Task: nan
Action: Mouse moved to (608, 82)
Screenshot: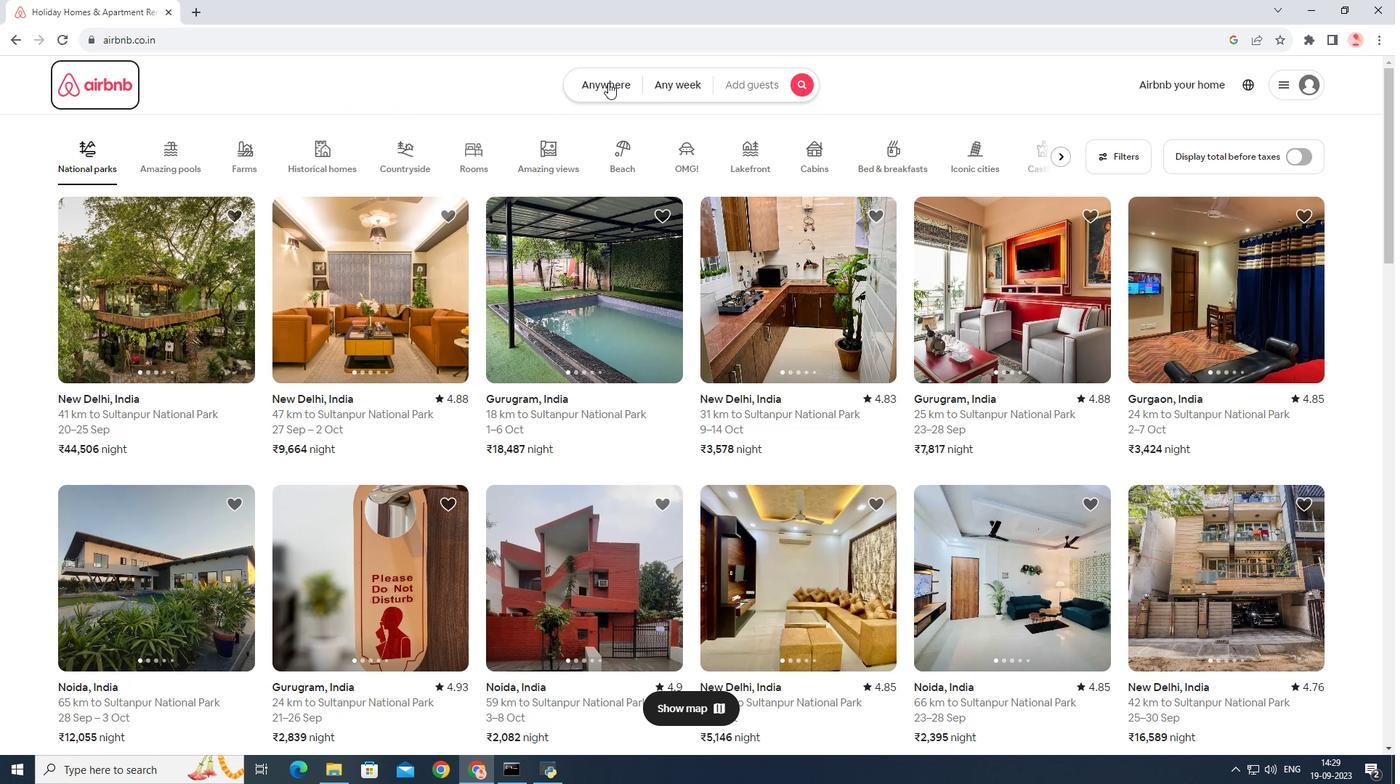 
Action: Mouse pressed left at (608, 82)
Screenshot: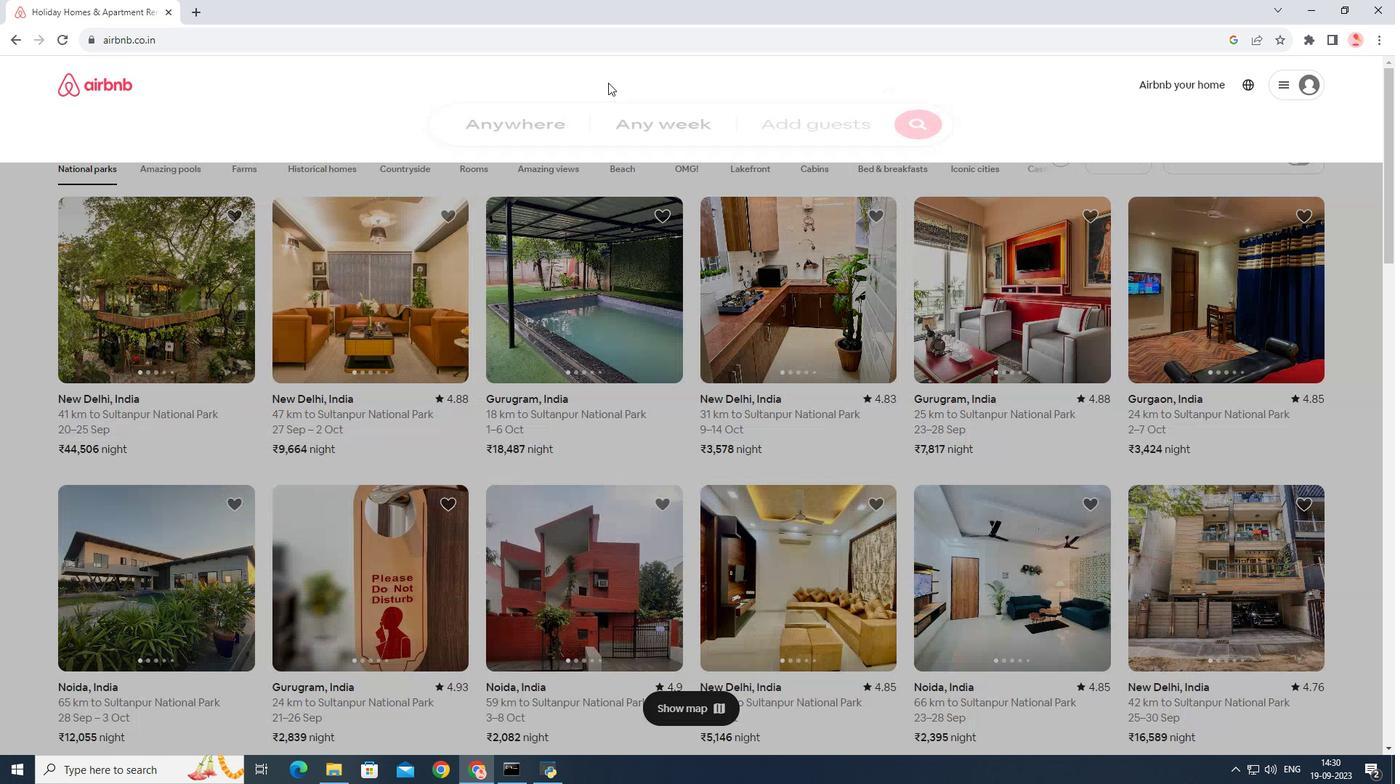 
Action: Mouse moved to (454, 140)
Screenshot: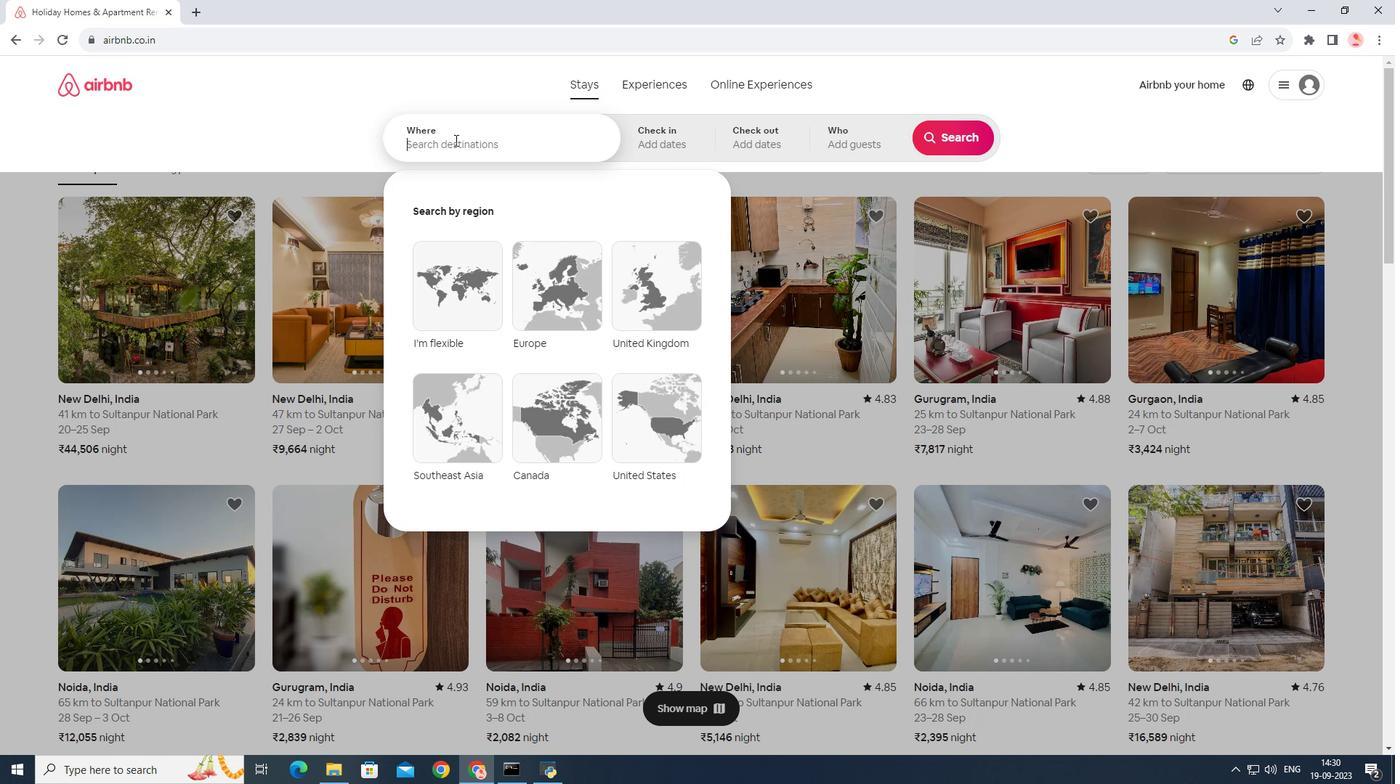 
Action: Mouse pressed left at (454, 140)
Screenshot: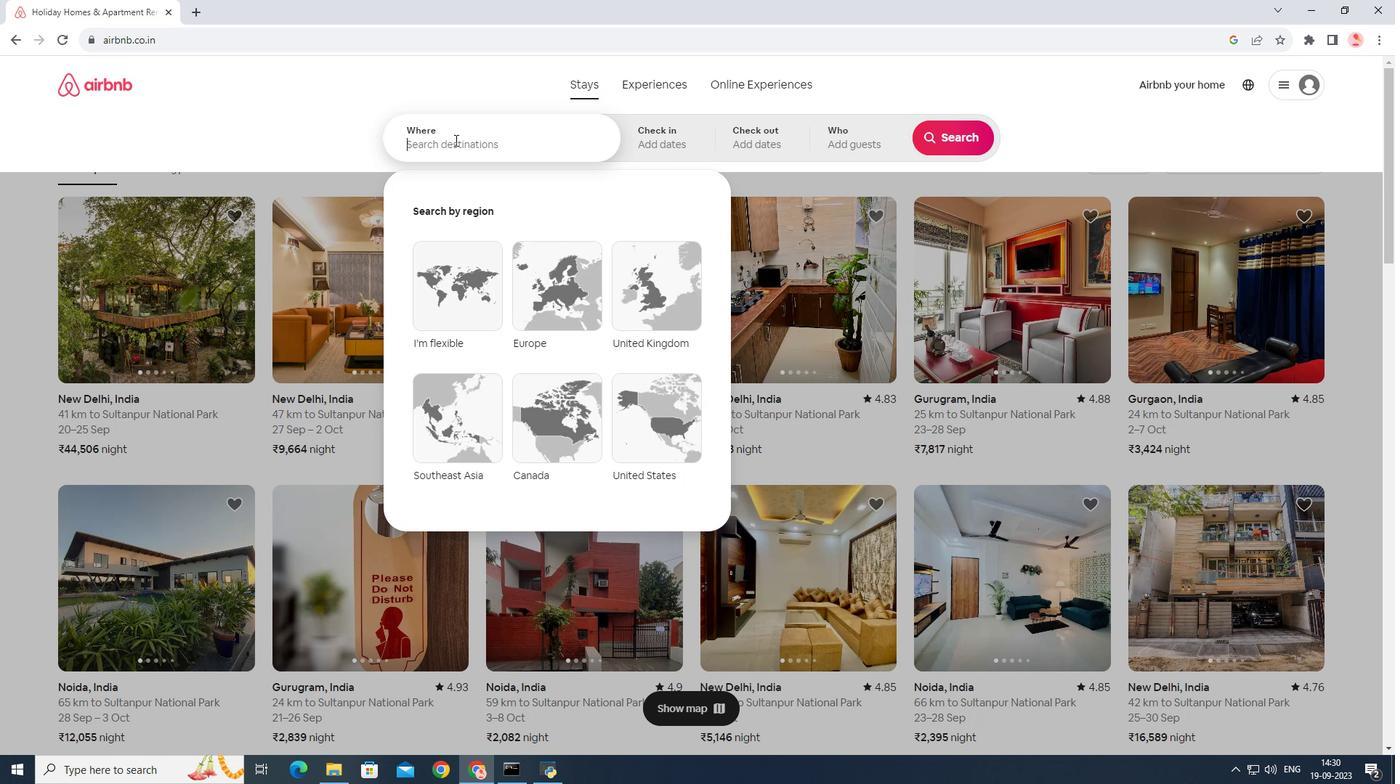 
Action: Key pressed <Key.shift><Key.shift><Key.shift><Key.shift><Key.shift><Key.shift><Key.shift><Key.shift><Key.shift><Key.shift>Yellowstone<Key.space><Key.shift>National<Key.space><Key.shift>Park,<Key.space><Key.shift>Wyoming
Screenshot: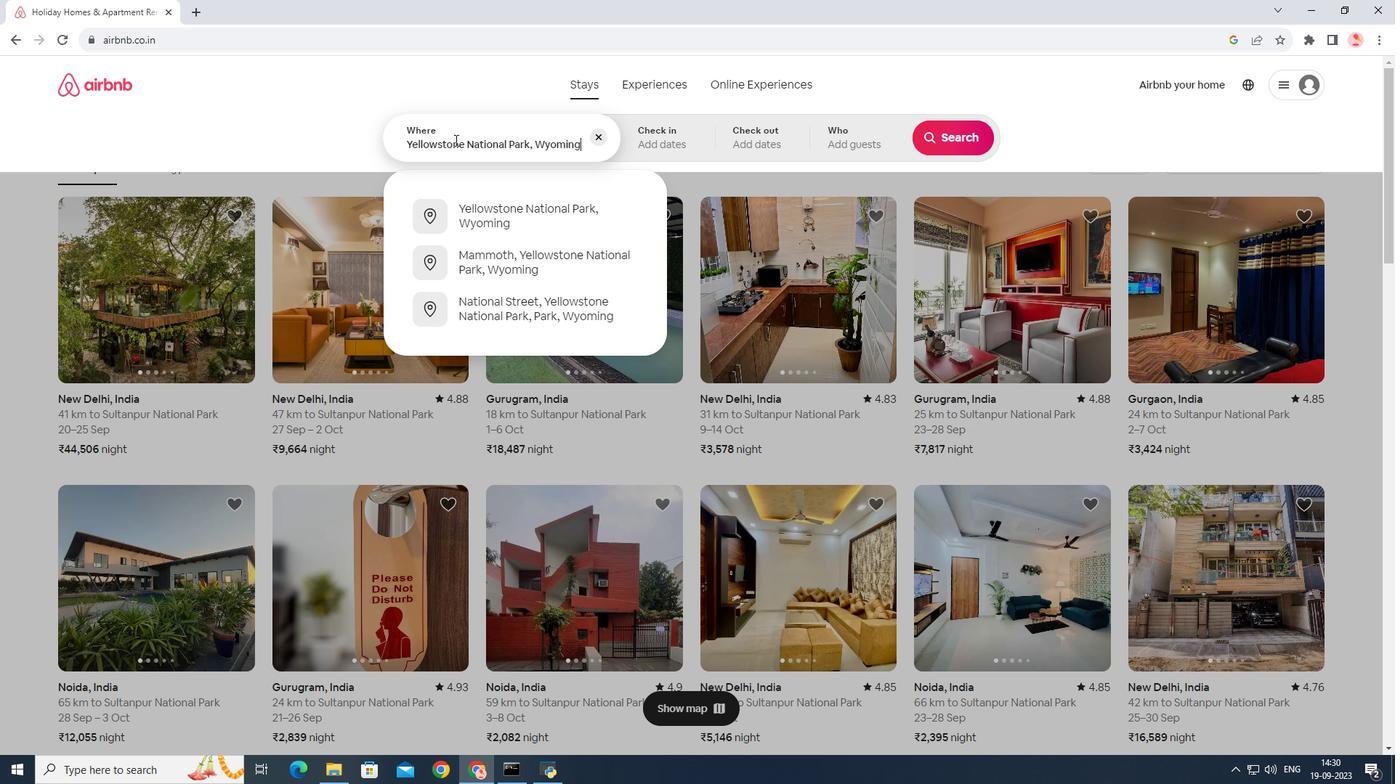 
Action: Mouse moved to (945, 133)
Screenshot: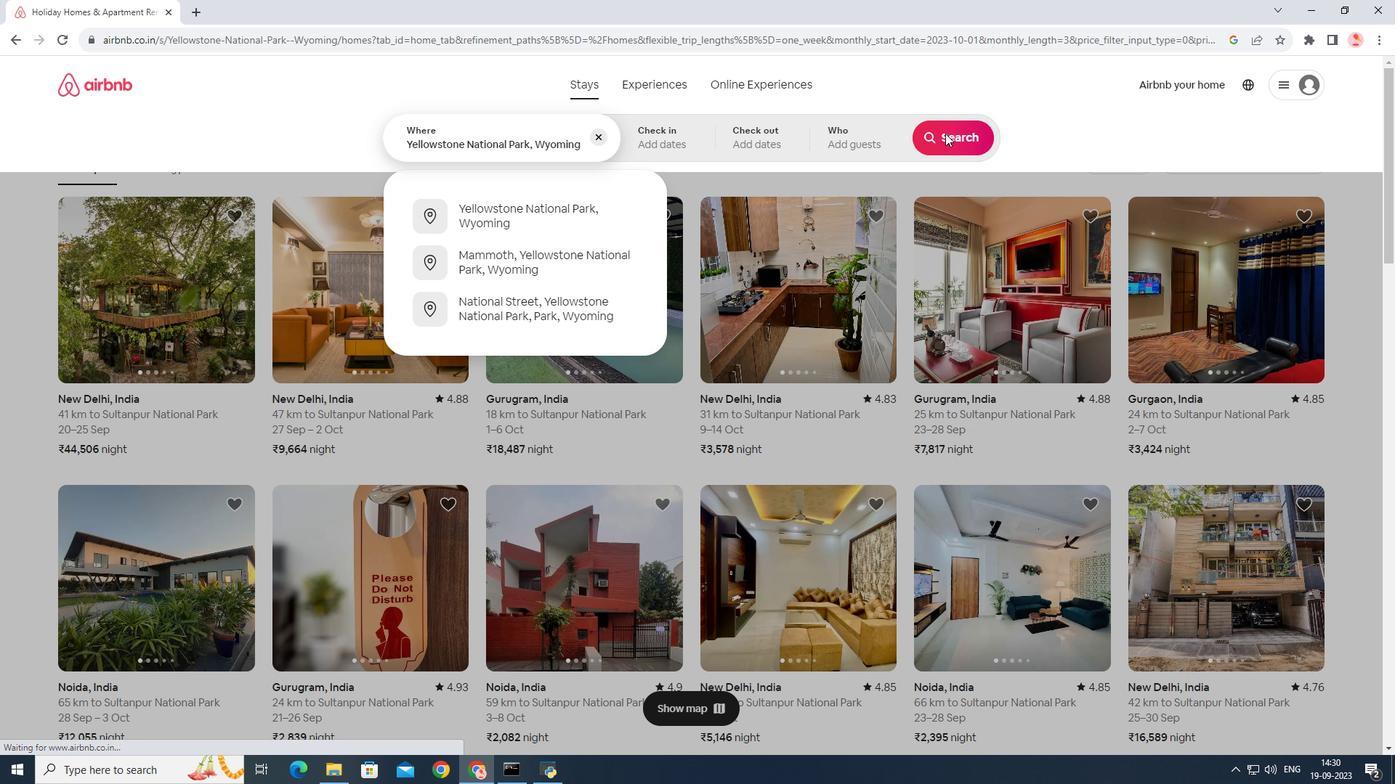 
Action: Mouse pressed left at (945, 133)
Screenshot: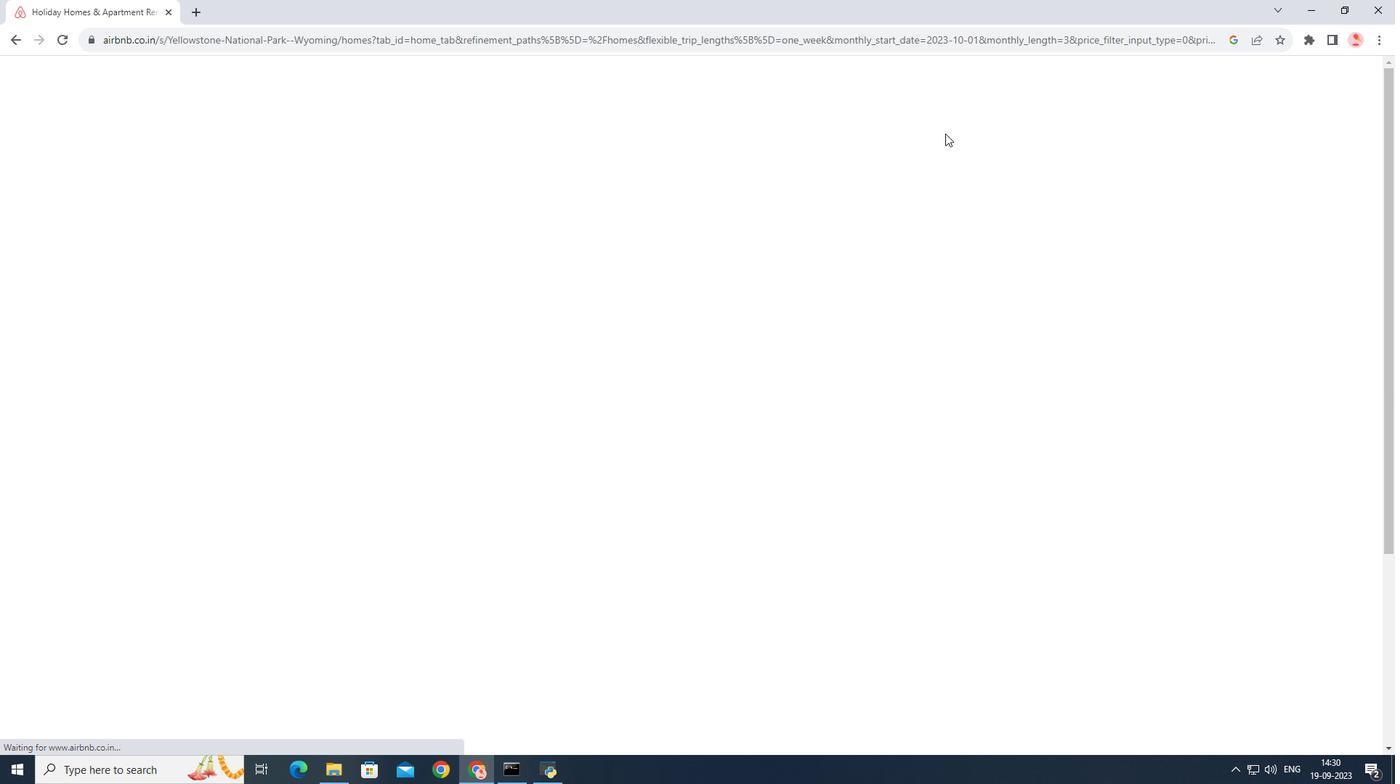
Action: Mouse moved to (701, 392)
Screenshot: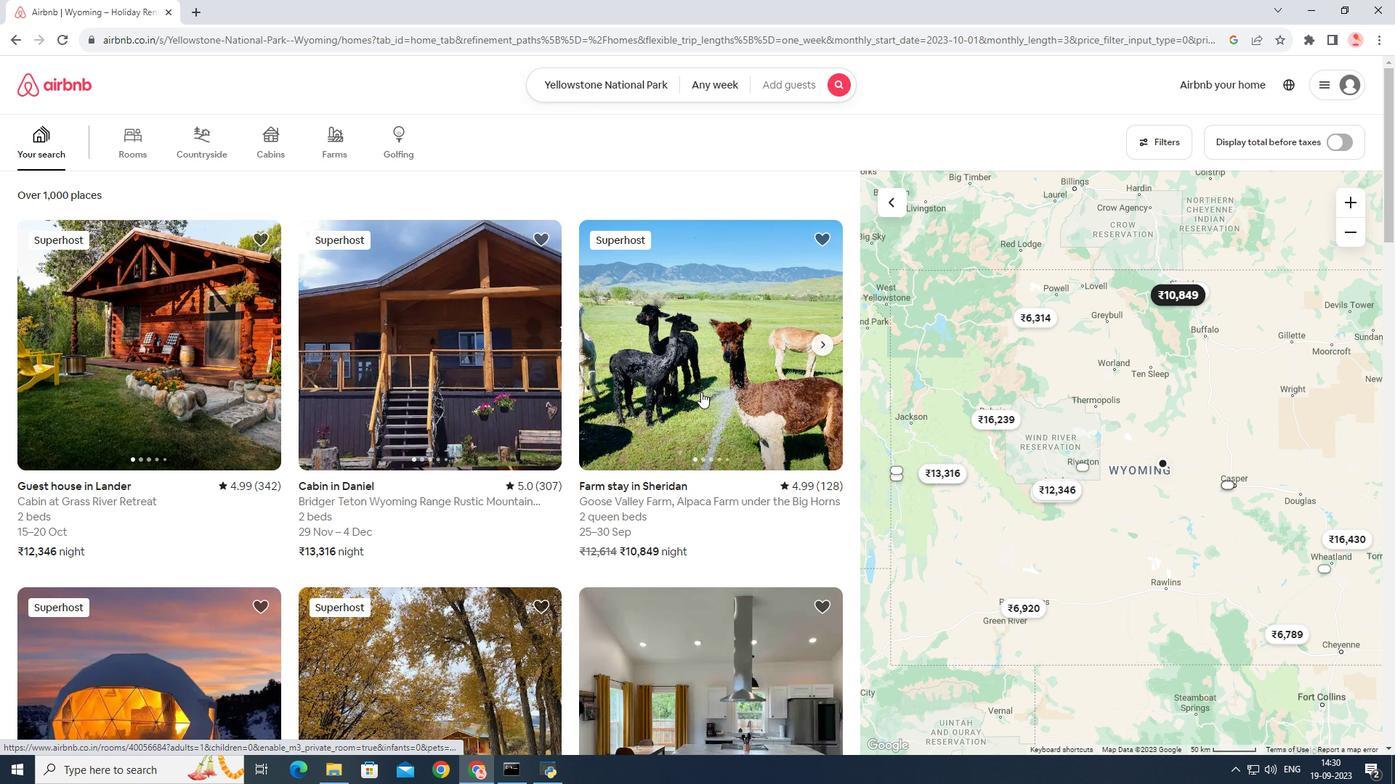 
Action: Mouse pressed left at (701, 392)
Screenshot: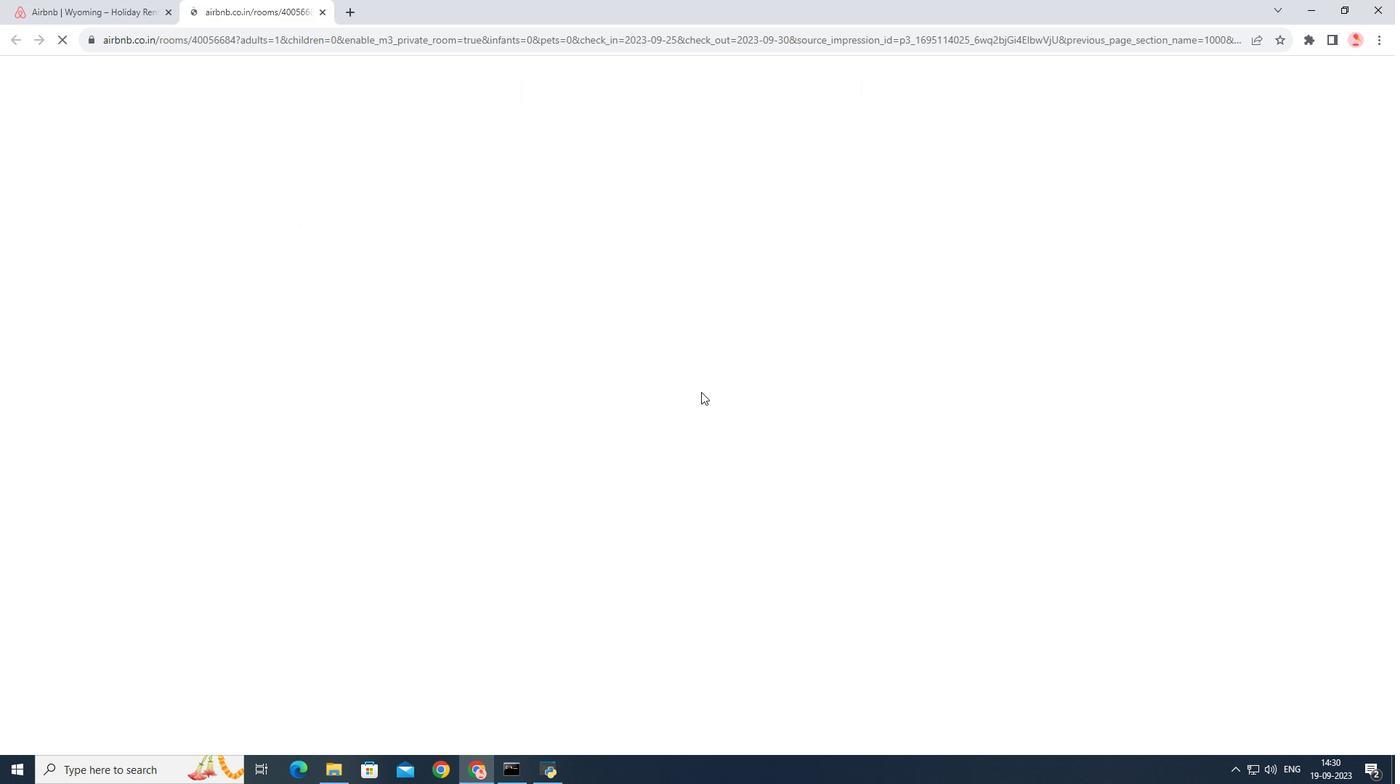 
Action: Mouse moved to (984, 513)
Screenshot: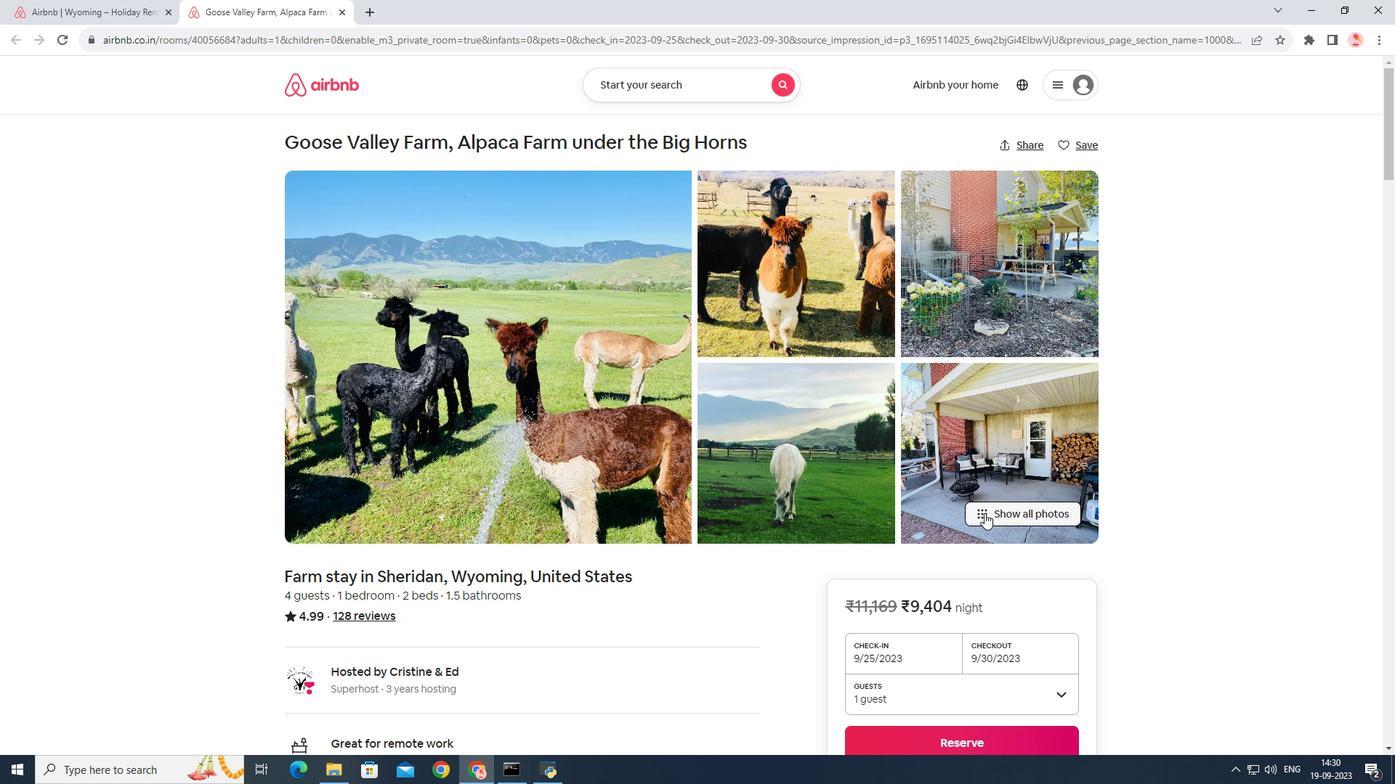 
Action: Mouse pressed left at (984, 513)
Screenshot: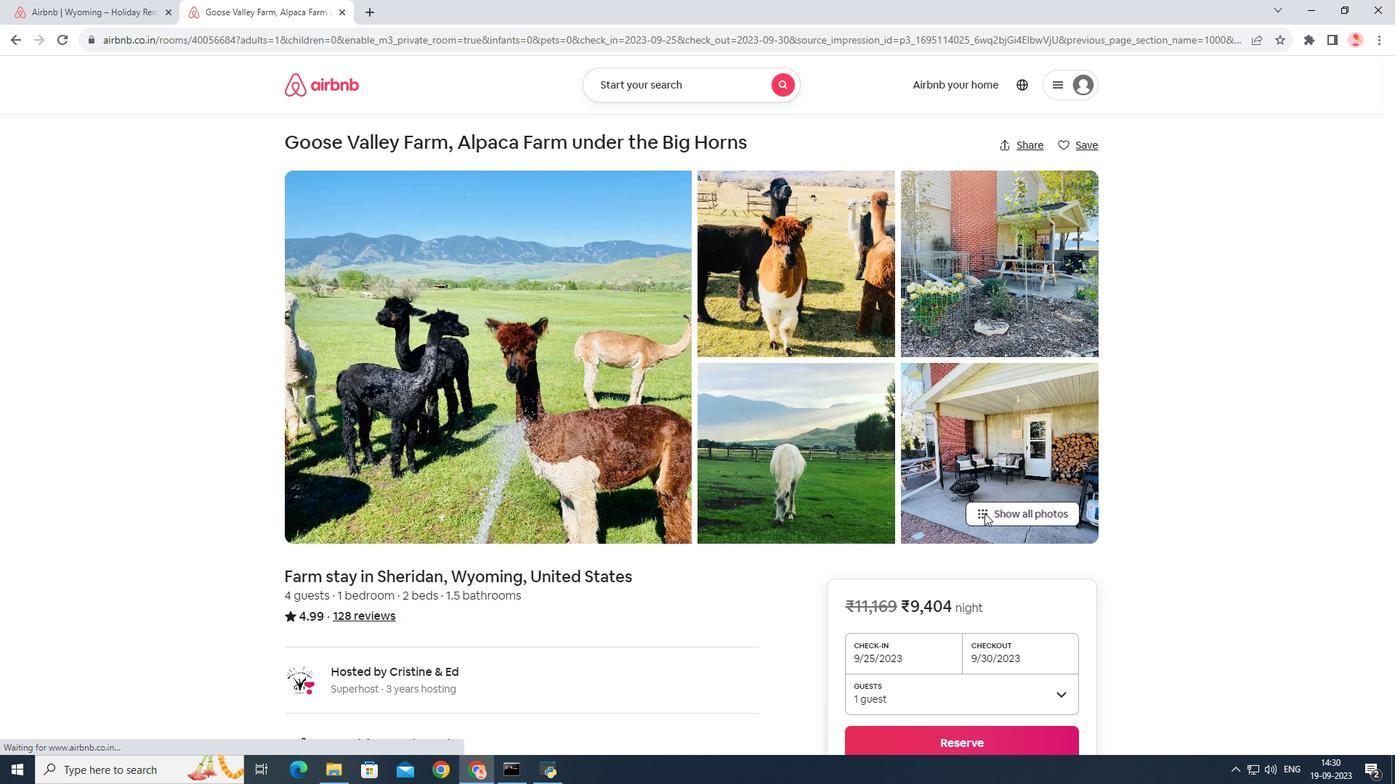 
Action: Mouse moved to (275, 297)
Screenshot: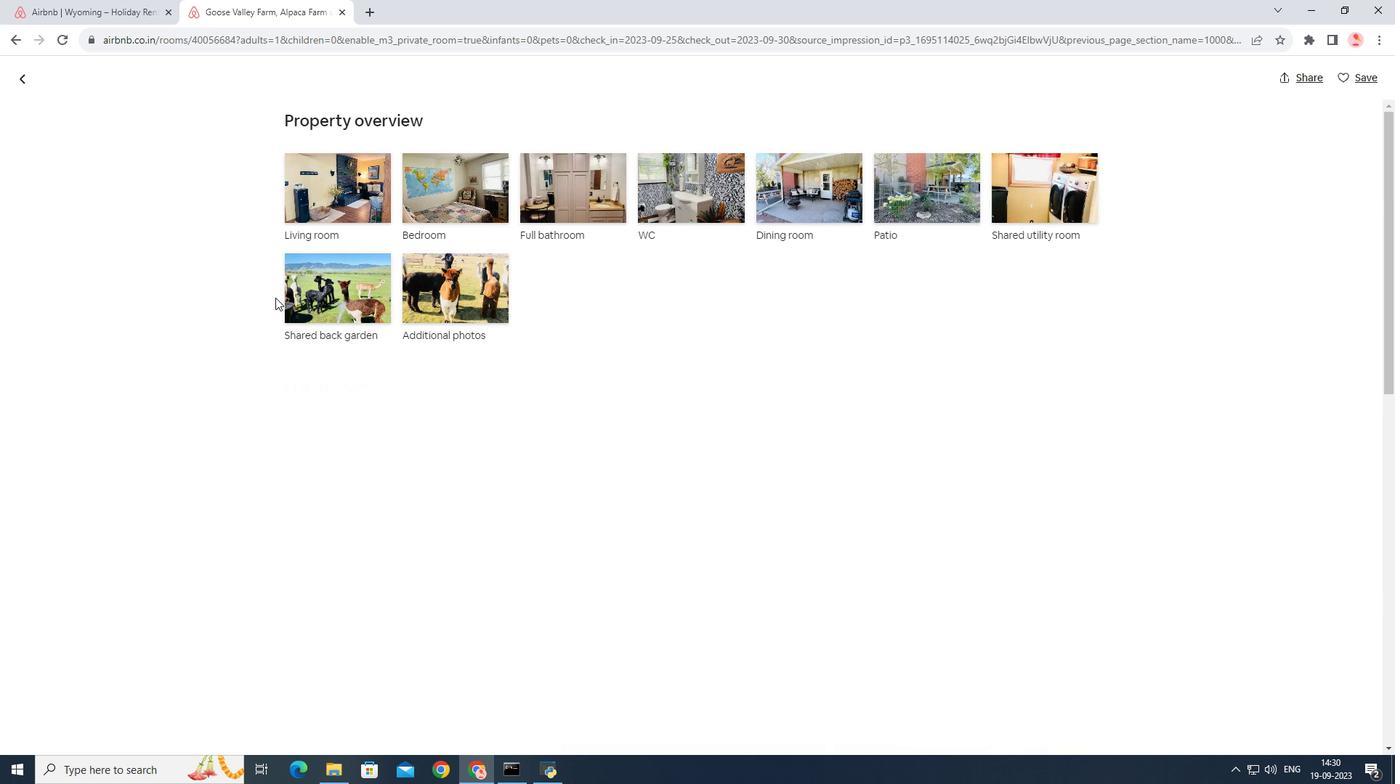 
Action: Mouse scrolled (275, 297) with delta (0, 0)
Screenshot: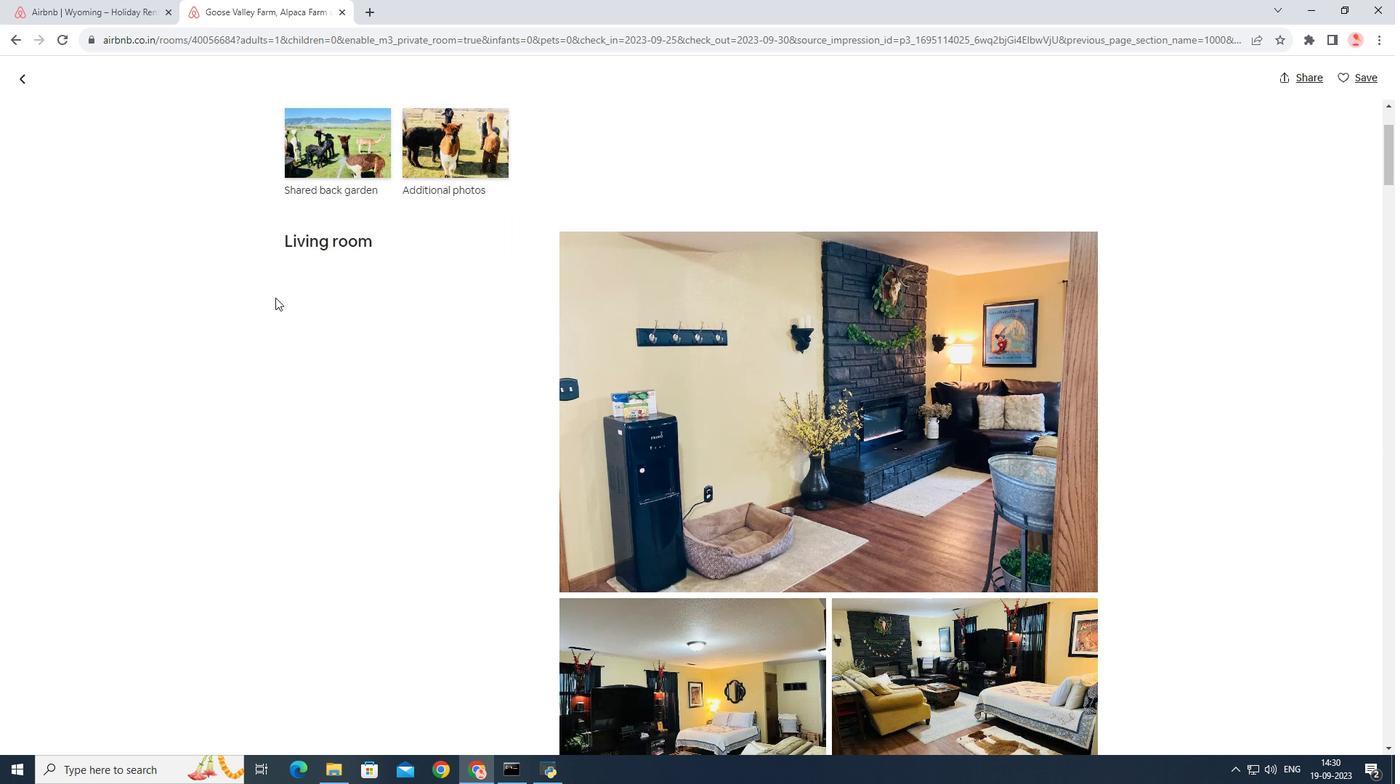 
Action: Mouse scrolled (275, 297) with delta (0, 0)
Screenshot: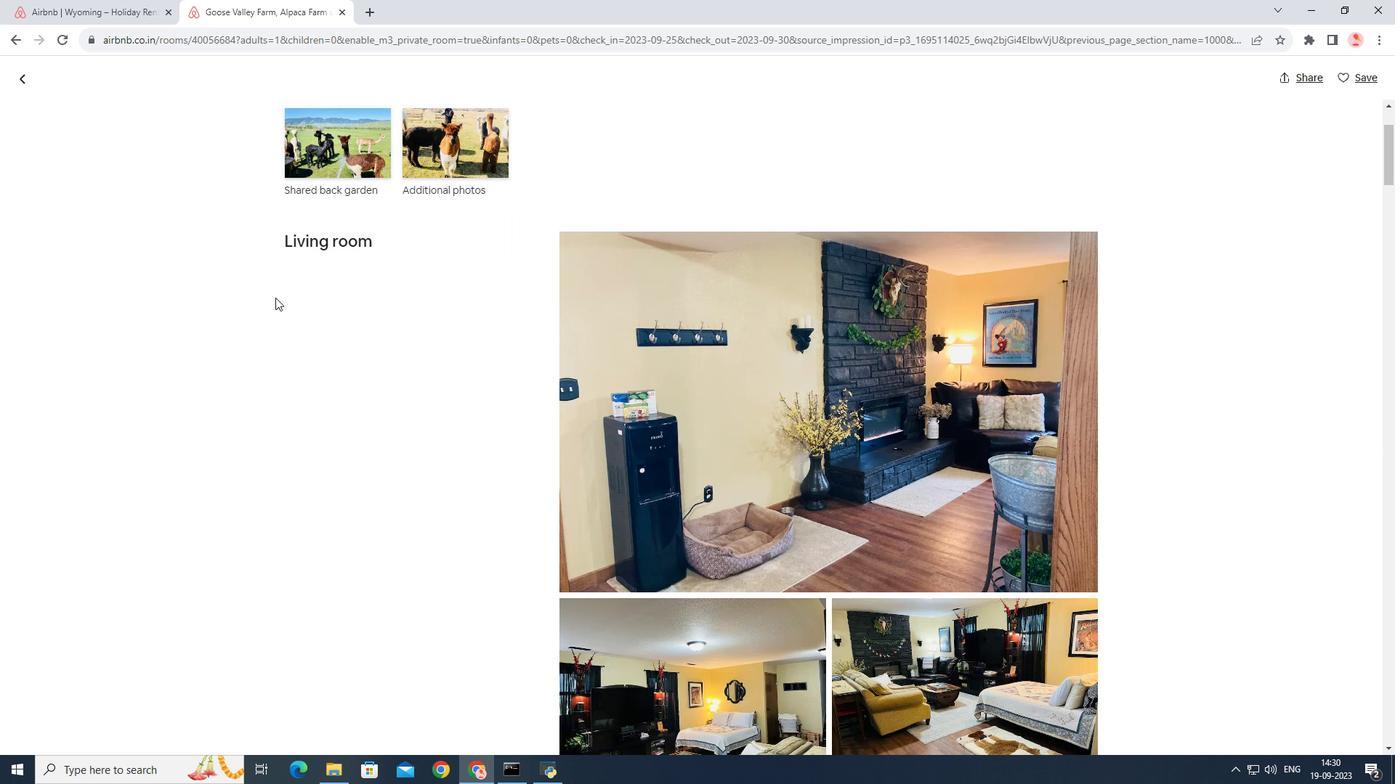 
Action: Mouse scrolled (275, 297) with delta (0, 0)
Screenshot: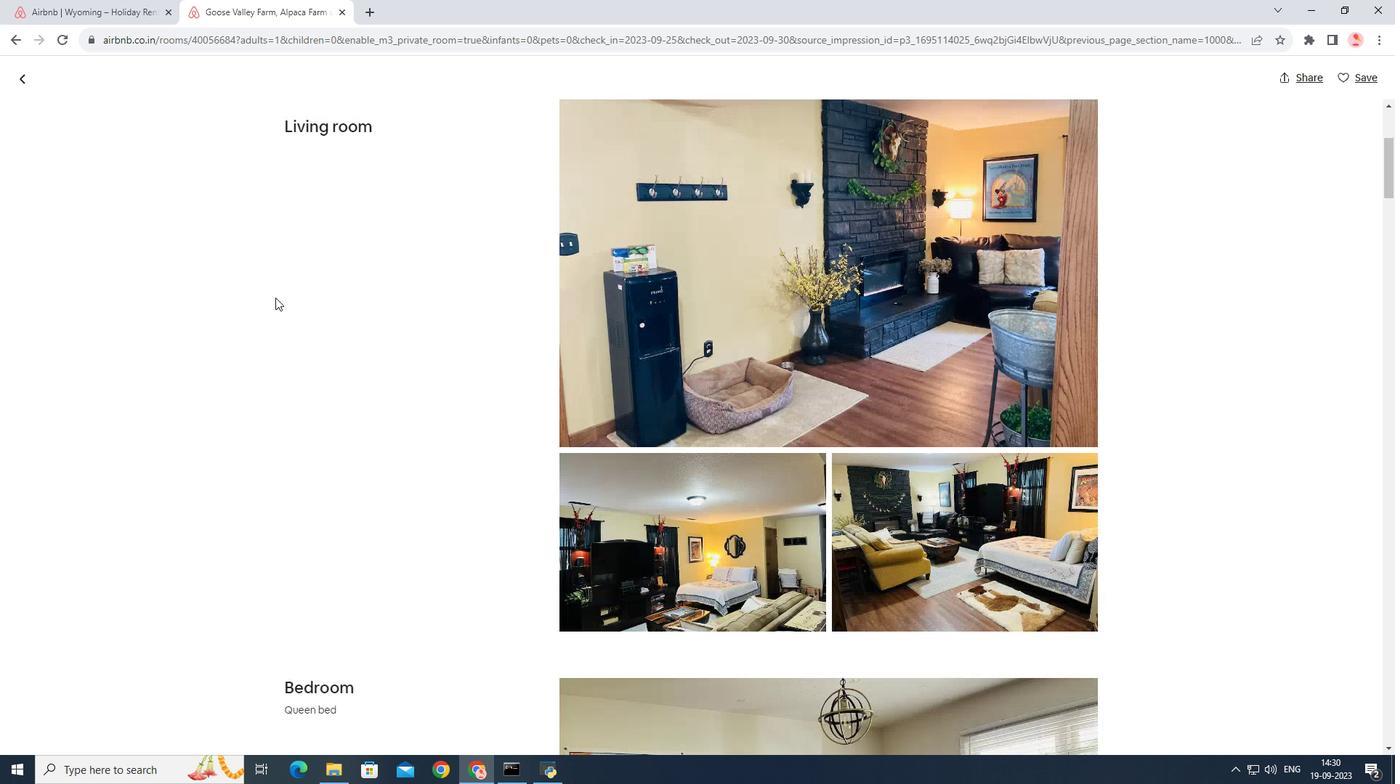 
Action: Mouse scrolled (275, 297) with delta (0, 0)
Screenshot: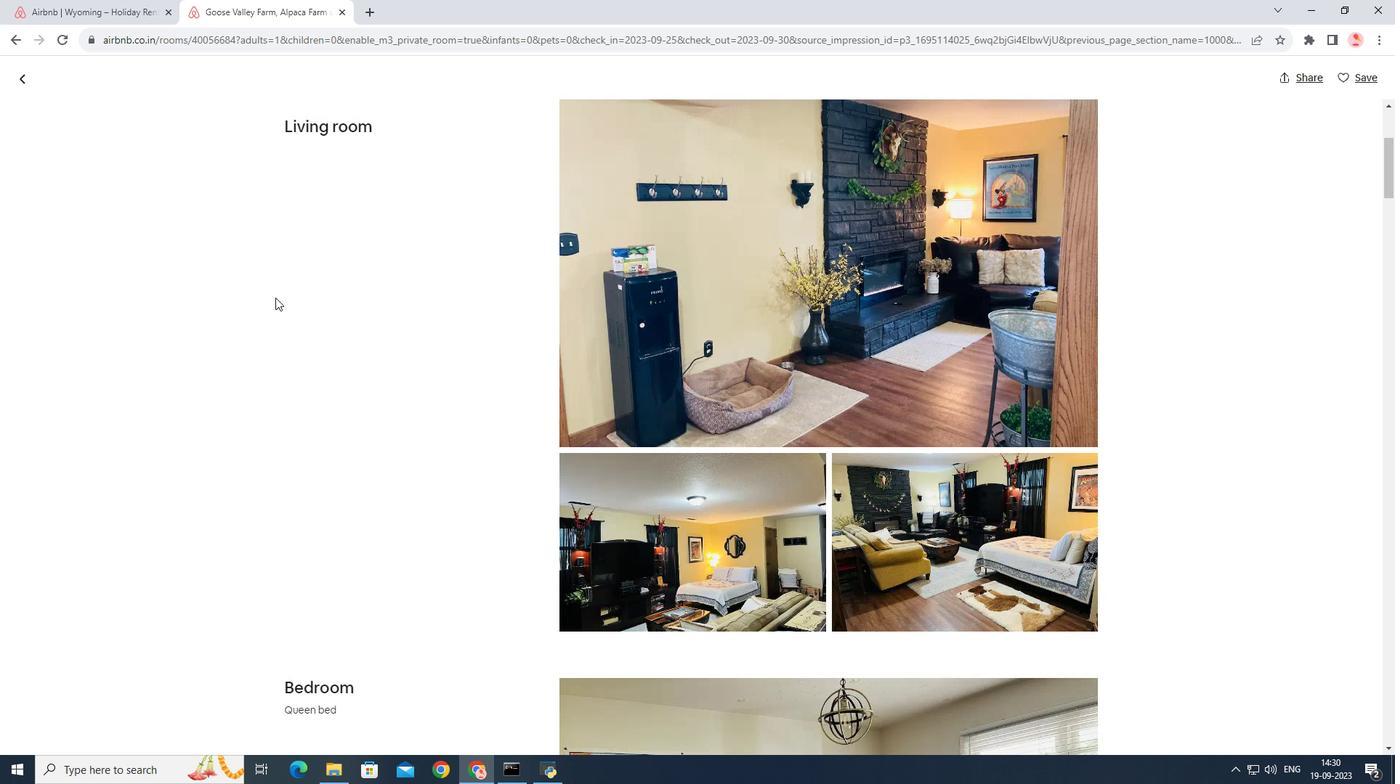 
Action: Mouse scrolled (275, 297) with delta (0, 0)
Screenshot: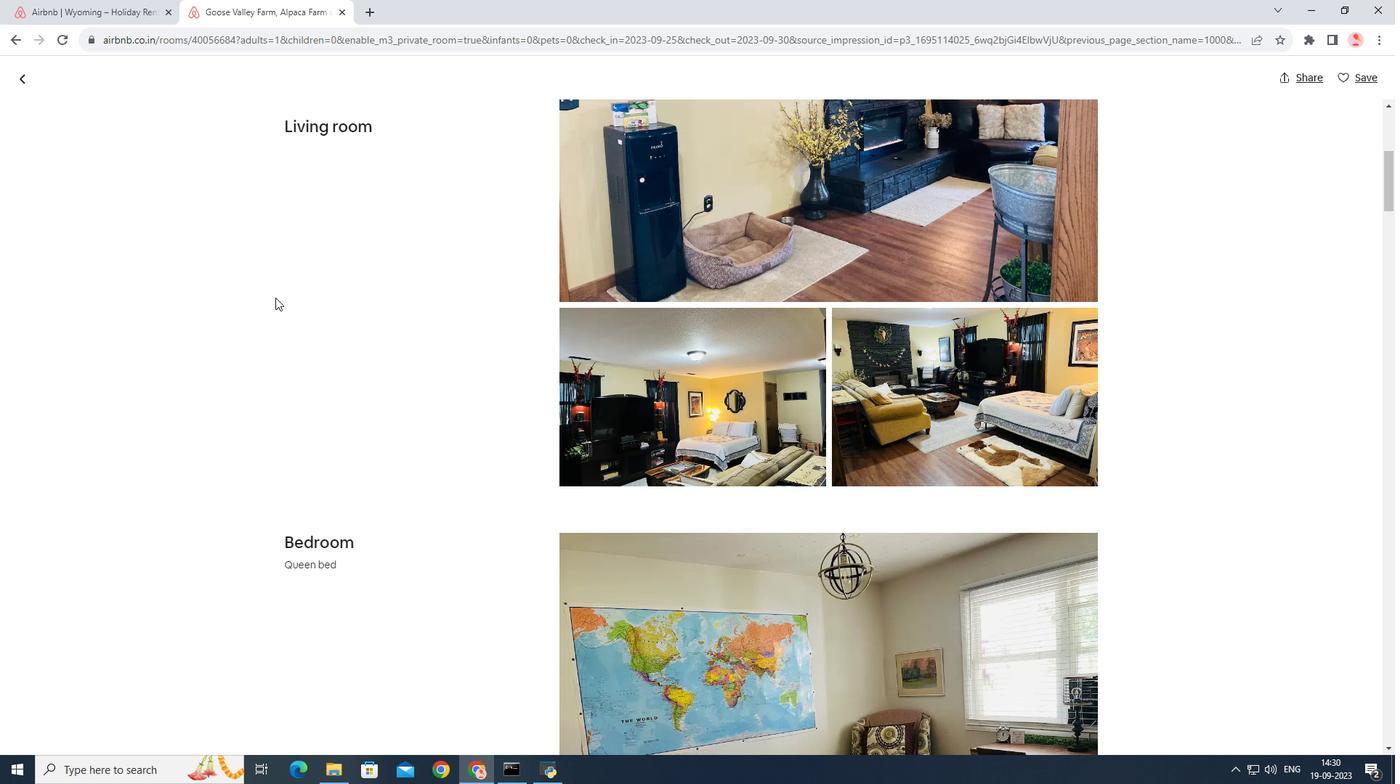 
Action: Mouse scrolled (275, 297) with delta (0, 0)
Screenshot: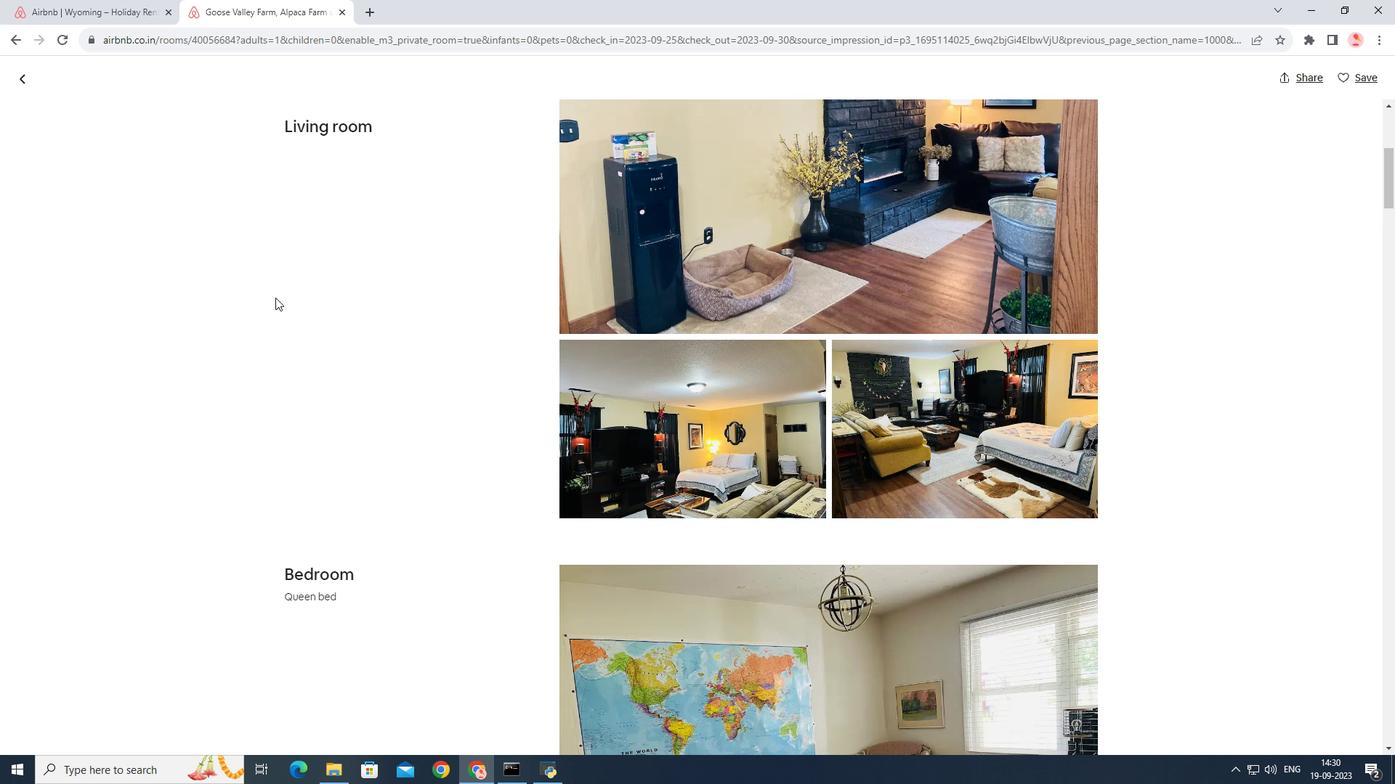 
Action: Mouse scrolled (275, 298) with delta (0, 0)
Screenshot: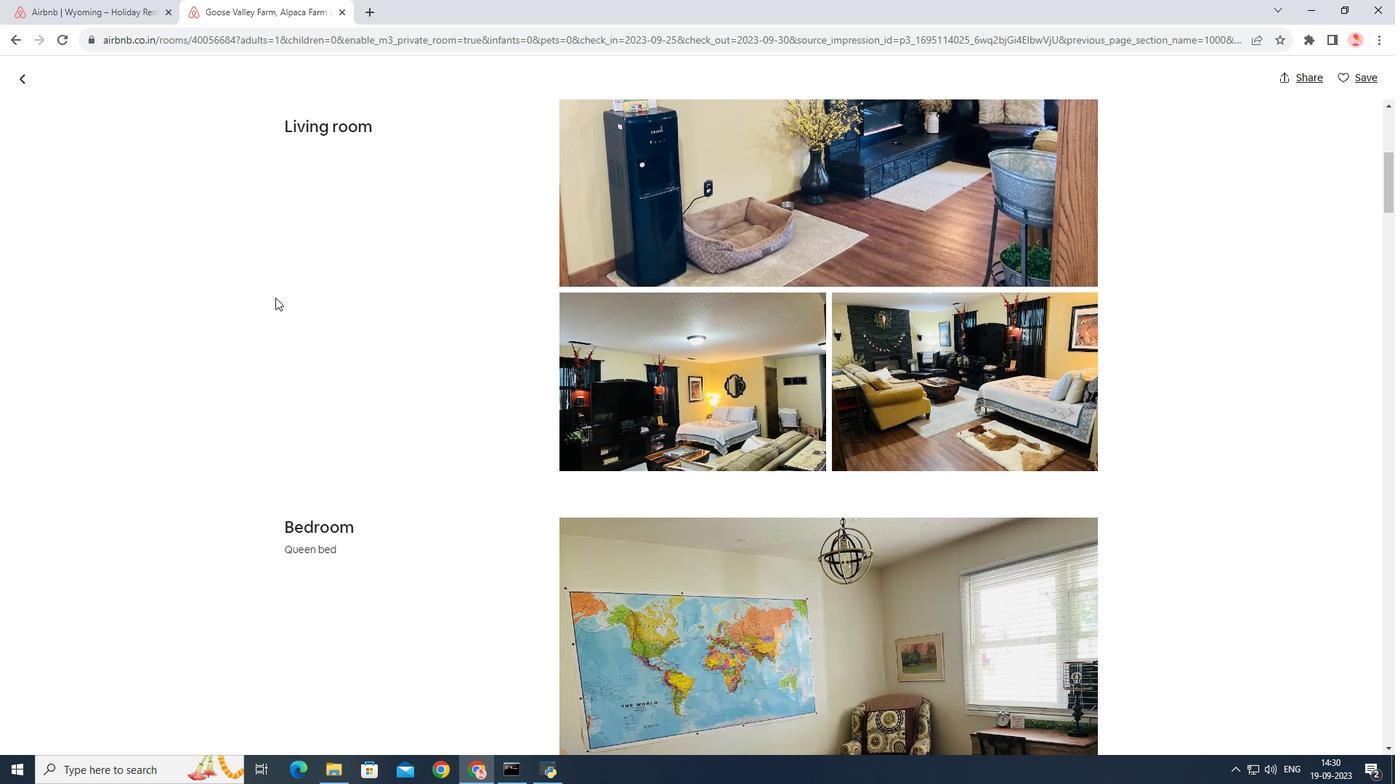 
Action: Mouse scrolled (275, 297) with delta (0, 0)
Screenshot: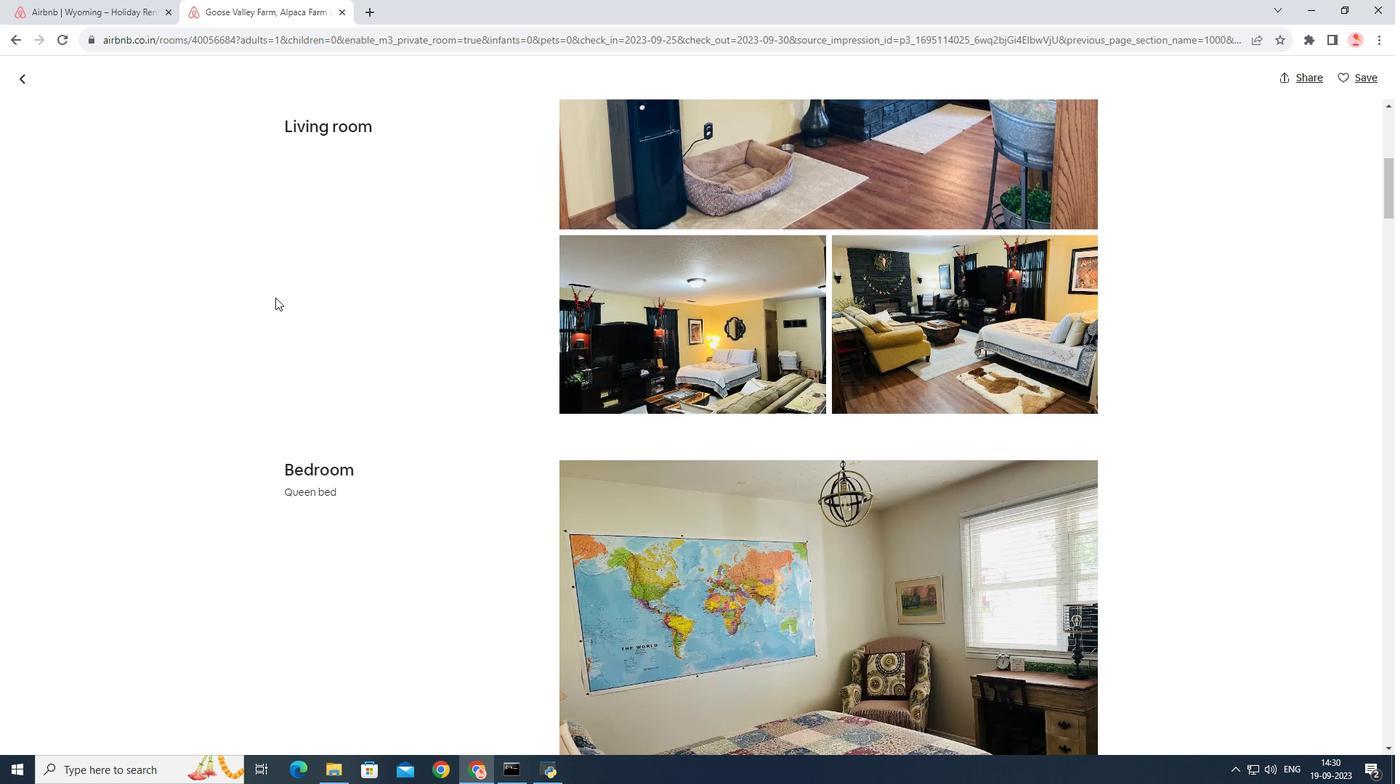 
Action: Mouse scrolled (275, 297) with delta (0, 0)
Screenshot: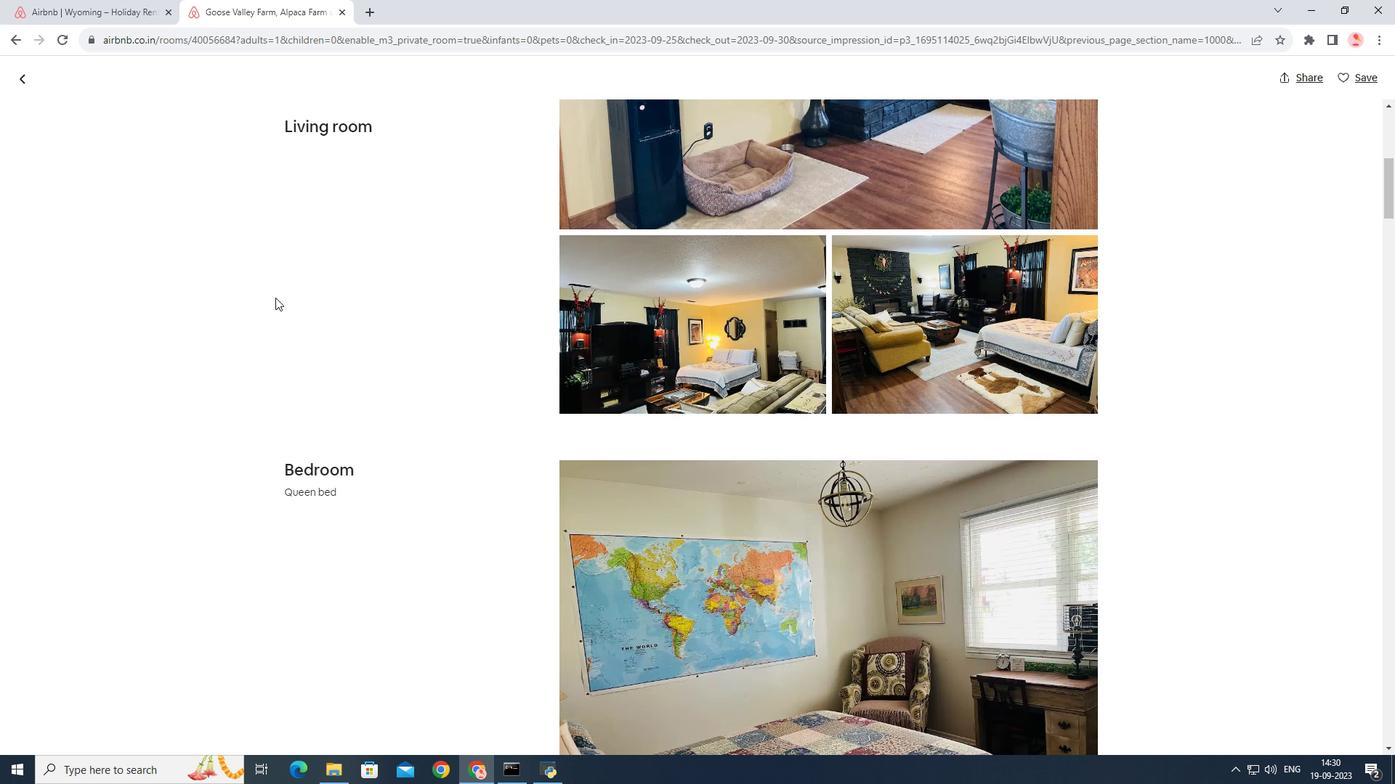 
Action: Mouse scrolled (275, 297) with delta (0, 0)
Screenshot: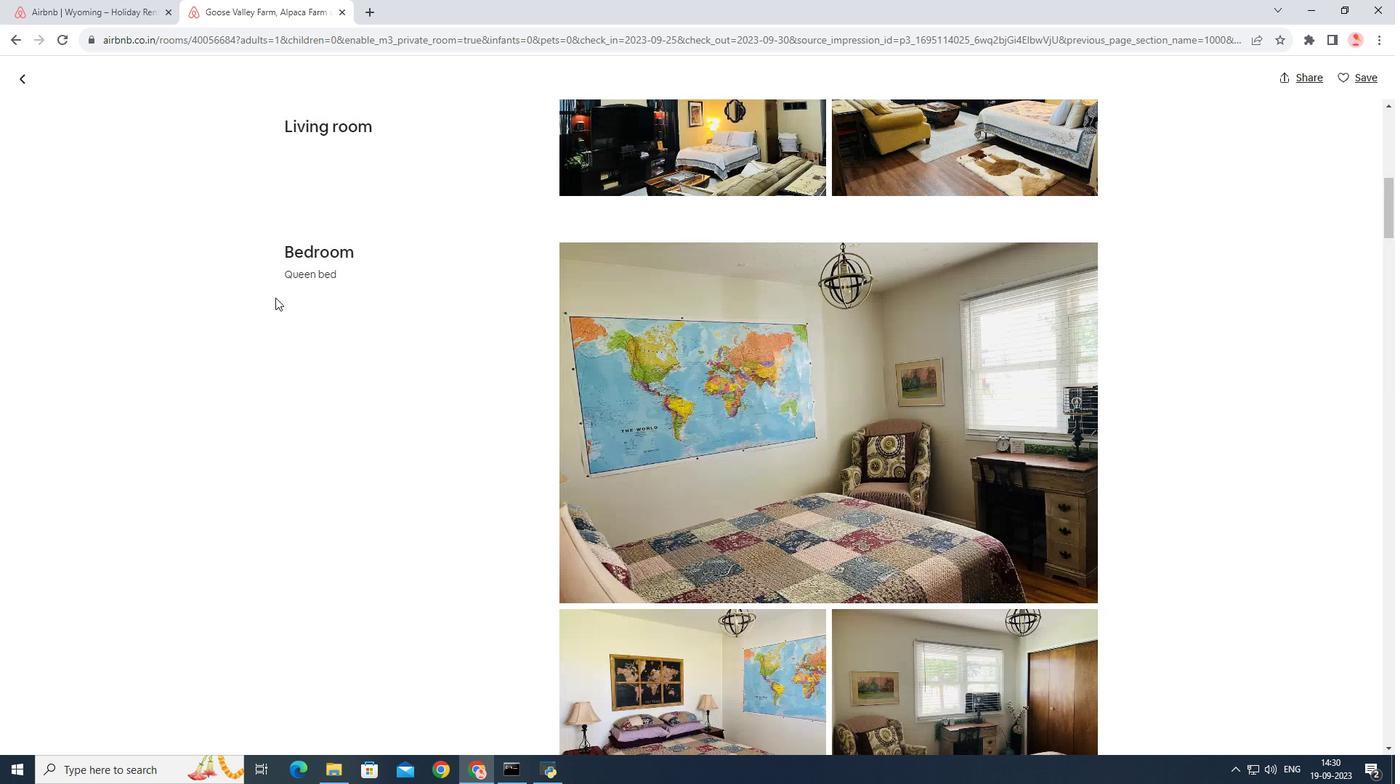
Action: Mouse scrolled (275, 297) with delta (0, 0)
Screenshot: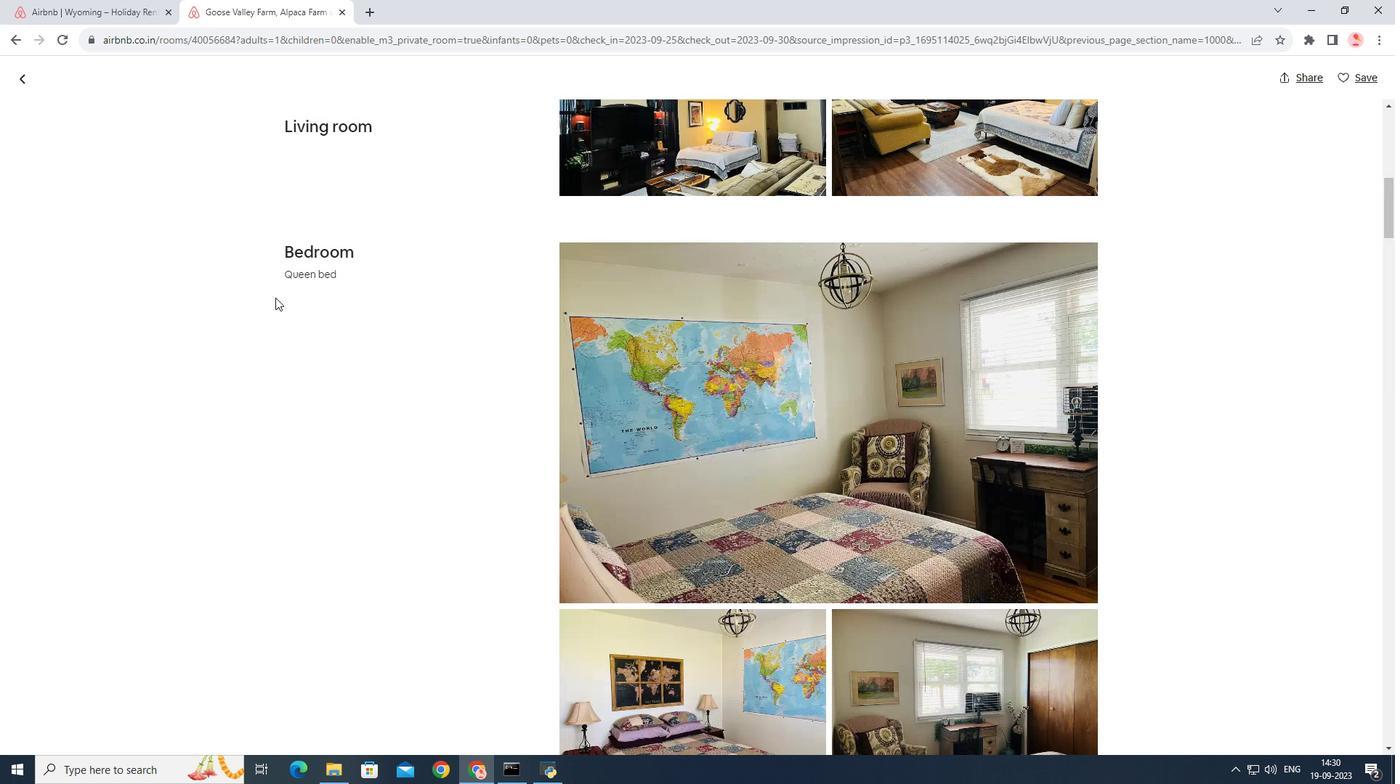 
Action: Mouse scrolled (275, 297) with delta (0, 0)
Screenshot: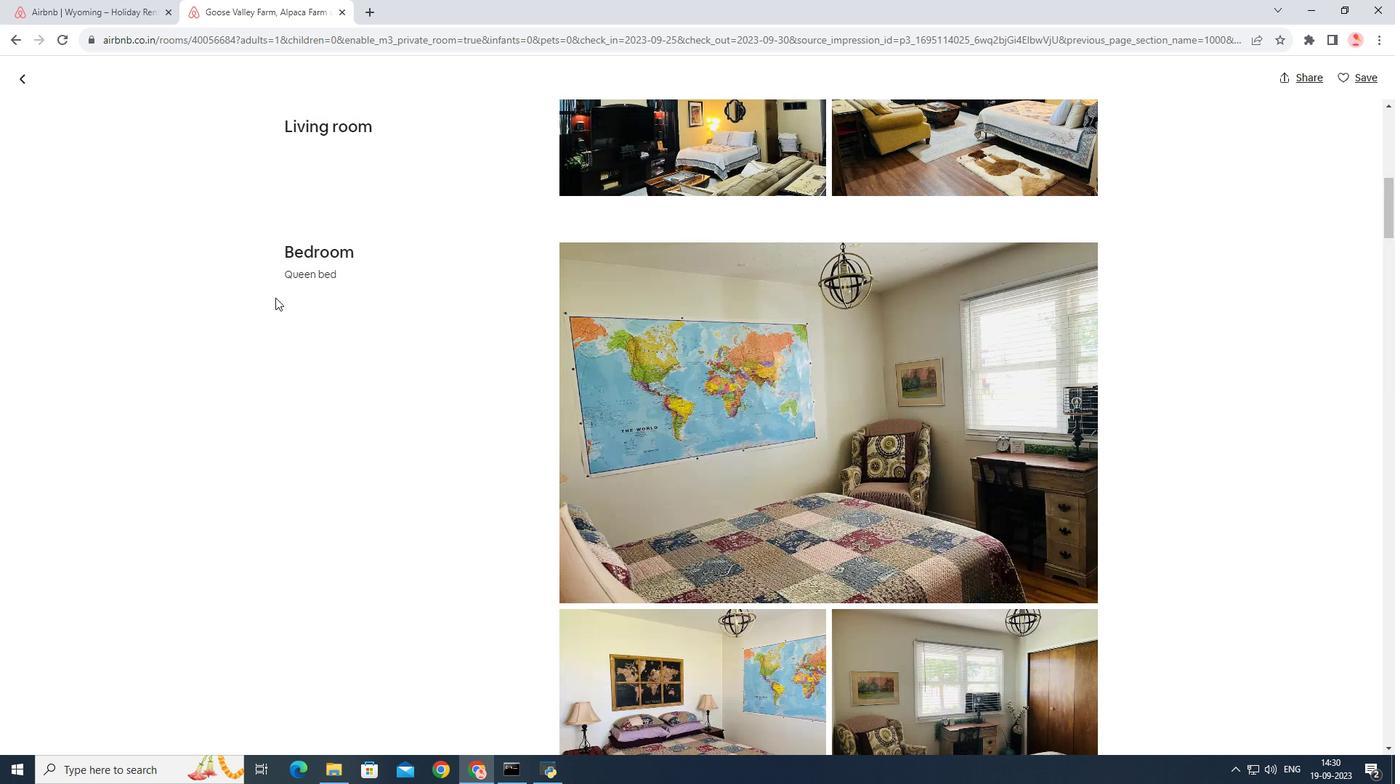 
Action: Mouse scrolled (275, 297) with delta (0, 0)
Screenshot: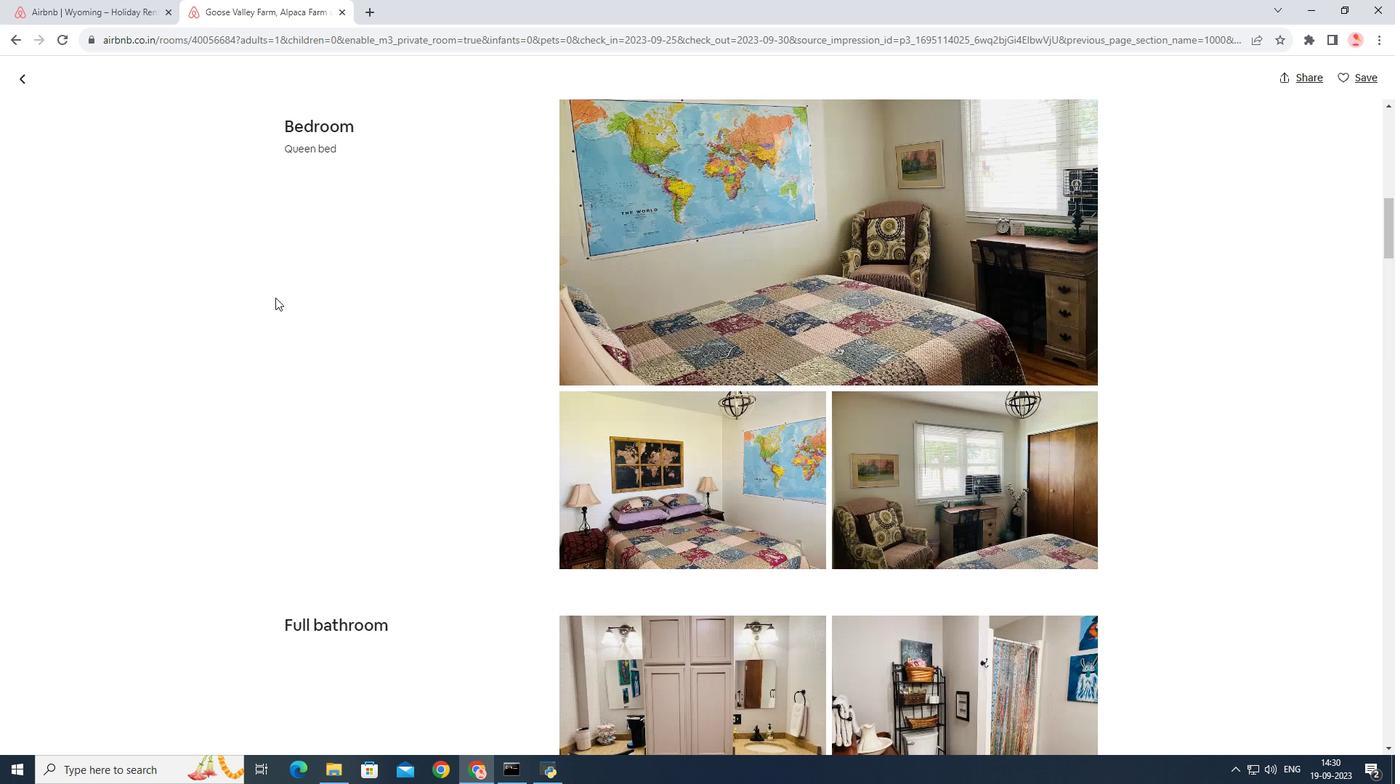 
Action: Mouse scrolled (275, 297) with delta (0, 0)
Screenshot: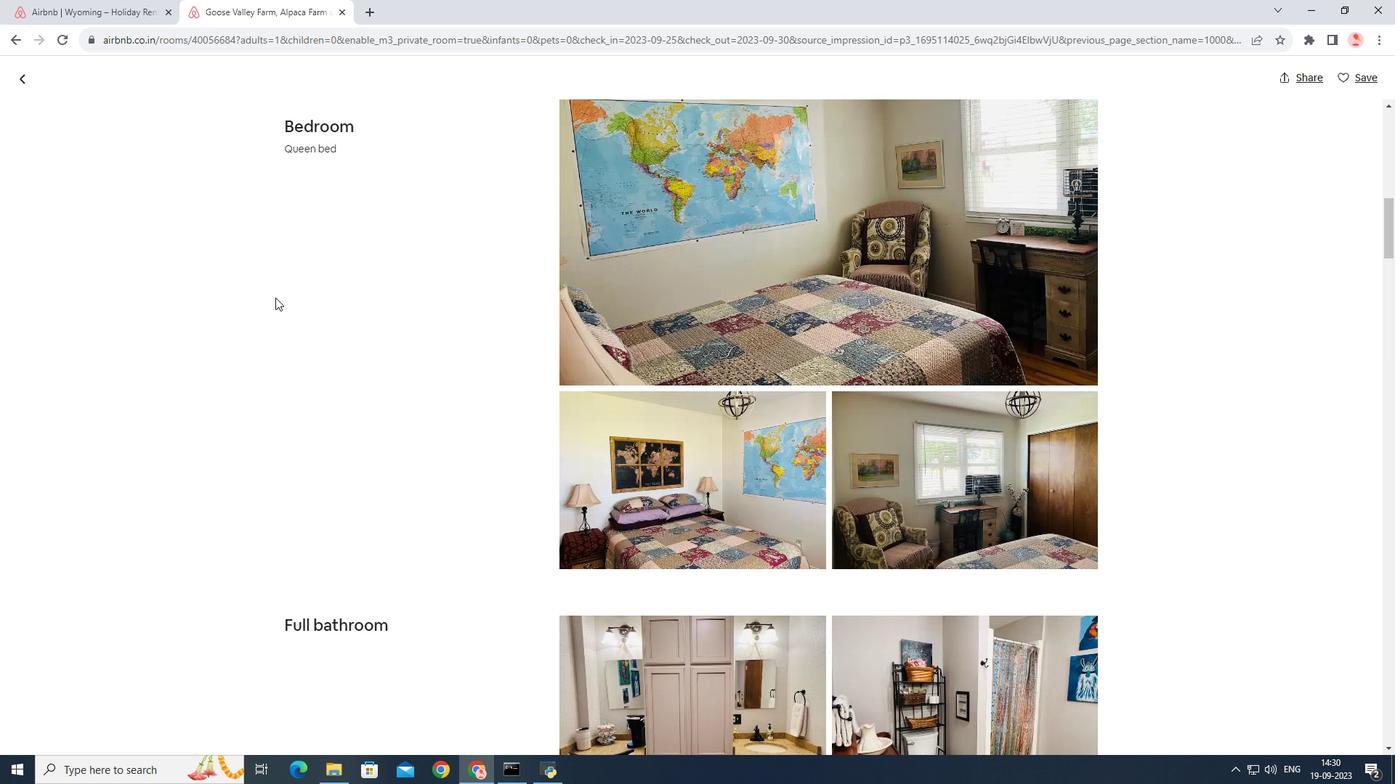 
Action: Mouse scrolled (275, 297) with delta (0, 0)
Screenshot: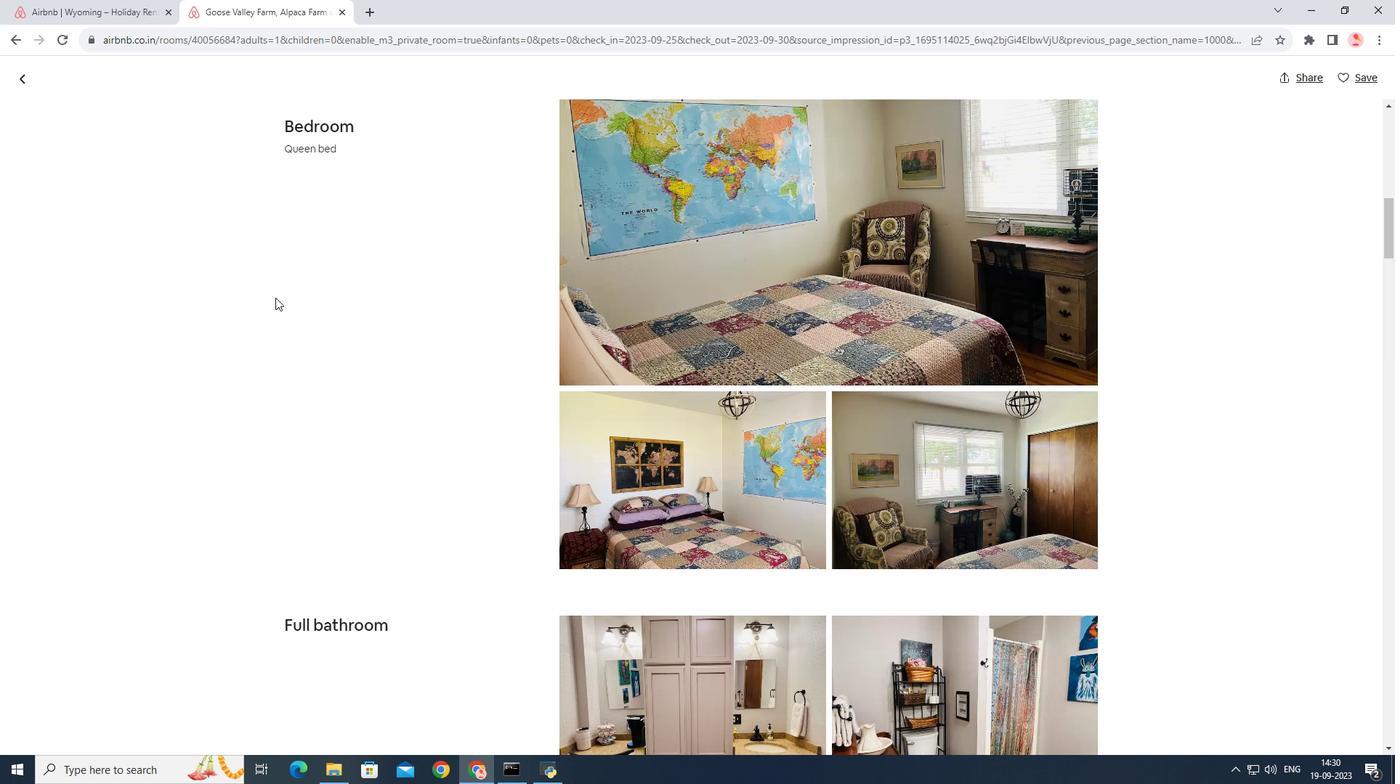 
Action: Mouse scrolled (275, 297) with delta (0, 0)
Screenshot: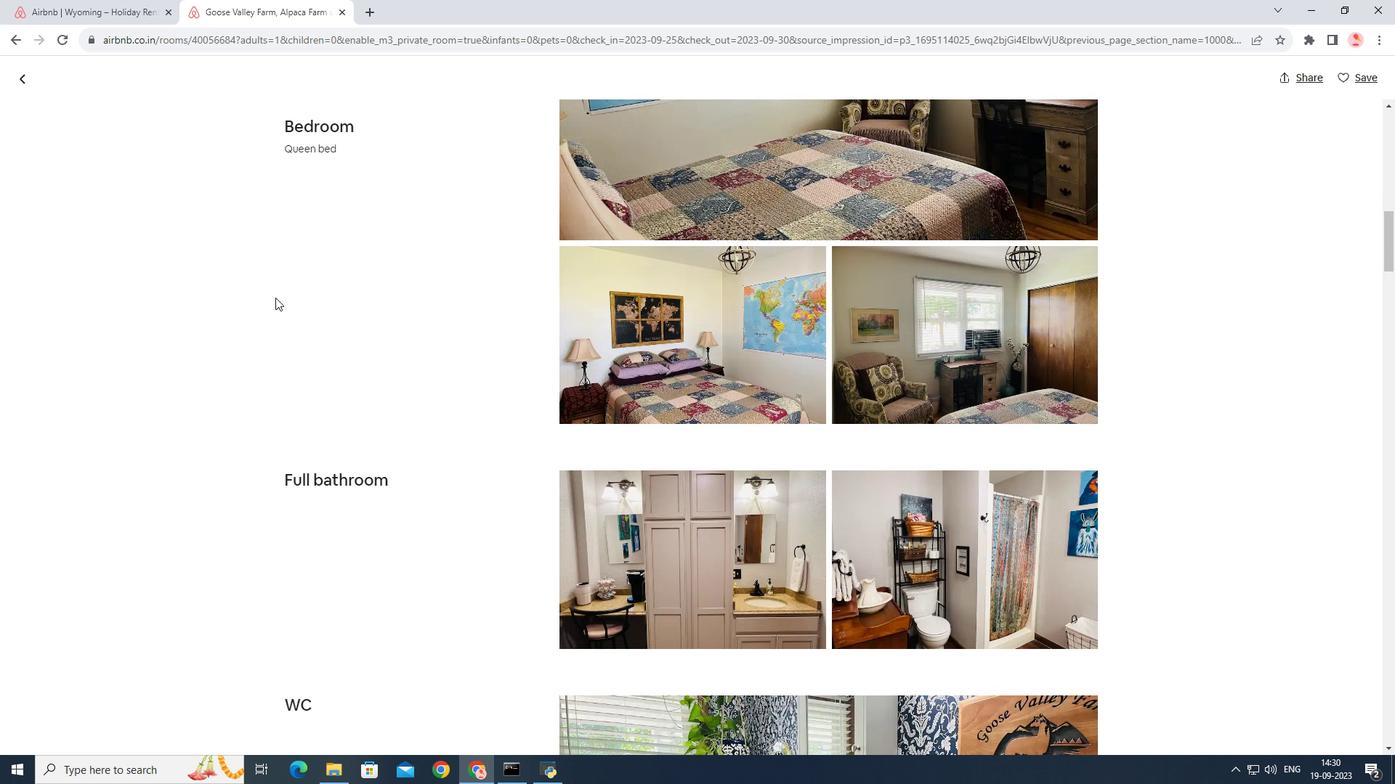 
Action: Mouse scrolled (275, 297) with delta (0, 0)
Screenshot: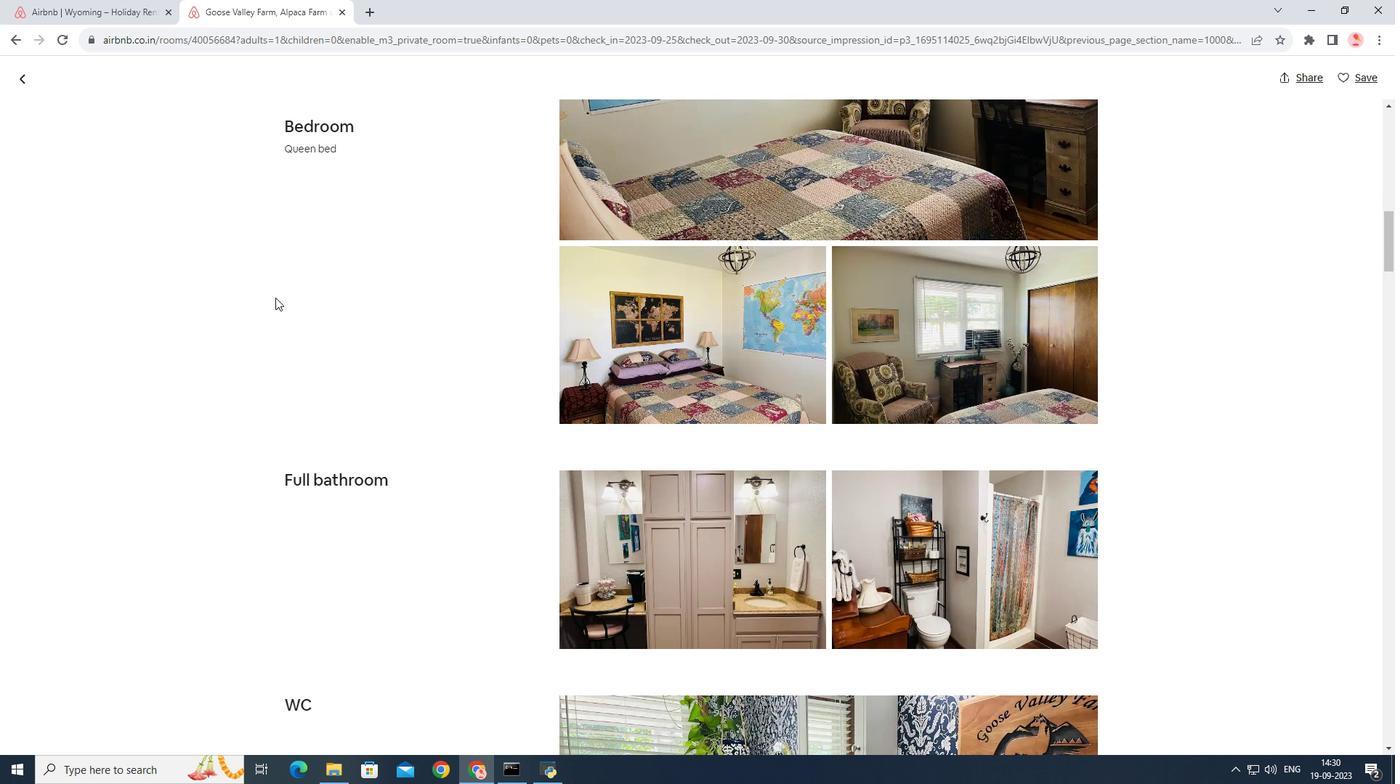 
Action: Mouse scrolled (275, 297) with delta (0, 0)
Screenshot: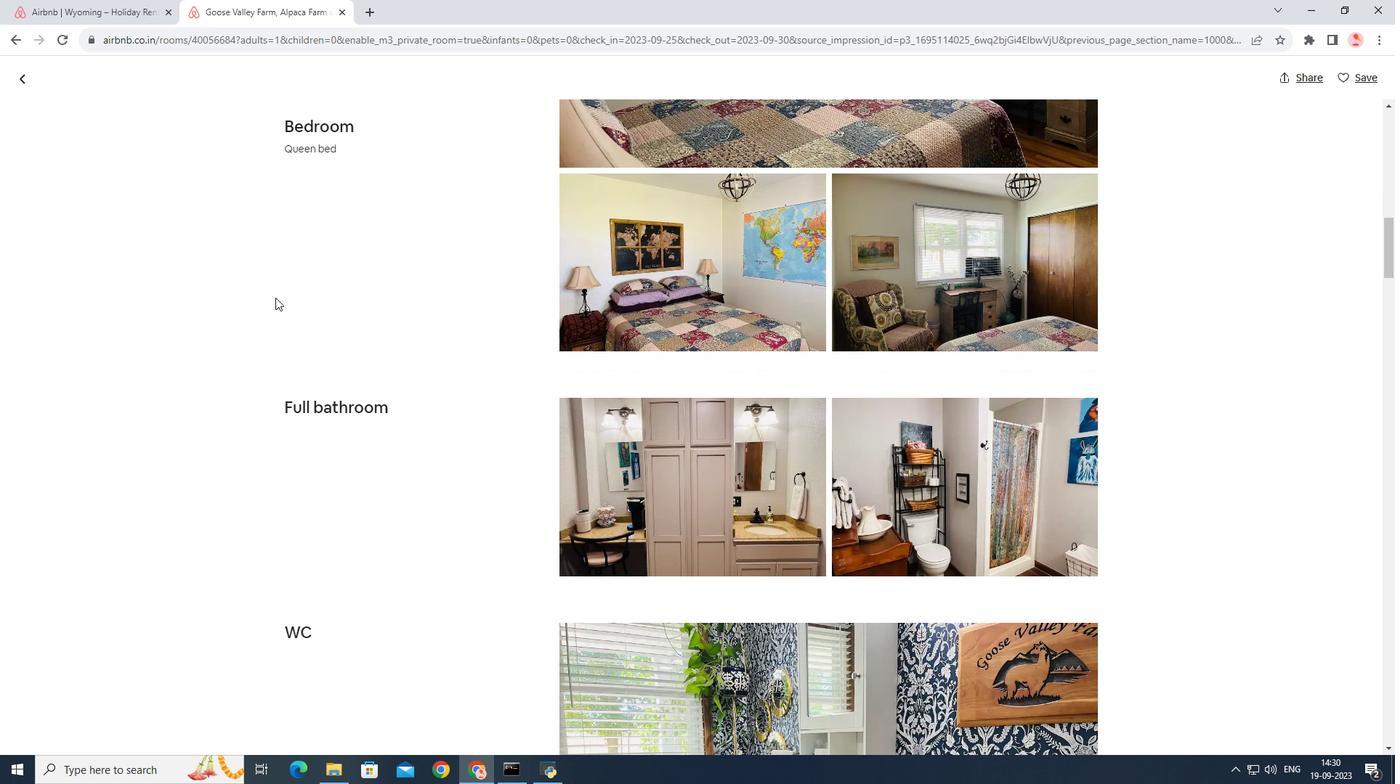 
Action: Mouse scrolled (275, 297) with delta (0, 0)
Screenshot: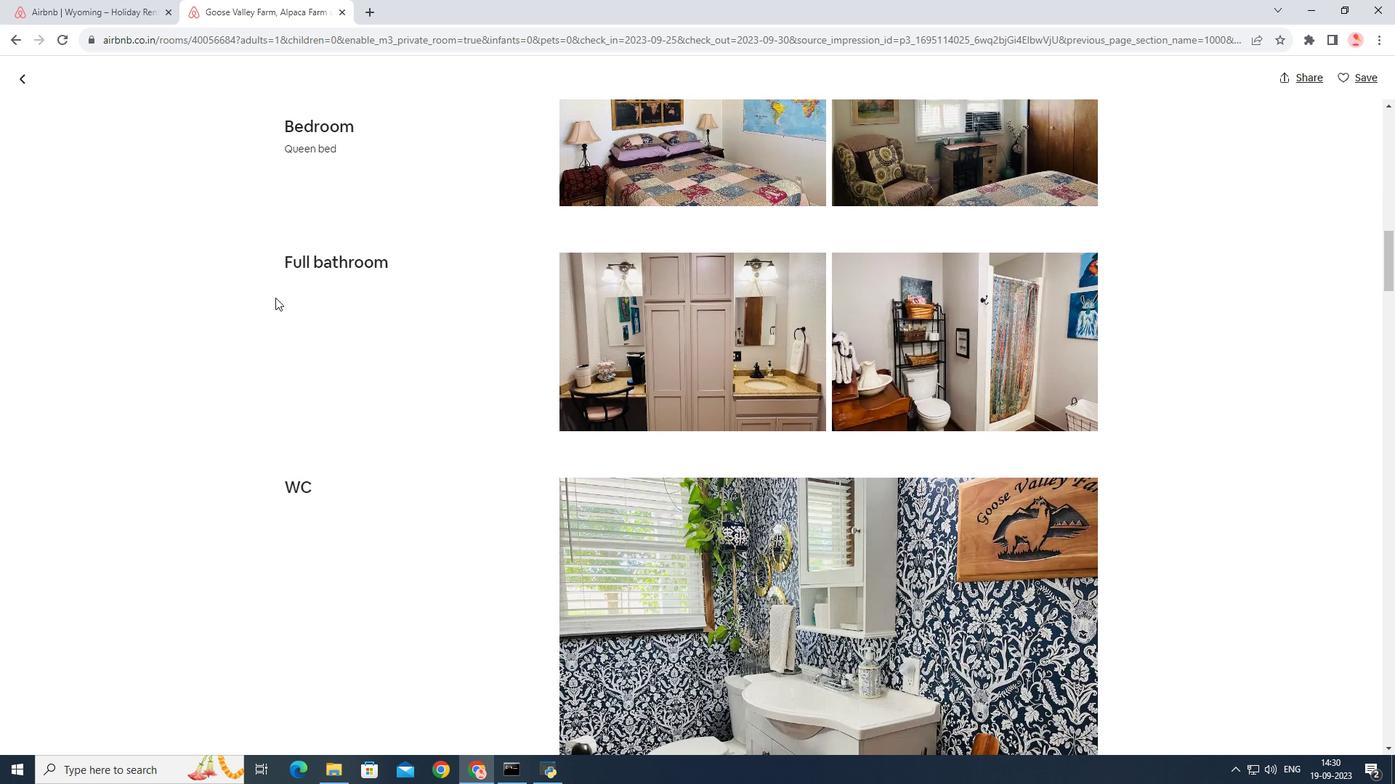 
Action: Mouse scrolled (275, 297) with delta (0, 0)
Screenshot: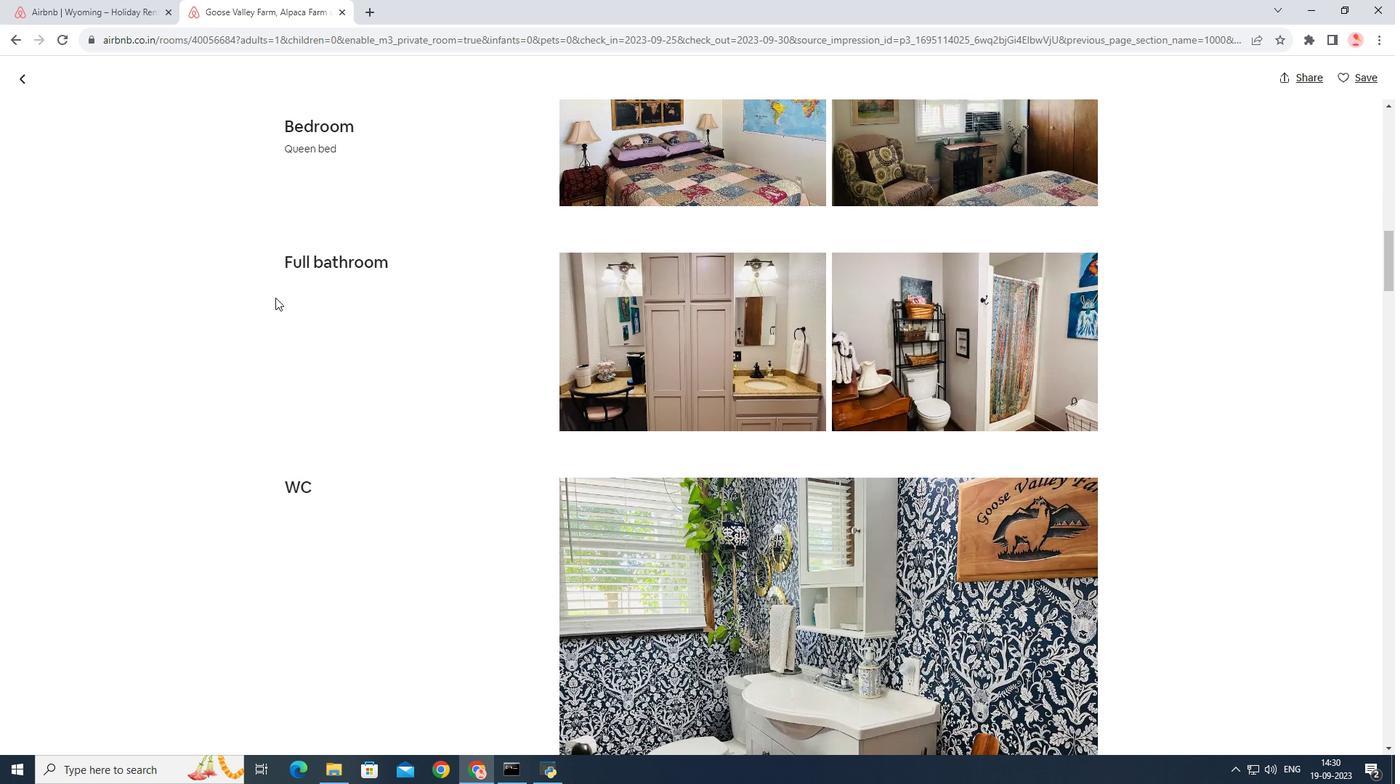 
Action: Mouse scrolled (275, 297) with delta (0, 0)
Screenshot: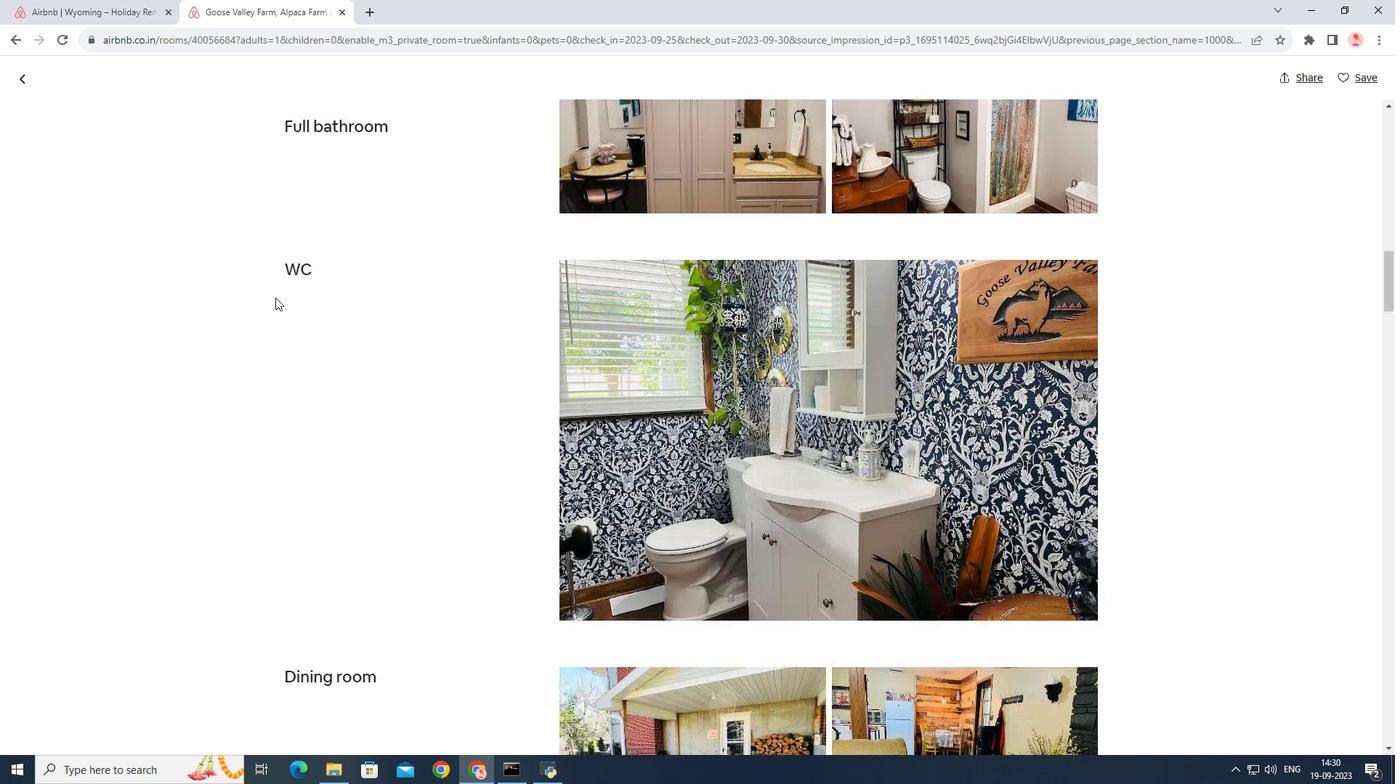 
Action: Mouse scrolled (275, 297) with delta (0, 0)
Screenshot: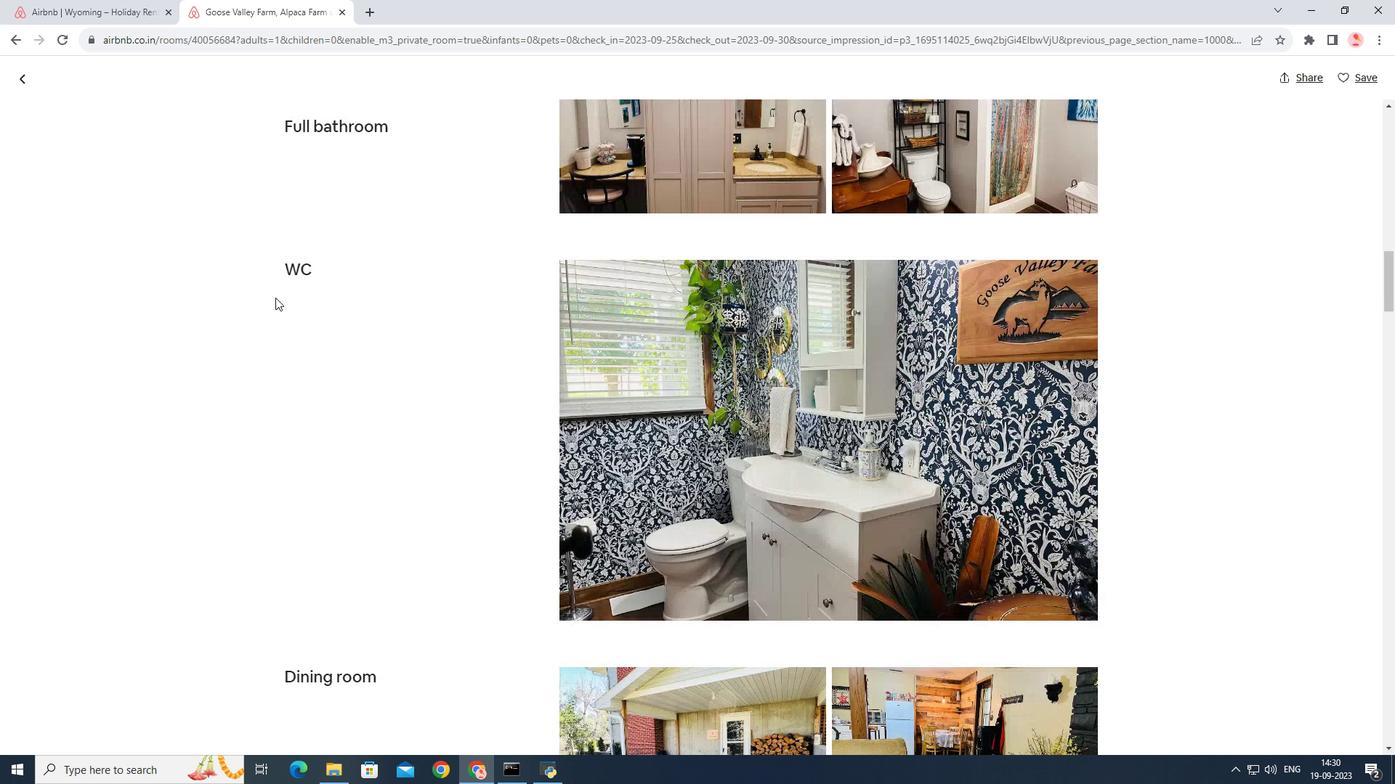 
Action: Mouse scrolled (275, 297) with delta (0, 0)
Screenshot: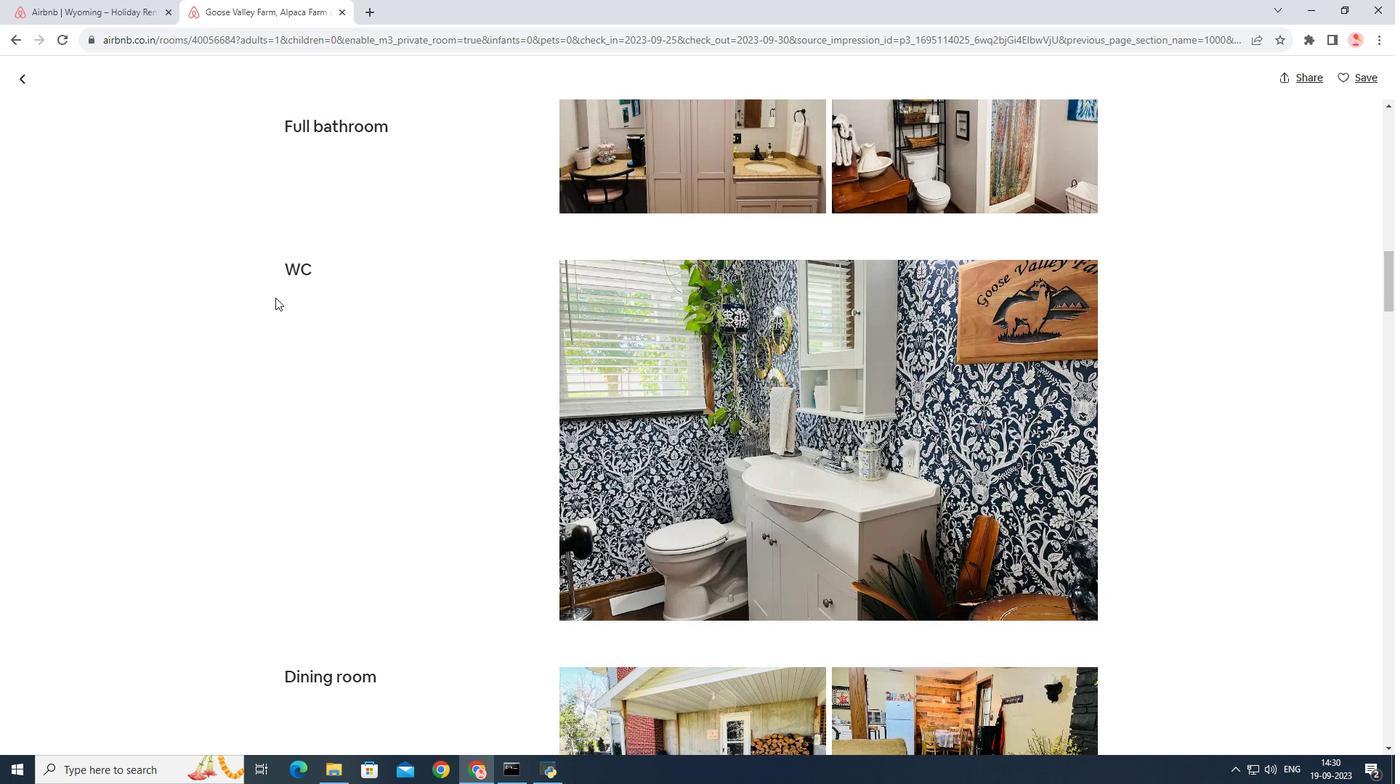 
Action: Mouse scrolled (275, 297) with delta (0, 0)
Screenshot: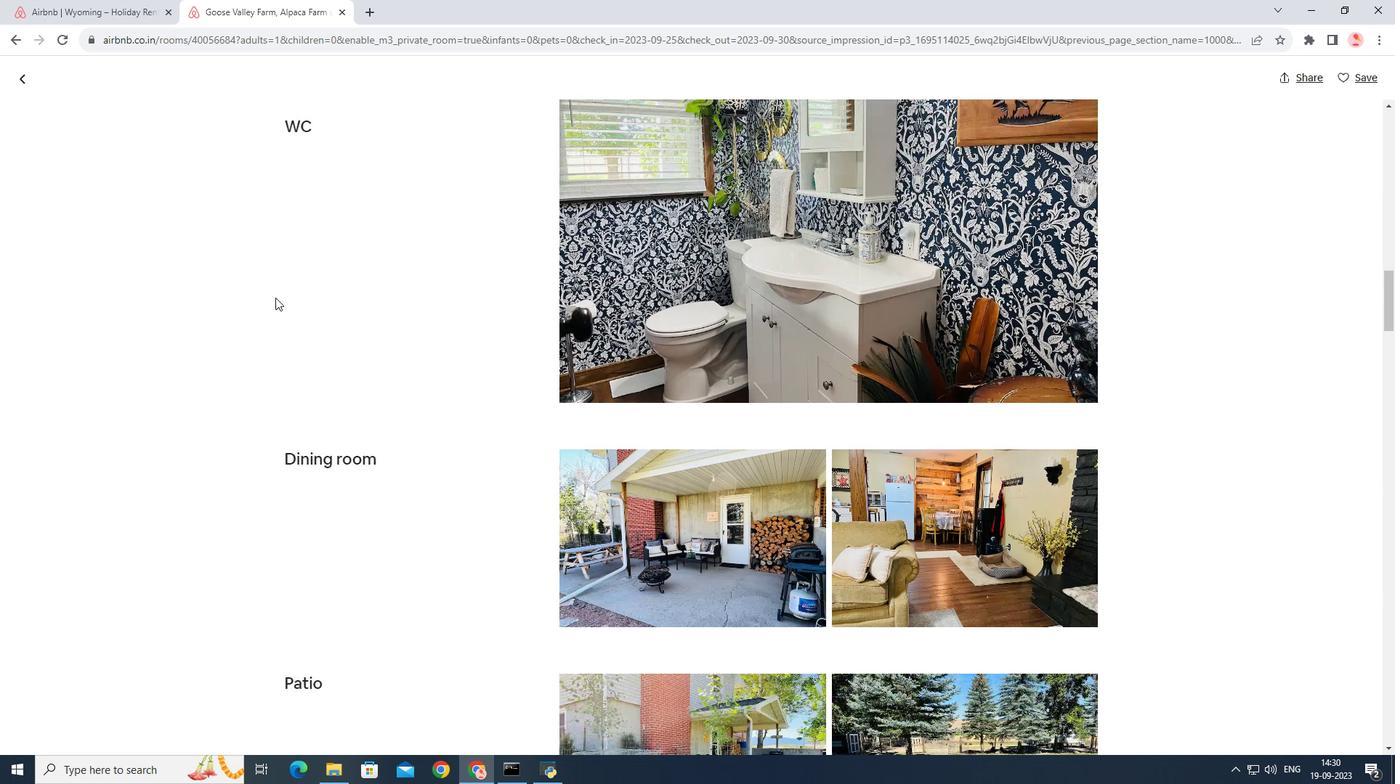
Action: Mouse scrolled (275, 297) with delta (0, 0)
Screenshot: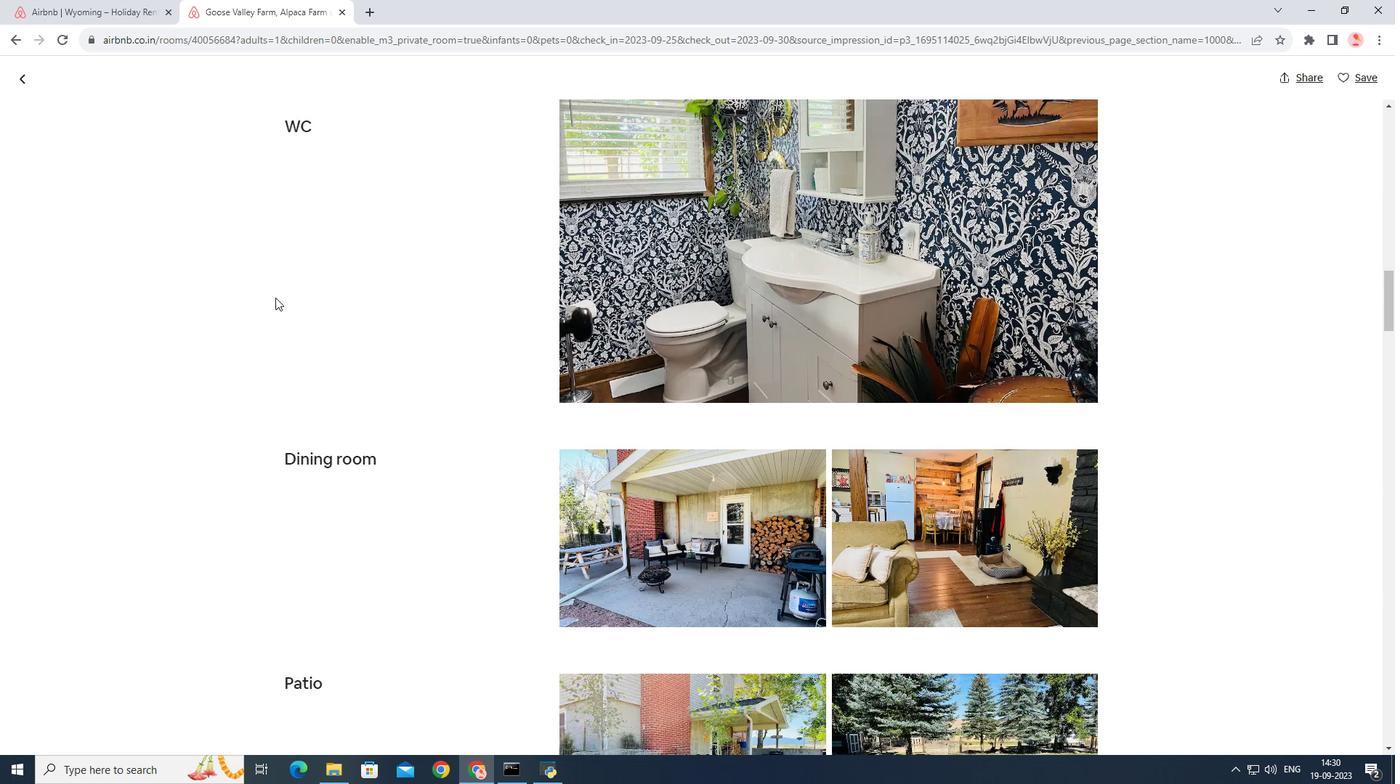 
Action: Mouse scrolled (275, 297) with delta (0, 0)
Screenshot: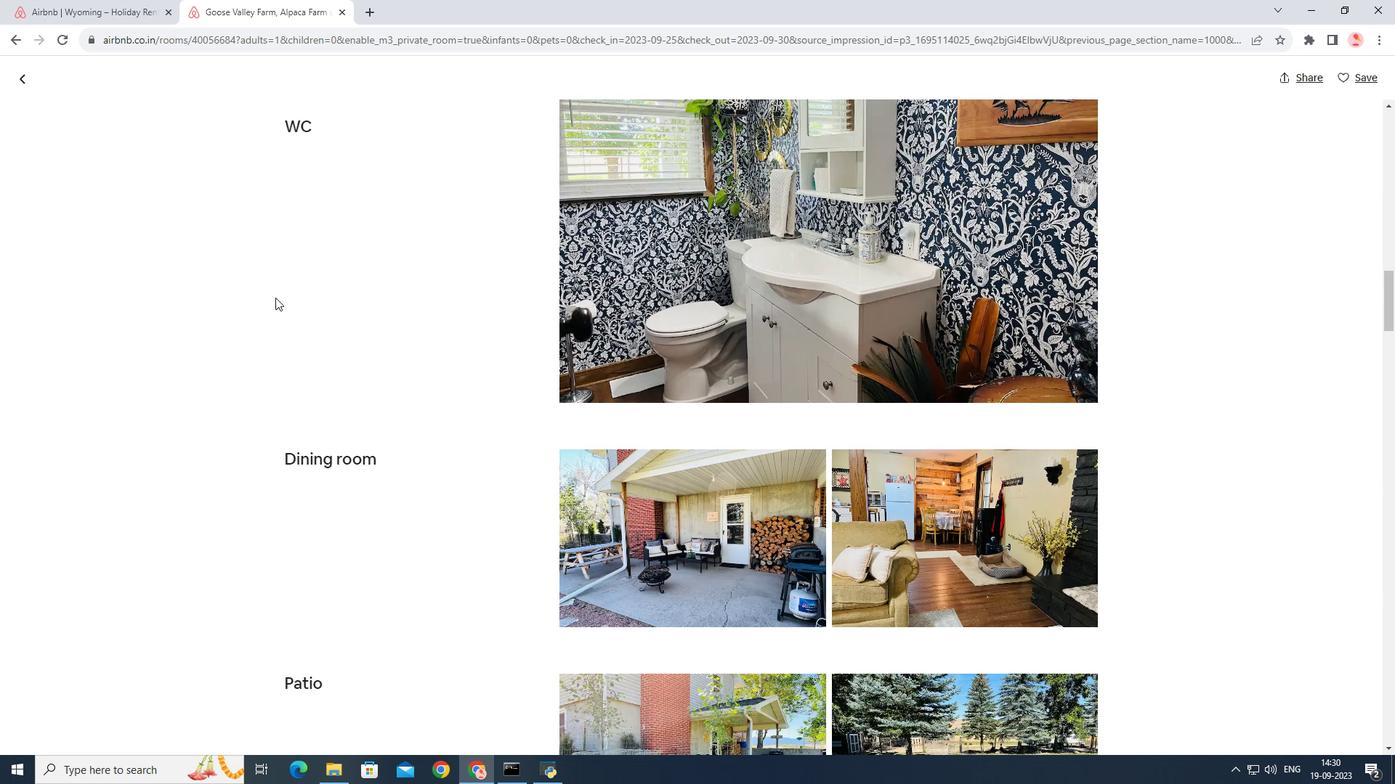 
Action: Mouse scrolled (275, 297) with delta (0, 0)
Screenshot: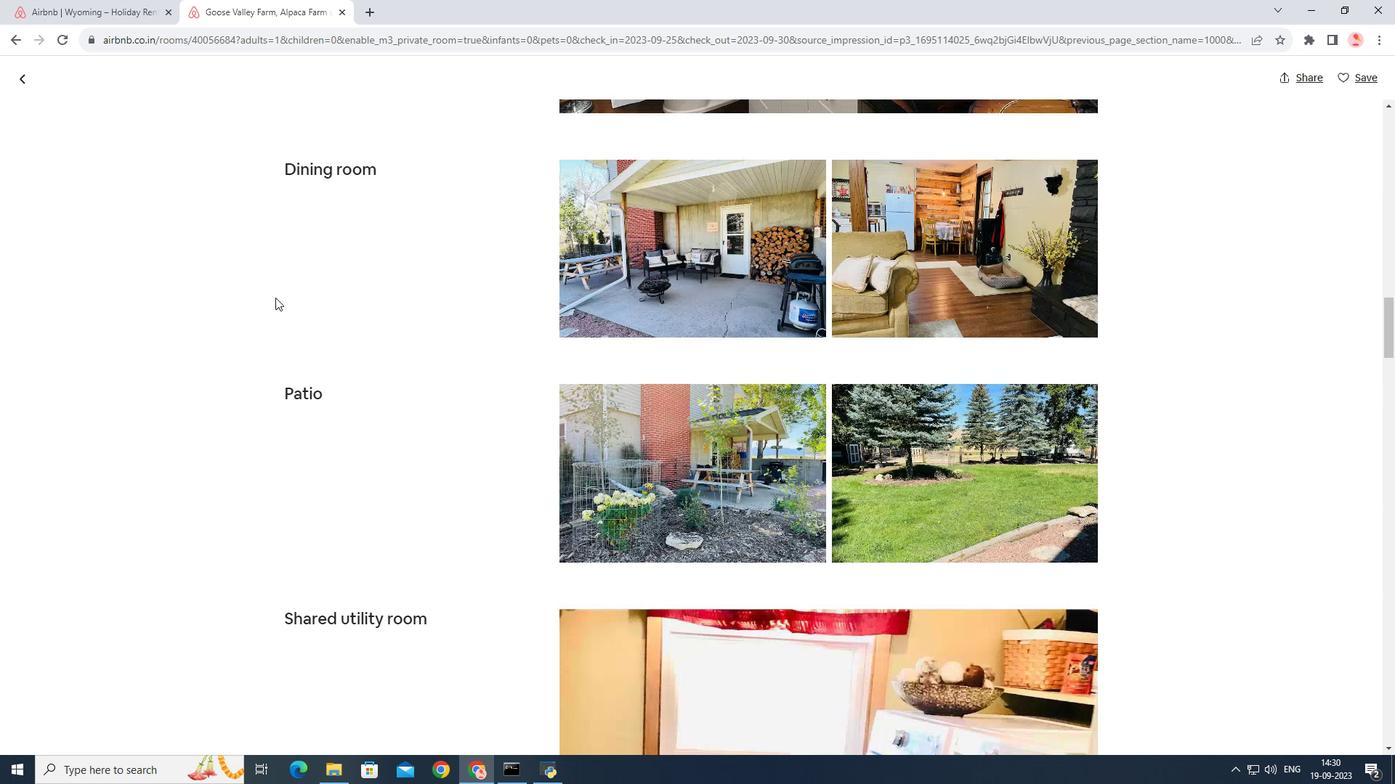 
Action: Mouse scrolled (275, 297) with delta (0, 0)
Screenshot: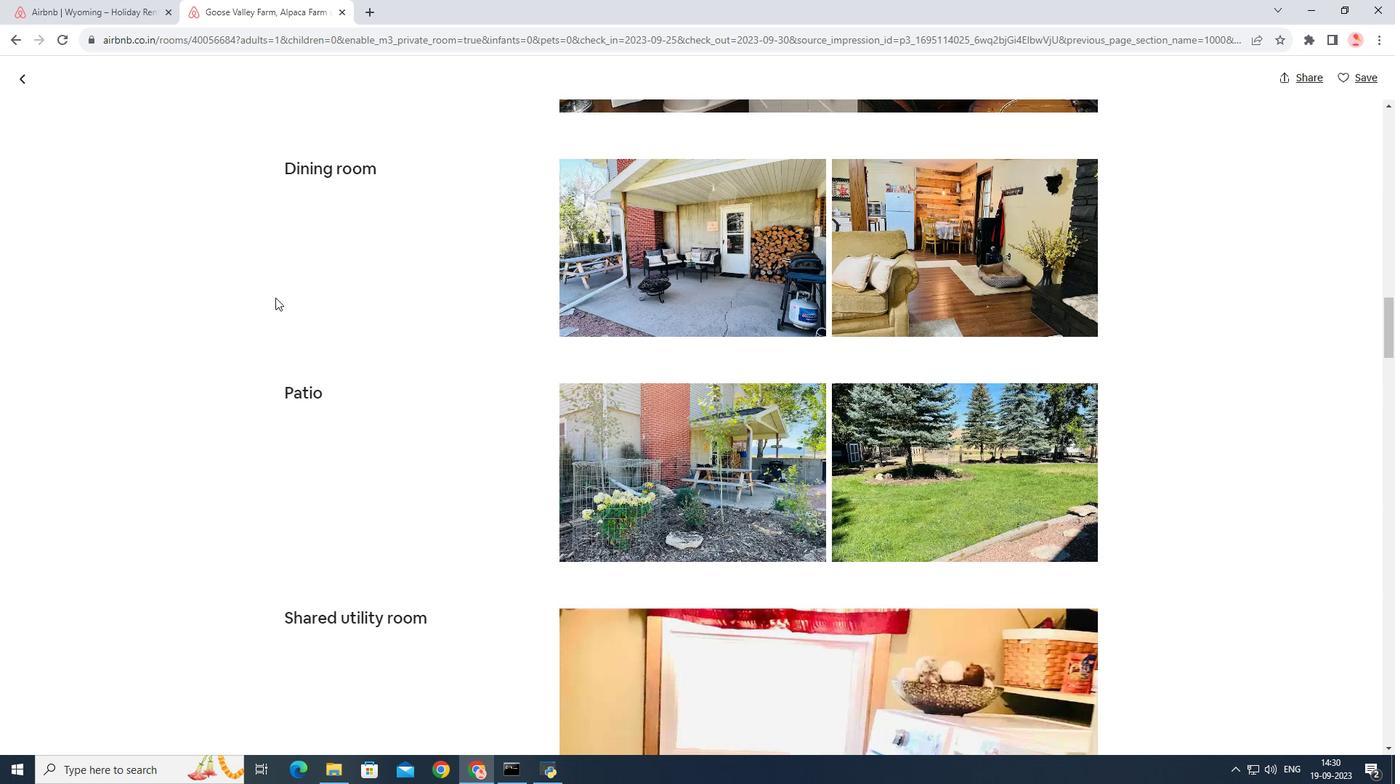 
Action: Mouse scrolled (275, 297) with delta (0, 0)
Screenshot: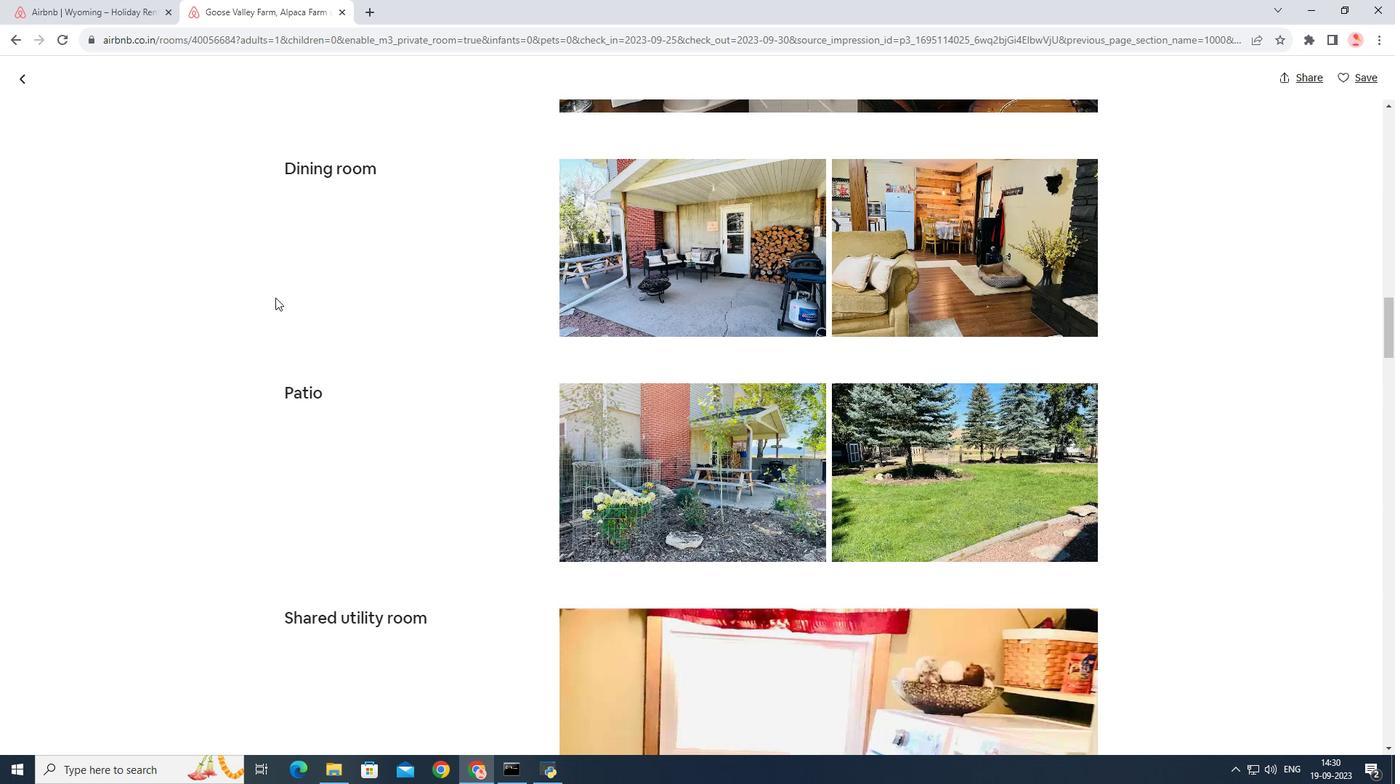 
Action: Mouse scrolled (275, 297) with delta (0, 0)
Screenshot: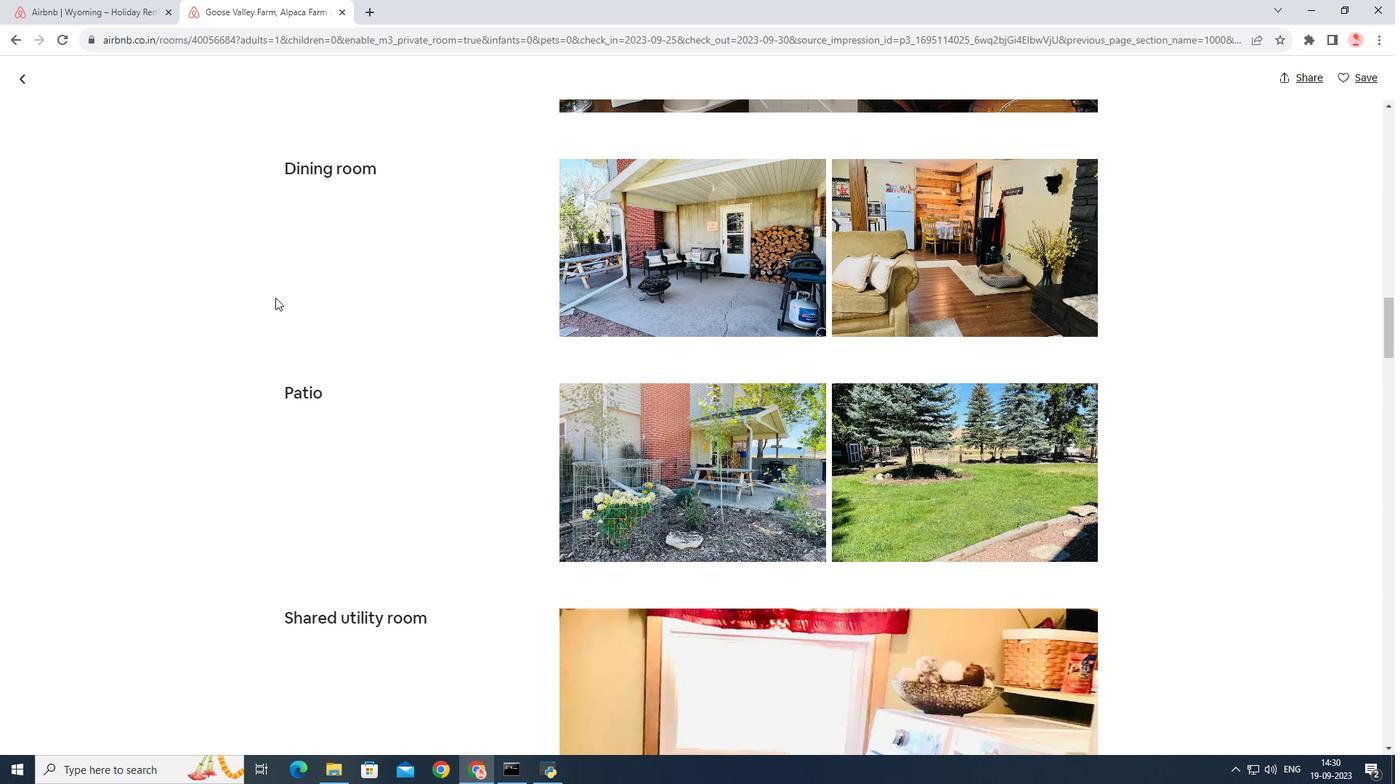 
Action: Mouse scrolled (275, 297) with delta (0, 0)
Screenshot: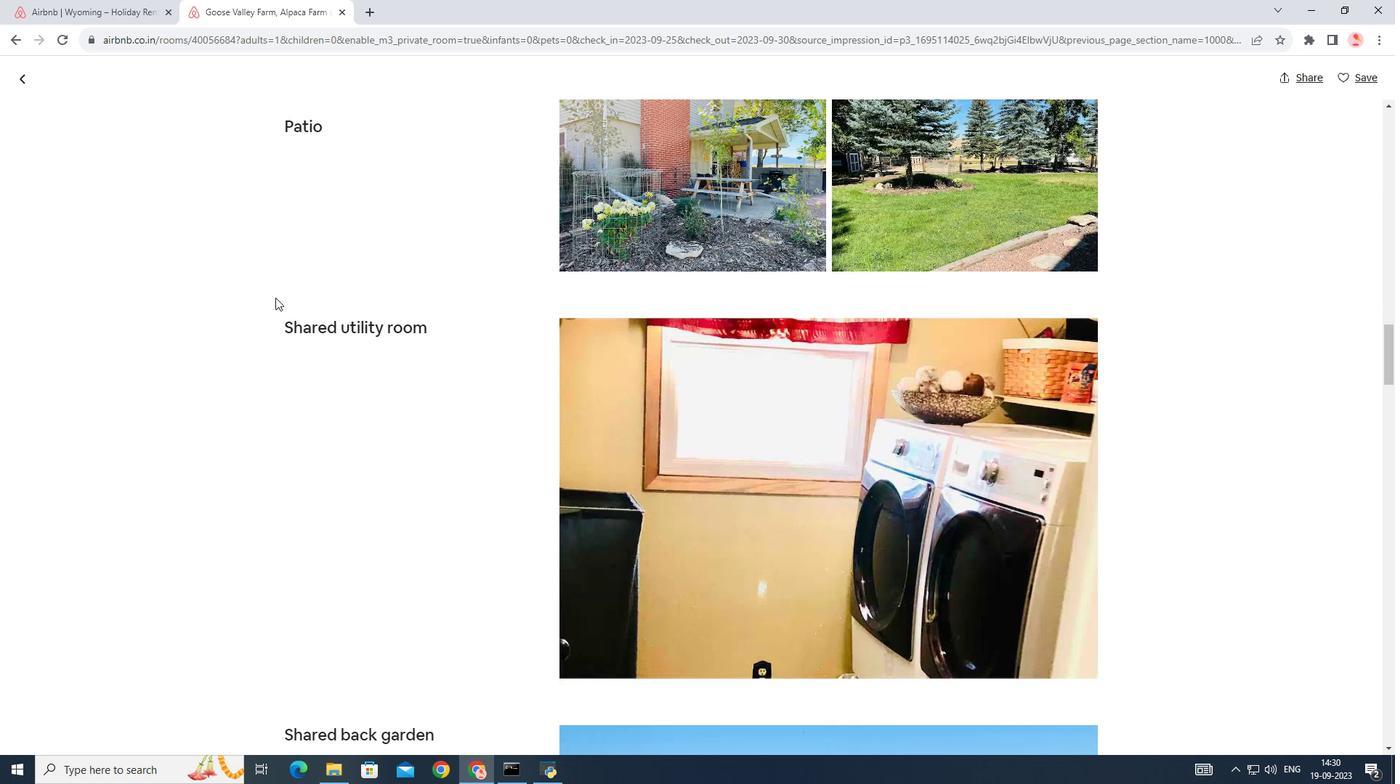 
Action: Mouse scrolled (275, 297) with delta (0, 0)
Screenshot: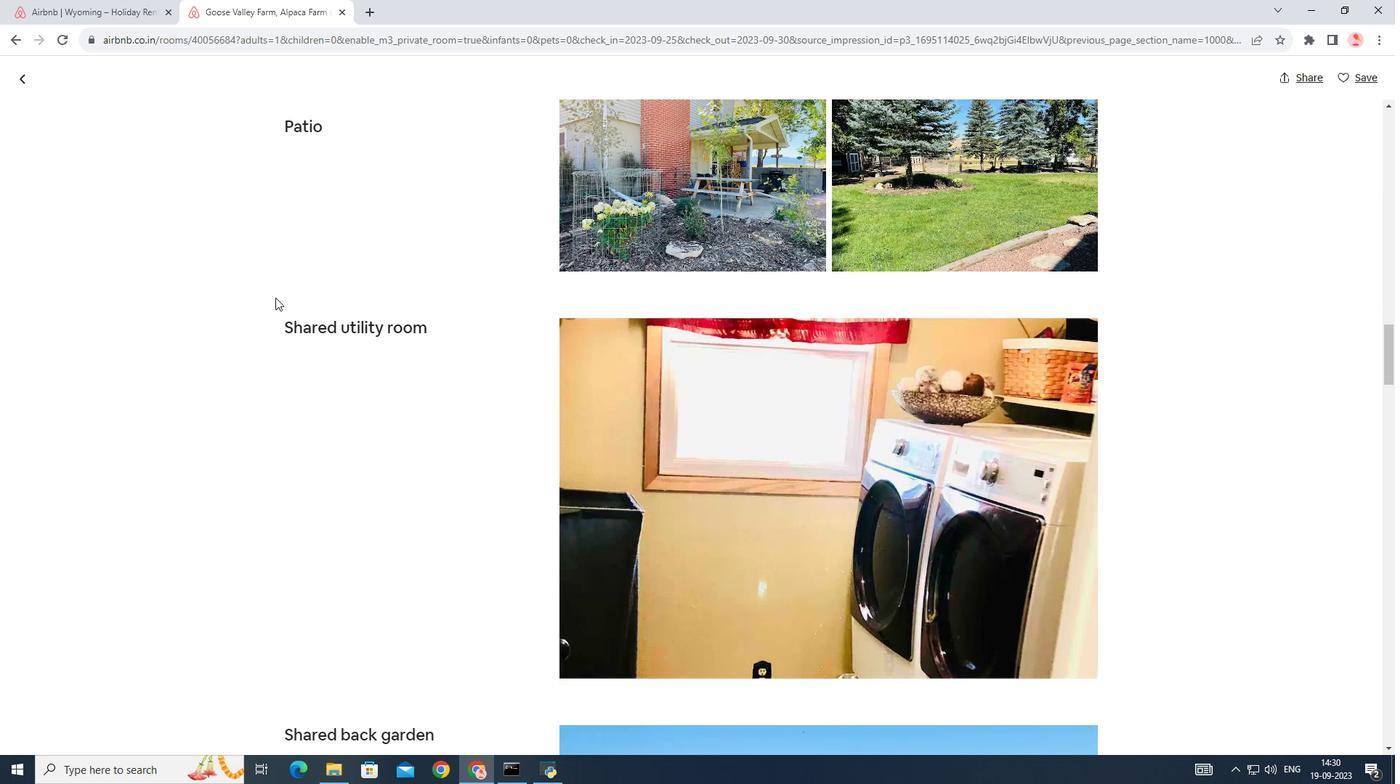 
Action: Mouse scrolled (275, 297) with delta (0, 0)
Screenshot: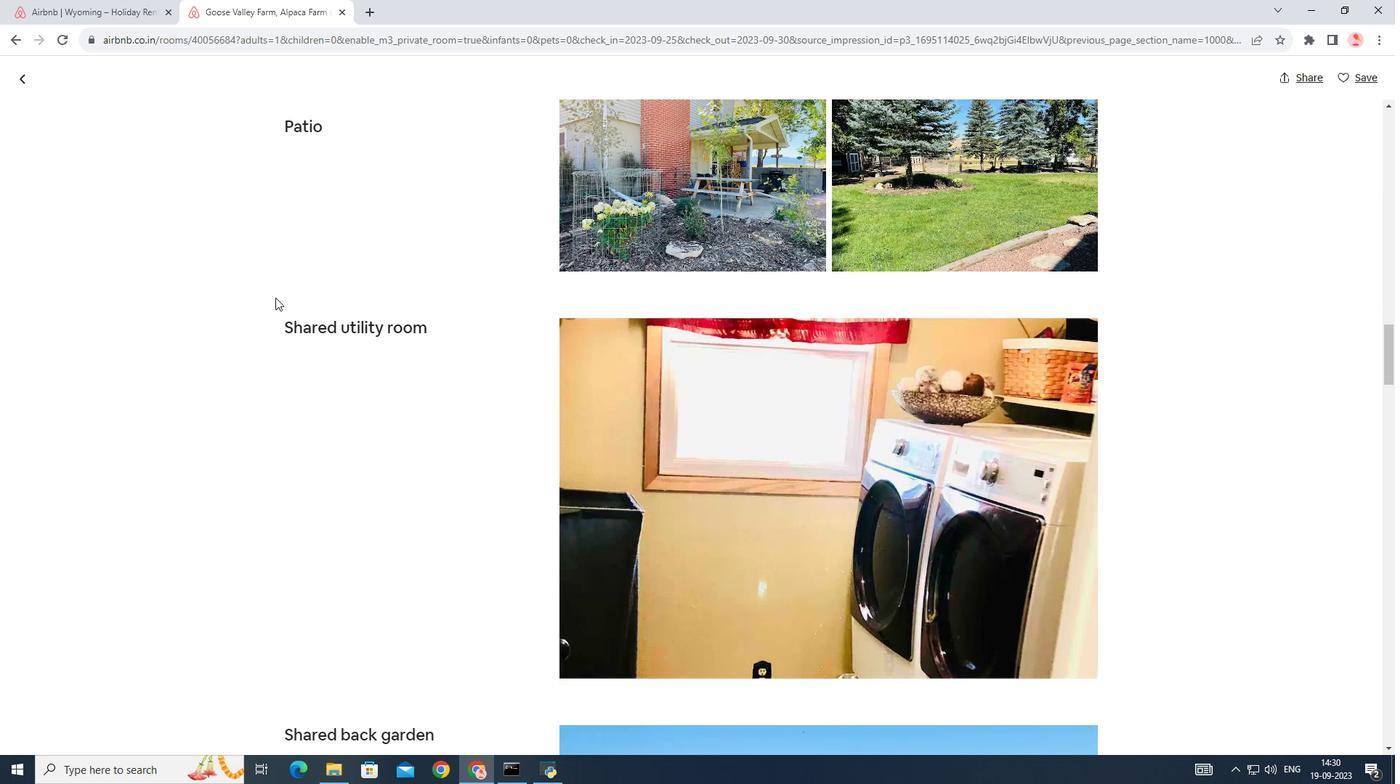 
Action: Mouse scrolled (275, 297) with delta (0, 0)
Screenshot: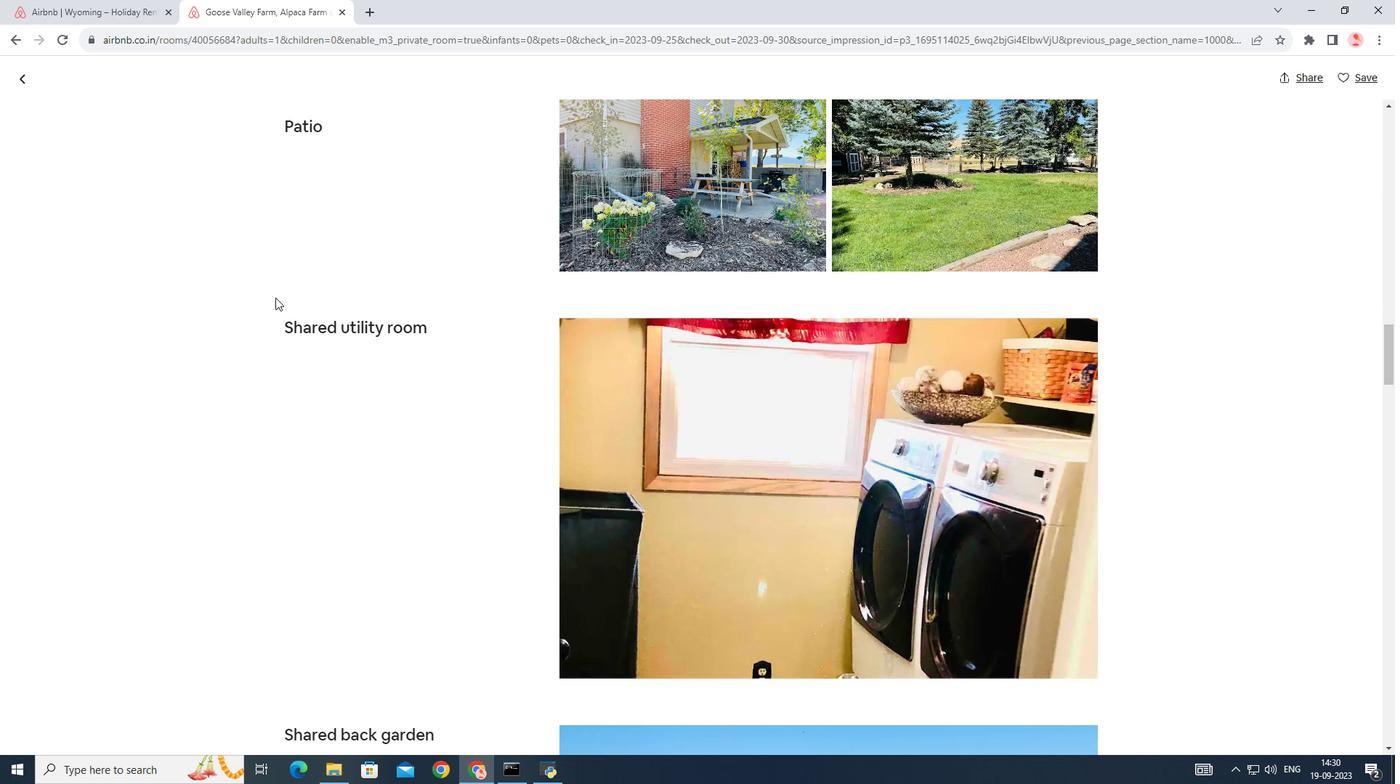 
Action: Mouse scrolled (275, 297) with delta (0, 0)
Screenshot: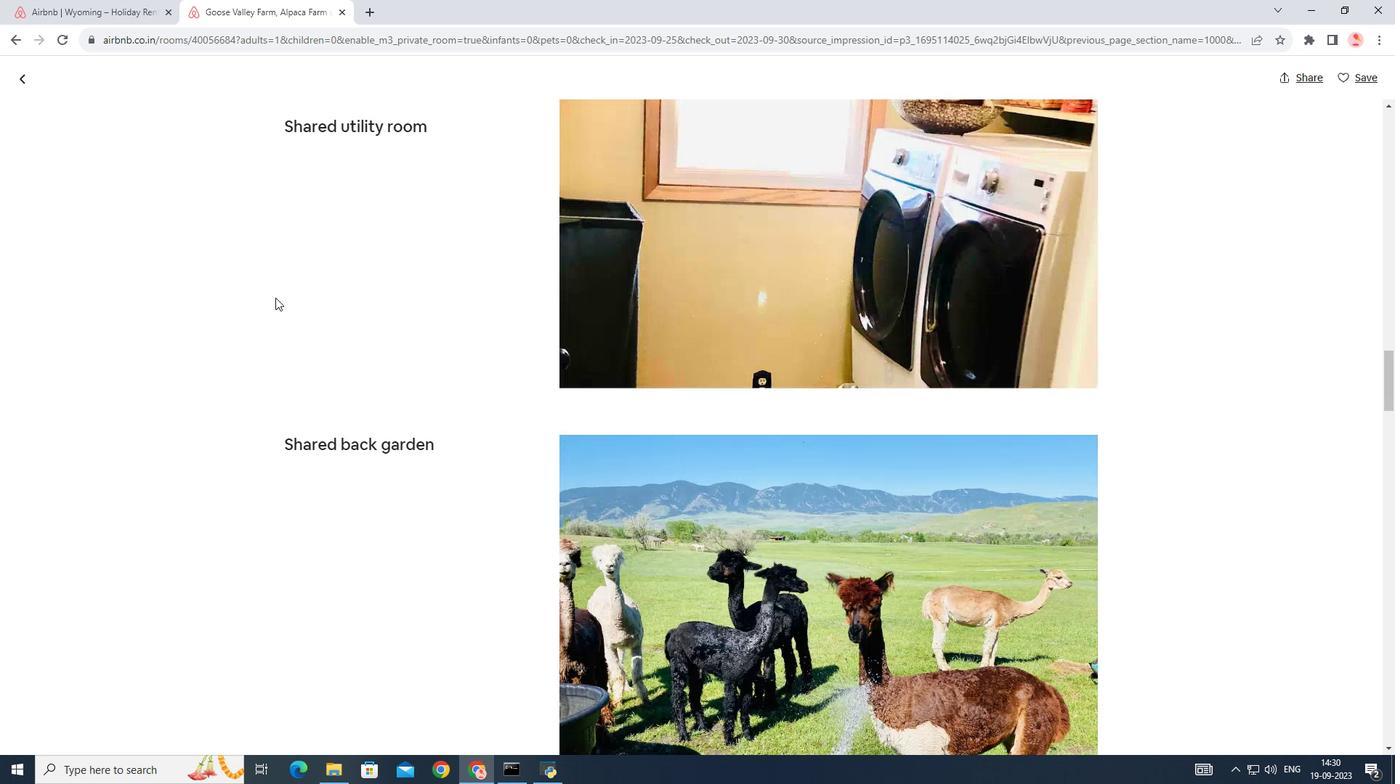 
Action: Mouse scrolled (275, 297) with delta (0, 0)
Screenshot: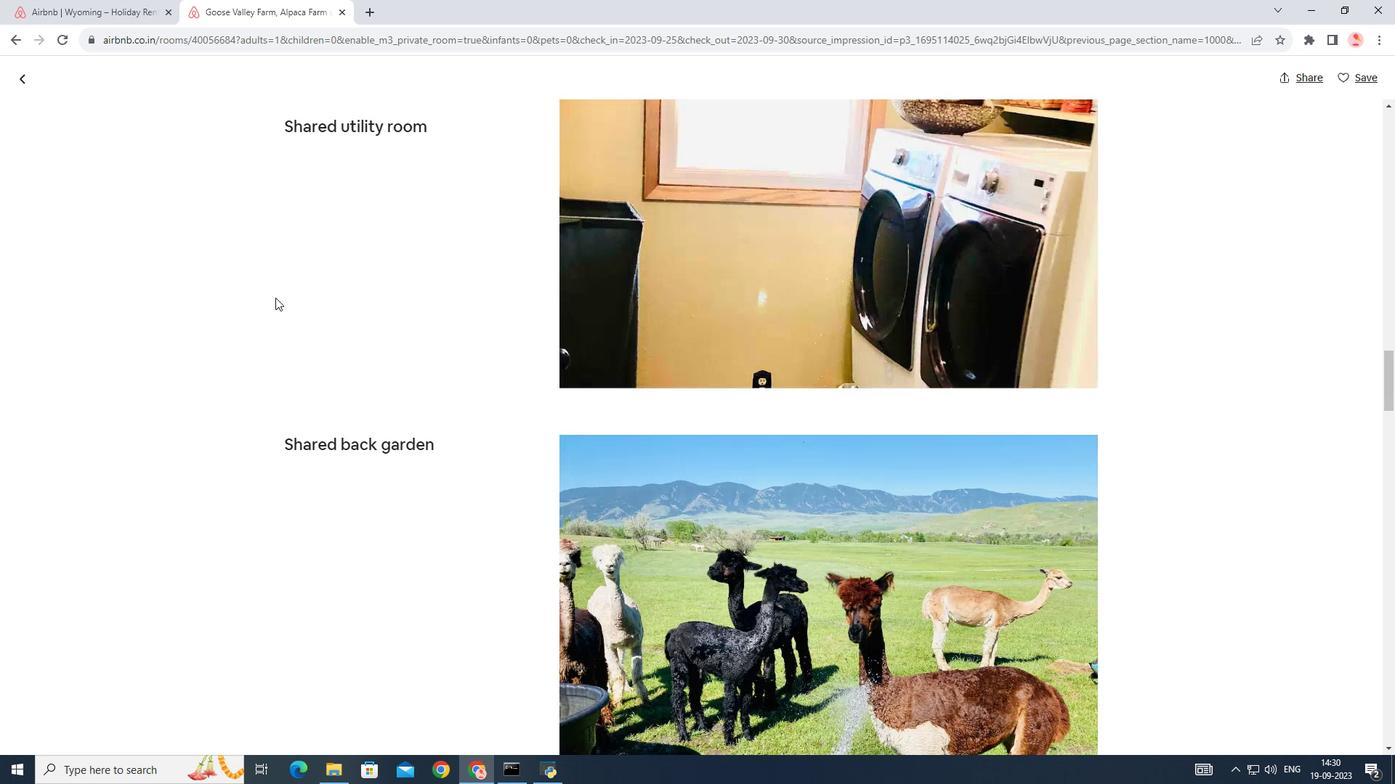 
Action: Mouse scrolled (275, 297) with delta (0, 0)
Screenshot: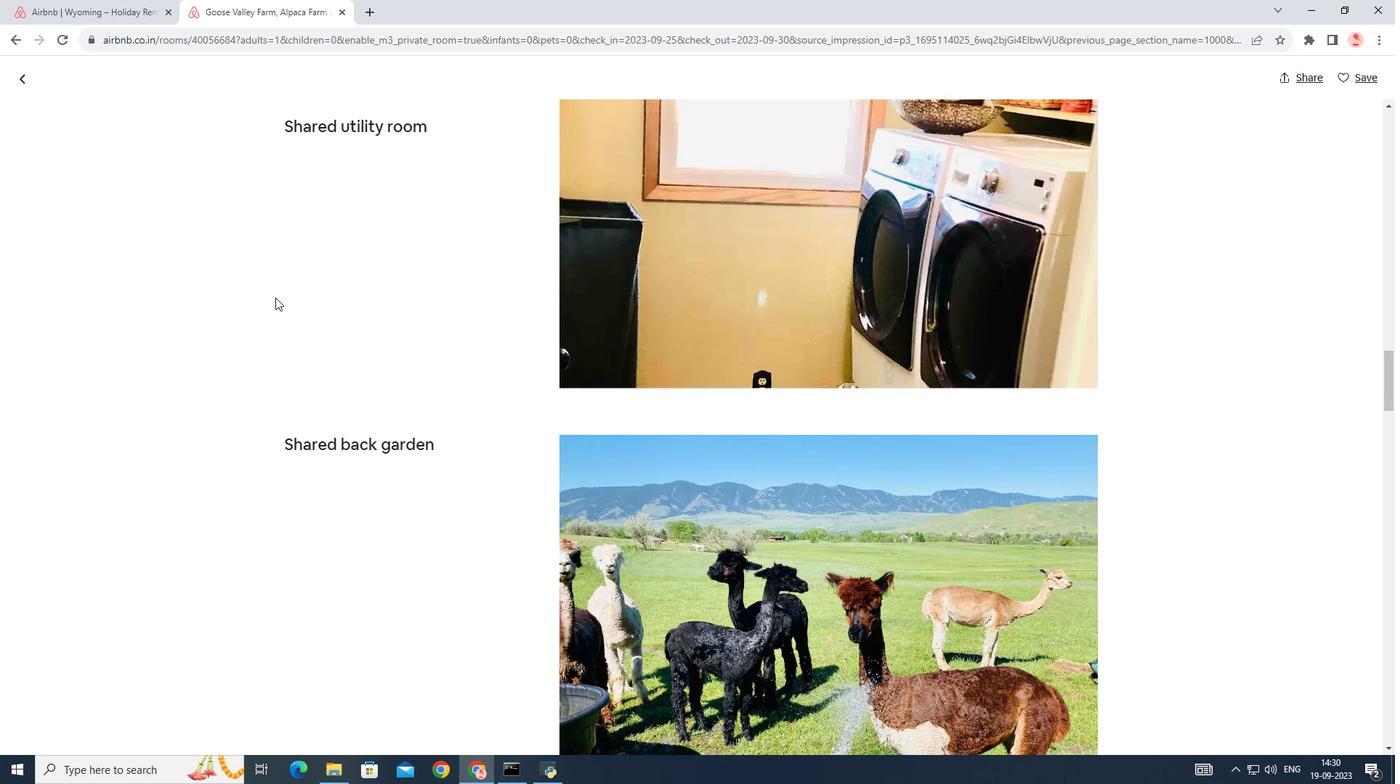 
Action: Mouse scrolled (275, 297) with delta (0, 0)
Screenshot: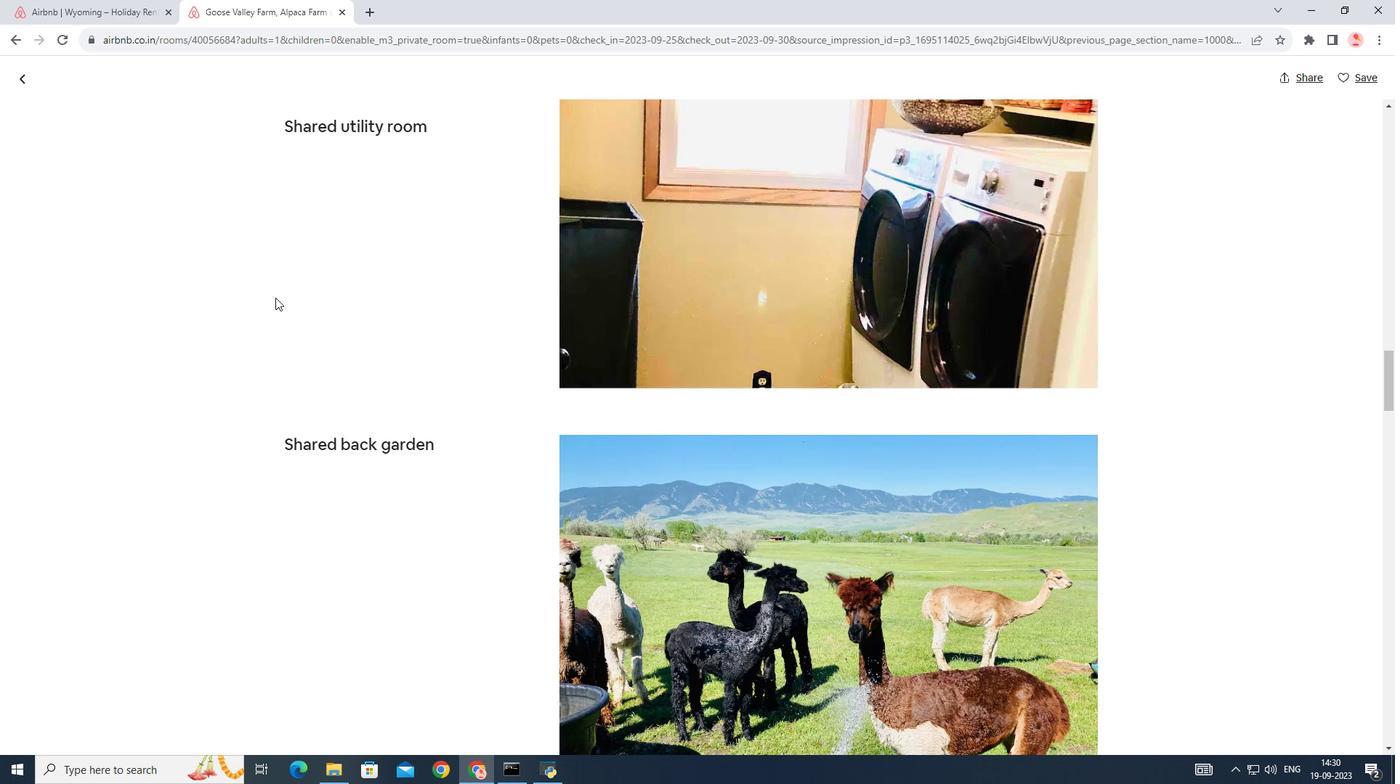 
Action: Mouse scrolled (275, 297) with delta (0, 0)
Screenshot: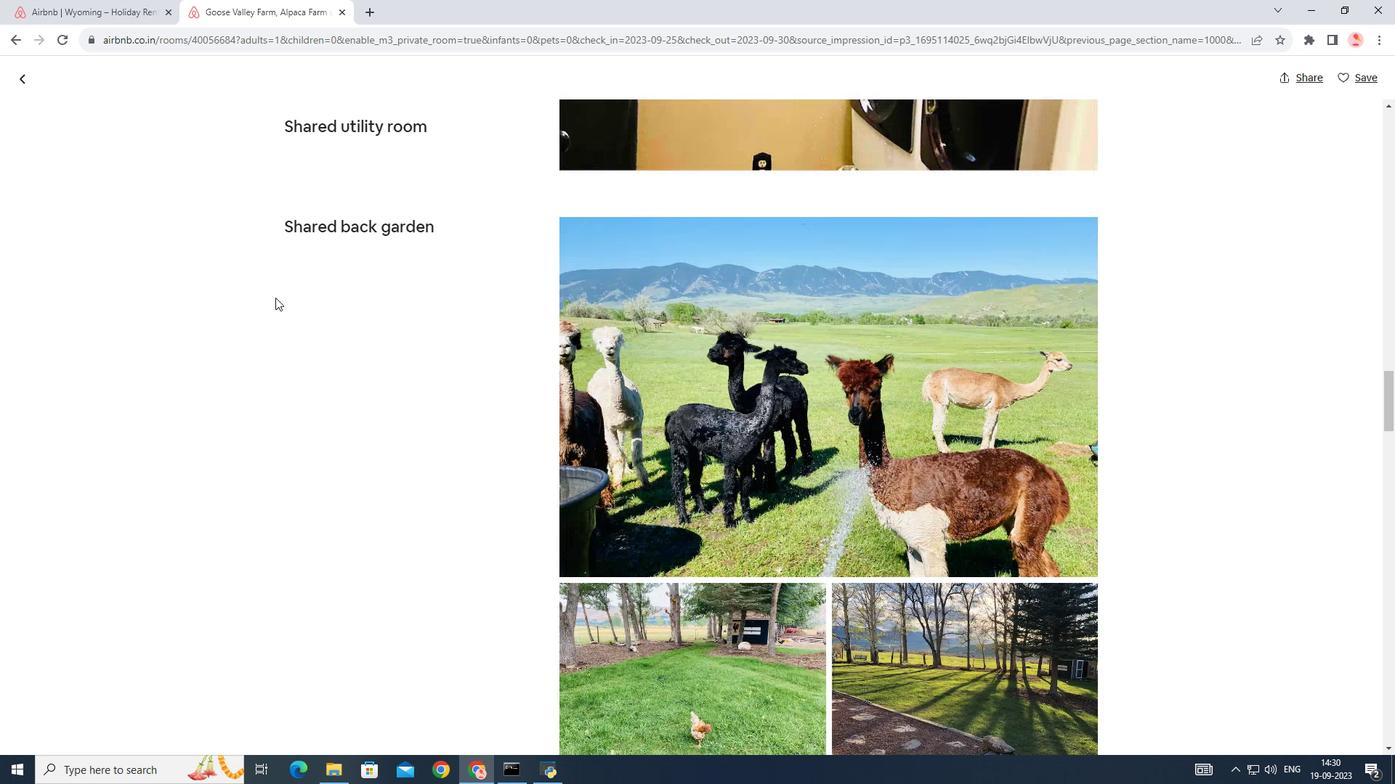 
Action: Mouse scrolled (275, 297) with delta (0, 0)
Screenshot: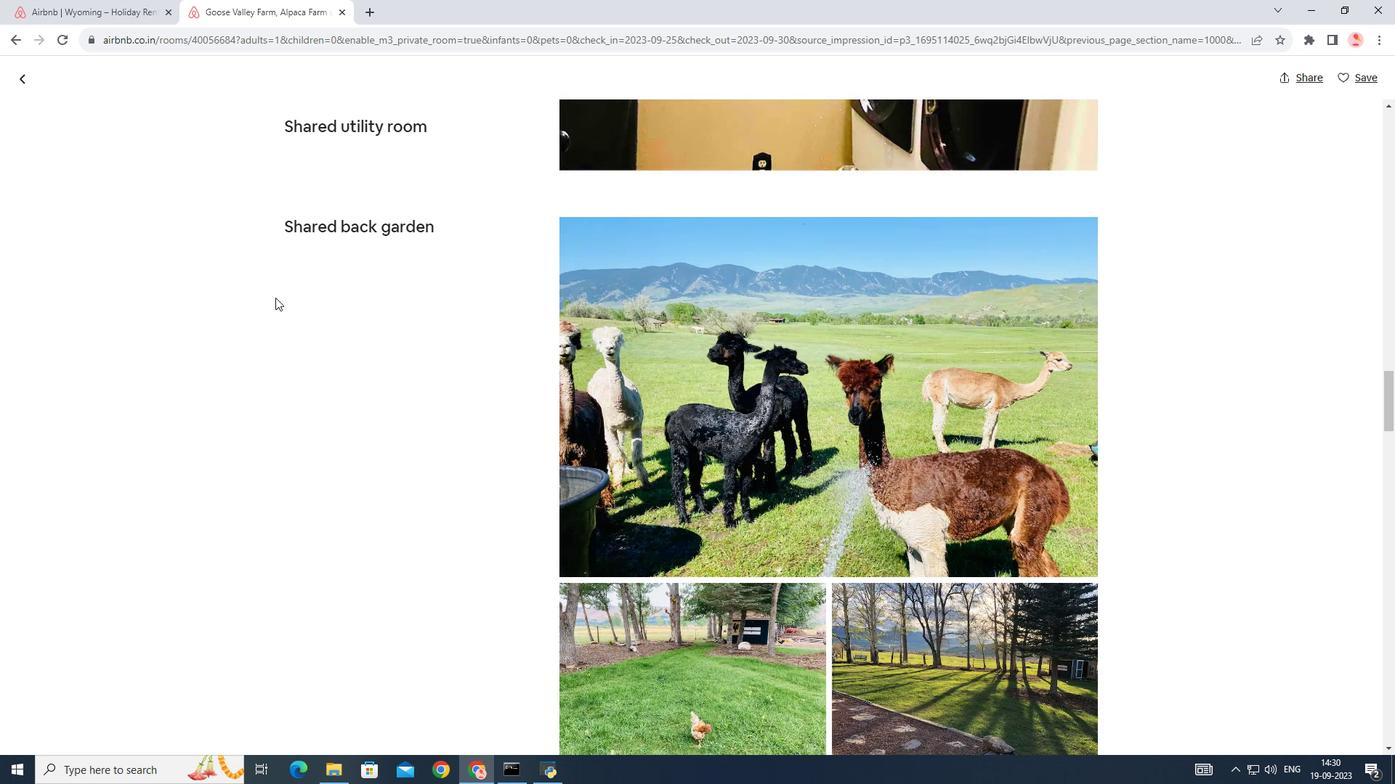 
Action: Mouse scrolled (275, 297) with delta (0, 0)
Screenshot: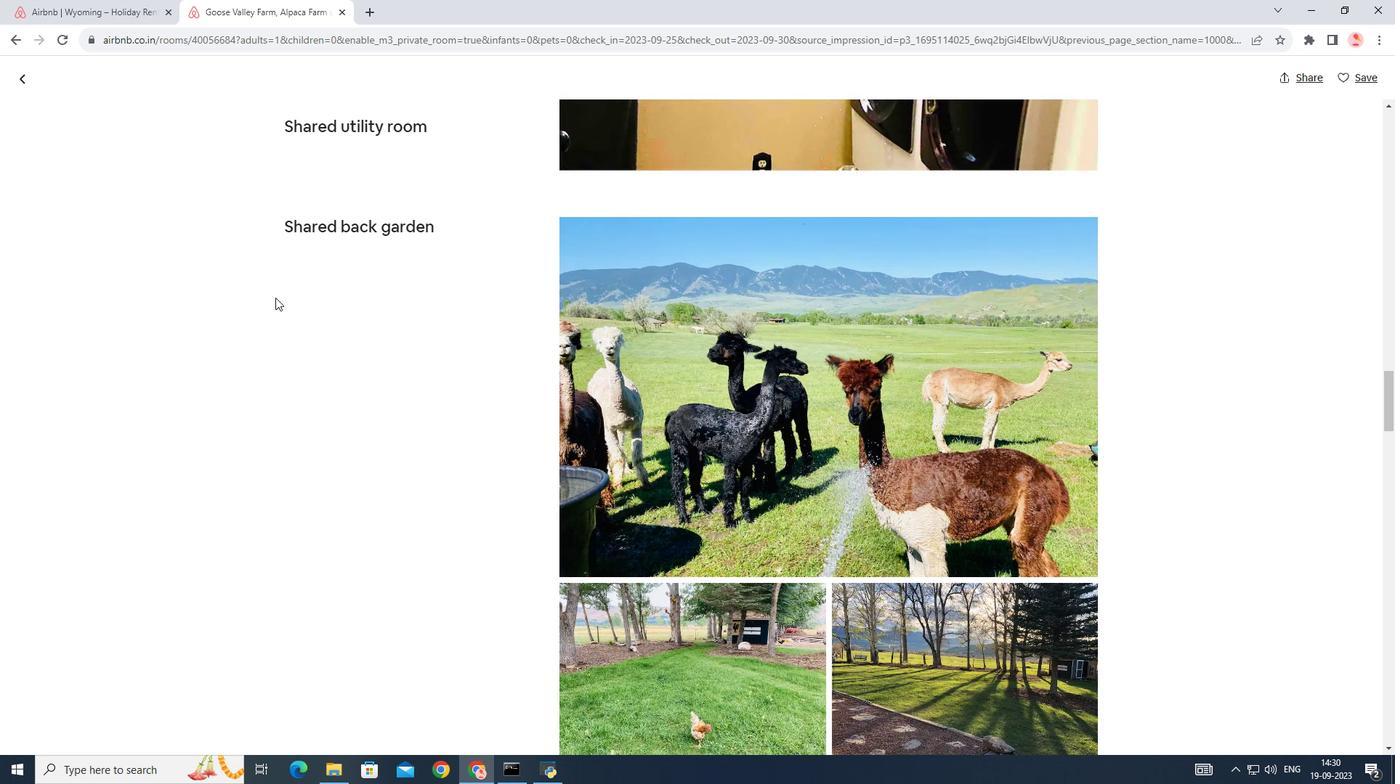 
Action: Mouse scrolled (275, 297) with delta (0, 0)
Screenshot: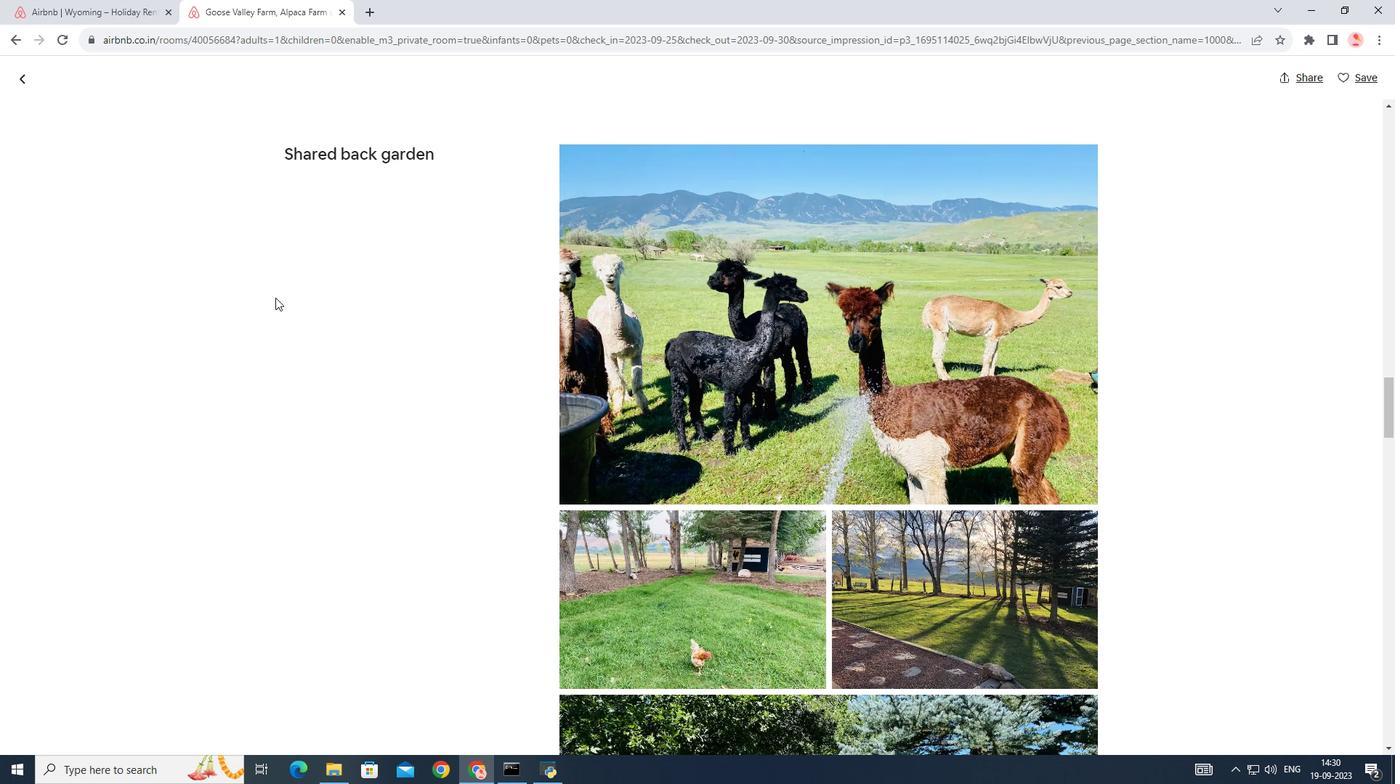 
Action: Mouse scrolled (275, 297) with delta (0, 0)
Screenshot: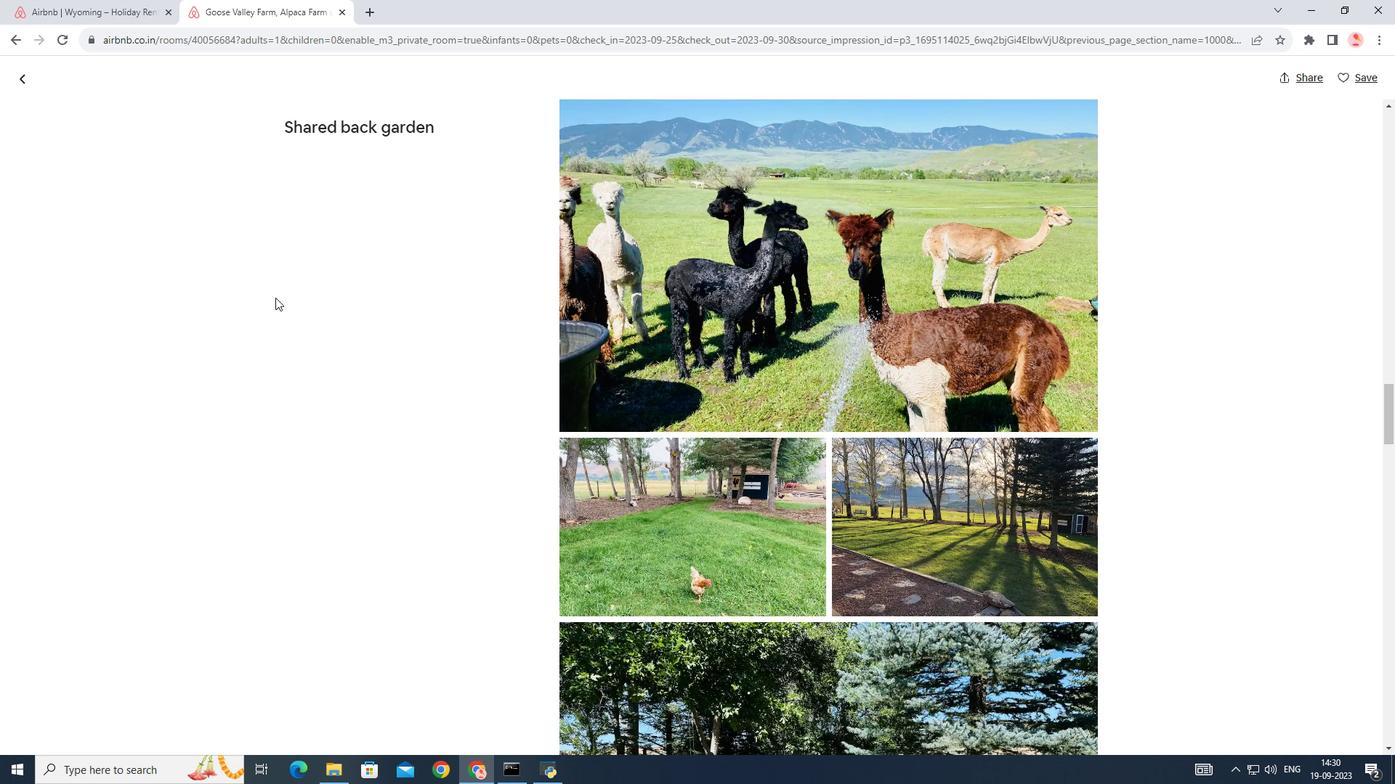 
Action: Mouse scrolled (275, 297) with delta (0, 0)
Screenshot: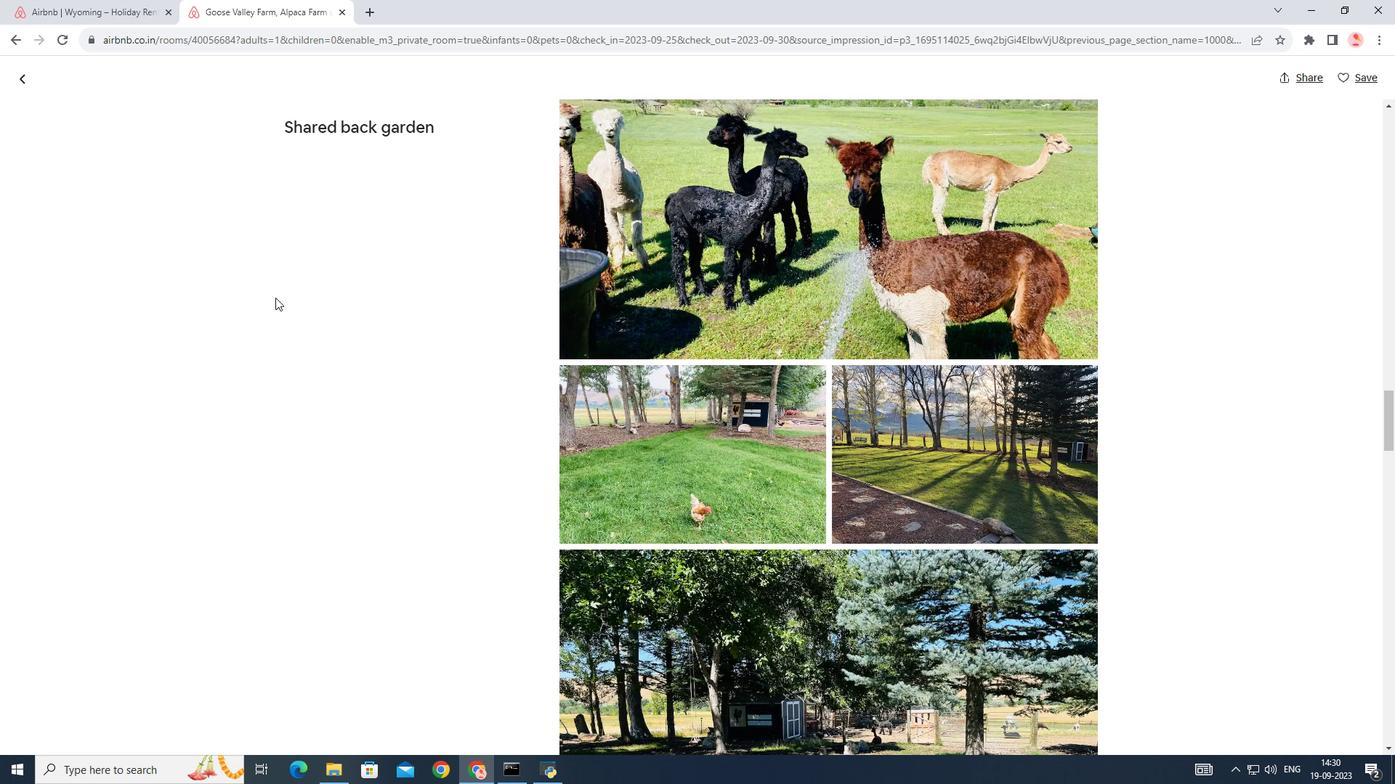 
Action: Mouse scrolled (275, 297) with delta (0, 0)
Screenshot: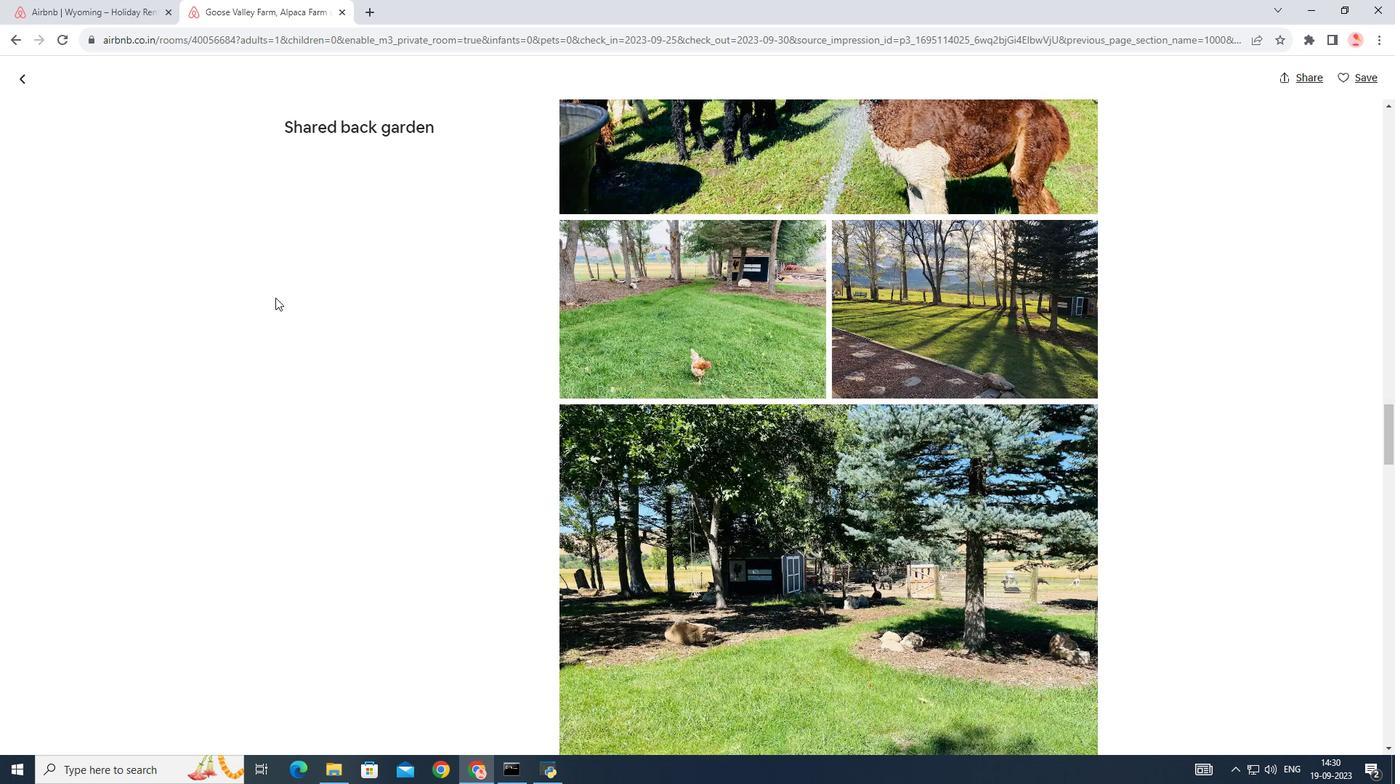 
Action: Mouse scrolled (275, 297) with delta (0, 0)
Screenshot: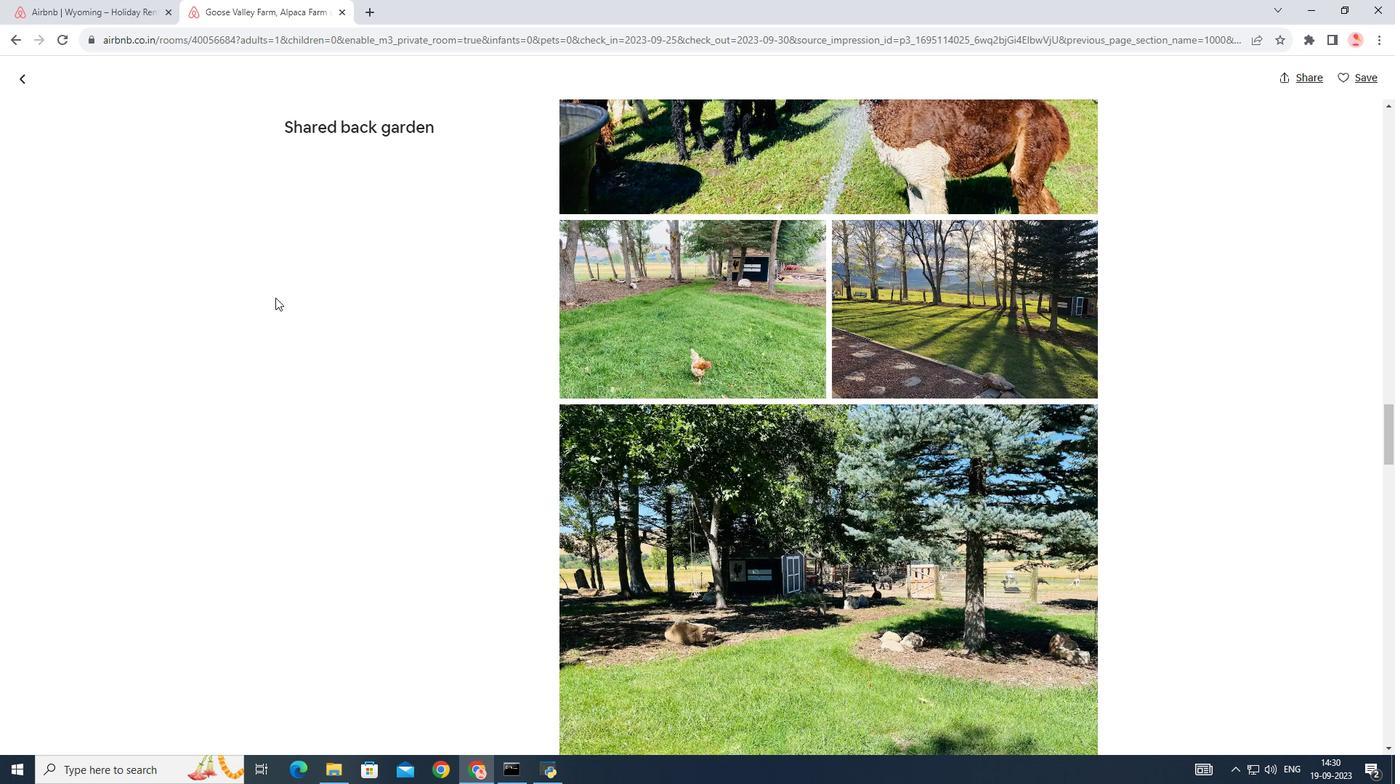 
Action: Mouse scrolled (275, 297) with delta (0, 0)
Screenshot: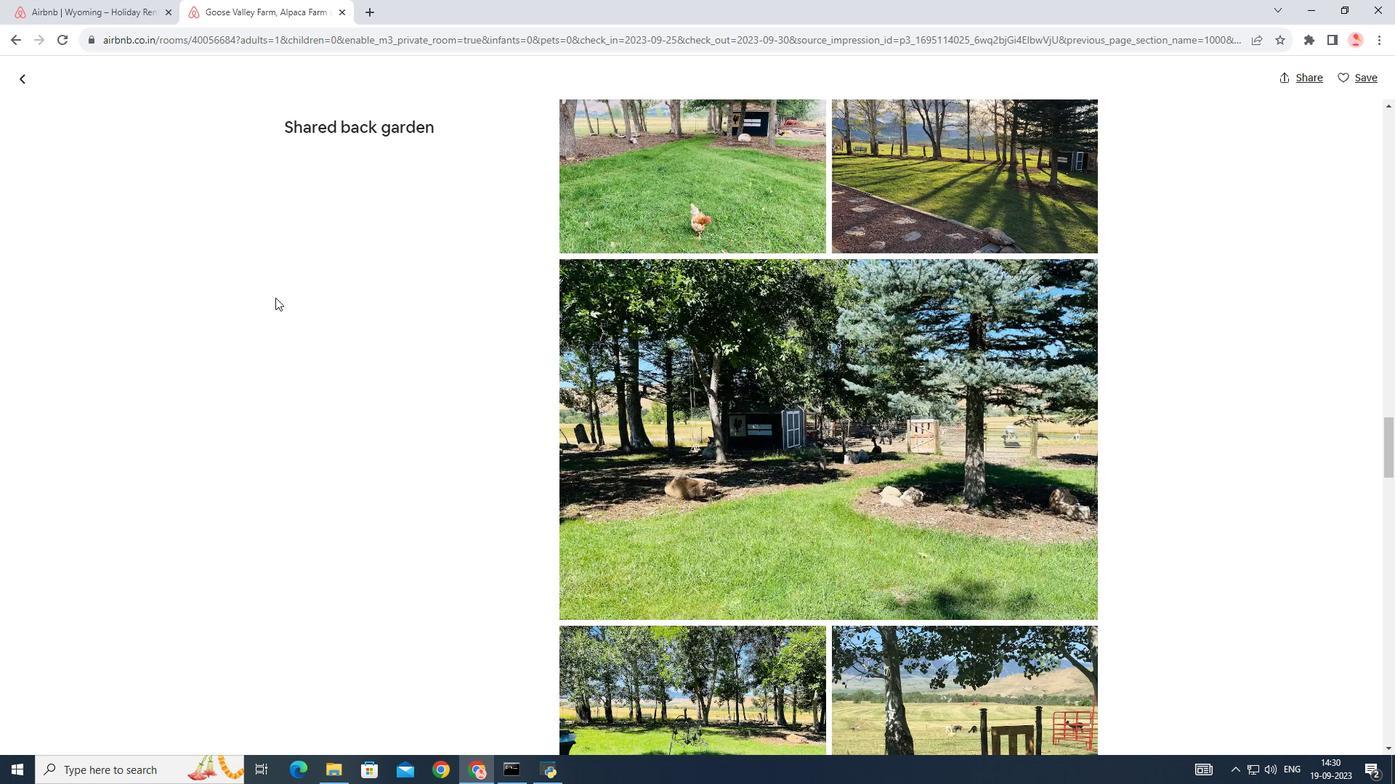 
Action: Mouse scrolled (275, 297) with delta (0, 0)
Screenshot: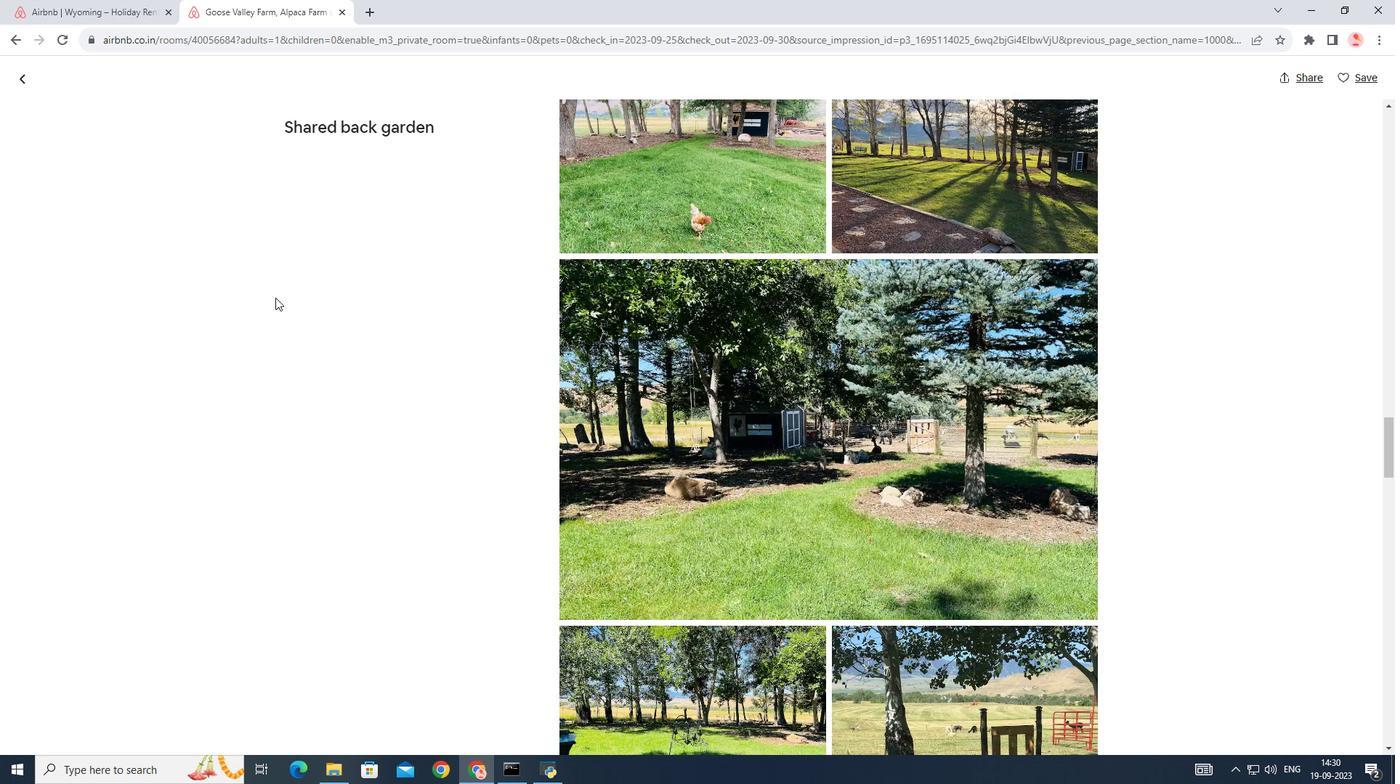 
Action: Mouse scrolled (275, 297) with delta (0, 0)
Screenshot: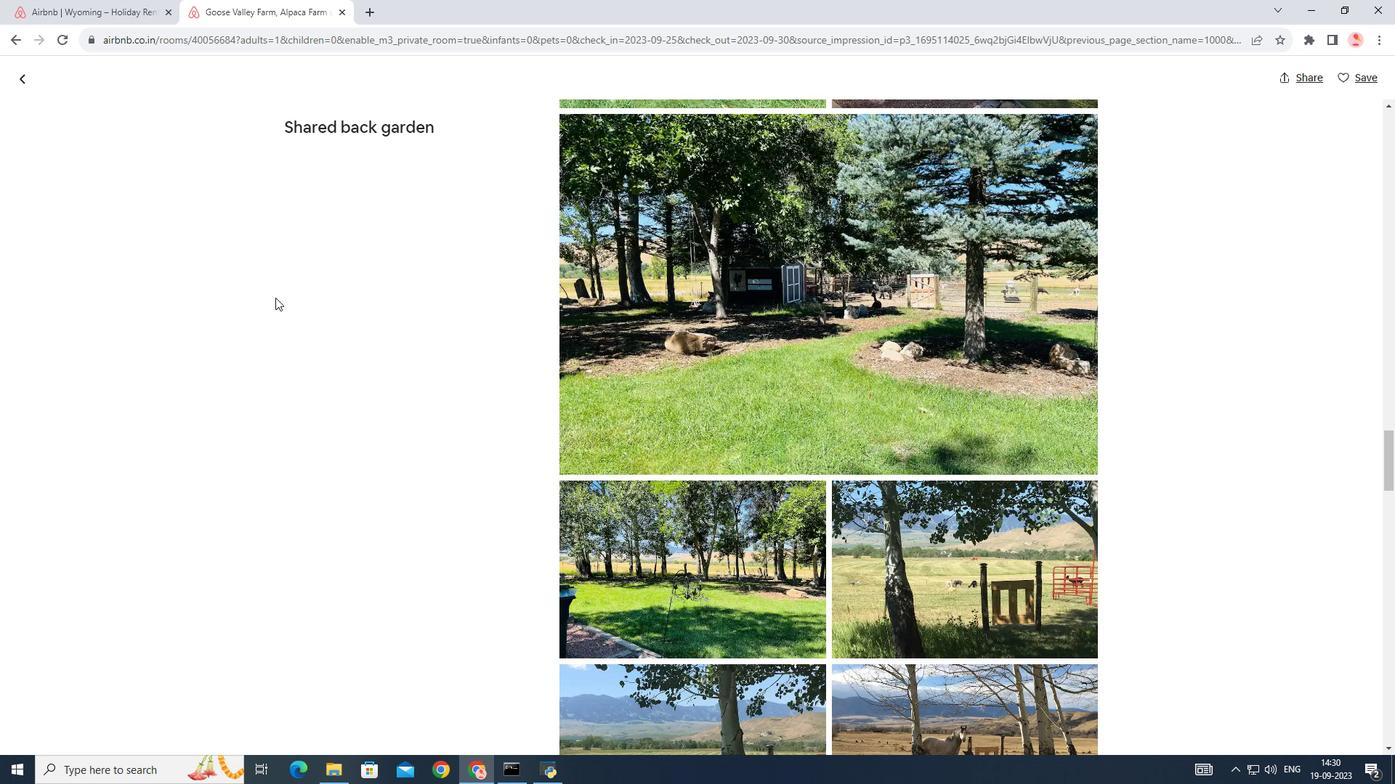 
Action: Mouse scrolled (275, 297) with delta (0, 0)
Screenshot: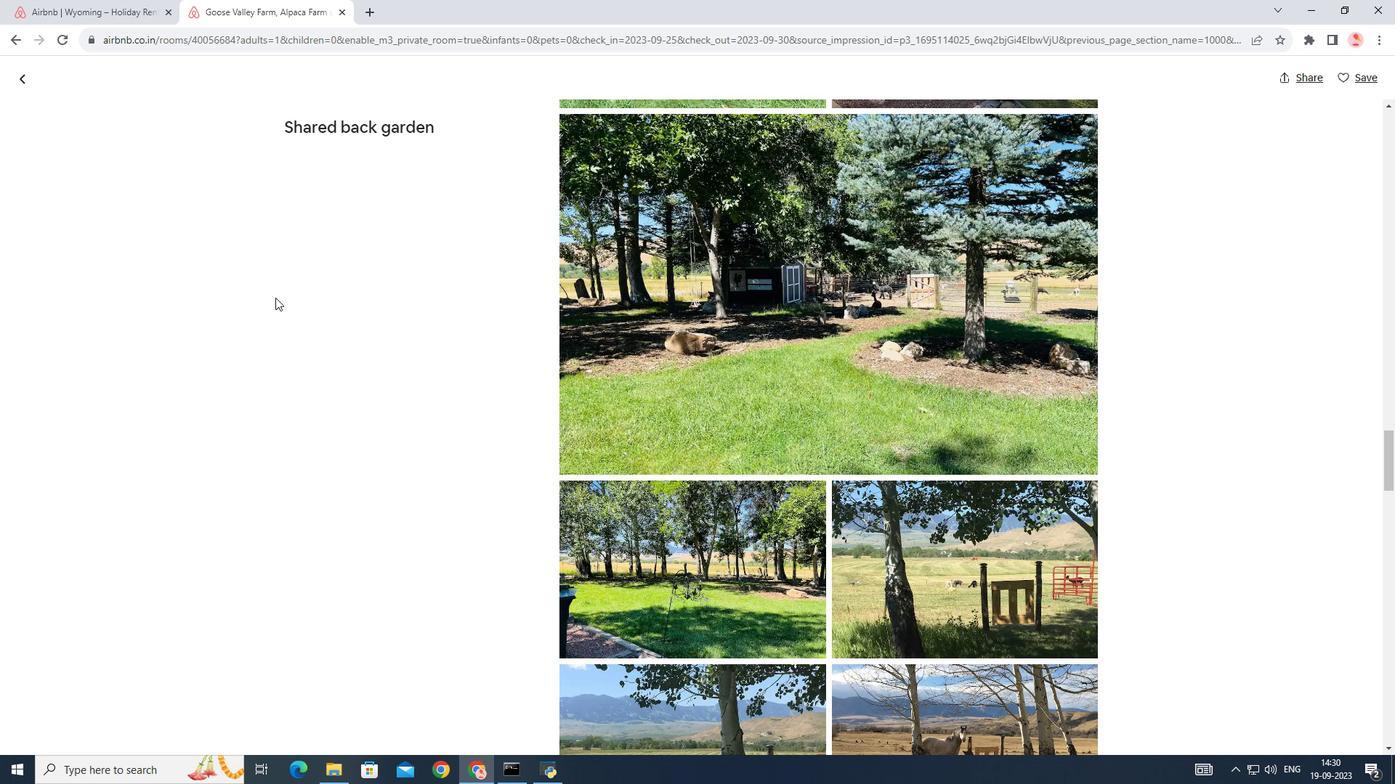 
Action: Mouse scrolled (275, 297) with delta (0, 0)
Screenshot: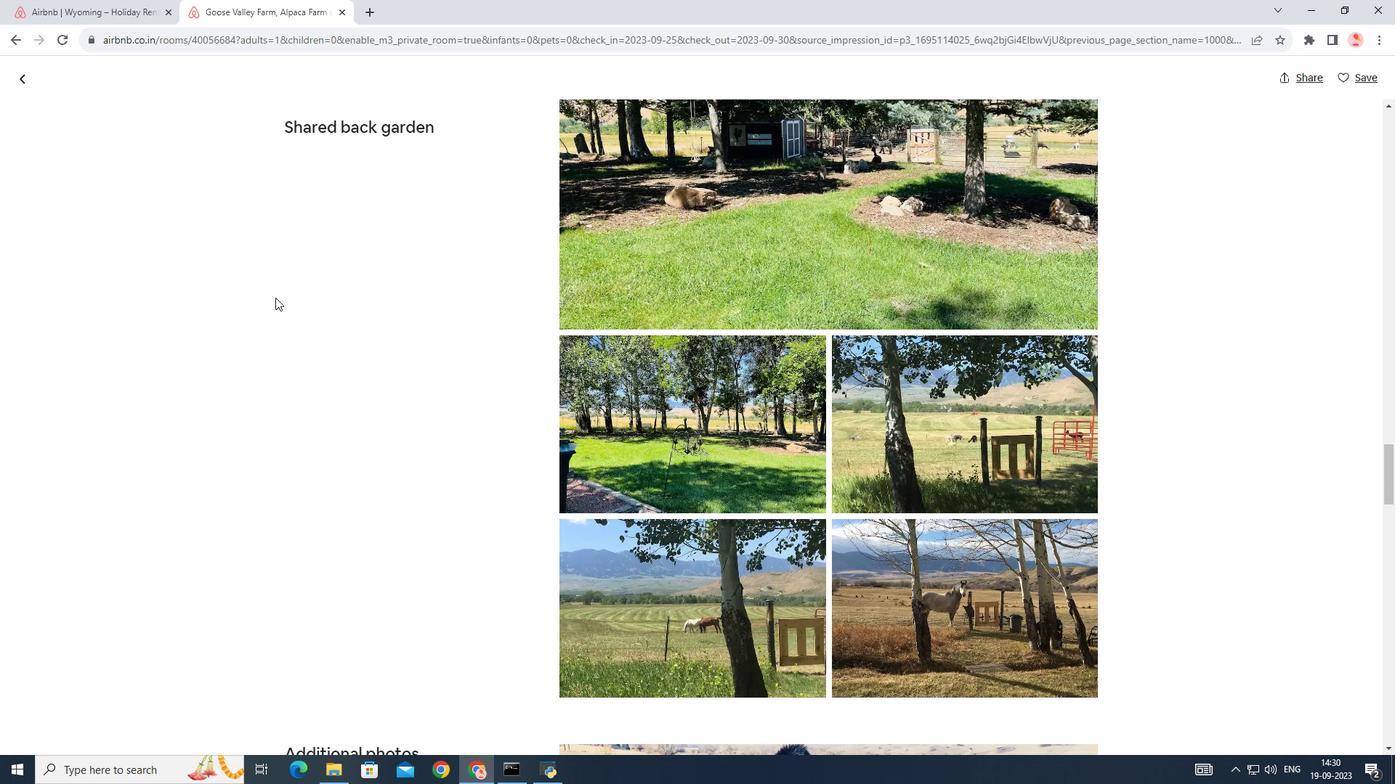 
Action: Mouse scrolled (275, 297) with delta (0, 0)
Screenshot: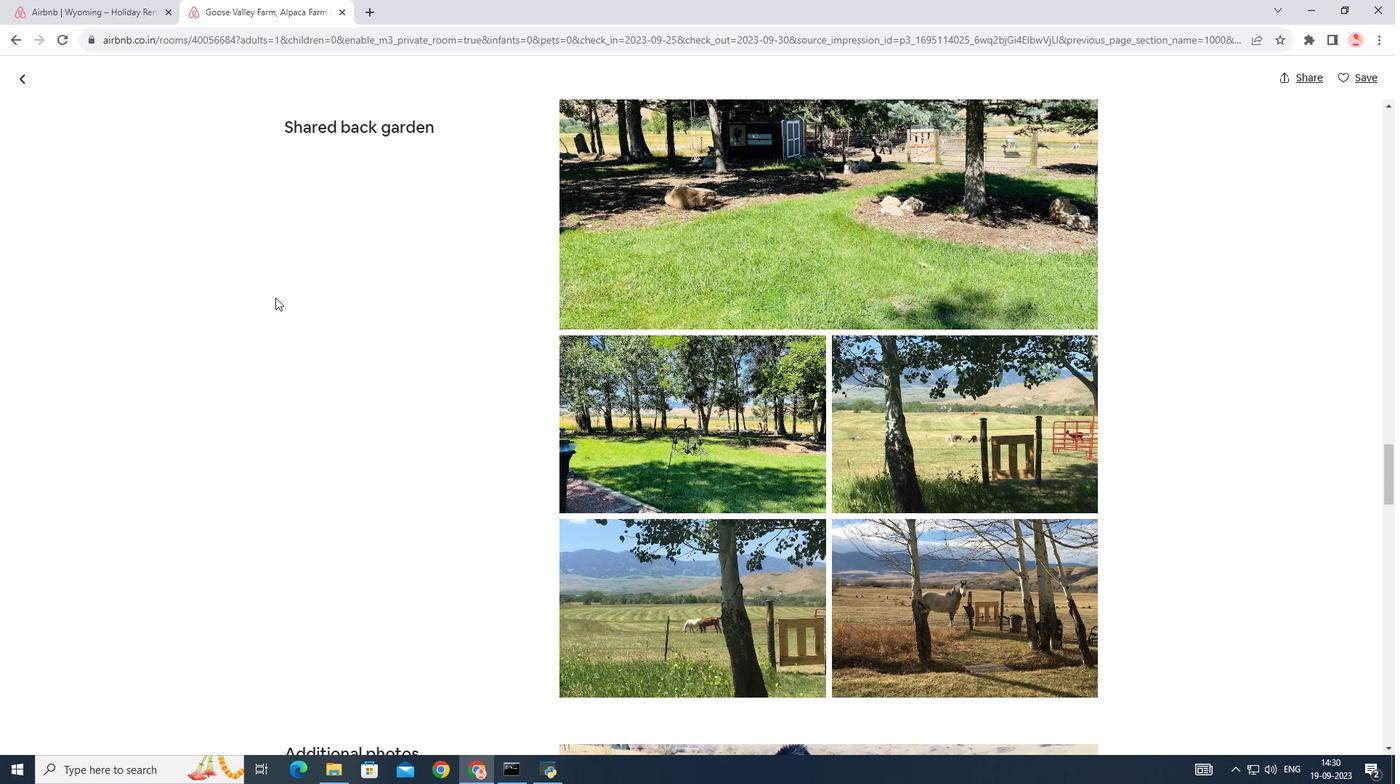 
Action: Mouse scrolled (275, 297) with delta (0, 0)
Screenshot: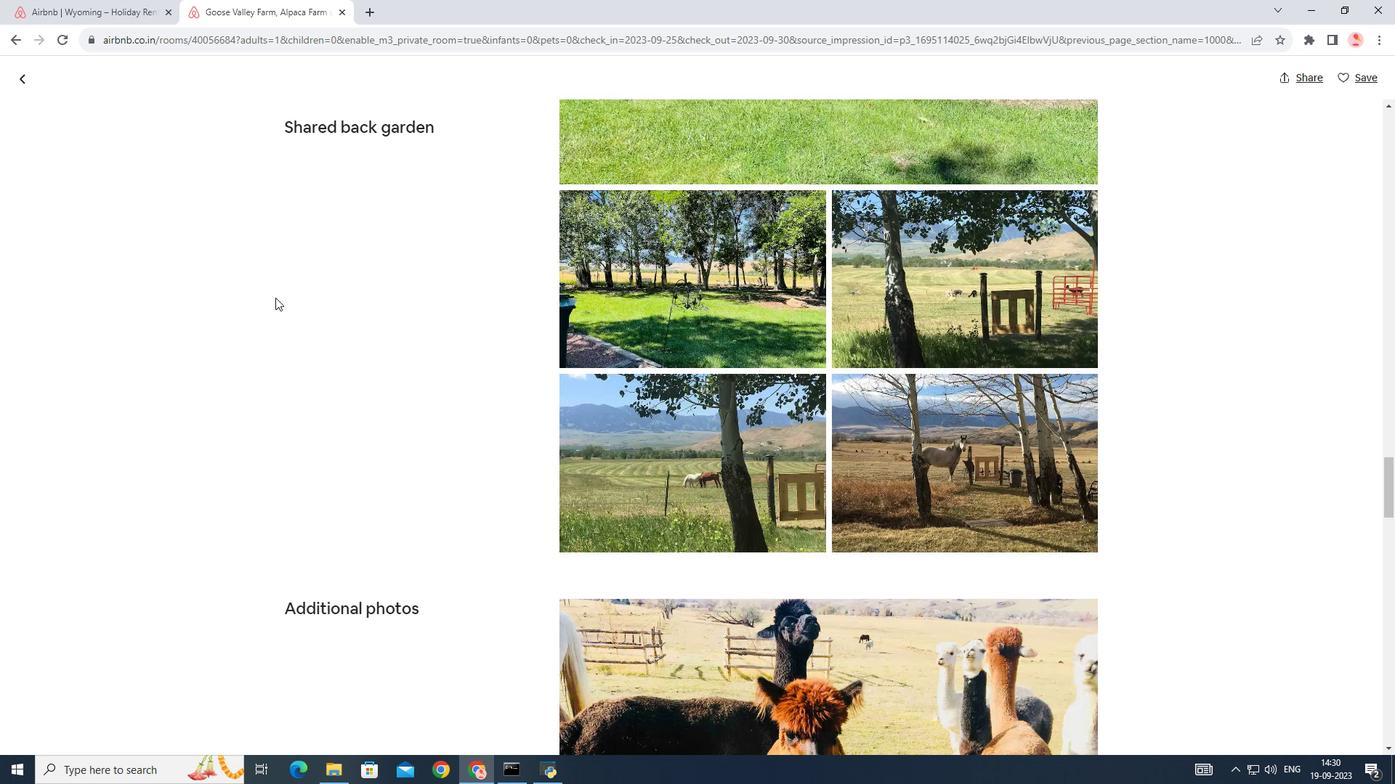 
Action: Mouse scrolled (275, 297) with delta (0, 0)
Screenshot: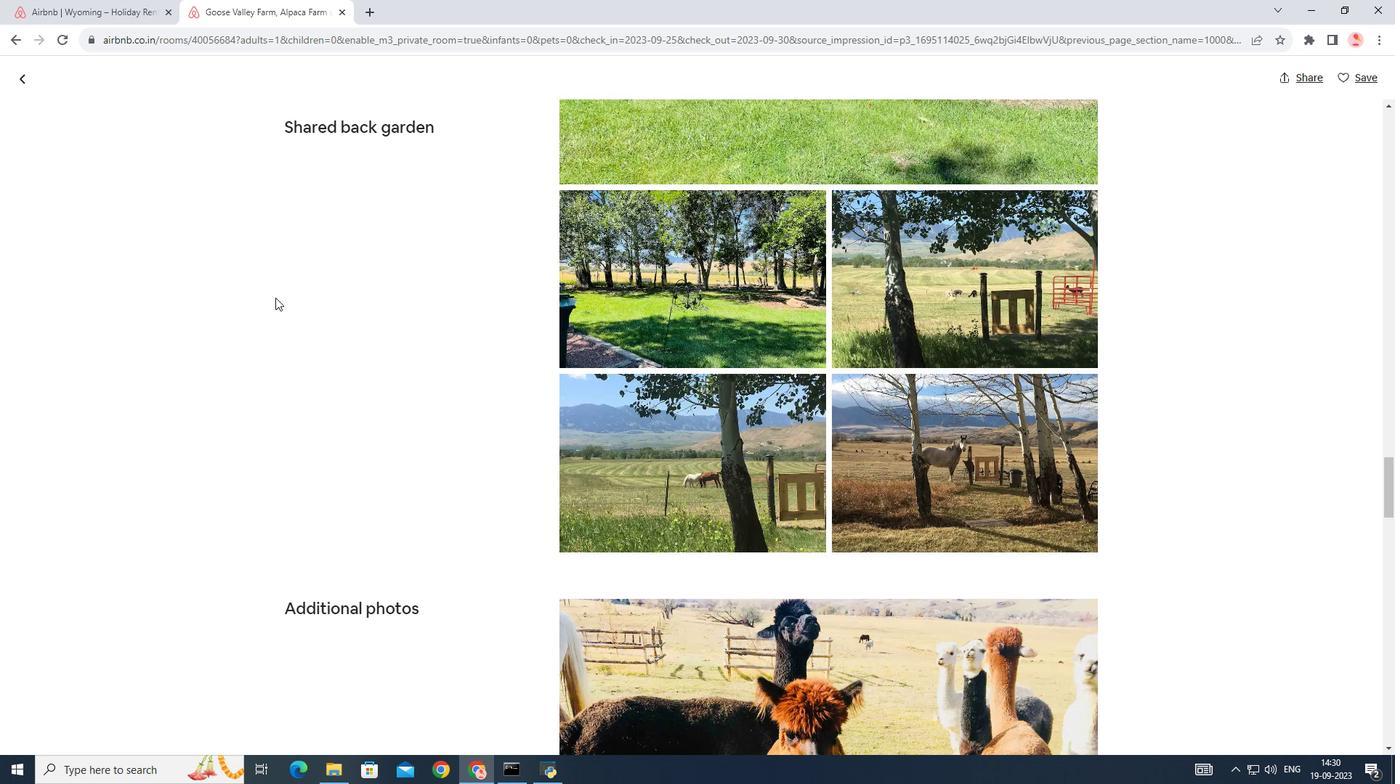 
Action: Mouse scrolled (275, 297) with delta (0, 0)
Screenshot: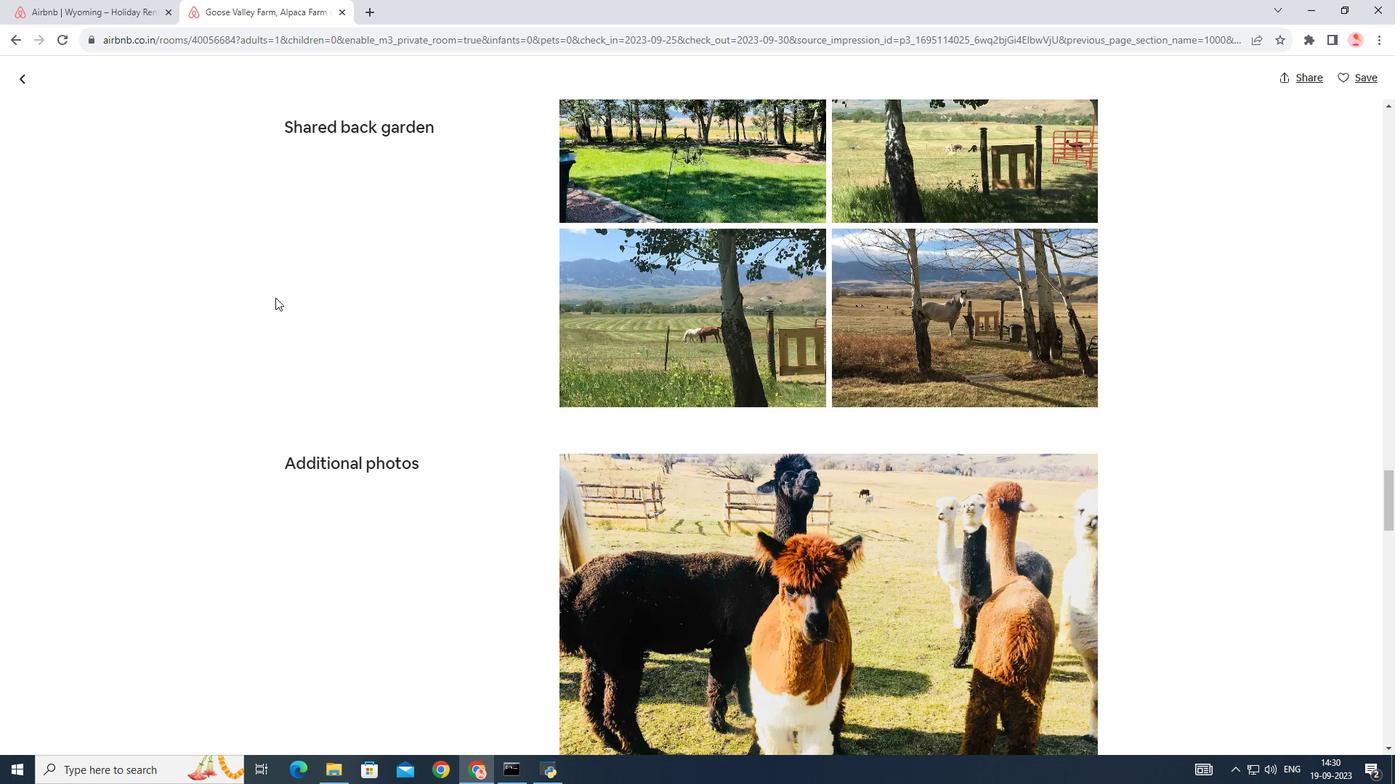 
Action: Mouse scrolled (275, 297) with delta (0, 0)
Screenshot: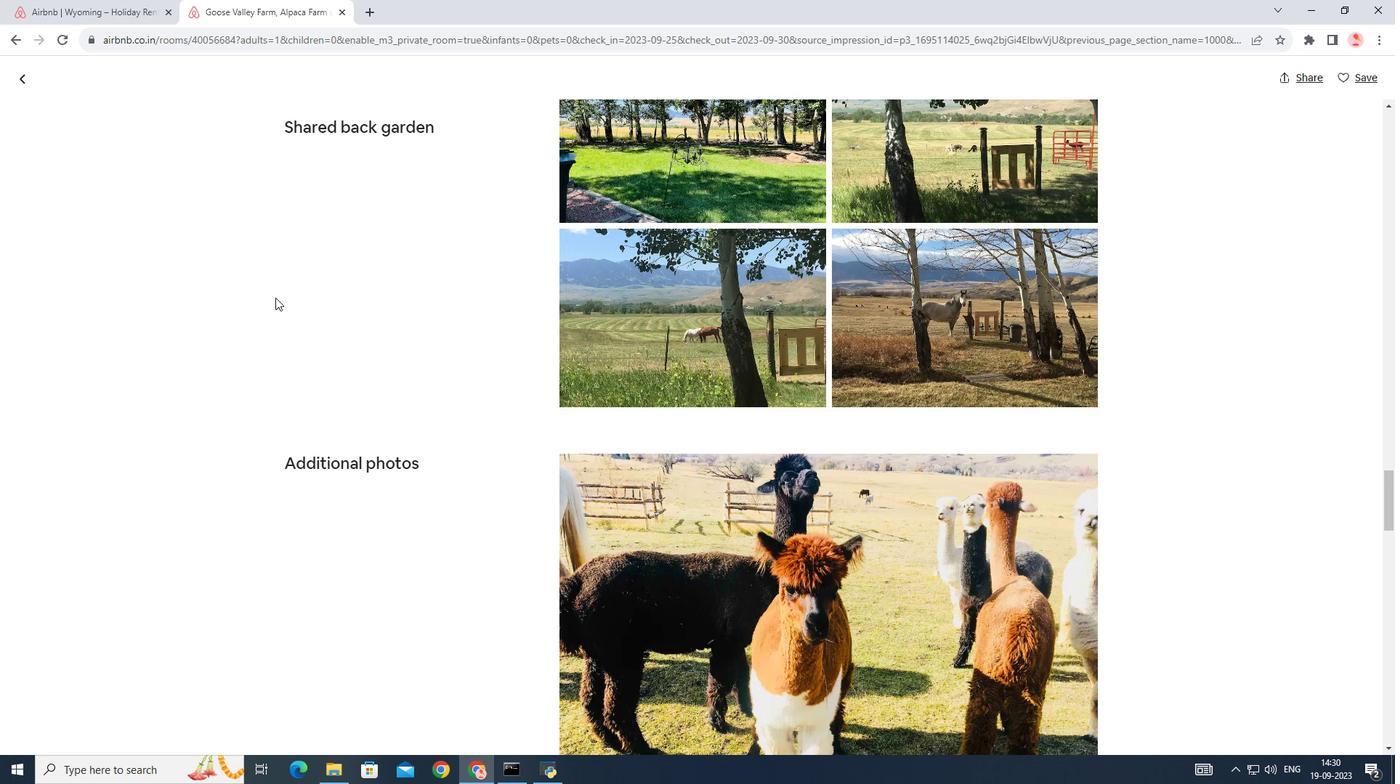 
Action: Mouse scrolled (275, 297) with delta (0, 0)
Screenshot: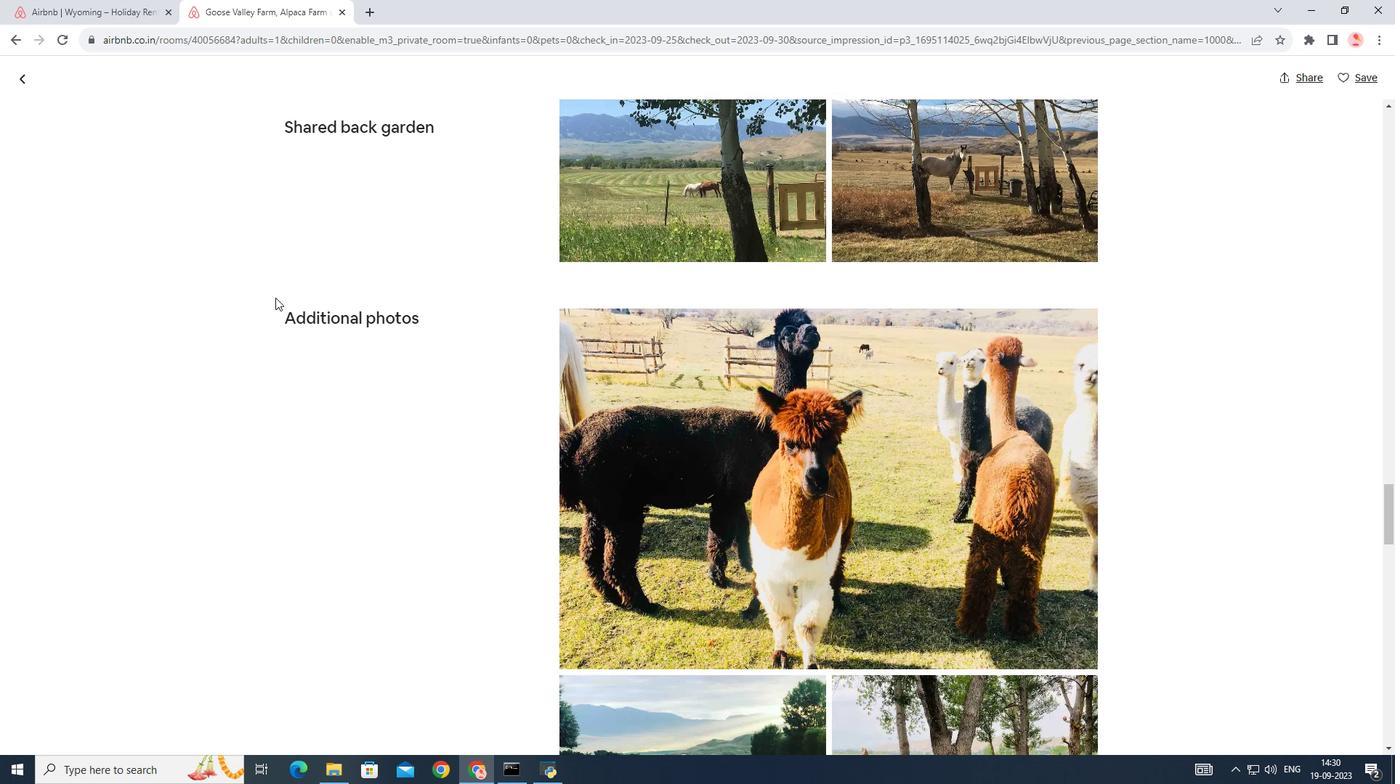 
Action: Mouse scrolled (275, 297) with delta (0, 0)
Screenshot: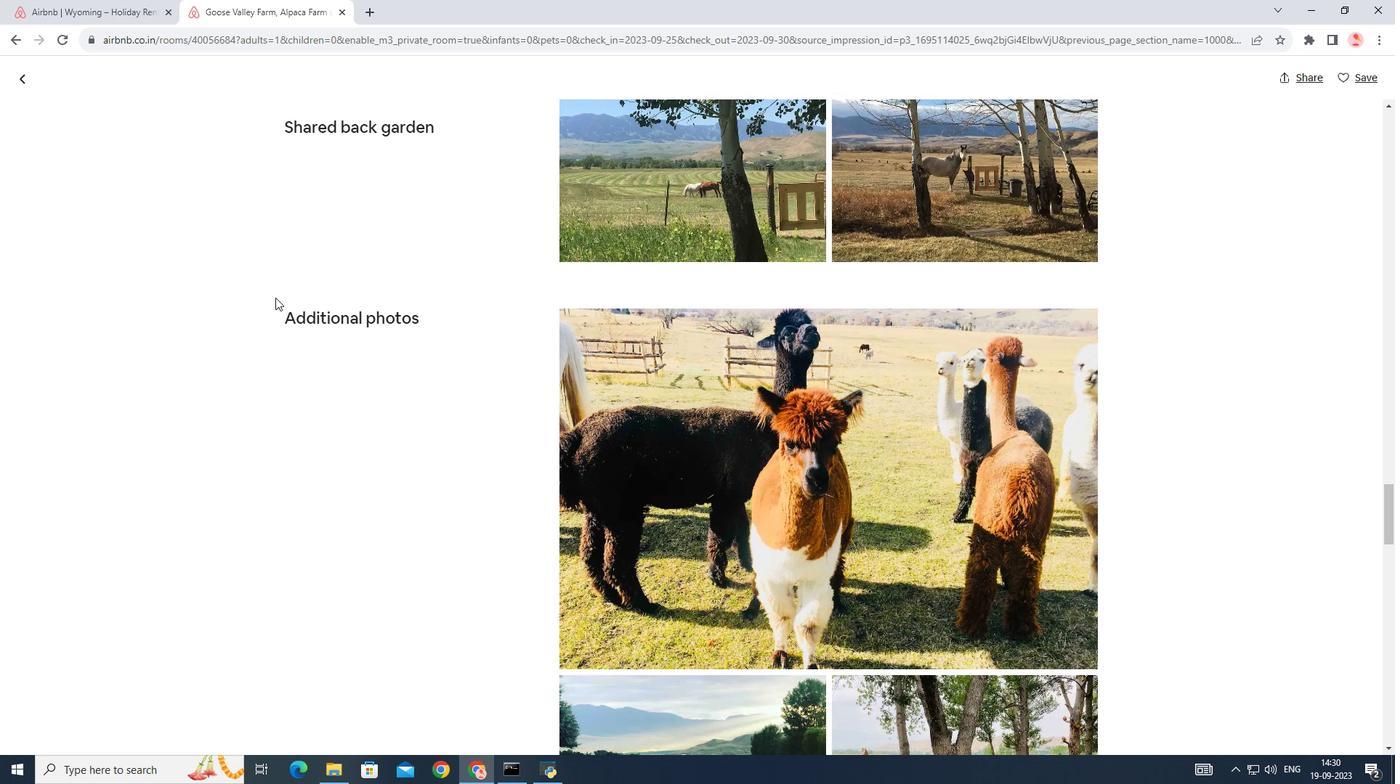 
Action: Mouse scrolled (275, 297) with delta (0, 0)
Screenshot: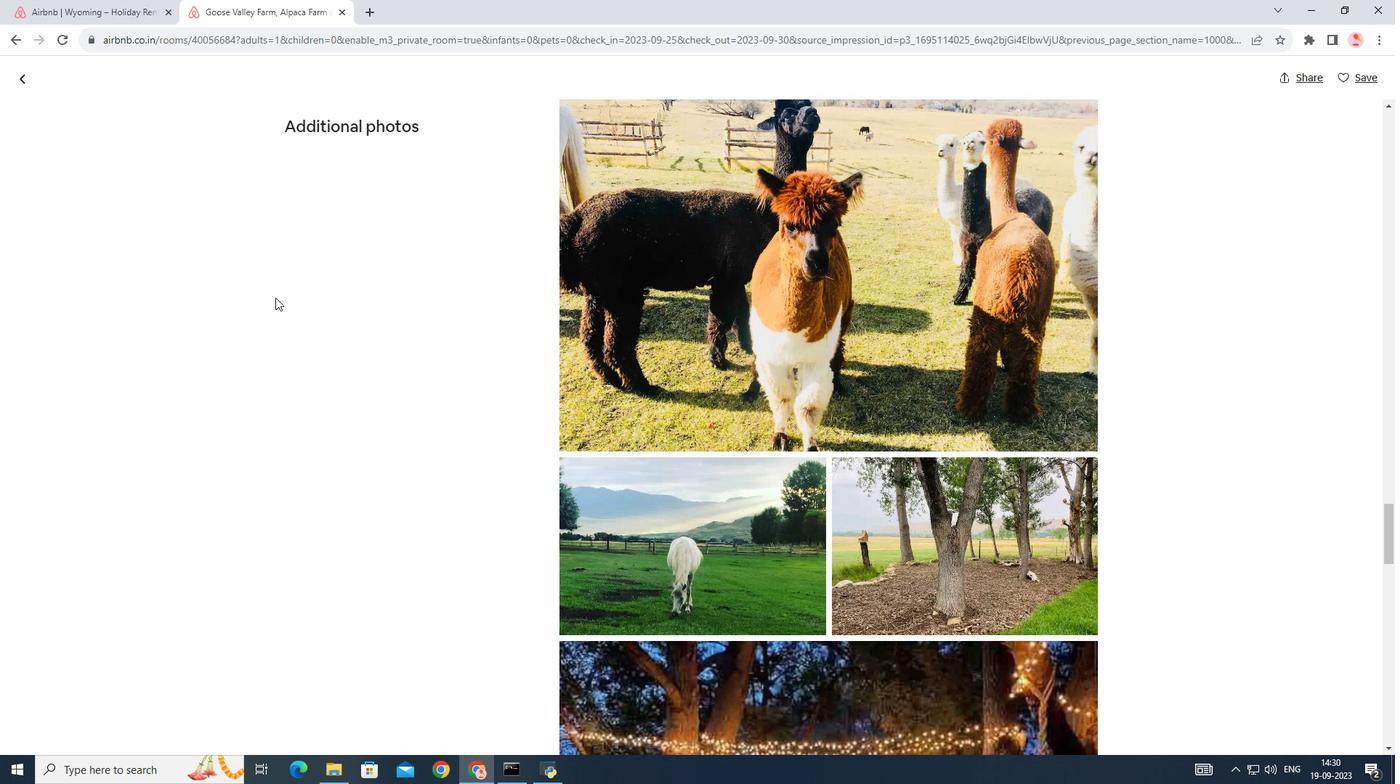 
Action: Mouse scrolled (275, 297) with delta (0, 0)
Screenshot: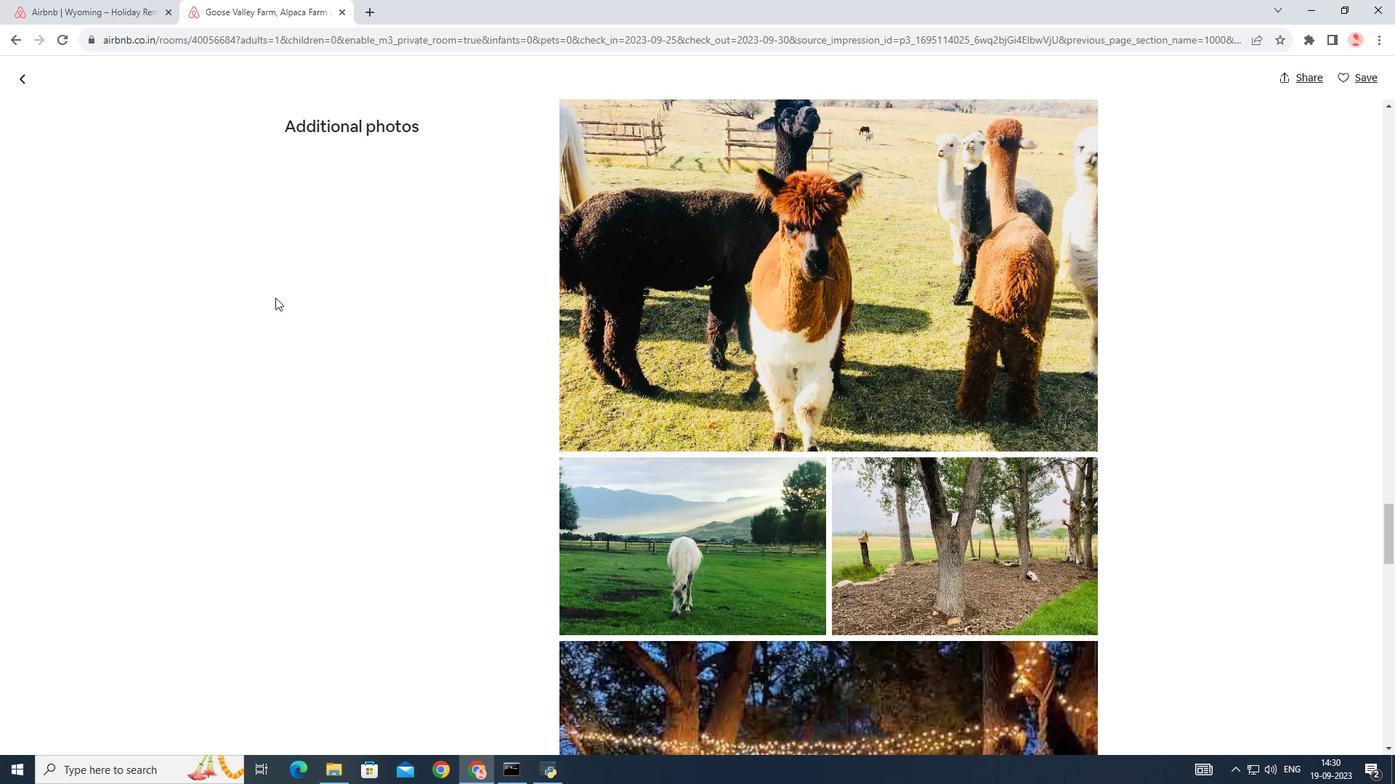 
Action: Mouse scrolled (275, 297) with delta (0, 0)
Screenshot: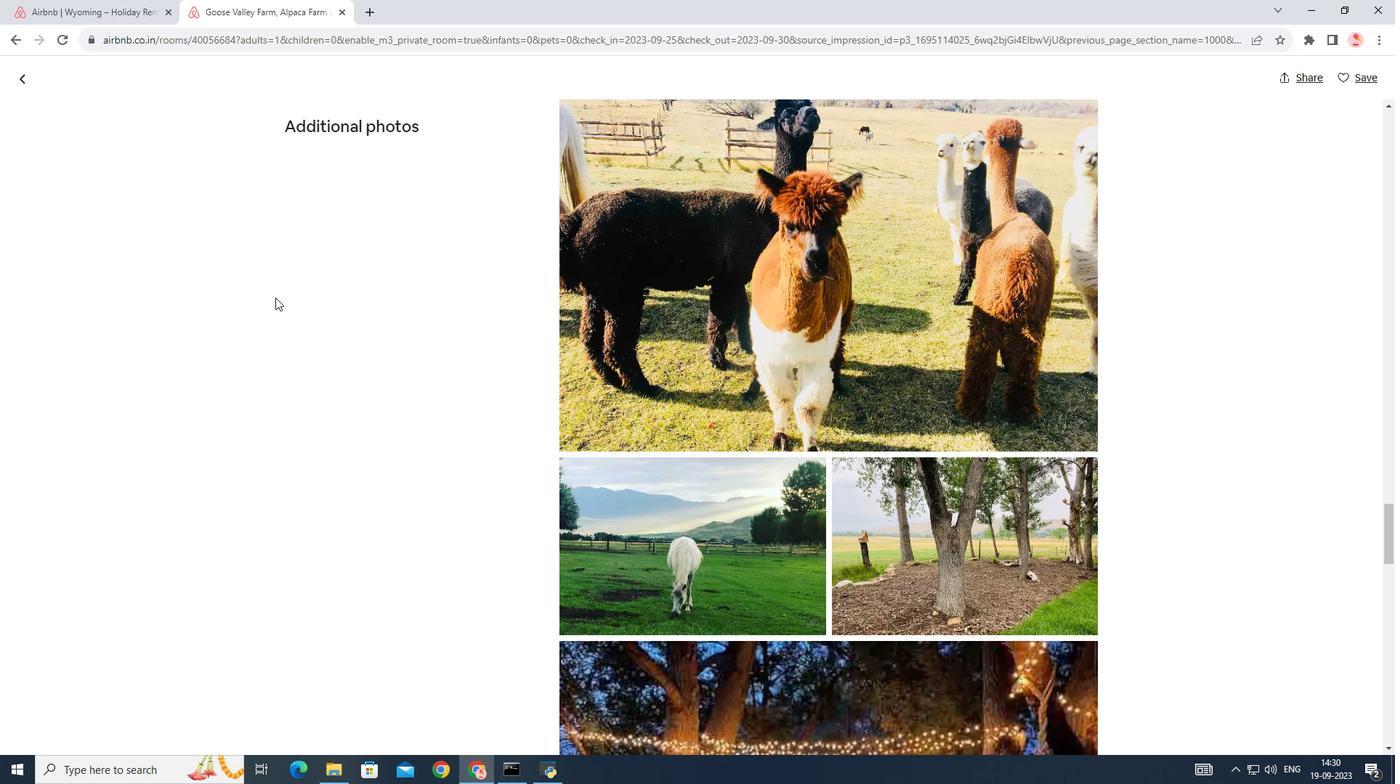 
Action: Mouse scrolled (275, 297) with delta (0, 0)
Screenshot: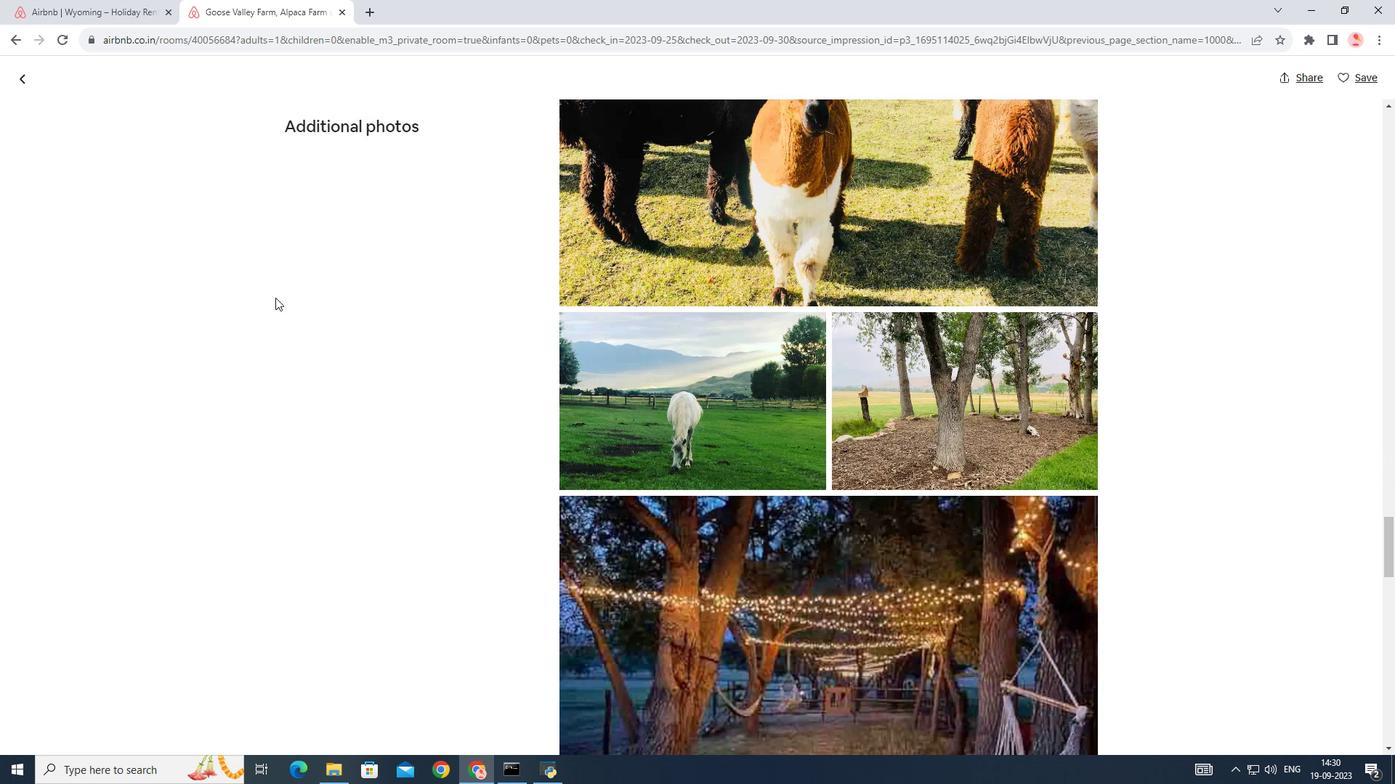 
Action: Mouse scrolled (275, 297) with delta (0, 0)
Screenshot: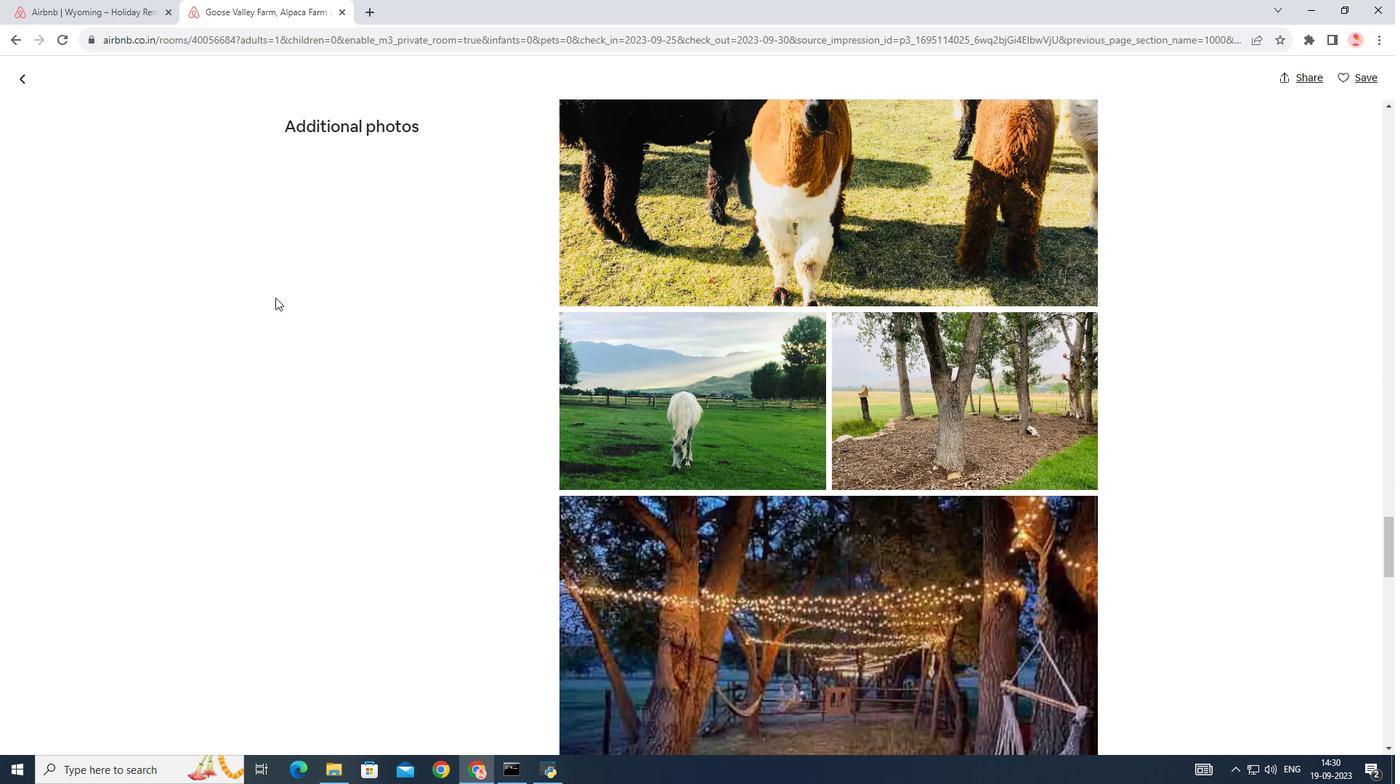 
Action: Mouse scrolled (275, 297) with delta (0, 0)
Screenshot: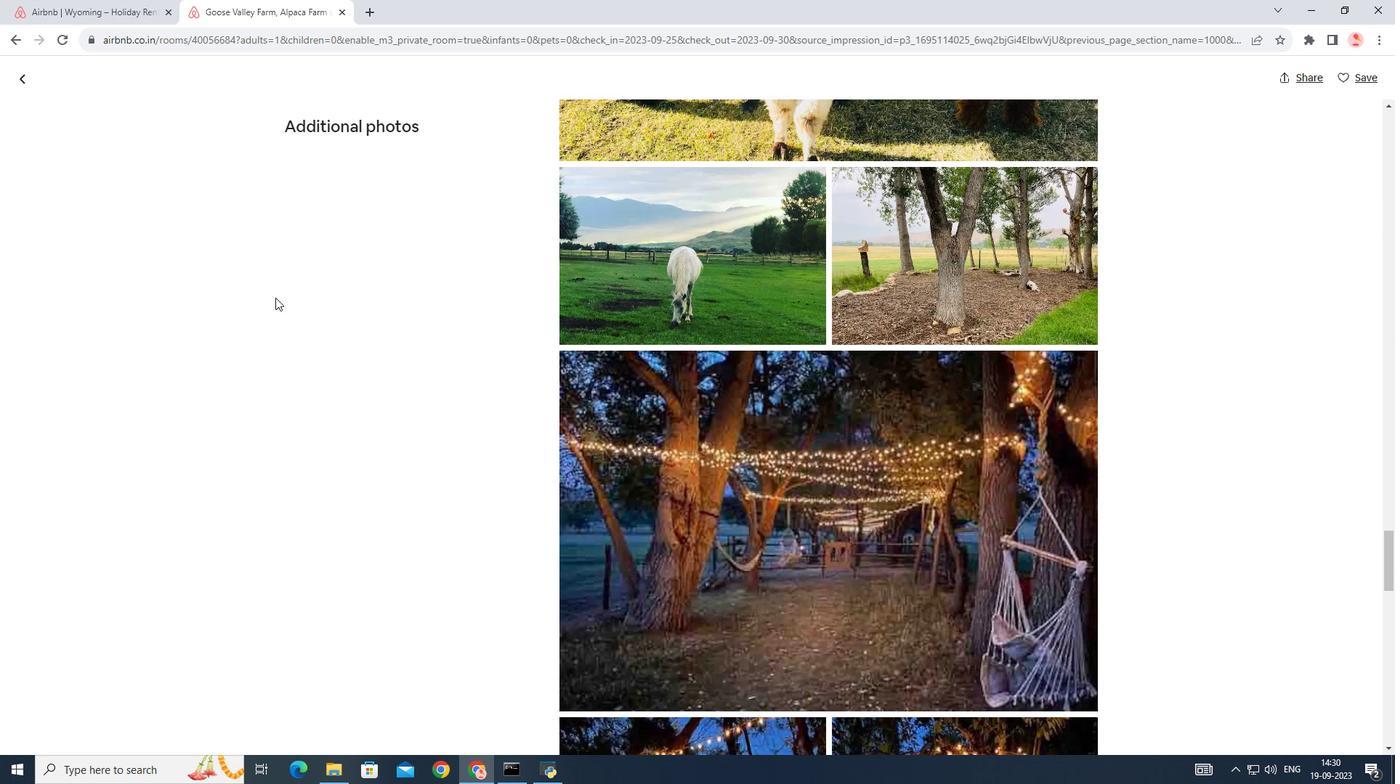 
Action: Mouse scrolled (275, 297) with delta (0, 0)
Screenshot: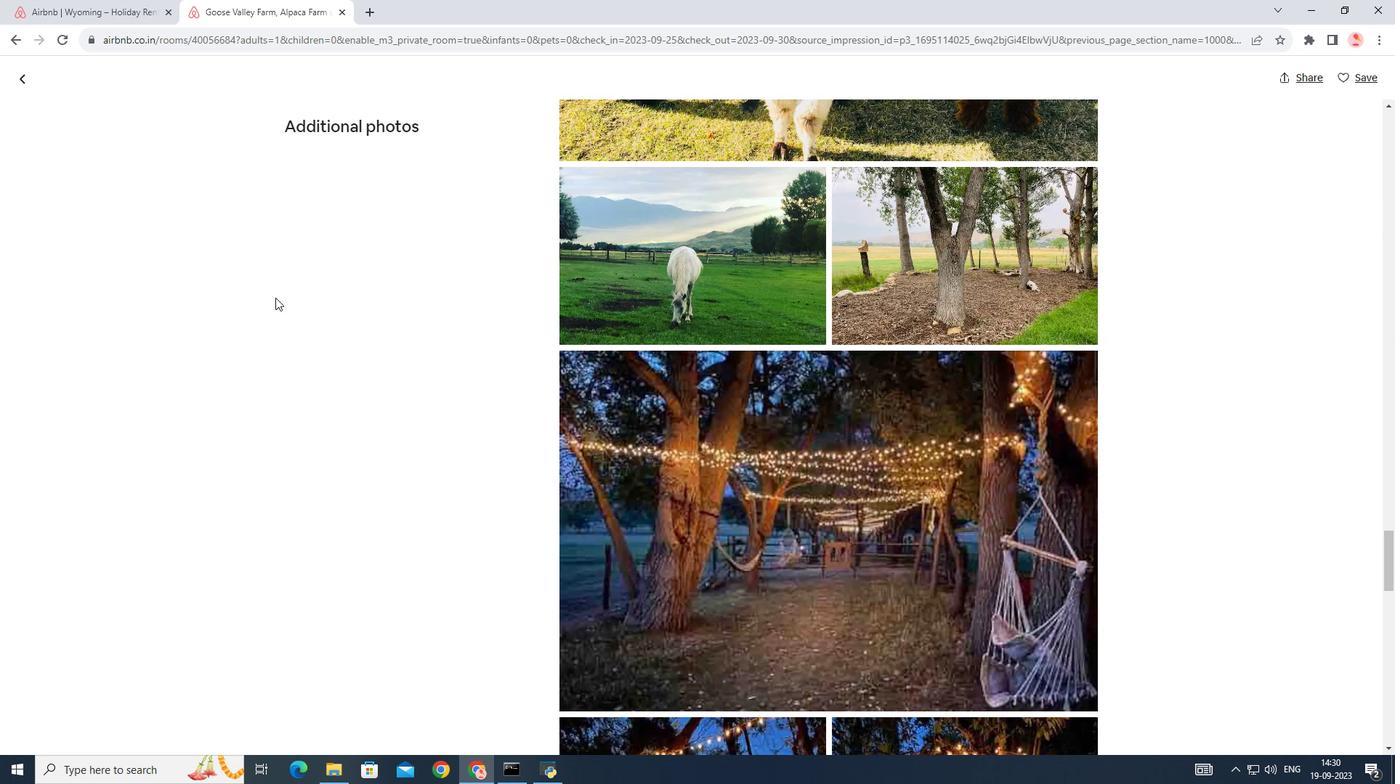 
Action: Mouse scrolled (275, 297) with delta (0, 0)
Screenshot: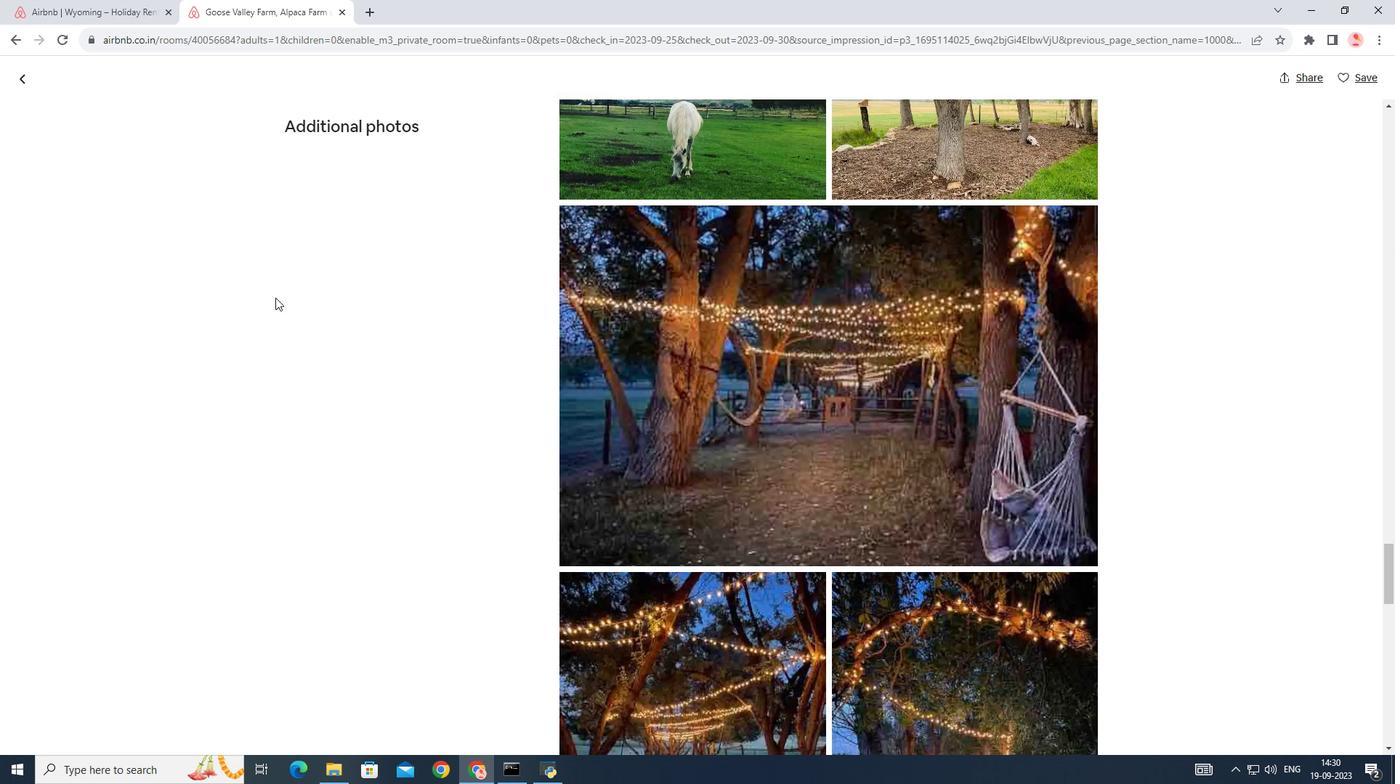 
Action: Mouse scrolled (275, 297) with delta (0, 0)
Screenshot: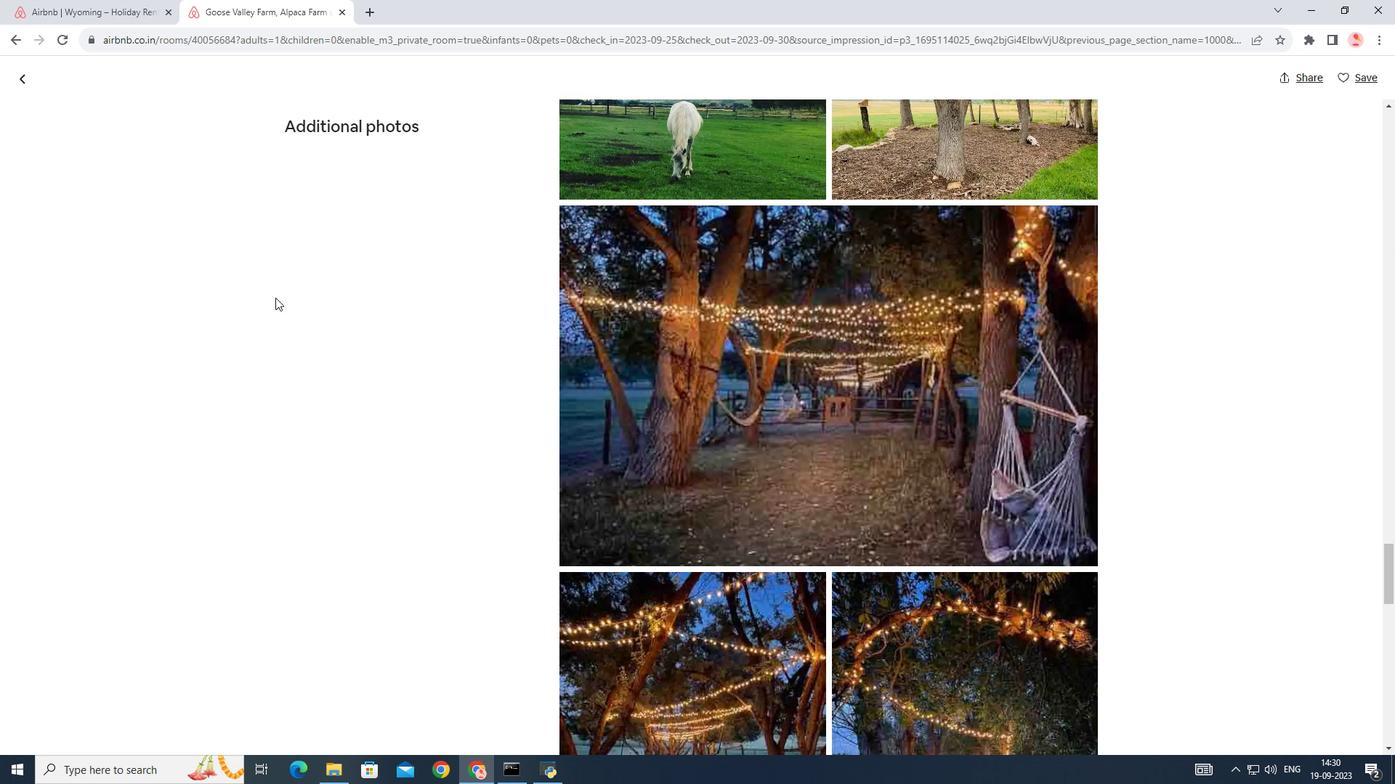
Action: Mouse scrolled (275, 297) with delta (0, 0)
Screenshot: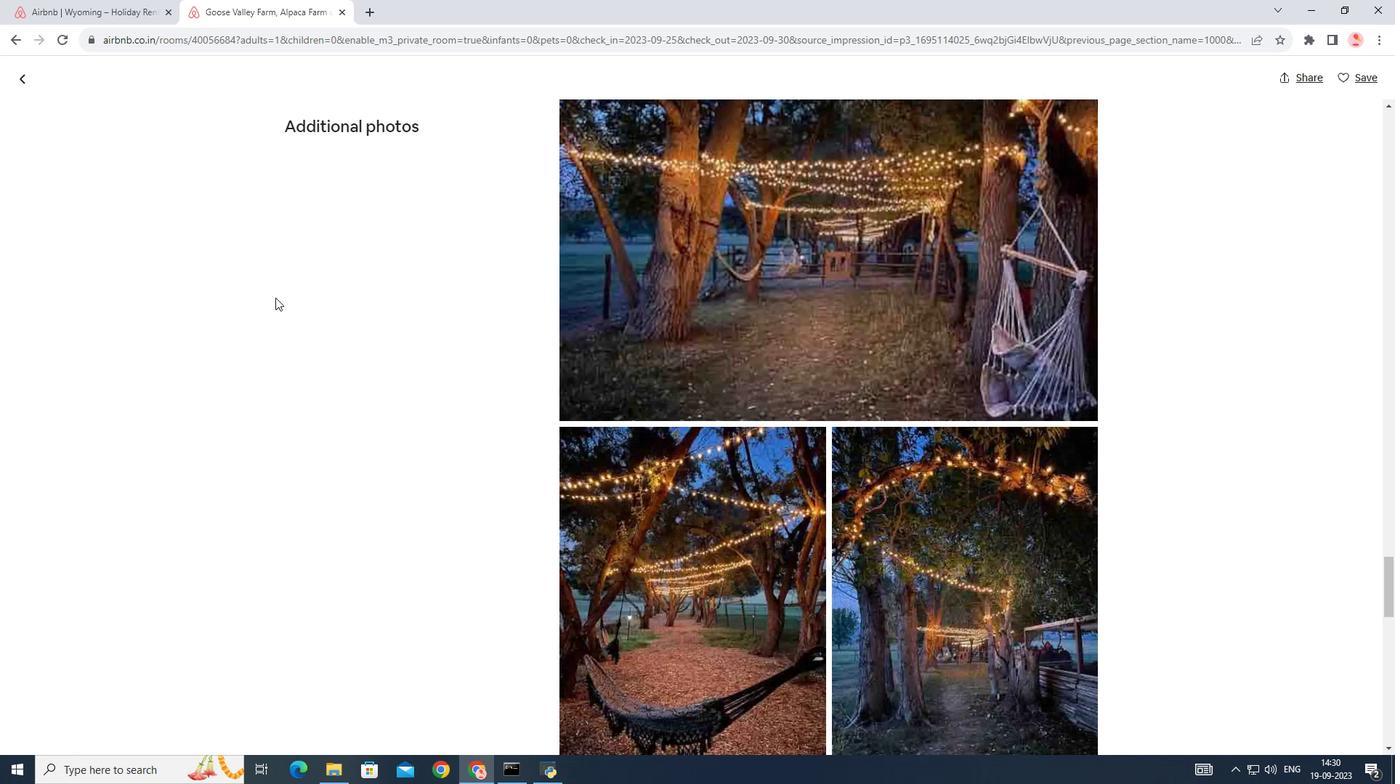 
Action: Mouse scrolled (275, 297) with delta (0, 0)
Screenshot: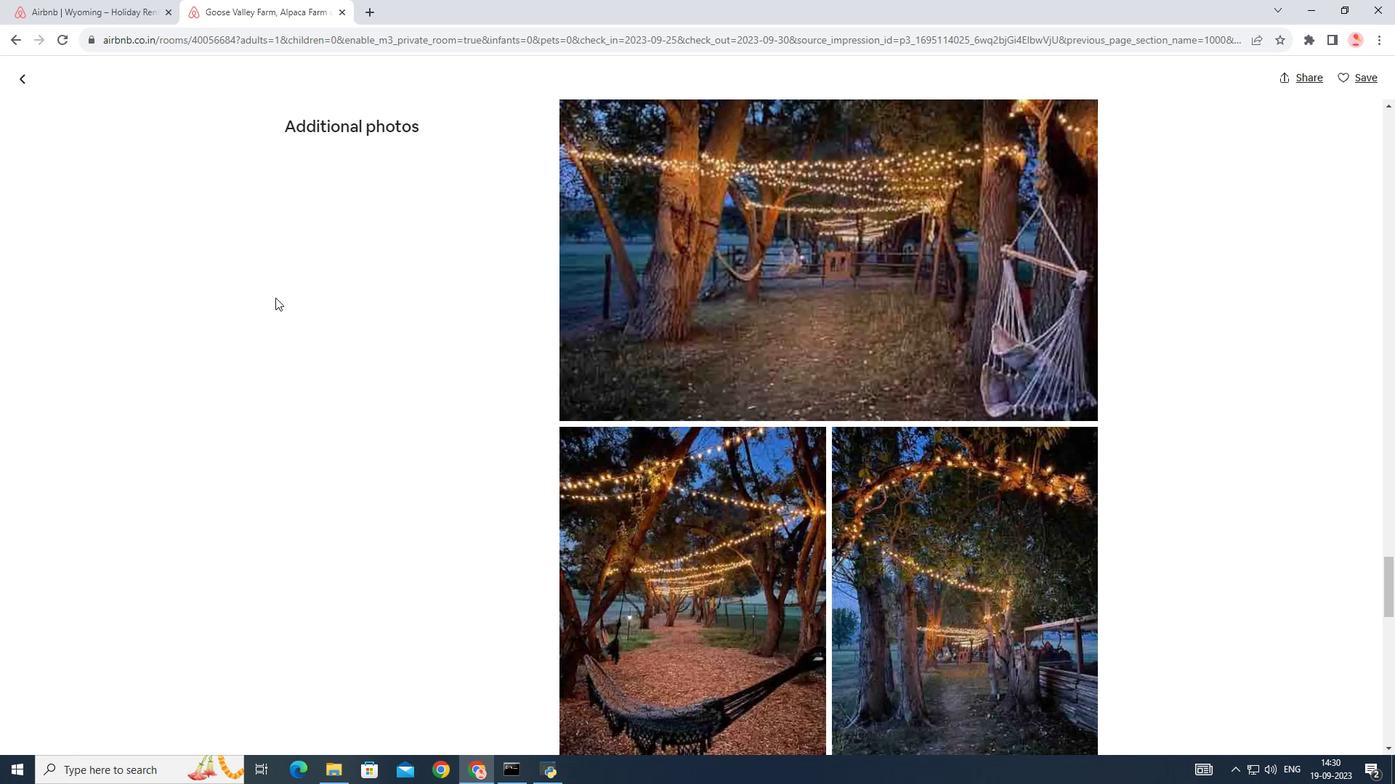 
Action: Mouse scrolled (275, 297) with delta (0, 0)
Screenshot: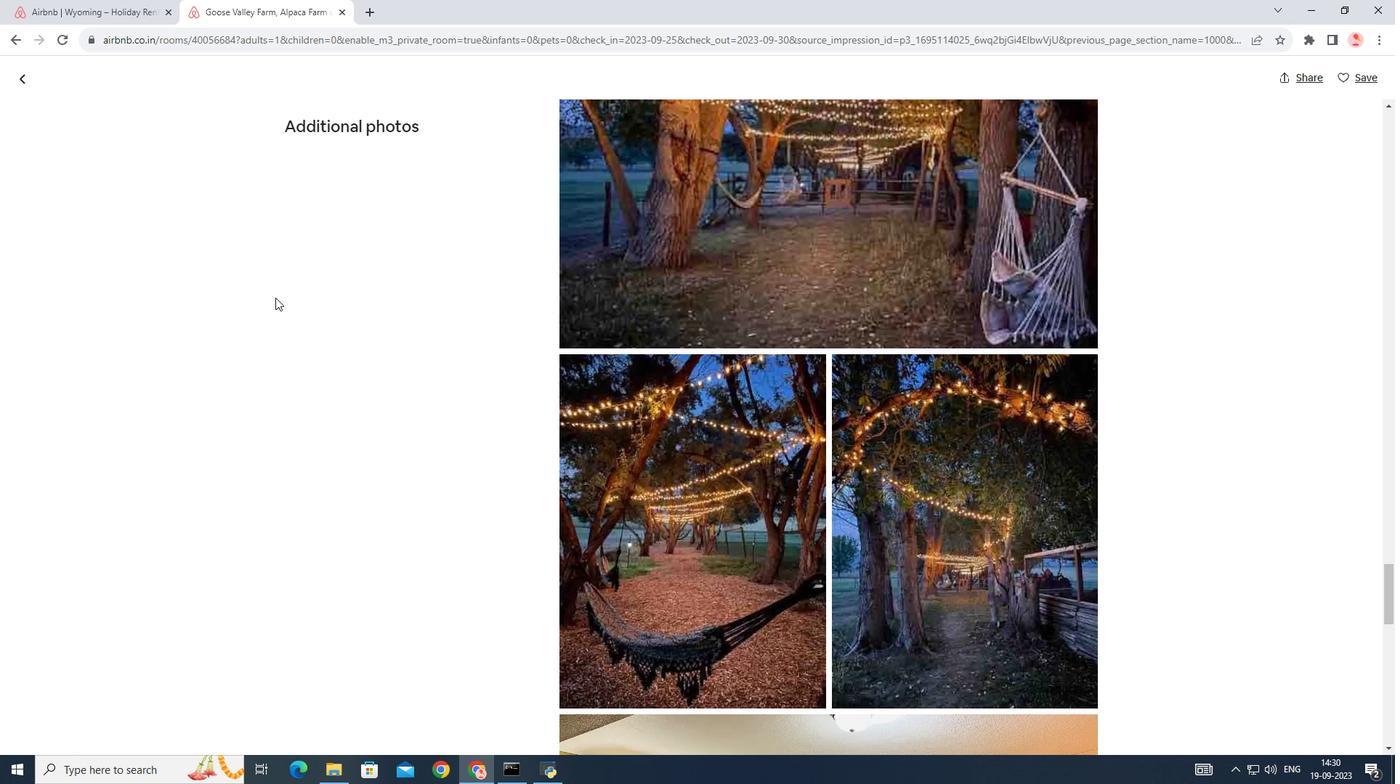 
Action: Mouse scrolled (275, 297) with delta (0, 0)
Screenshot: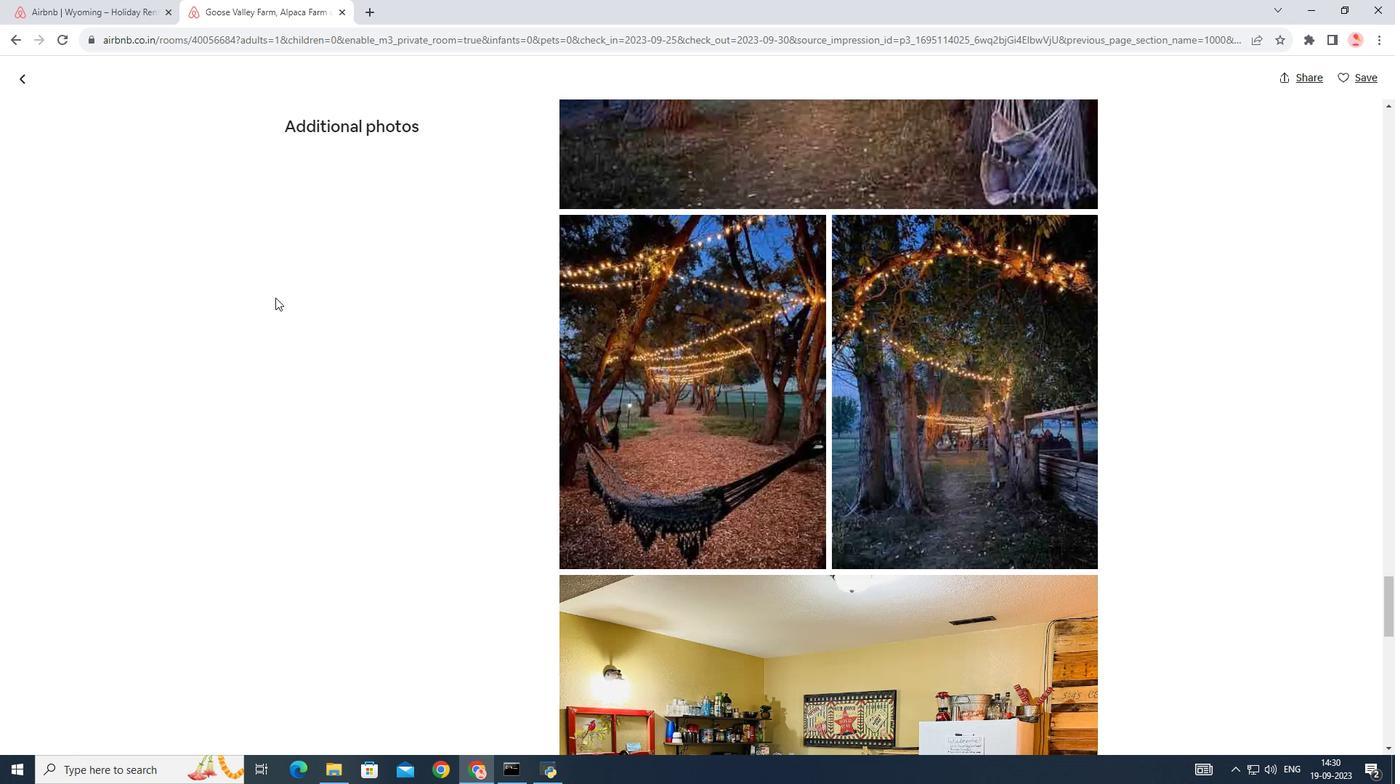 
Action: Mouse scrolled (275, 297) with delta (0, 0)
Screenshot: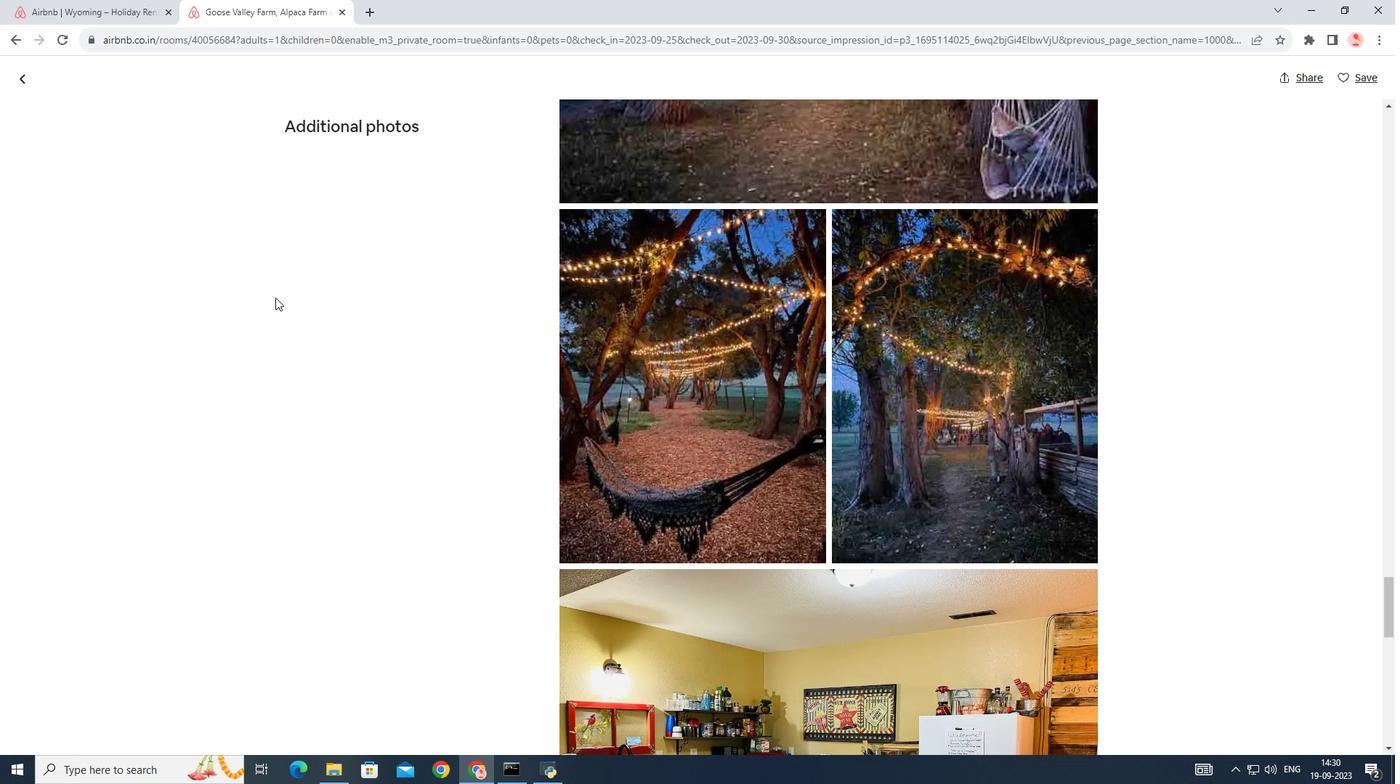 
Action: Mouse scrolled (275, 297) with delta (0, 0)
Screenshot: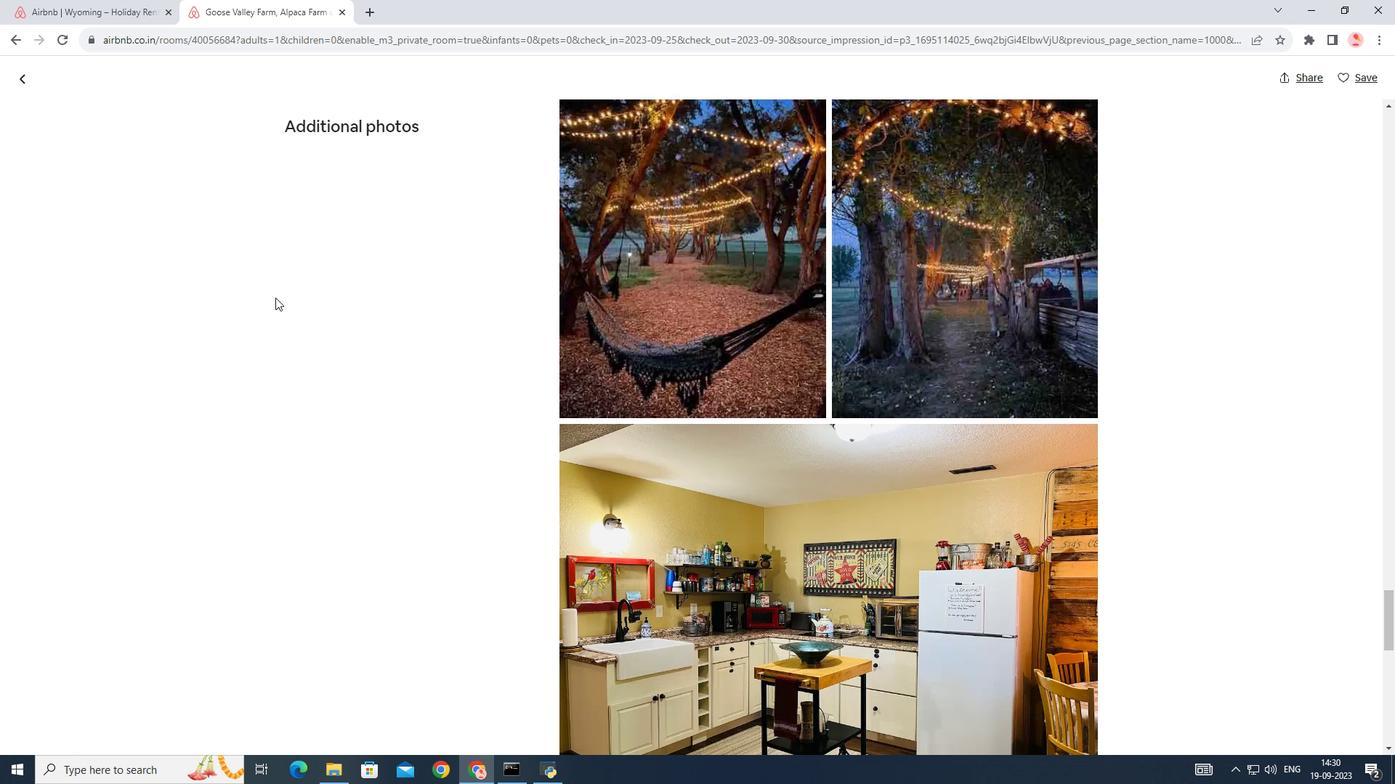 
Action: Mouse scrolled (275, 297) with delta (0, 0)
Screenshot: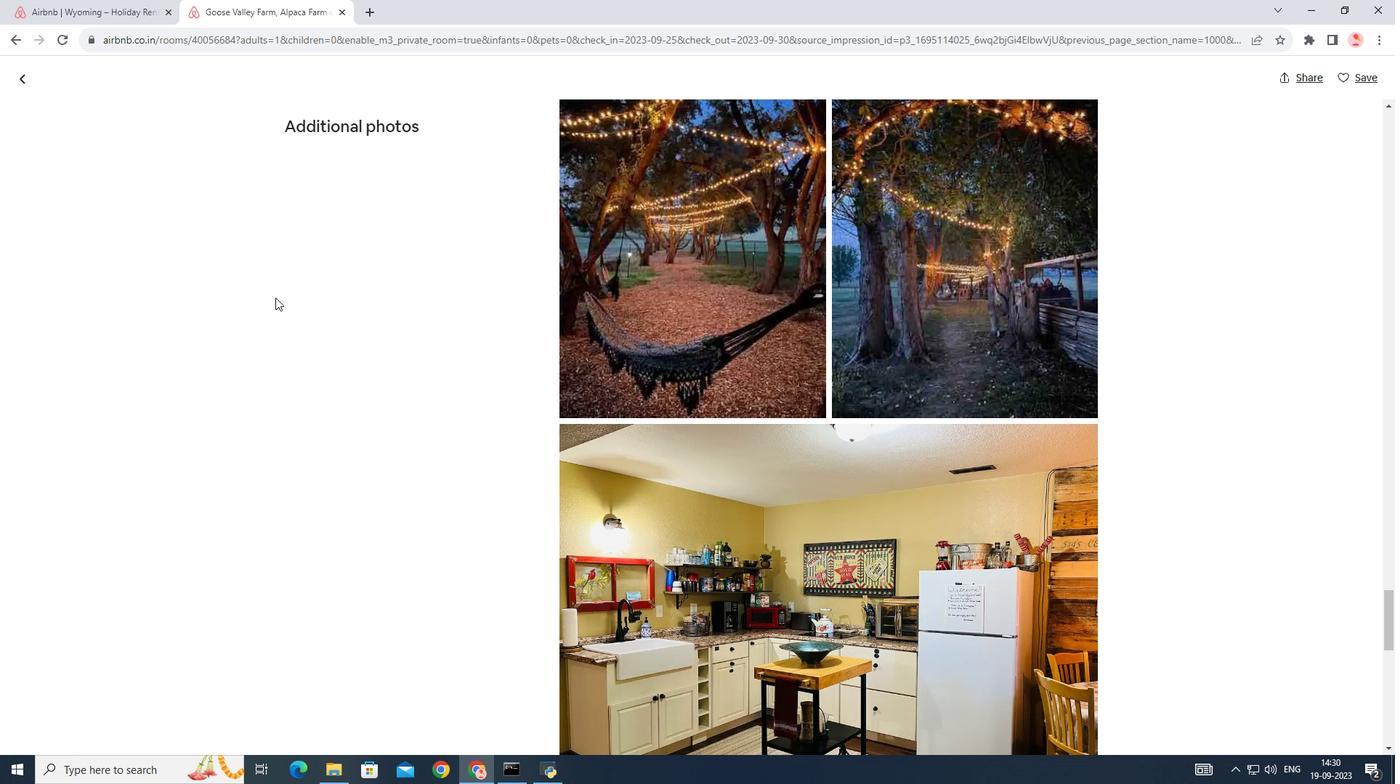 
Action: Mouse scrolled (275, 297) with delta (0, 0)
Screenshot: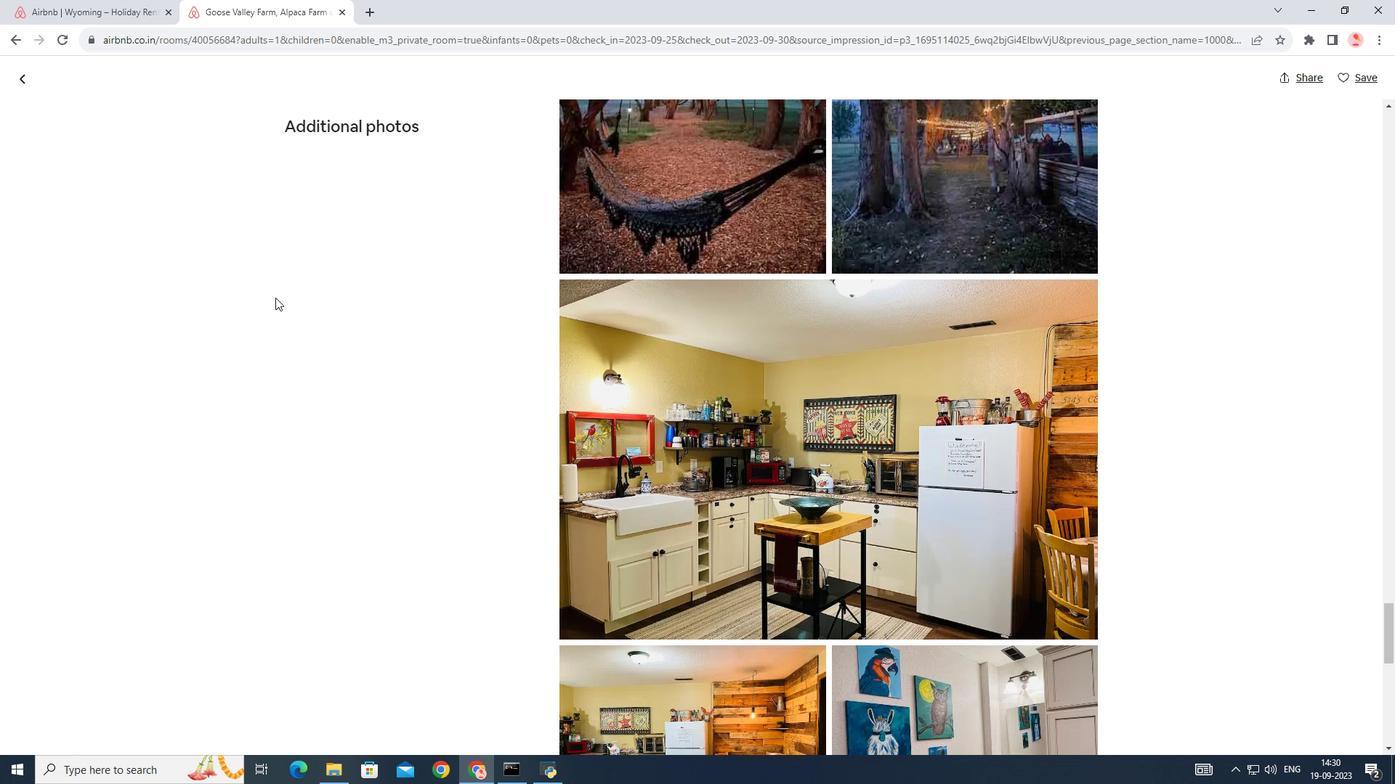 
Action: Mouse scrolled (275, 297) with delta (0, 0)
Screenshot: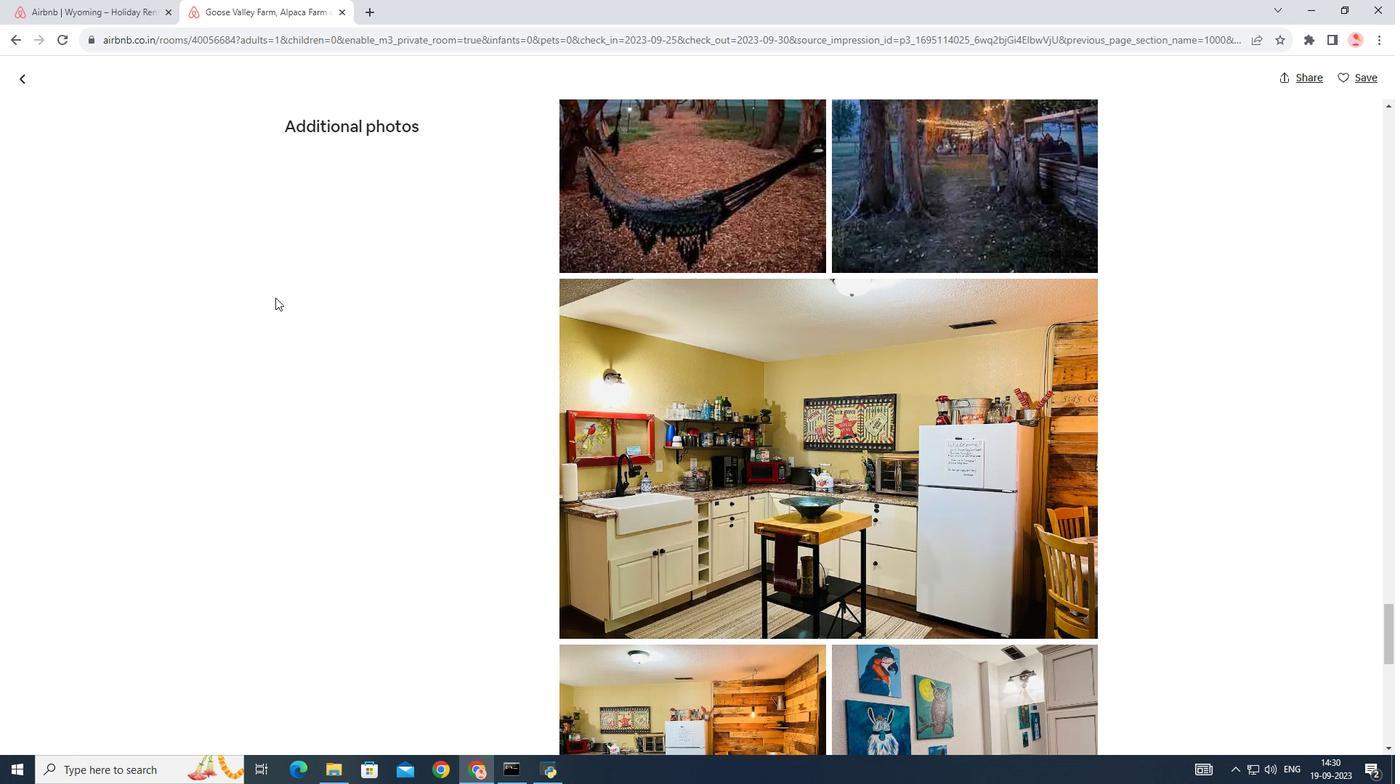 
Action: Mouse scrolled (275, 297) with delta (0, 0)
Screenshot: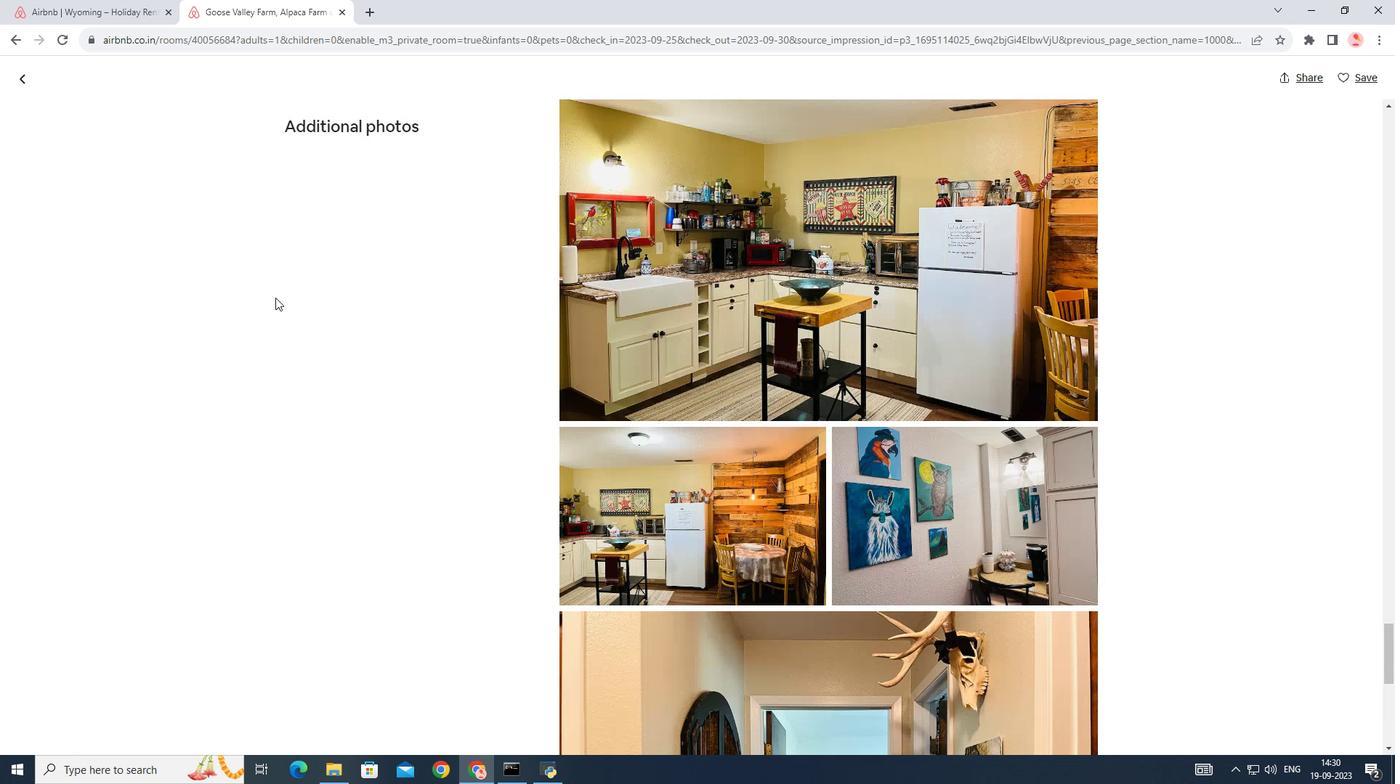 
Action: Mouse scrolled (275, 297) with delta (0, 0)
Screenshot: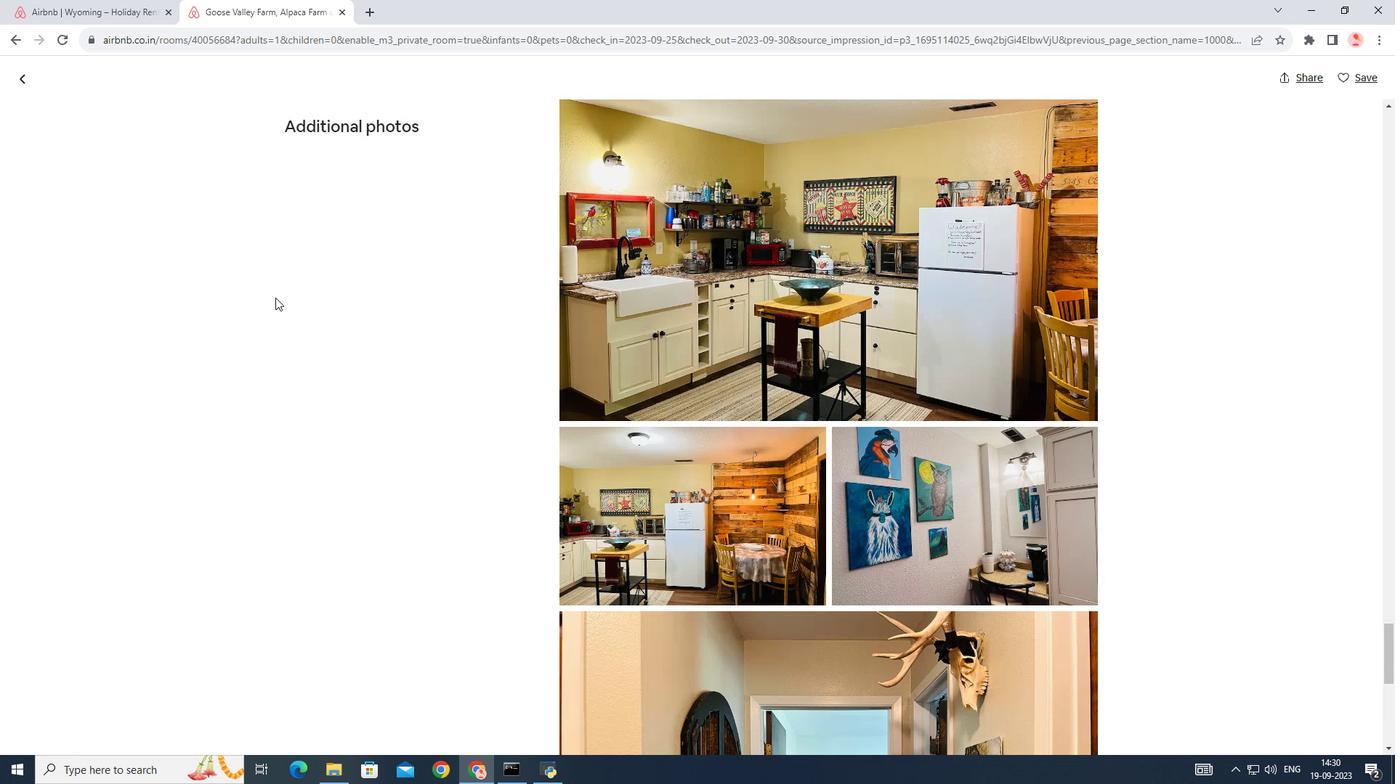 
Action: Mouse scrolled (275, 297) with delta (0, 0)
Screenshot: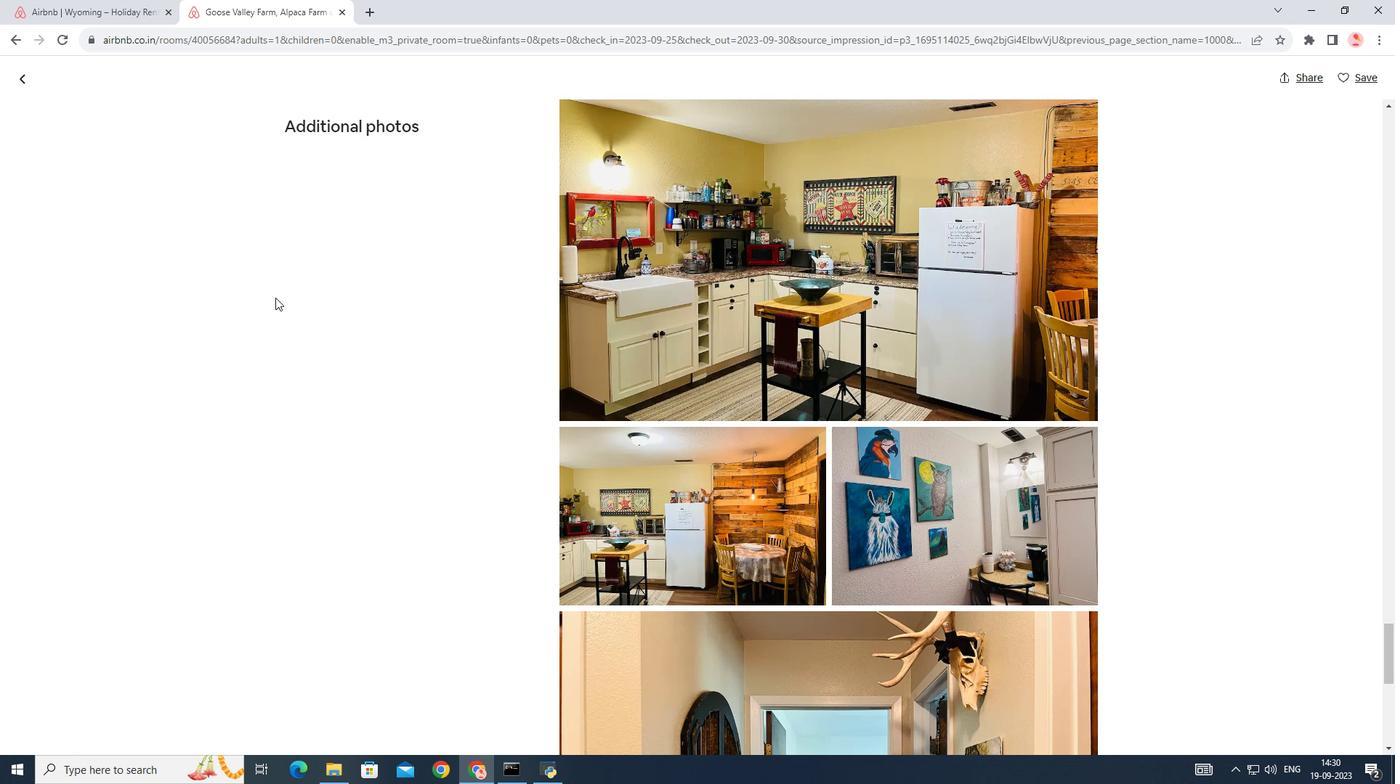 
Action: Mouse scrolled (275, 297) with delta (0, 0)
Screenshot: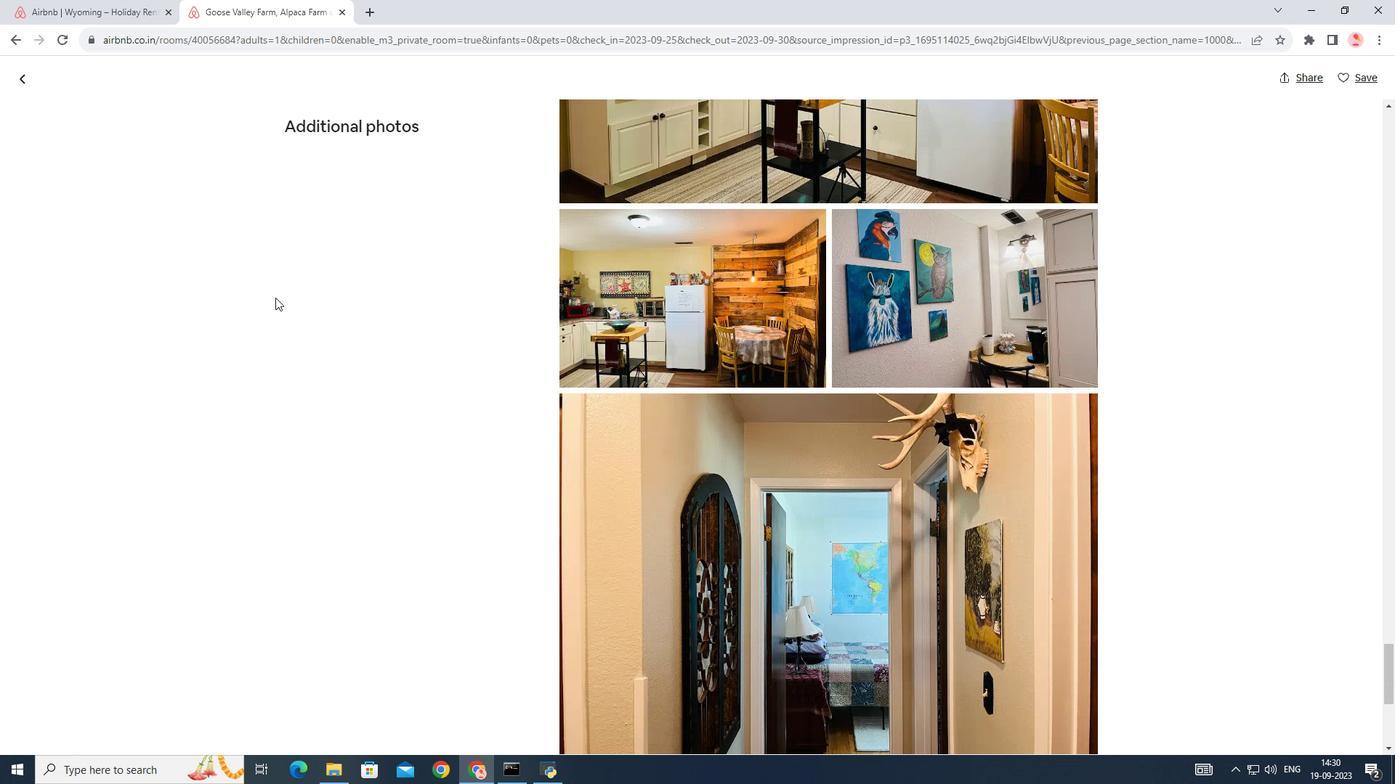 
Action: Mouse scrolled (275, 297) with delta (0, 0)
Screenshot: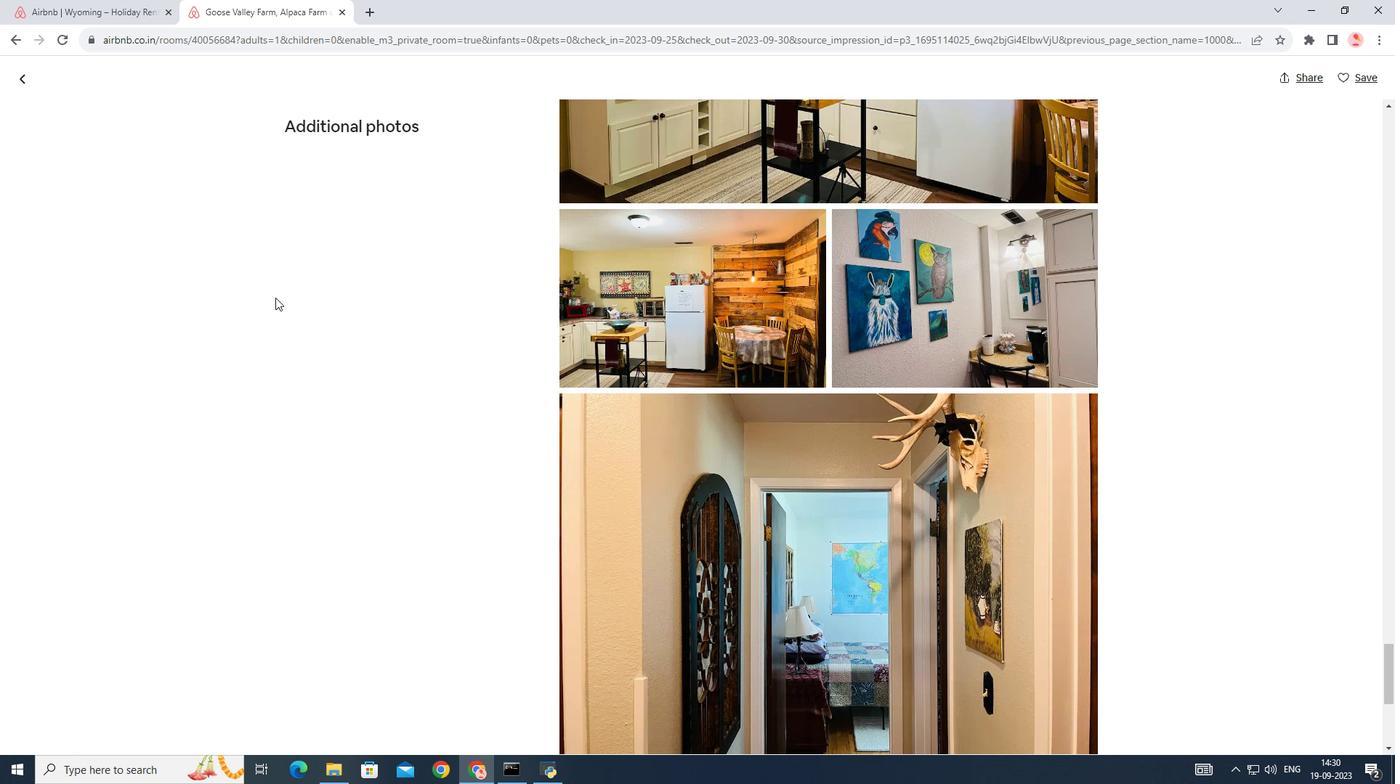 
Action: Mouse scrolled (275, 297) with delta (0, 0)
Screenshot: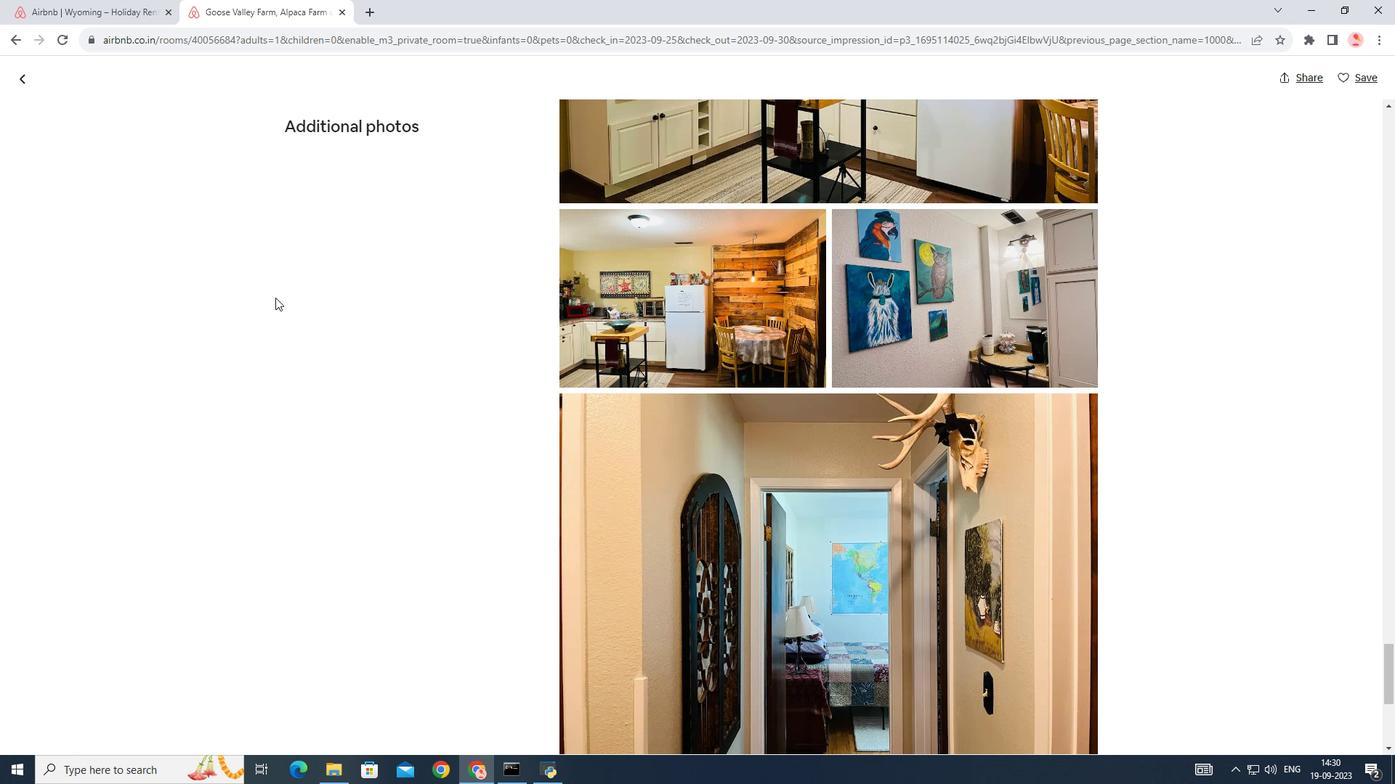 
Action: Mouse scrolled (275, 297) with delta (0, 0)
Screenshot: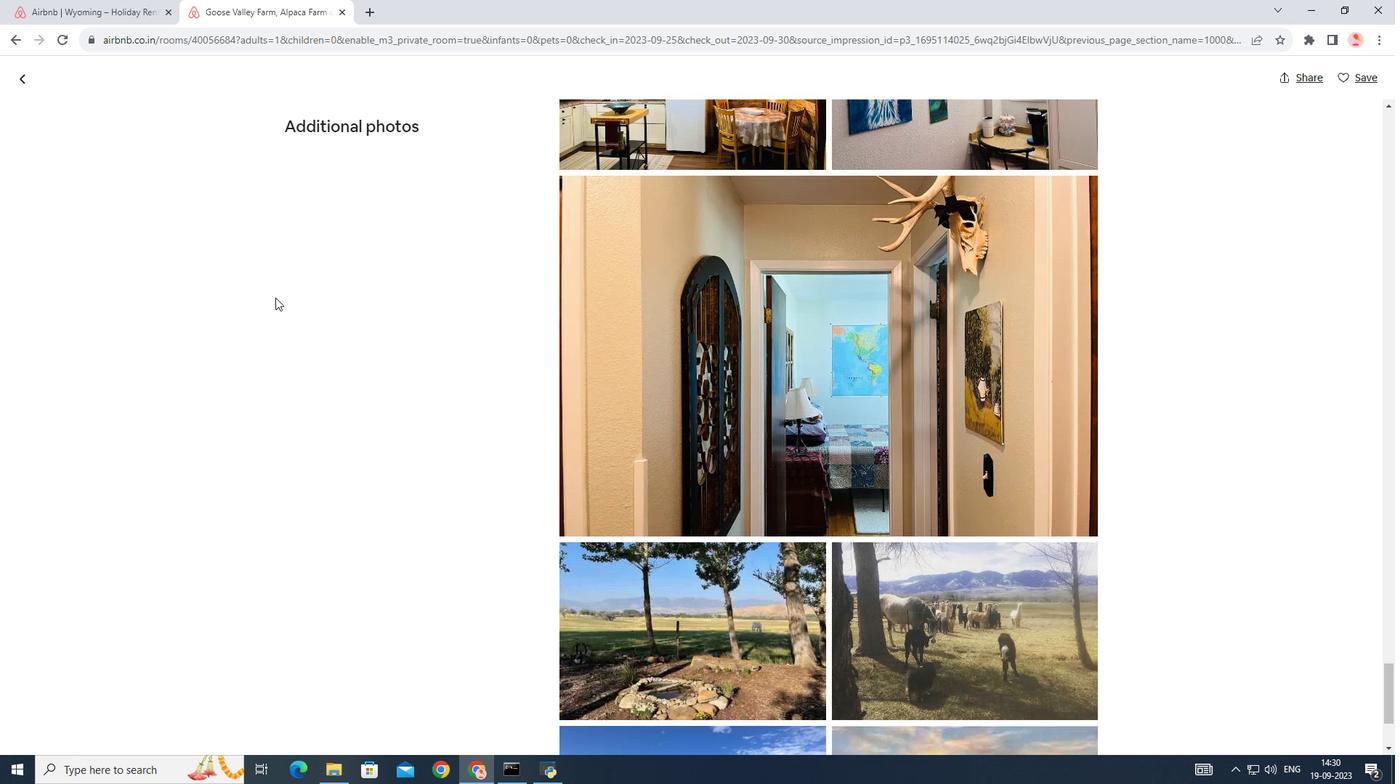 
Action: Mouse scrolled (275, 297) with delta (0, 0)
Screenshot: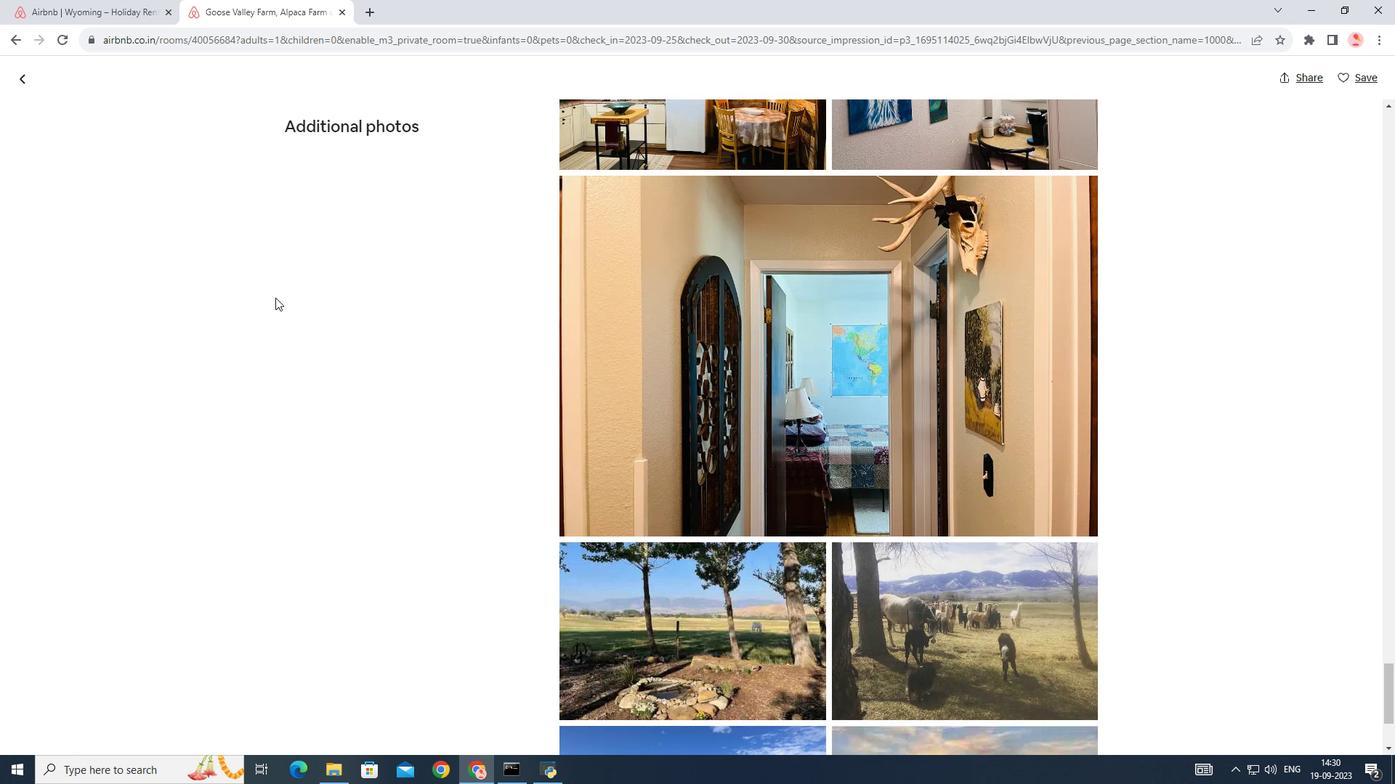 
Action: Mouse scrolled (275, 297) with delta (0, 0)
Screenshot: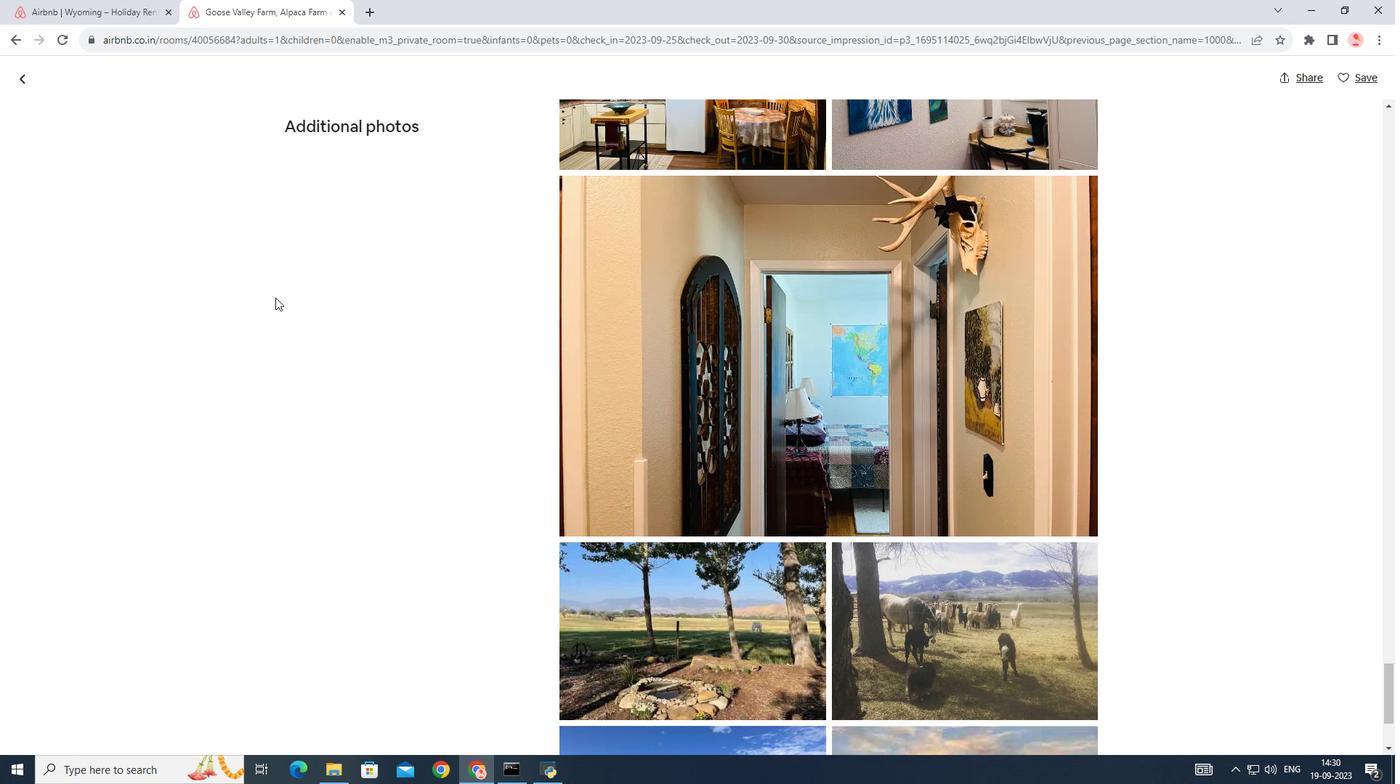 
Action: Mouse scrolled (275, 297) with delta (0, 0)
Screenshot: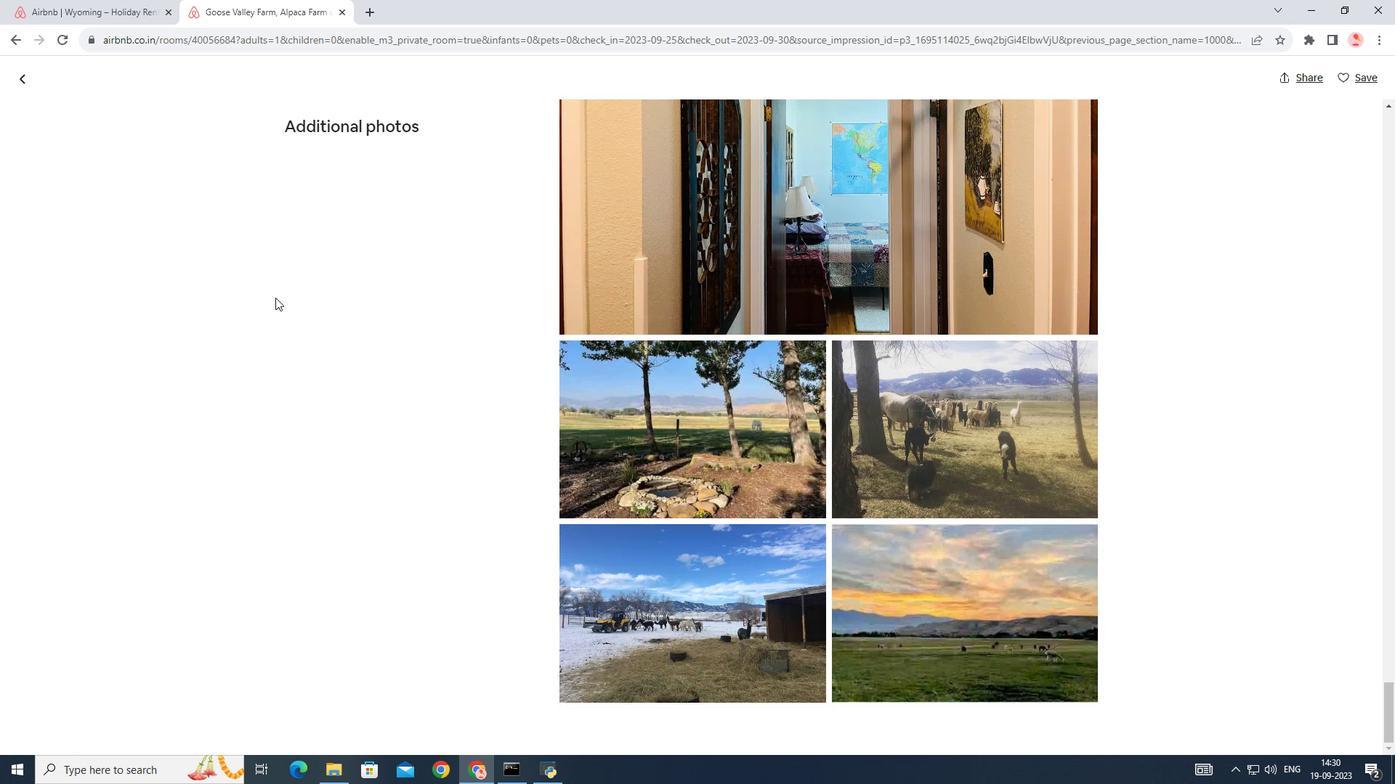 
Action: Mouse scrolled (275, 297) with delta (0, 0)
Screenshot: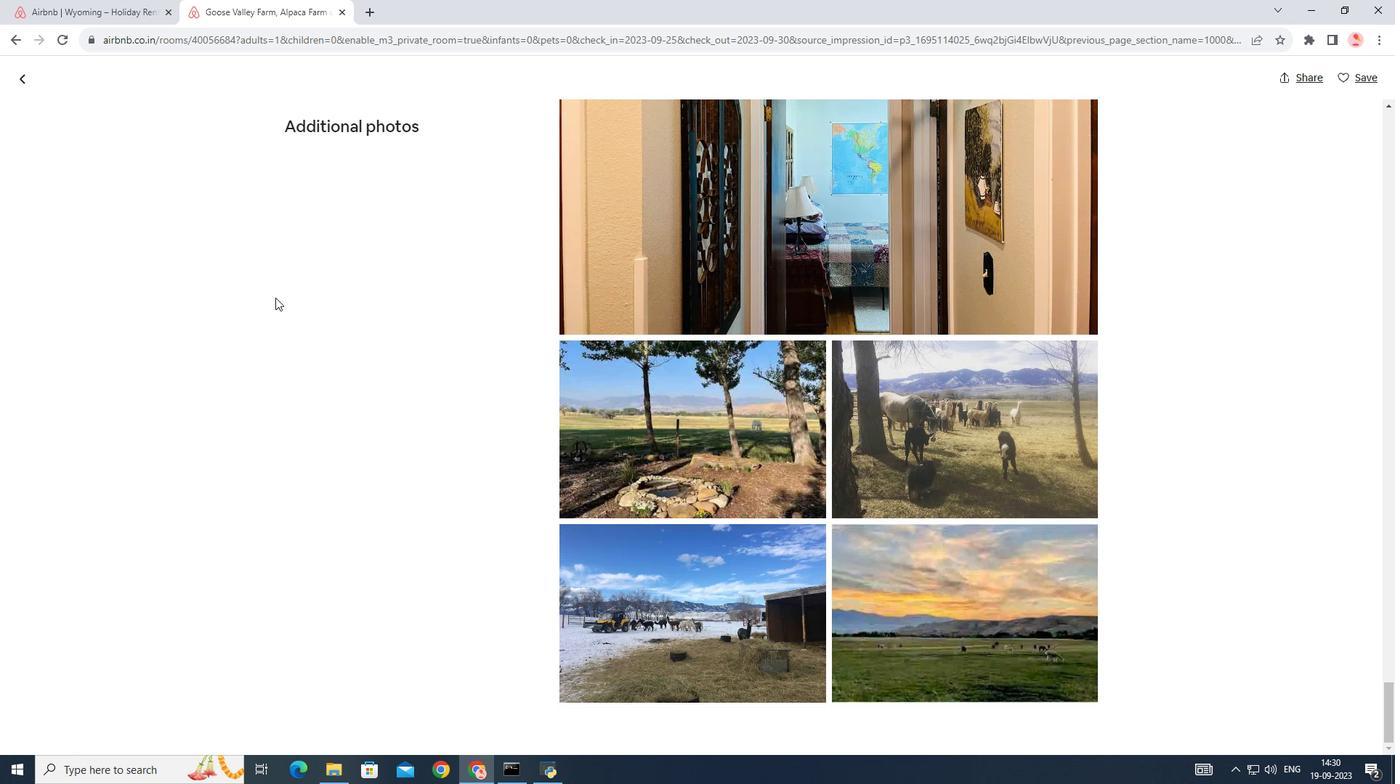 
Action: Mouse scrolled (275, 297) with delta (0, 0)
Screenshot: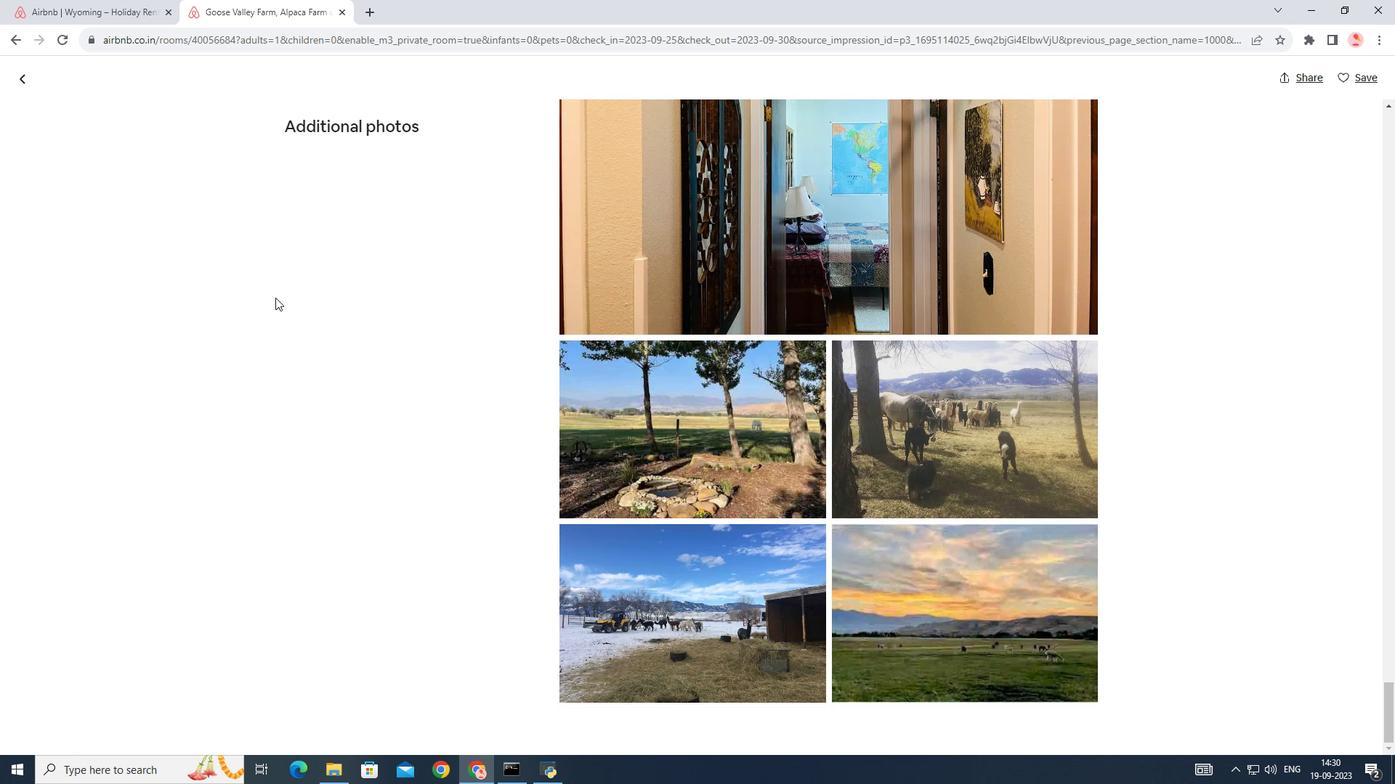 
Action: Mouse scrolled (275, 297) with delta (0, 0)
Screenshot: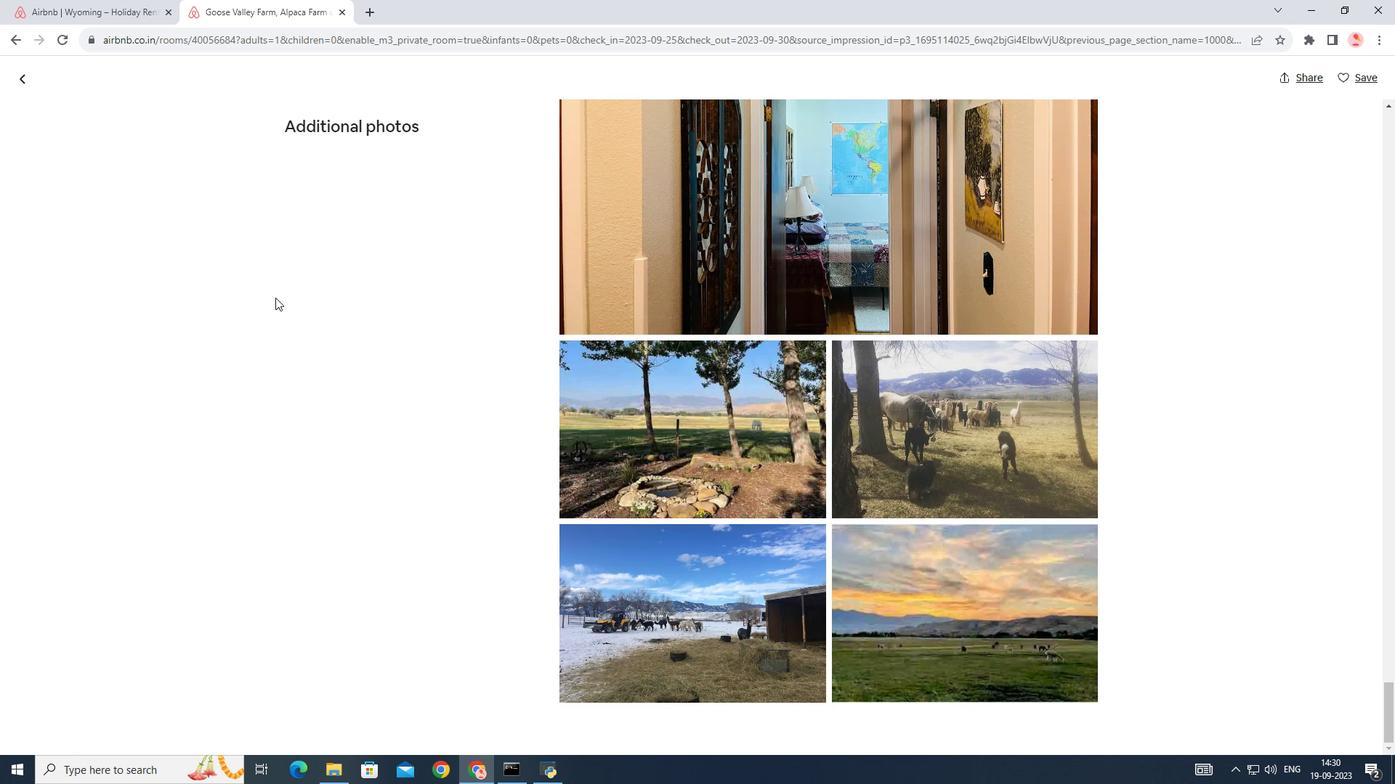 
Action: Mouse scrolled (275, 297) with delta (0, 0)
Screenshot: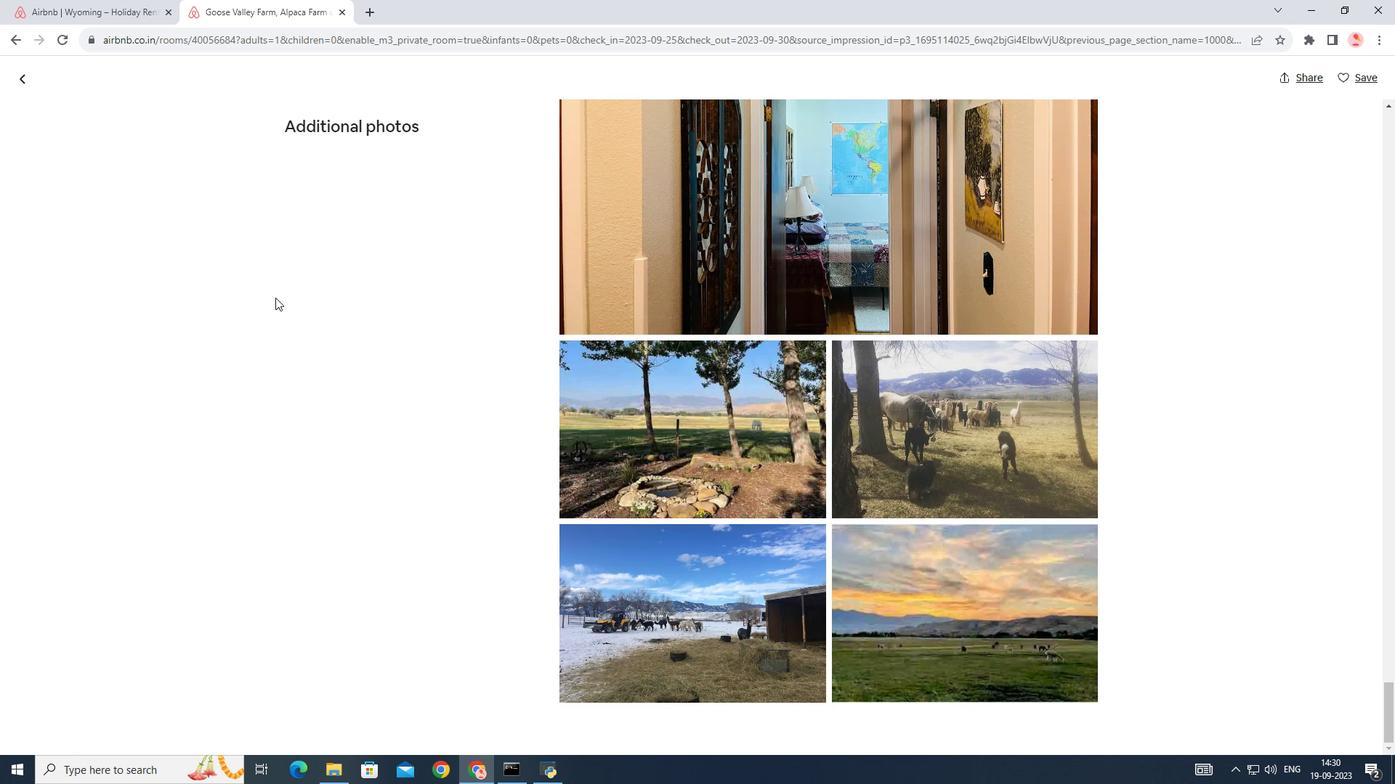 
Action: Mouse scrolled (275, 297) with delta (0, 0)
Screenshot: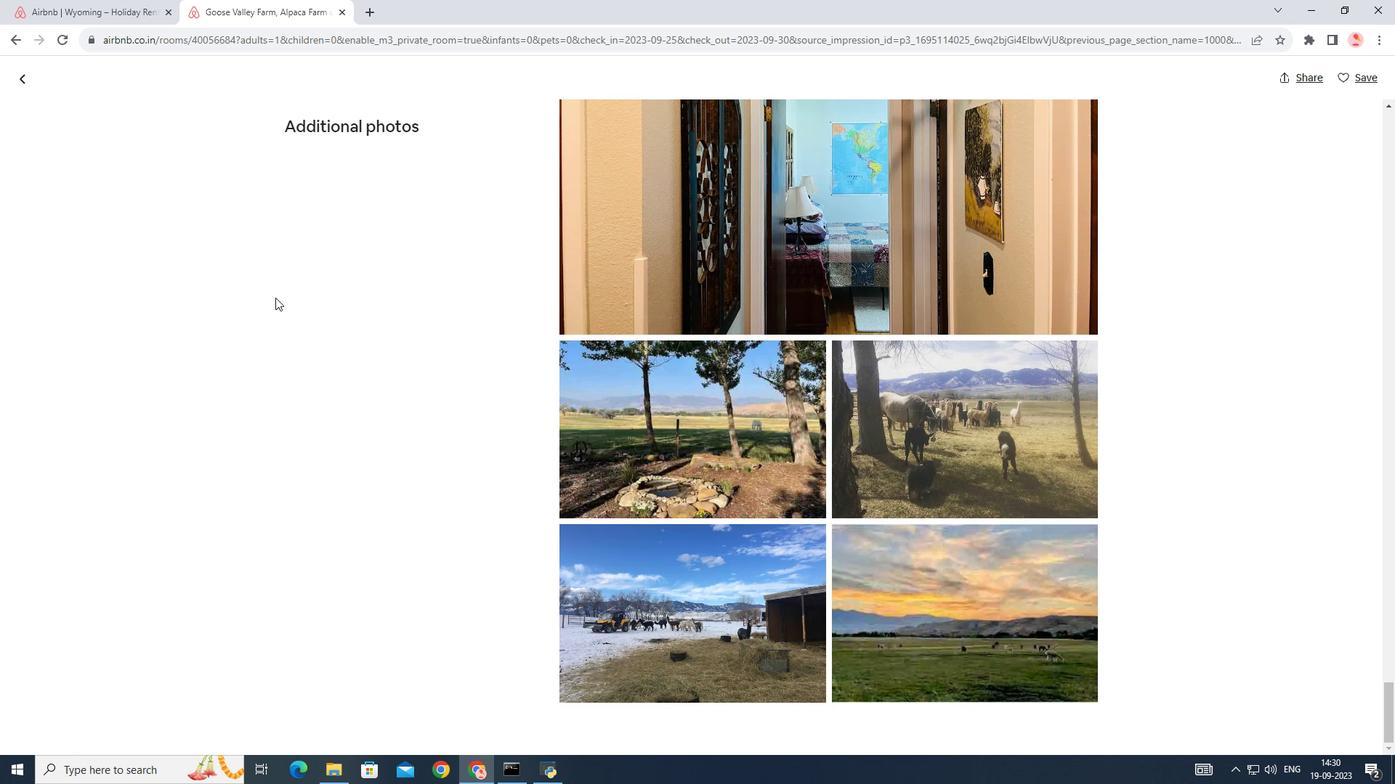 
Action: Mouse scrolled (275, 297) with delta (0, 0)
Screenshot: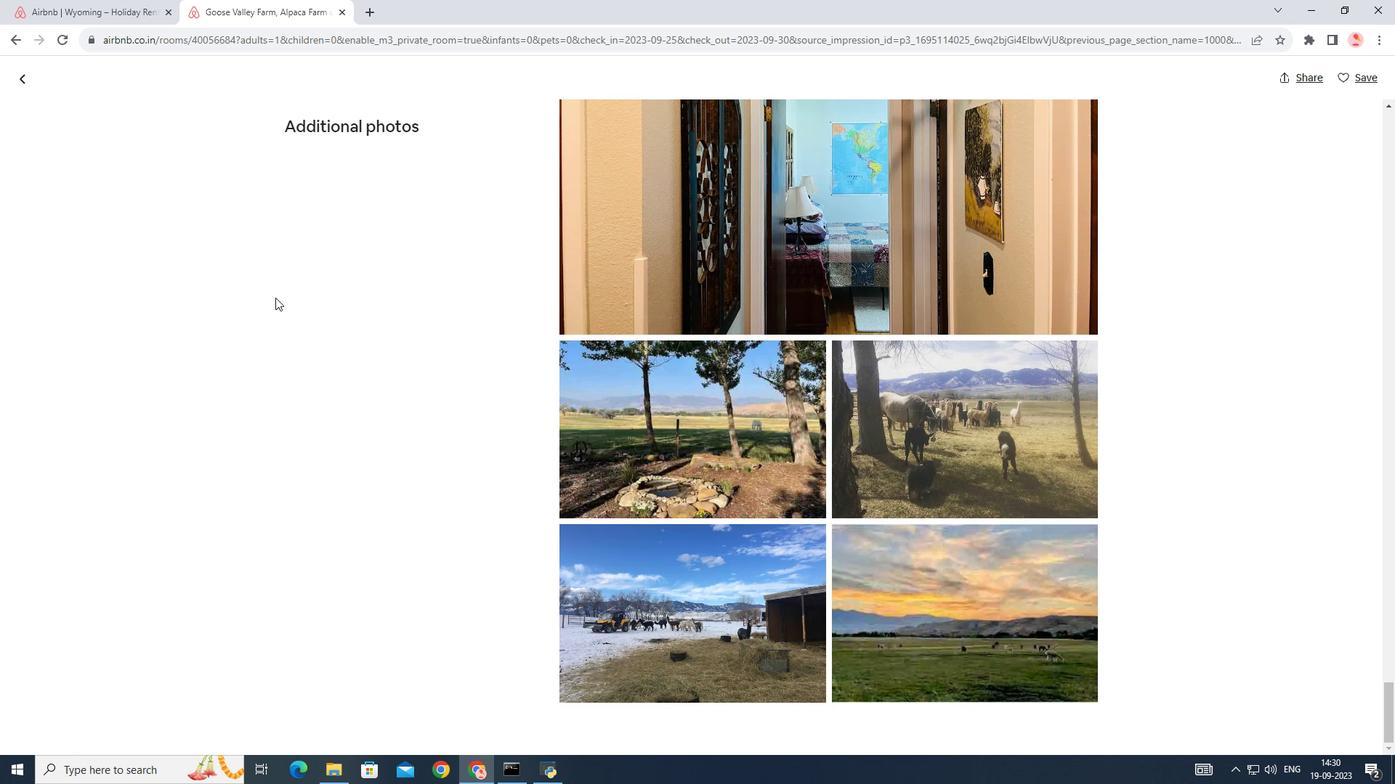 
Action: Mouse scrolled (275, 297) with delta (0, 0)
Screenshot: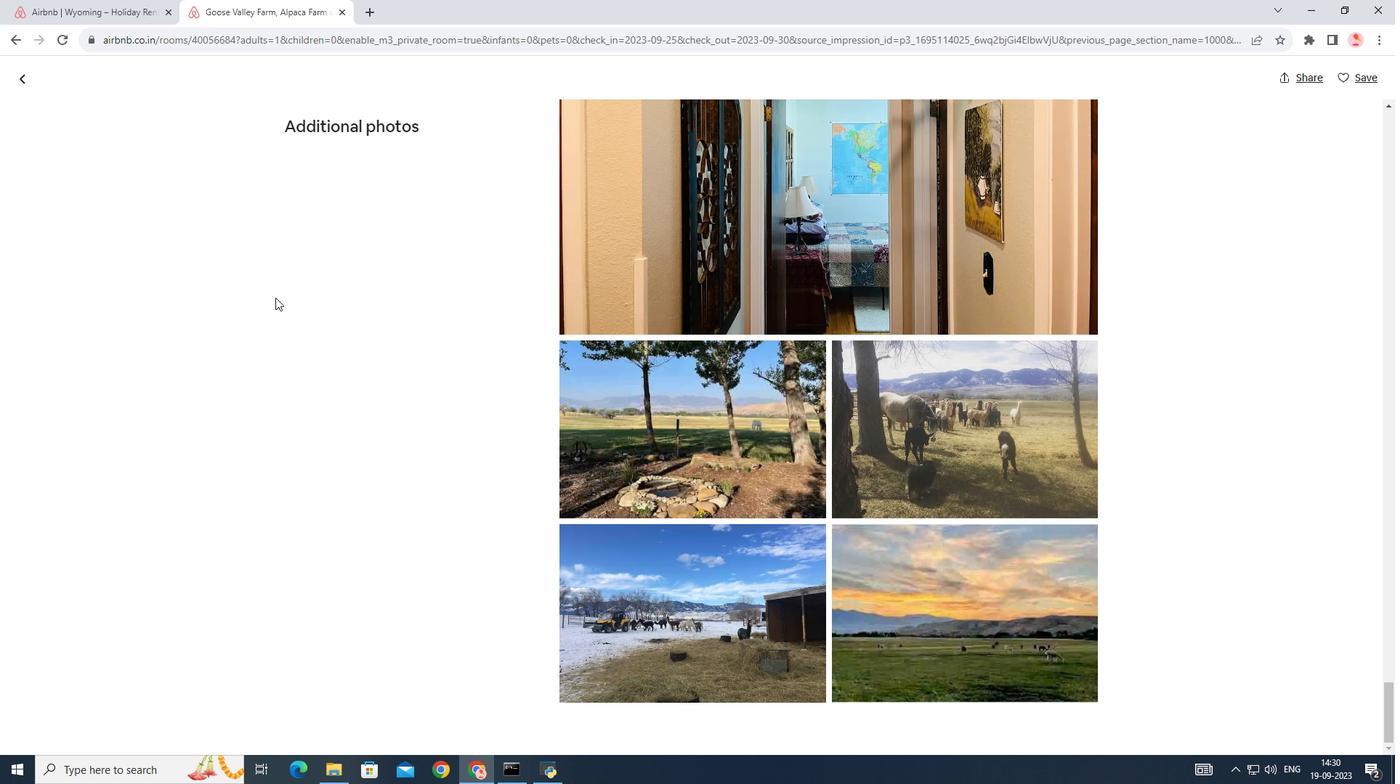 
Action: Mouse scrolled (275, 297) with delta (0, 0)
Screenshot: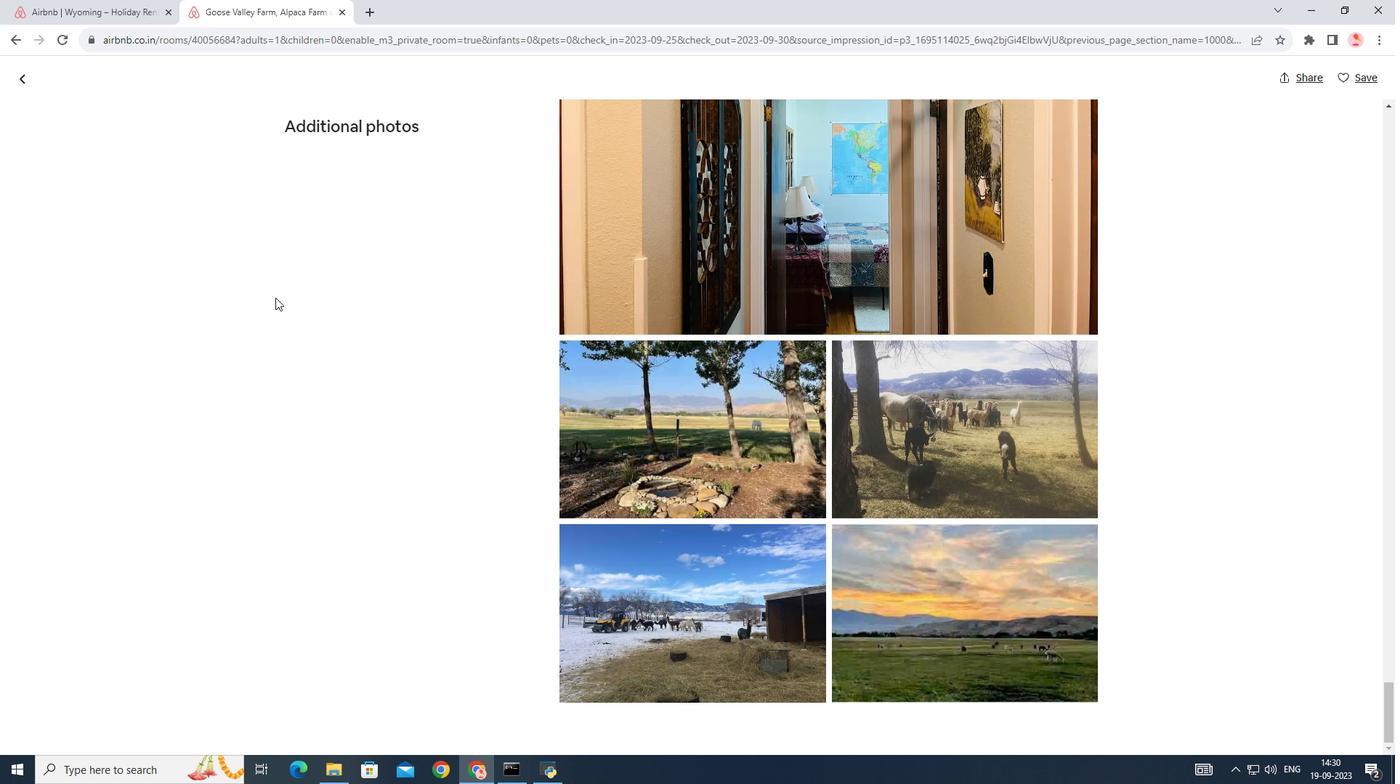 
Action: Mouse scrolled (275, 297) with delta (0, 0)
Screenshot: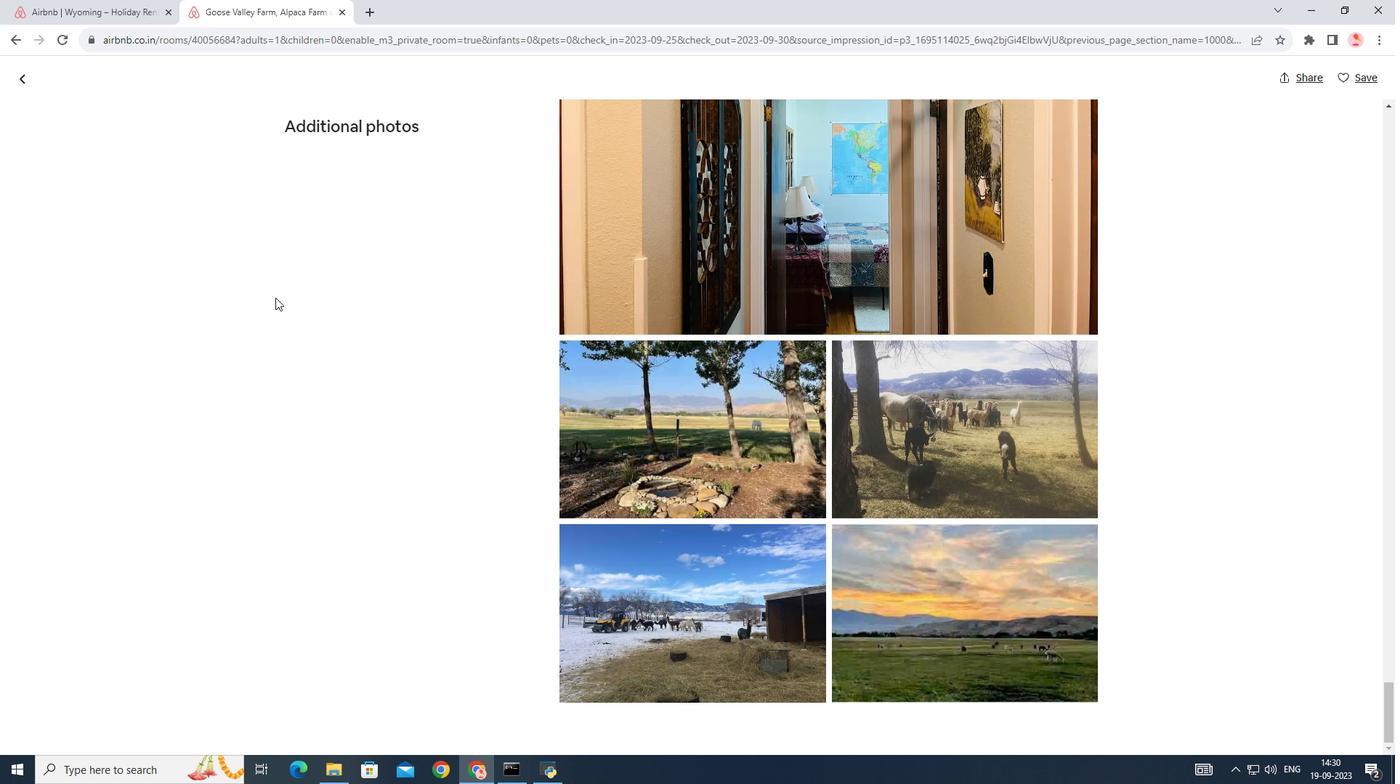 
Action: Mouse scrolled (275, 297) with delta (0, 0)
Screenshot: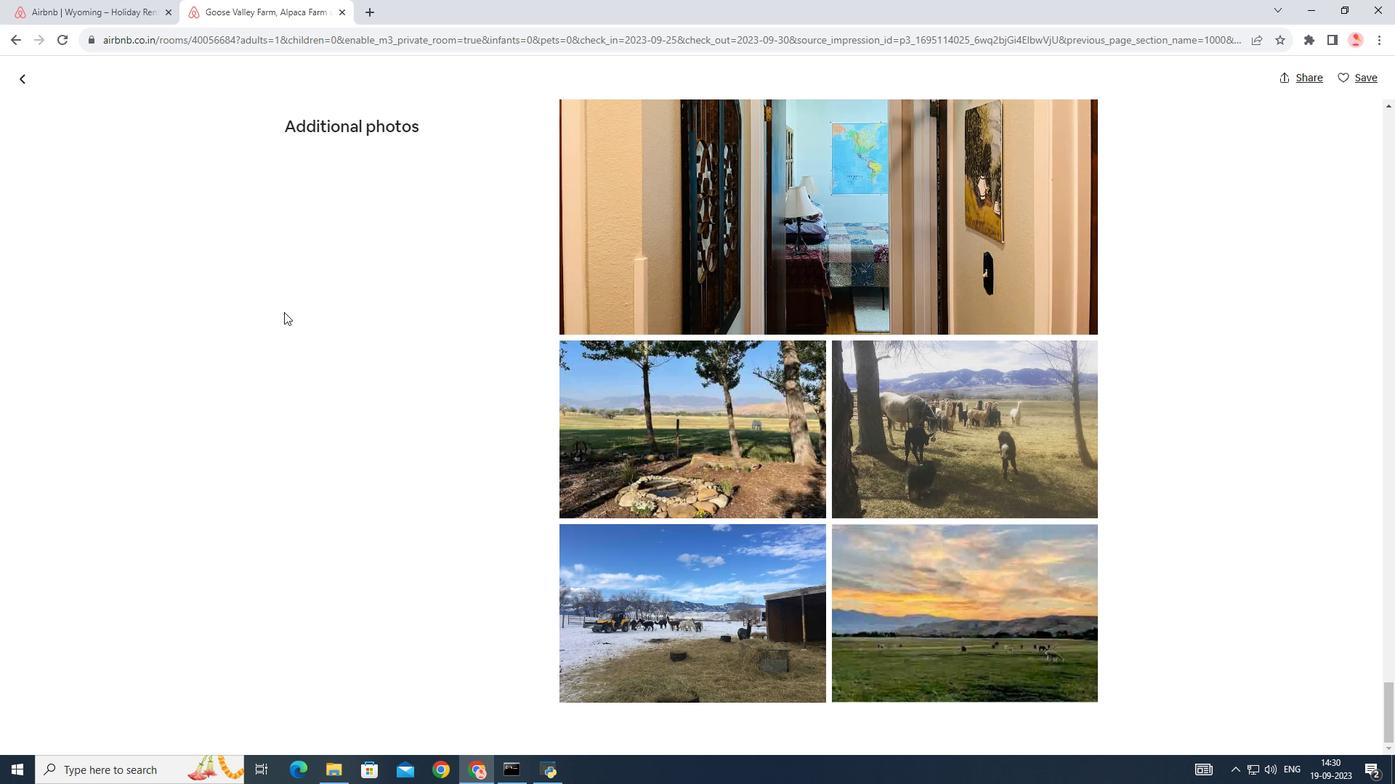 
Action: Mouse moved to (370, 399)
Screenshot: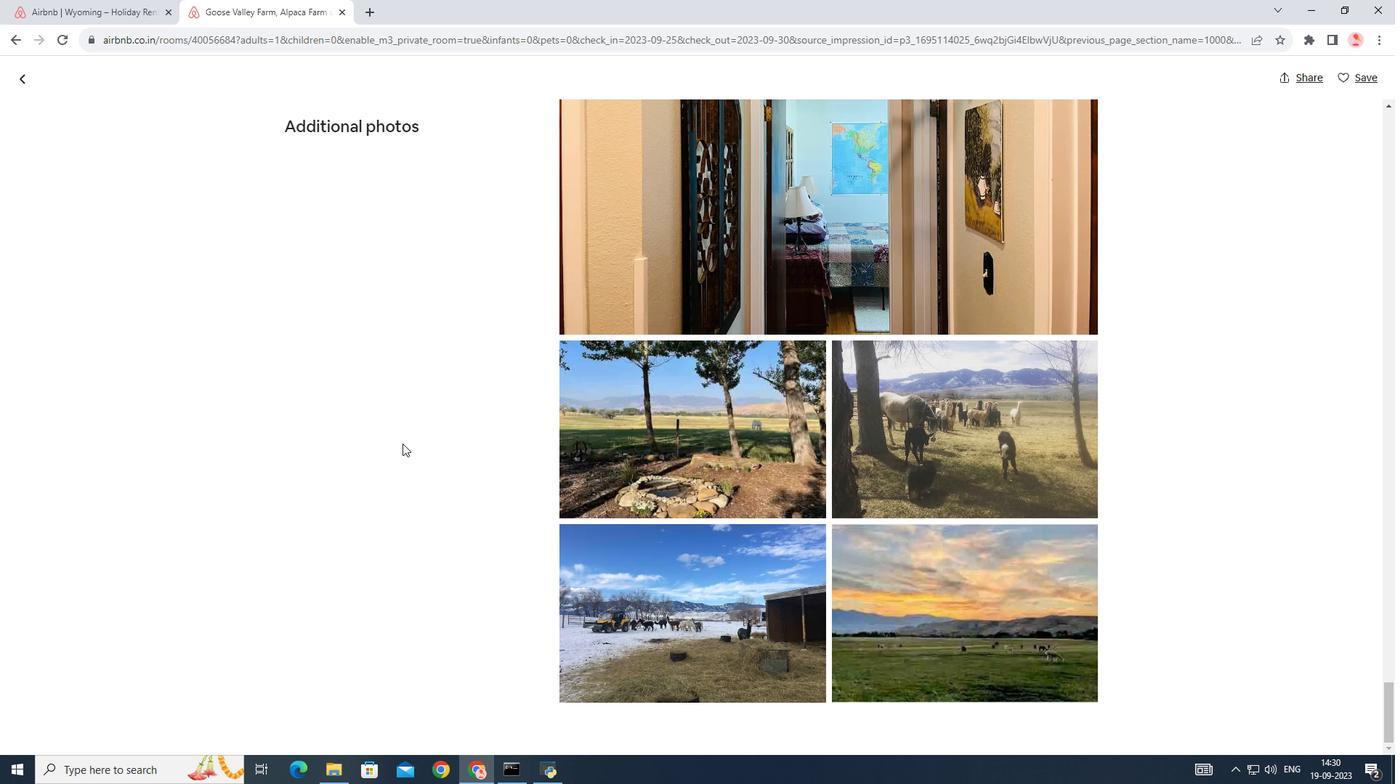 
Action: Mouse scrolled (370, 398) with delta (0, 0)
Screenshot: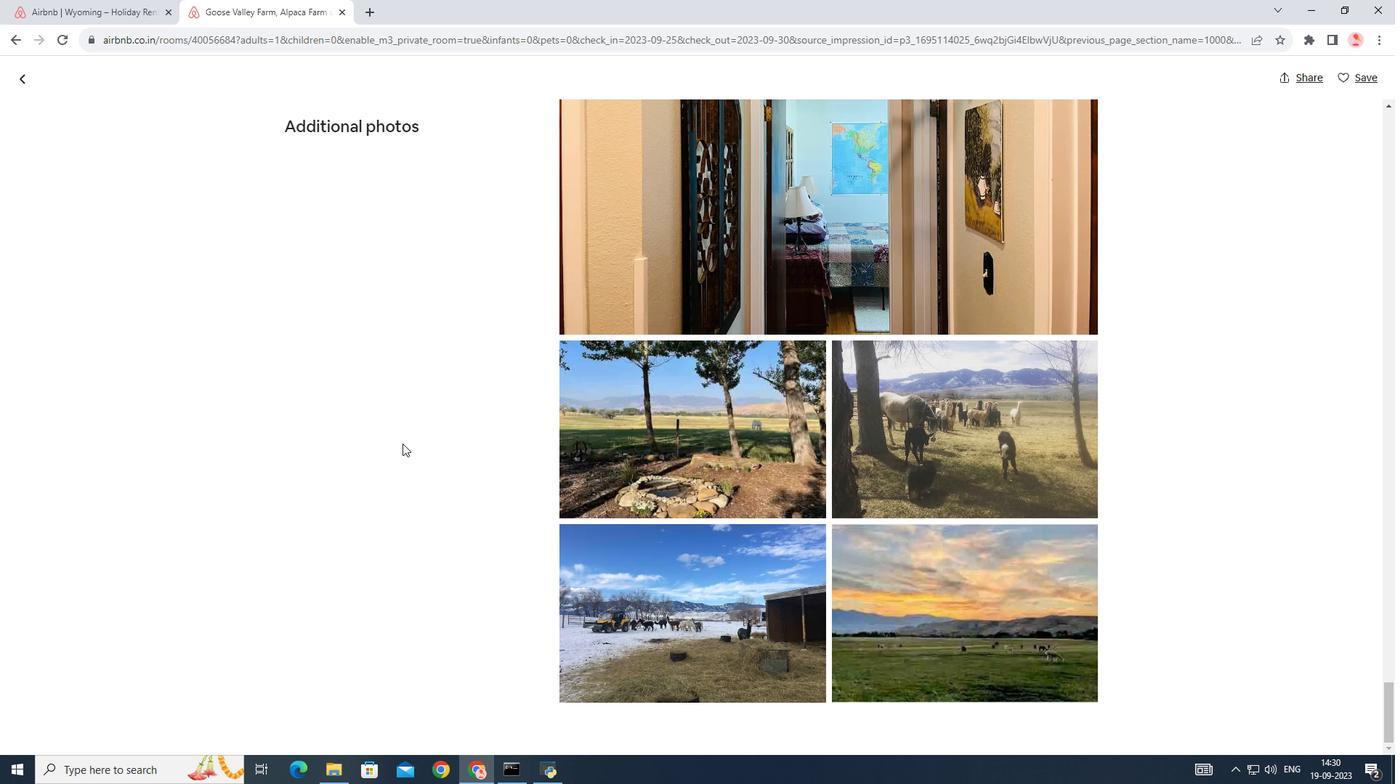 
Action: Mouse moved to (374, 409)
Screenshot: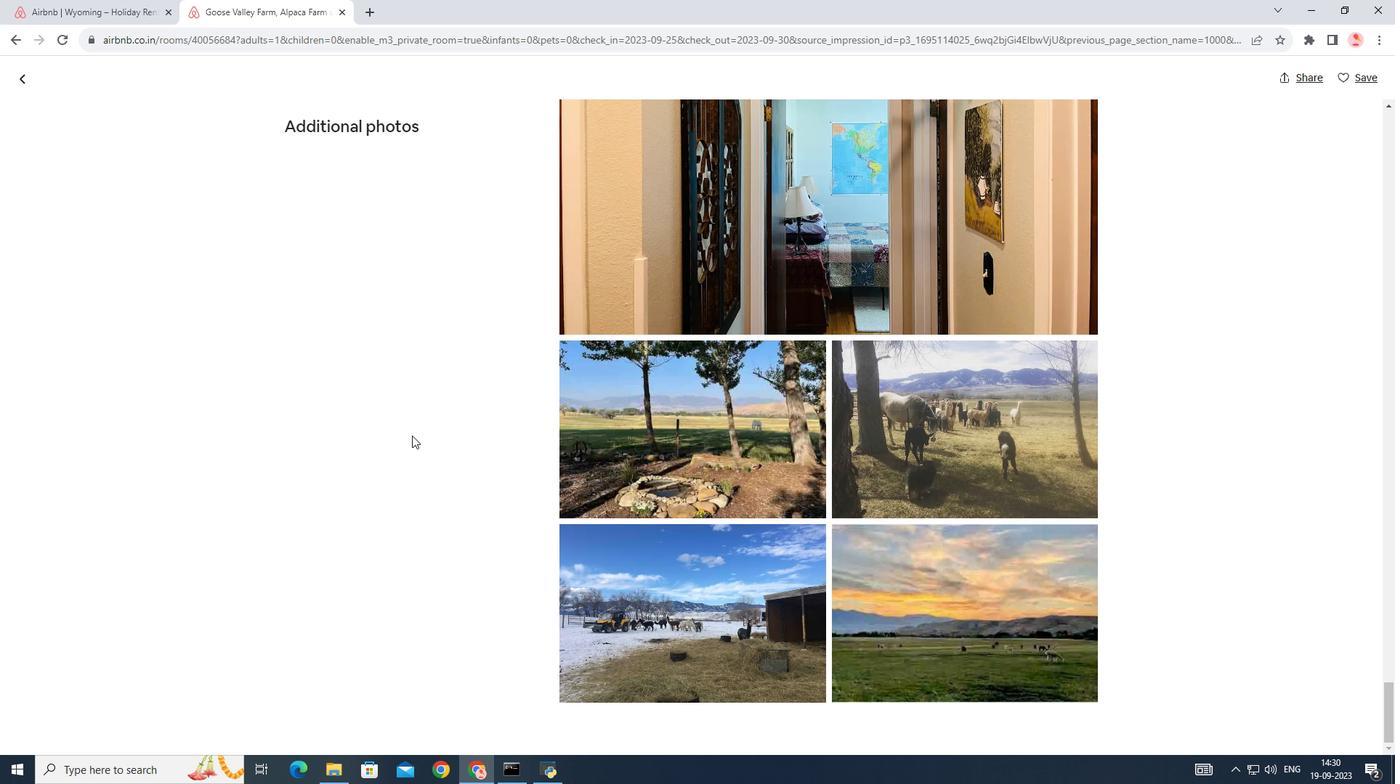 
Action: Mouse scrolled (374, 409) with delta (0, 0)
Screenshot: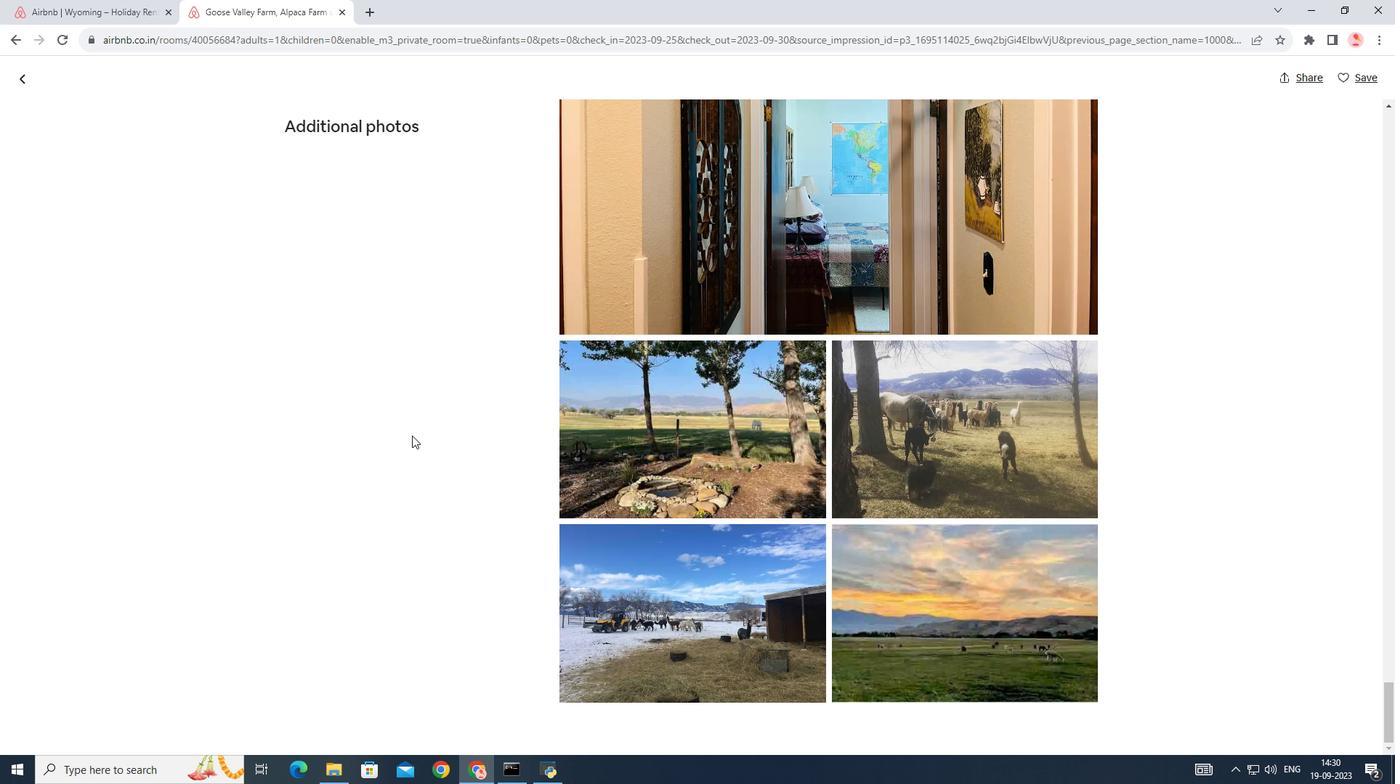 
Action: Mouse moved to (381, 419)
Screenshot: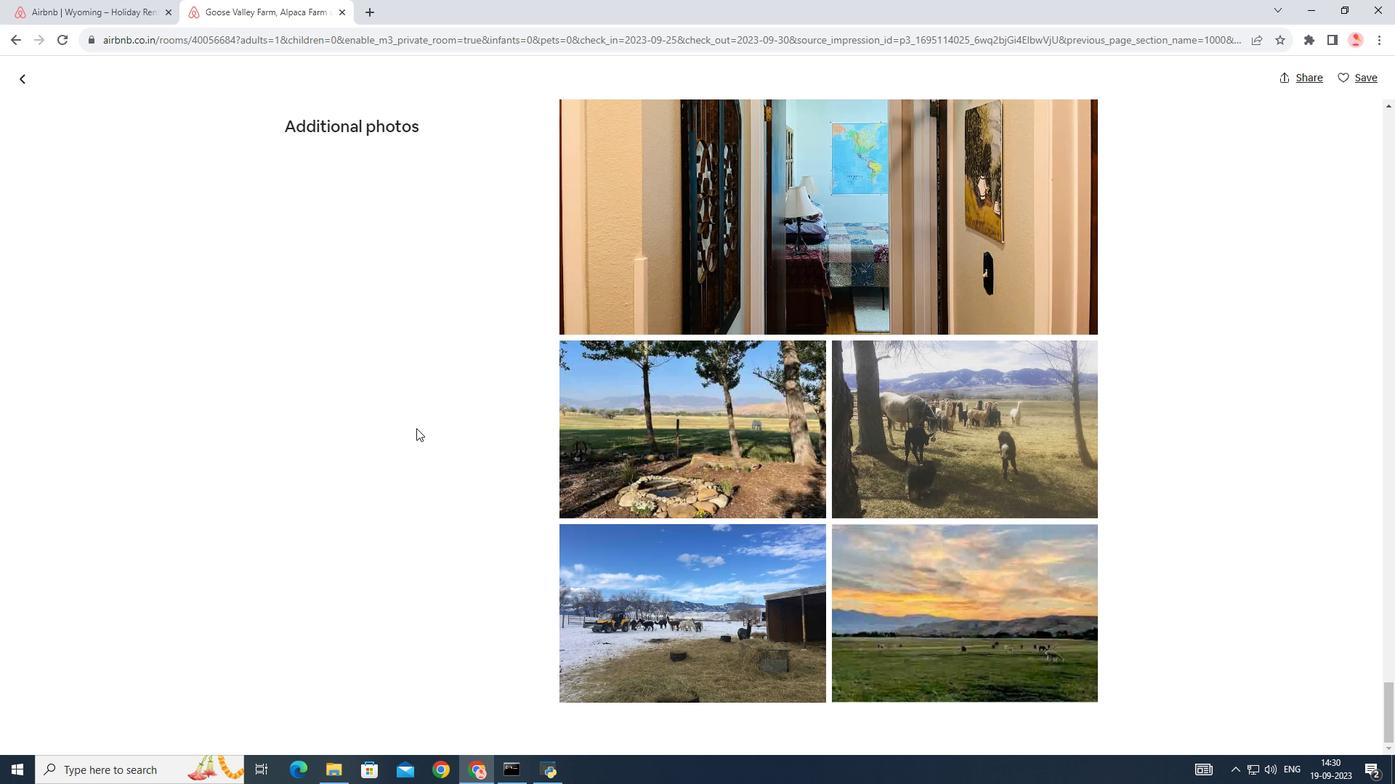 
Action: Mouse scrolled (381, 418) with delta (0, 0)
Screenshot: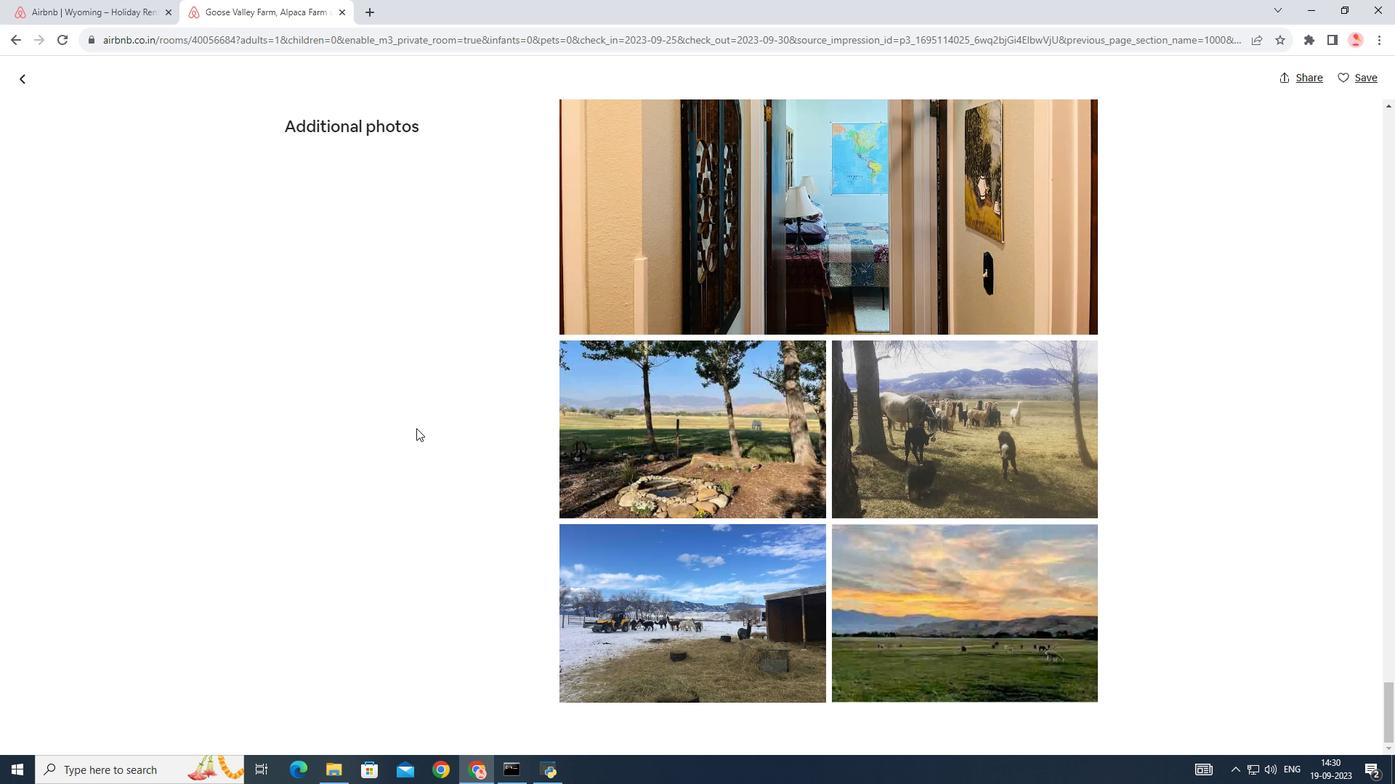 
Action: Mouse moved to (385, 425)
Screenshot: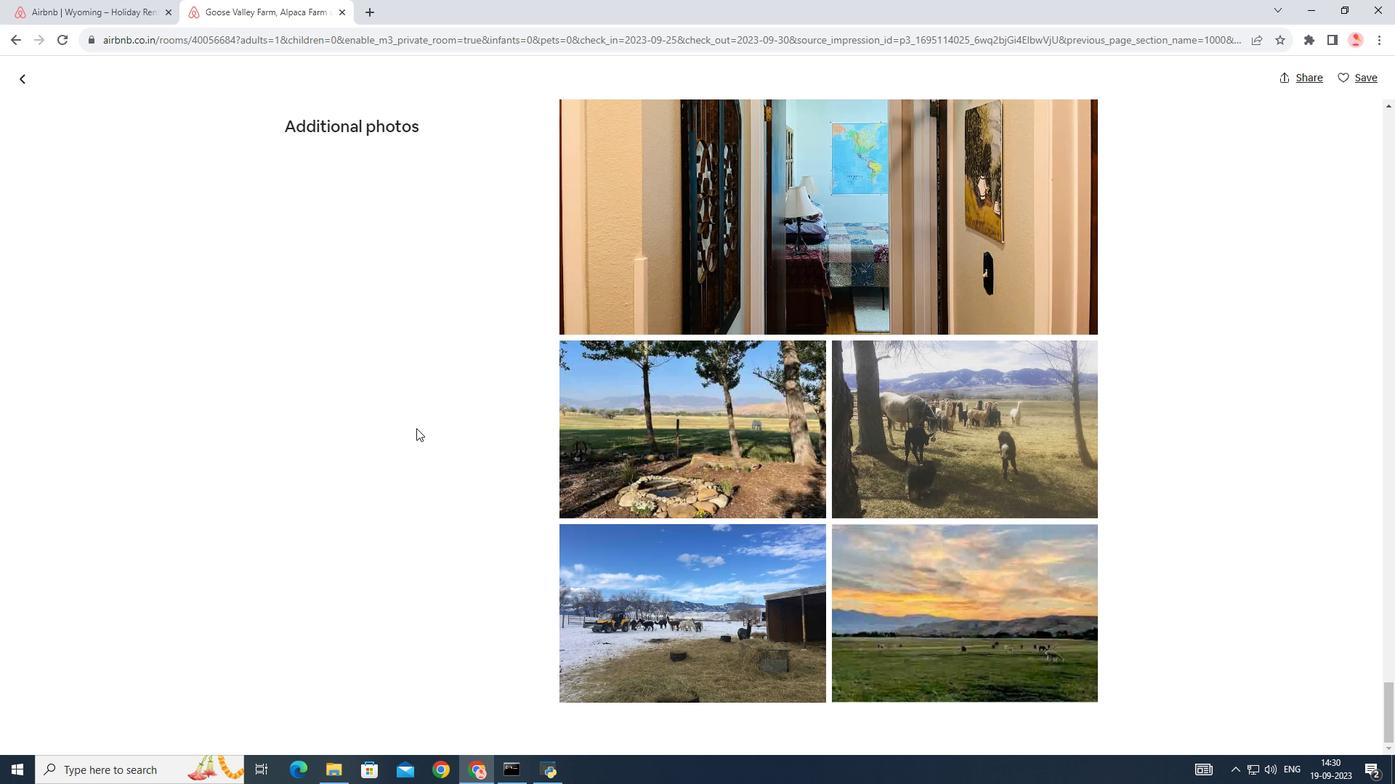 
Action: Mouse scrolled (385, 424) with delta (0, 0)
Screenshot: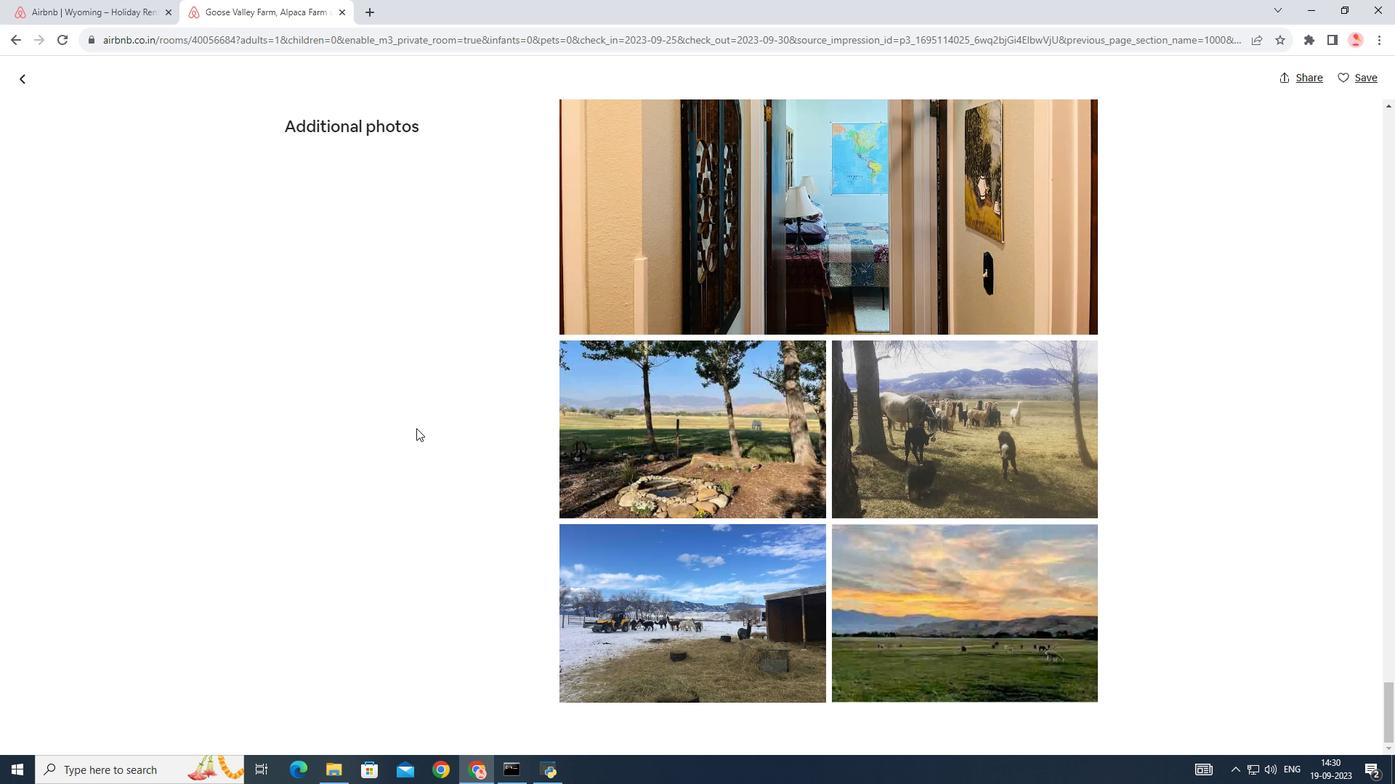 
Action: Mouse moved to (390, 432)
Screenshot: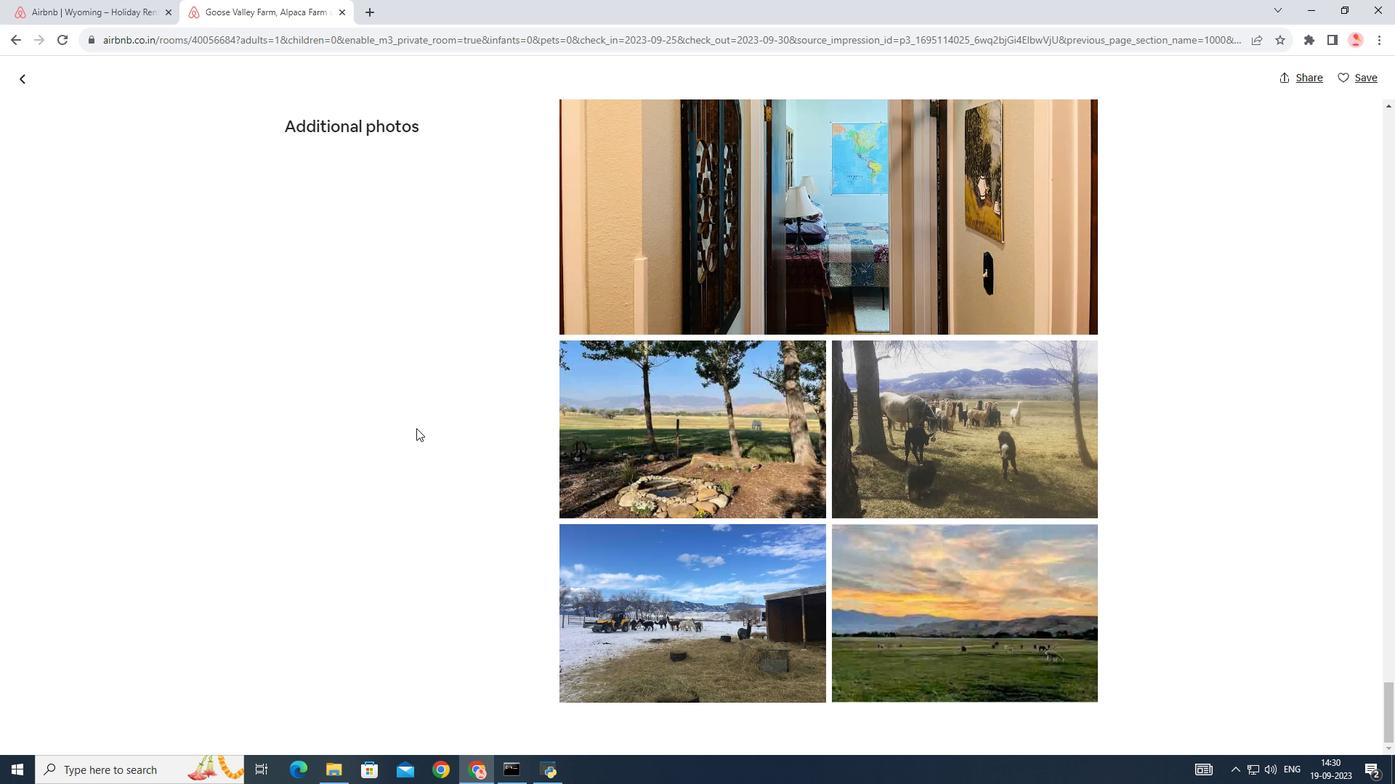 
Action: Mouse scrolled (390, 431) with delta (0, 0)
Screenshot: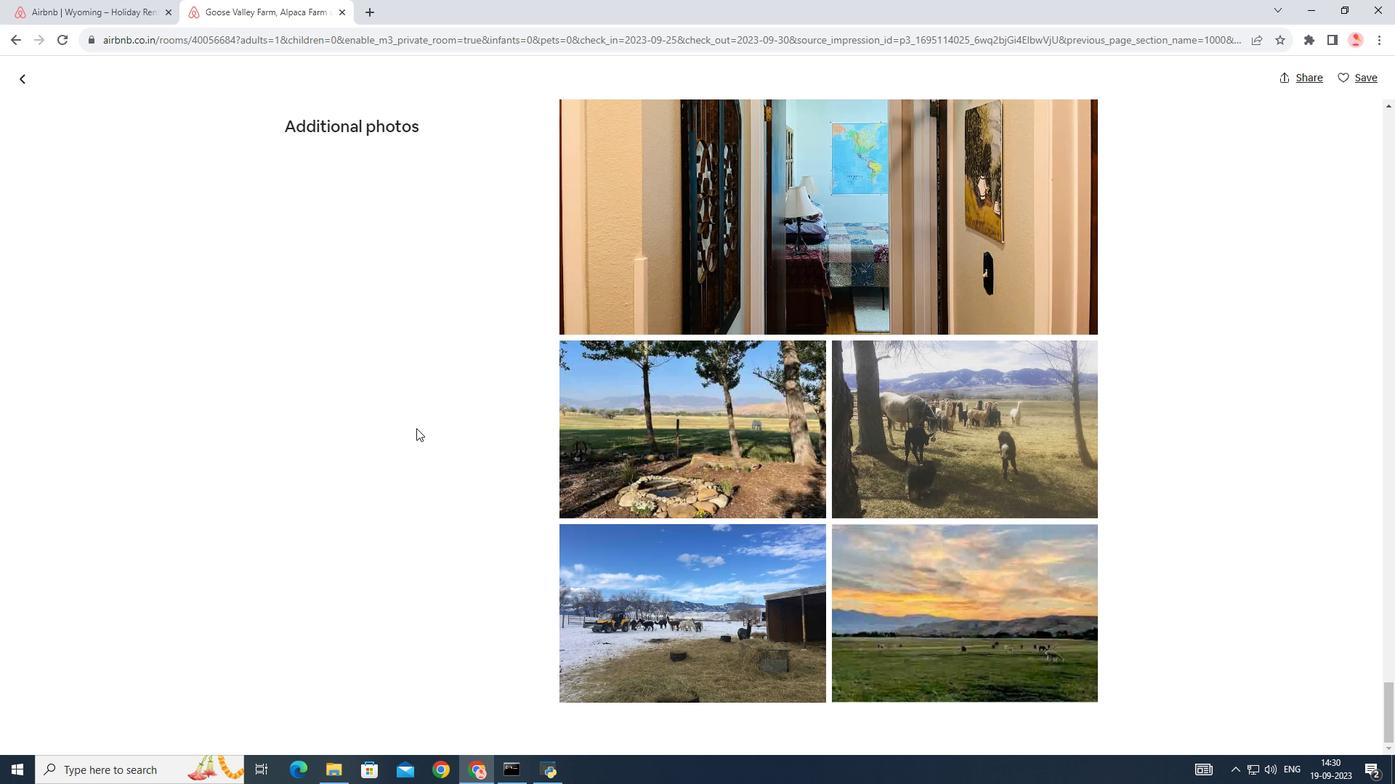 
Action: Mouse moved to (397, 441)
Screenshot: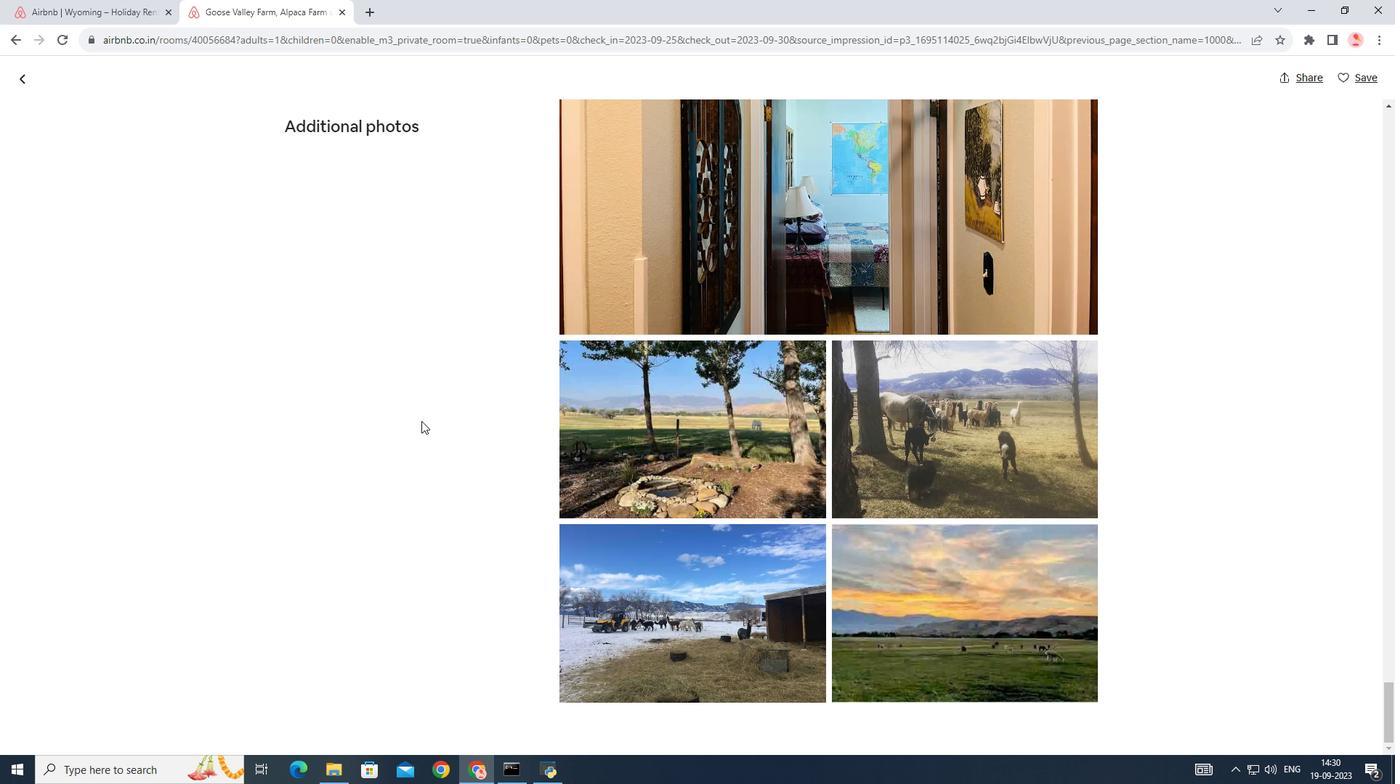
Action: Mouse scrolled (397, 441) with delta (0, 0)
Screenshot: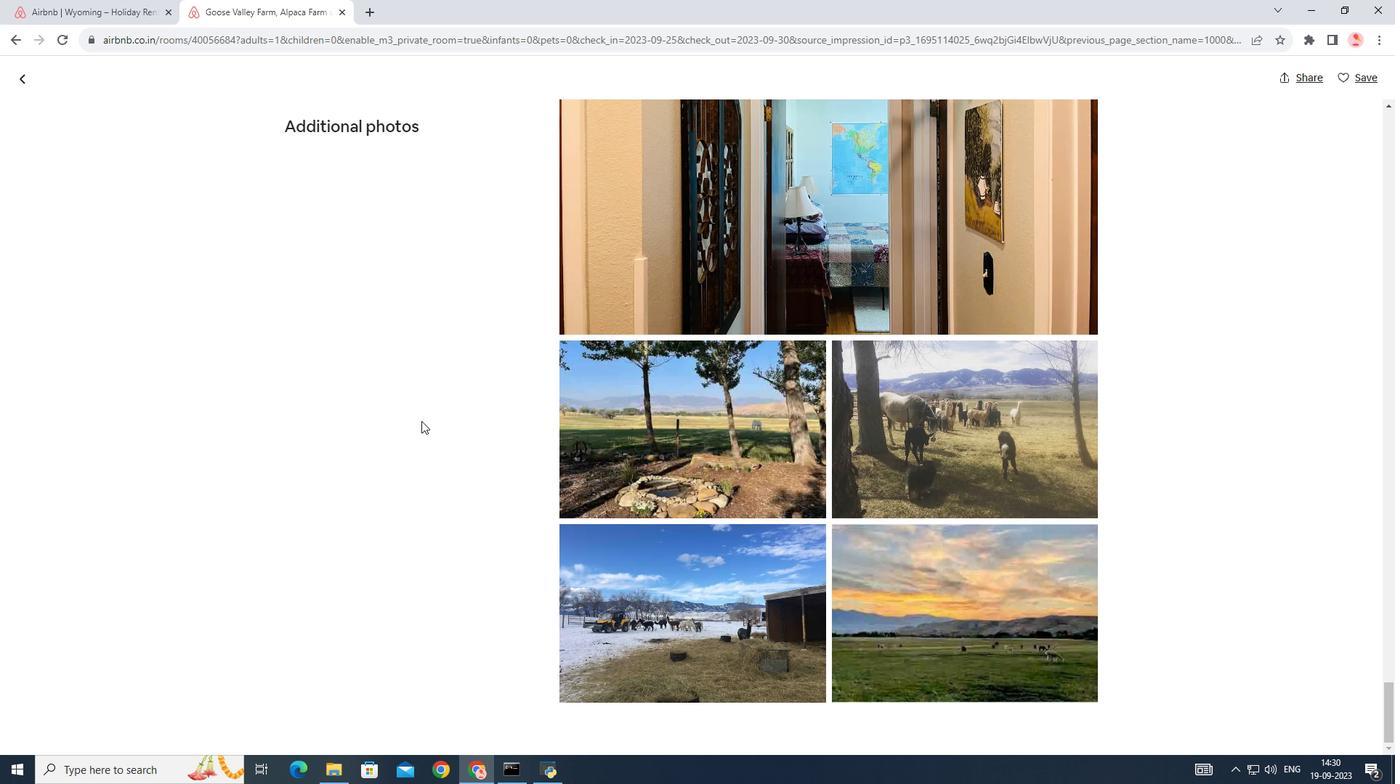
Action: Mouse moved to (422, 421)
Screenshot: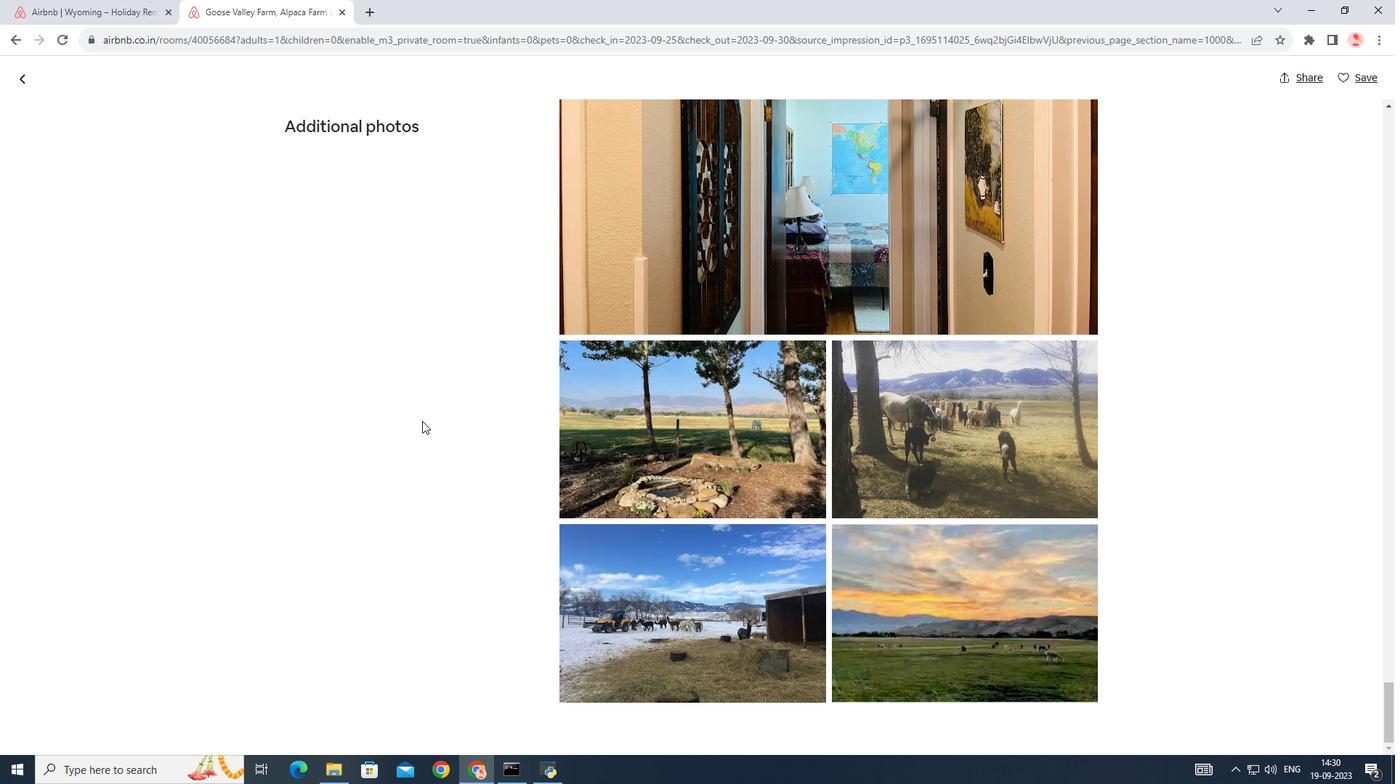 
Action: Mouse scrolled (422, 420) with delta (0, 0)
Screenshot: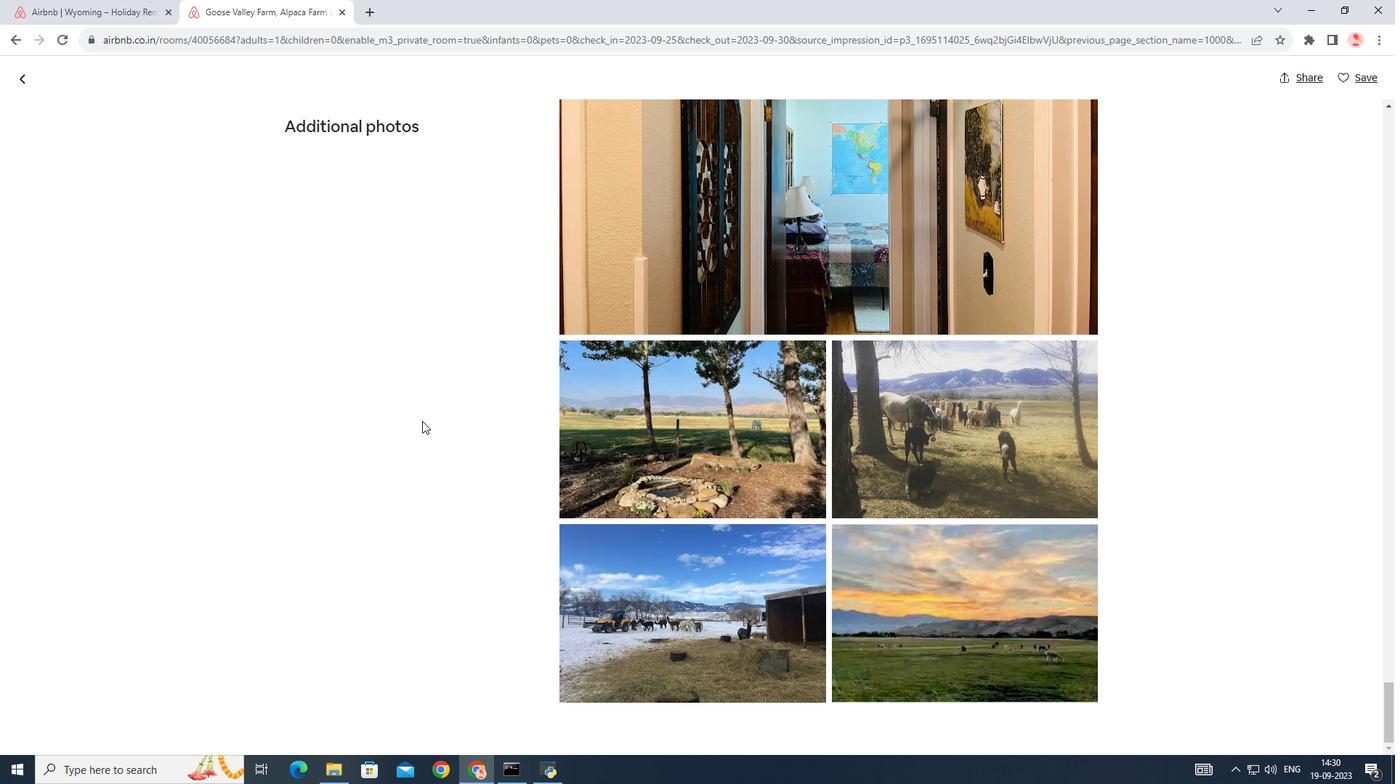 
Action: Mouse scrolled (422, 420) with delta (0, 0)
Screenshot: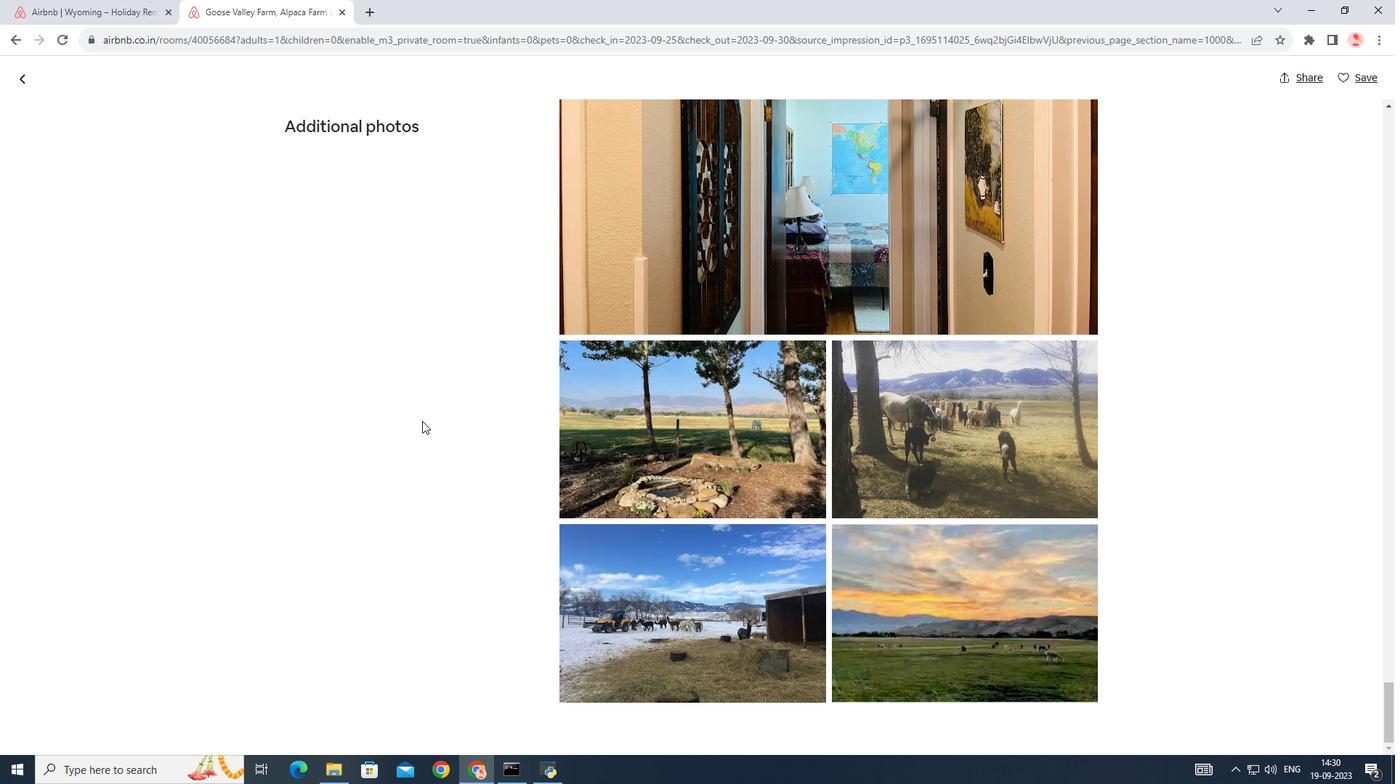 
Action: Mouse scrolled (422, 420) with delta (0, 0)
Screenshot: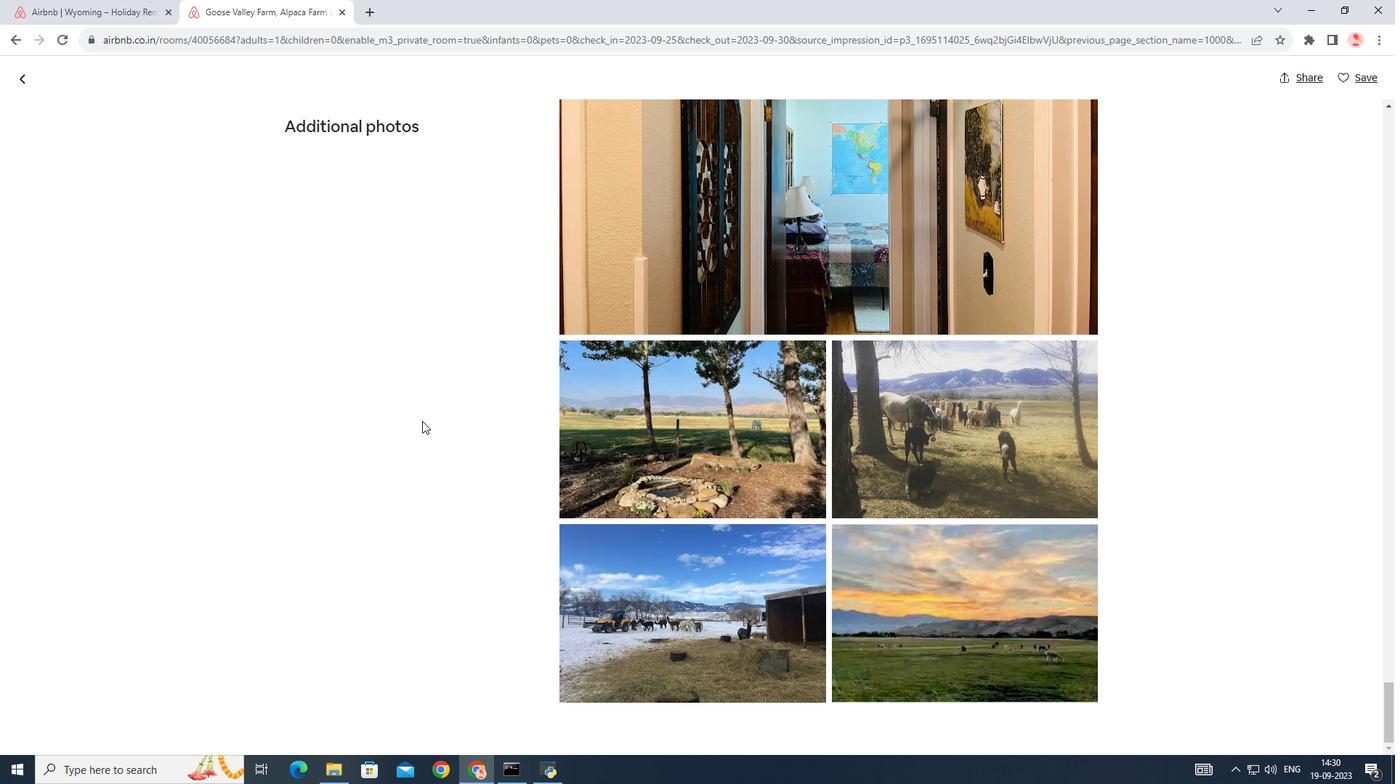 
Action: Mouse scrolled (422, 420) with delta (0, 0)
Screenshot: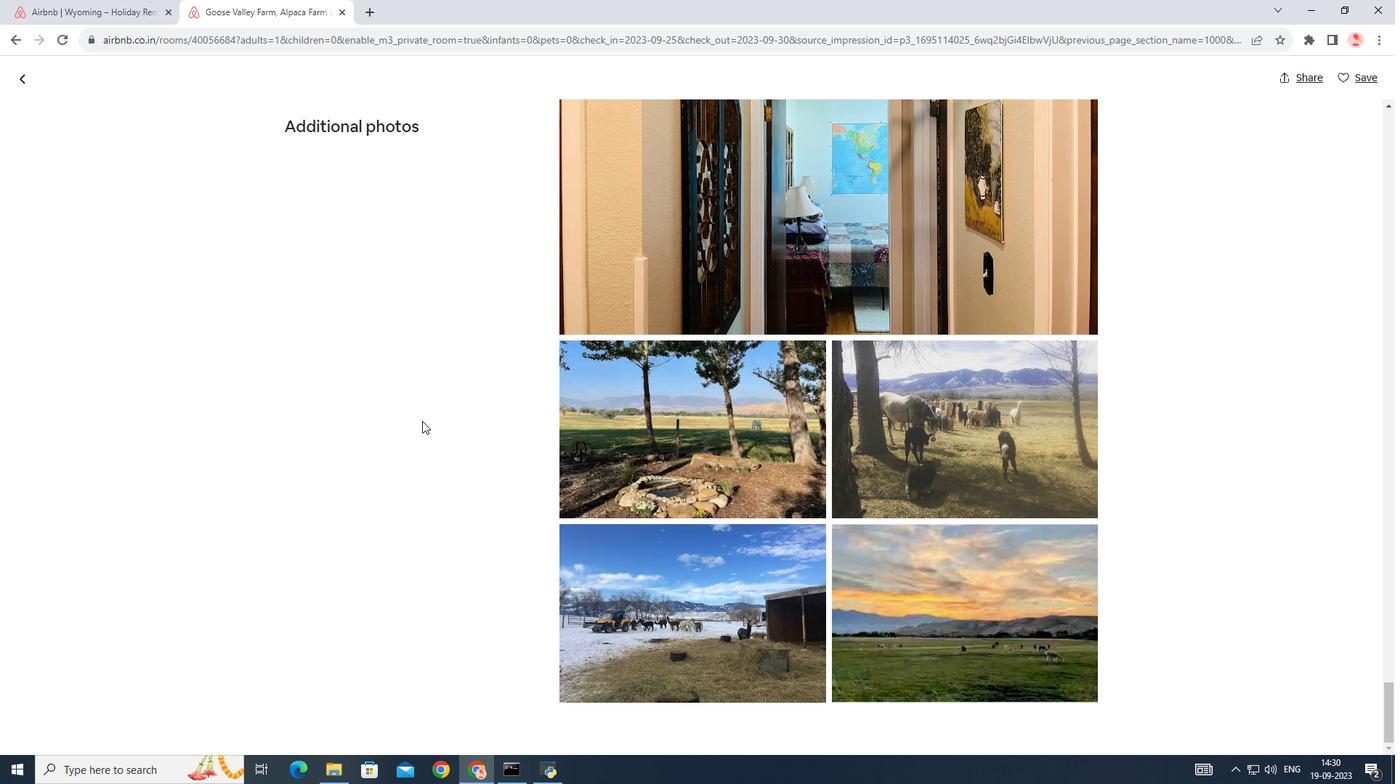 
Action: Mouse scrolled (422, 420) with delta (0, 0)
Screenshot: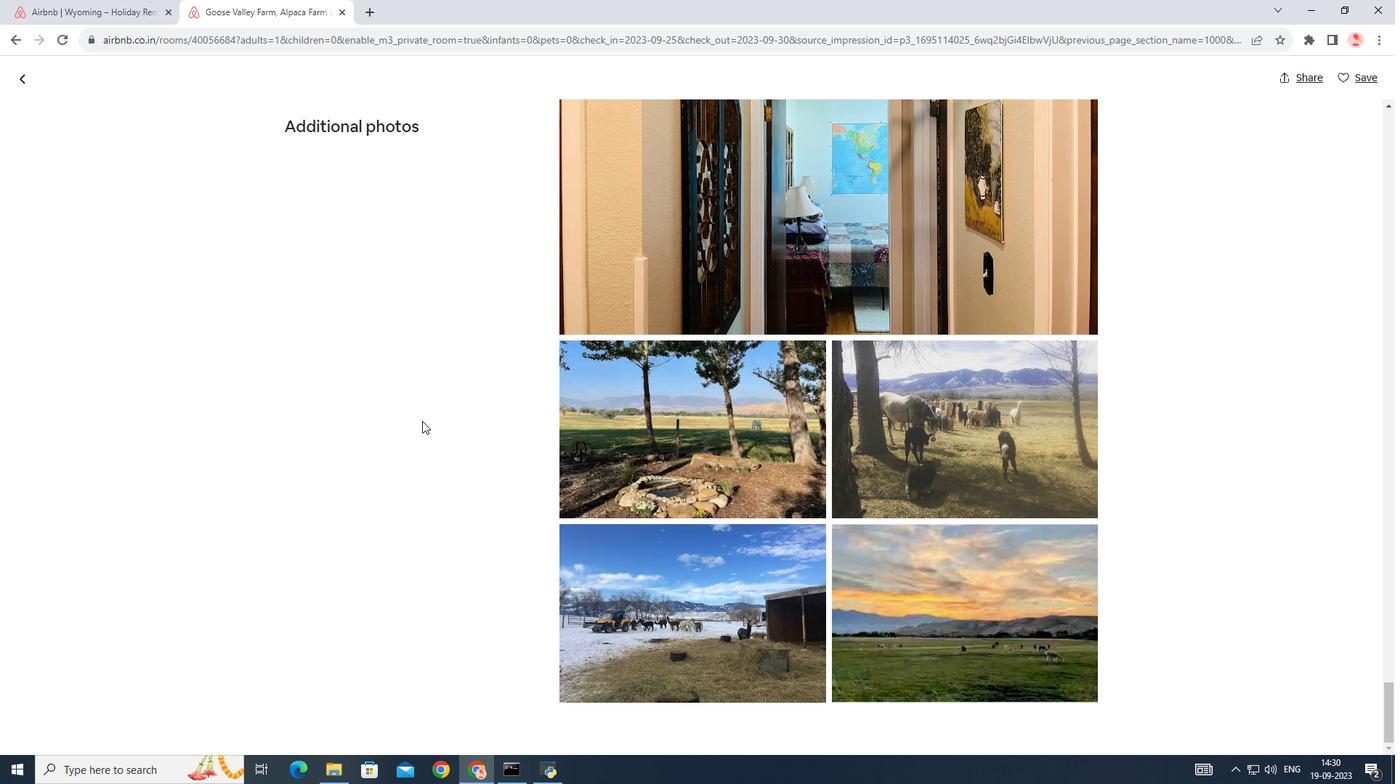 
Action: Mouse scrolled (422, 422) with delta (0, 0)
Screenshot: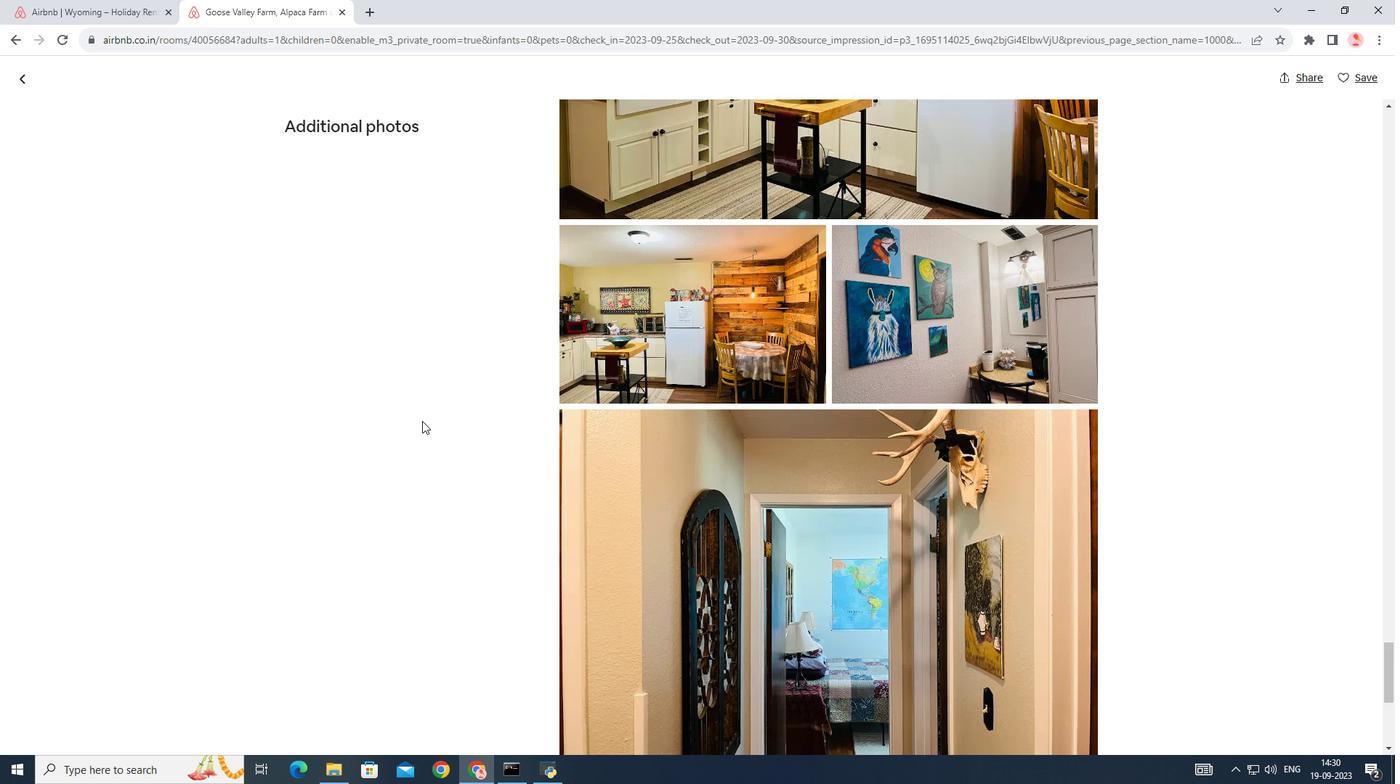 
Action: Mouse scrolled (422, 422) with delta (0, 0)
Screenshot: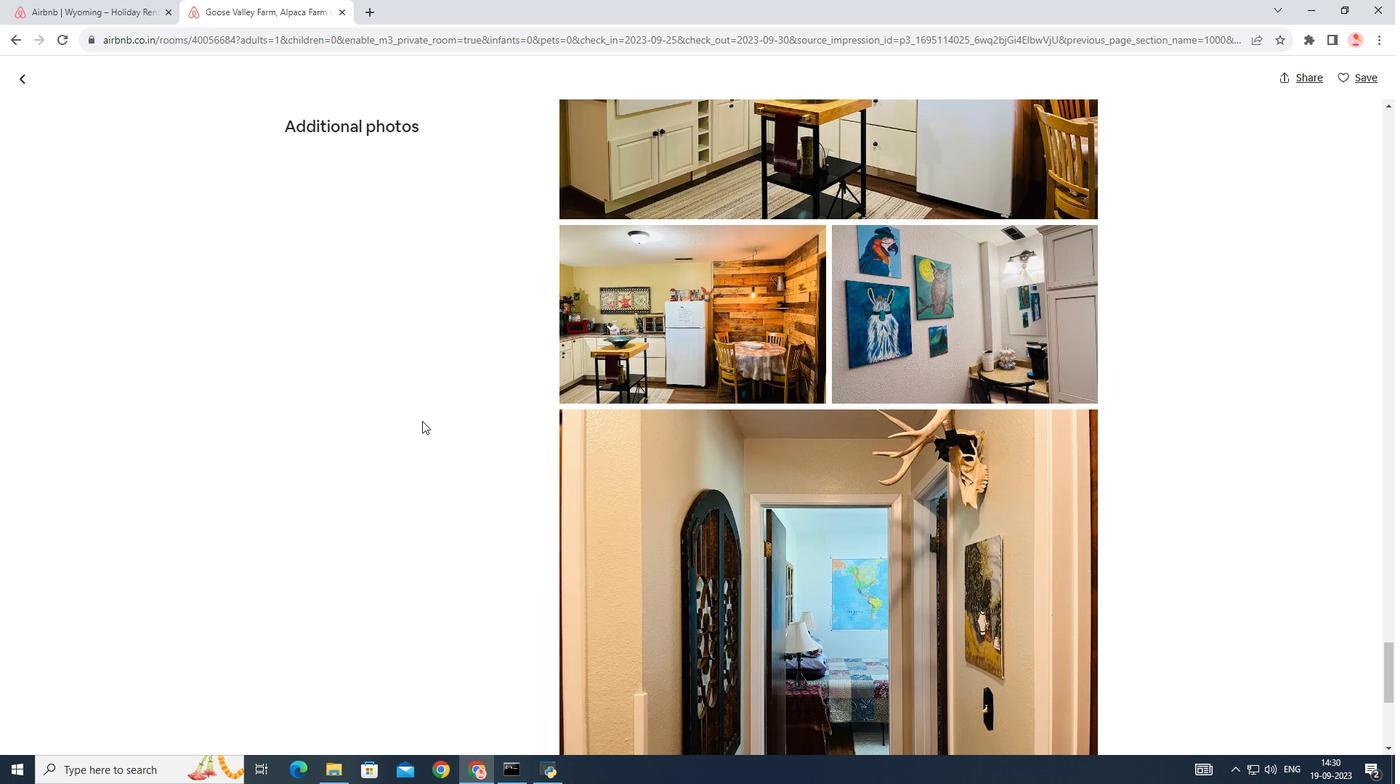 
Action: Mouse scrolled (422, 422) with delta (0, 0)
Screenshot: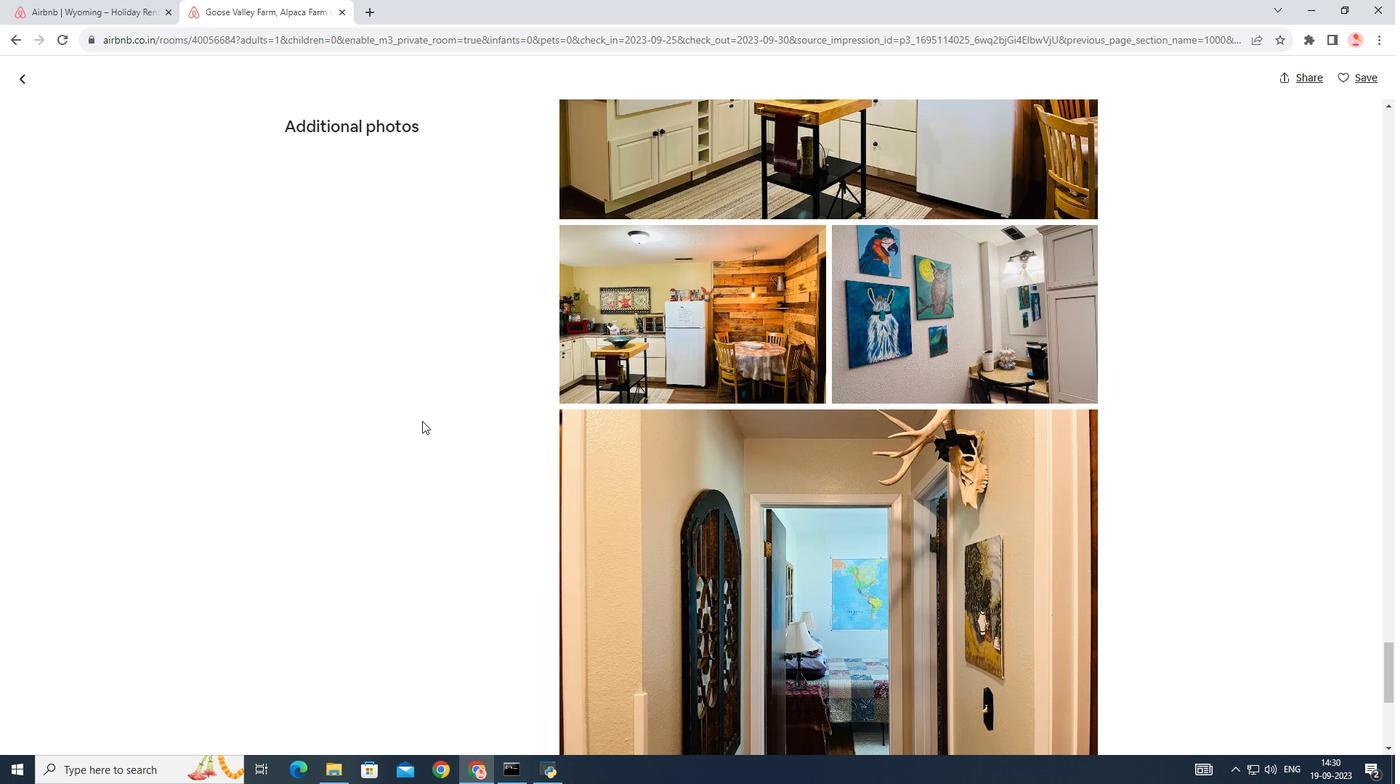 
Action: Mouse scrolled (422, 422) with delta (0, 0)
Screenshot: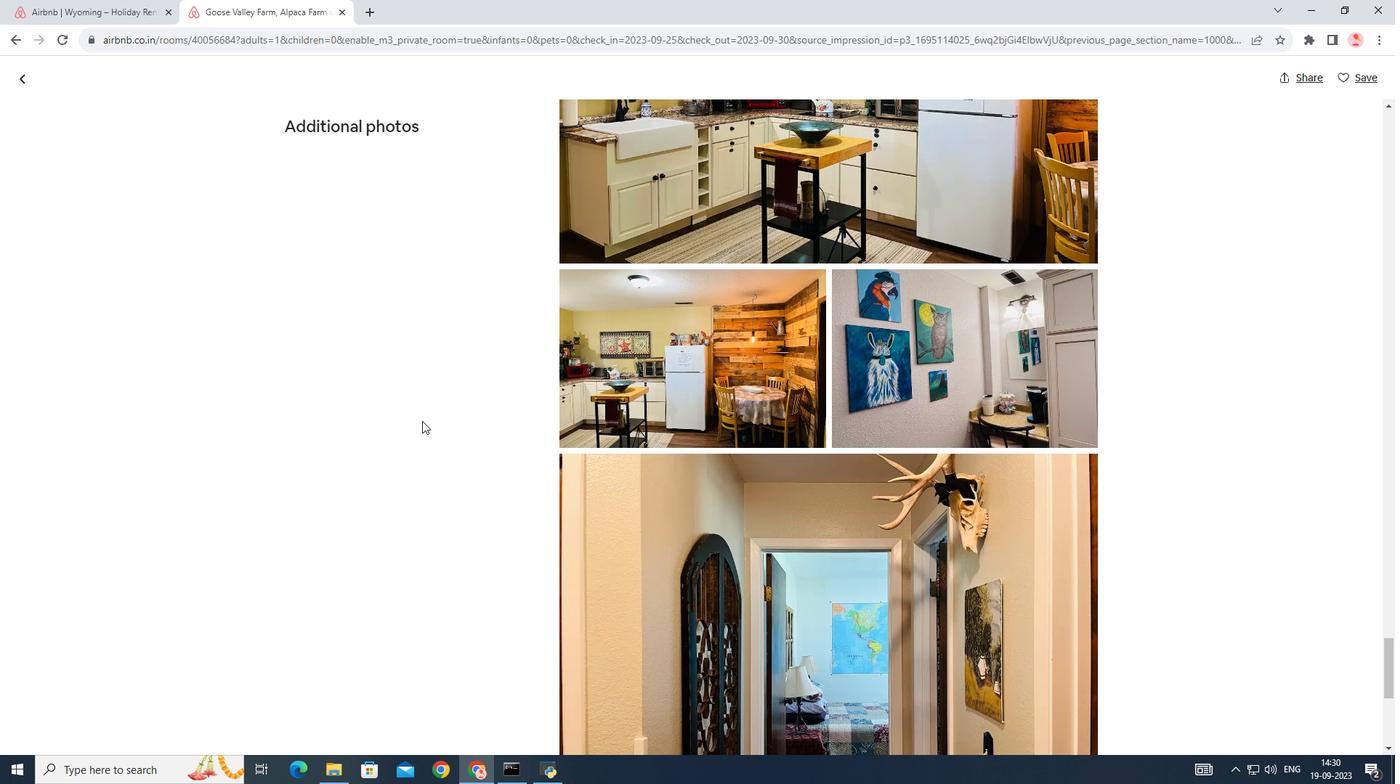 
Action: Mouse scrolled (422, 422) with delta (0, 0)
Screenshot: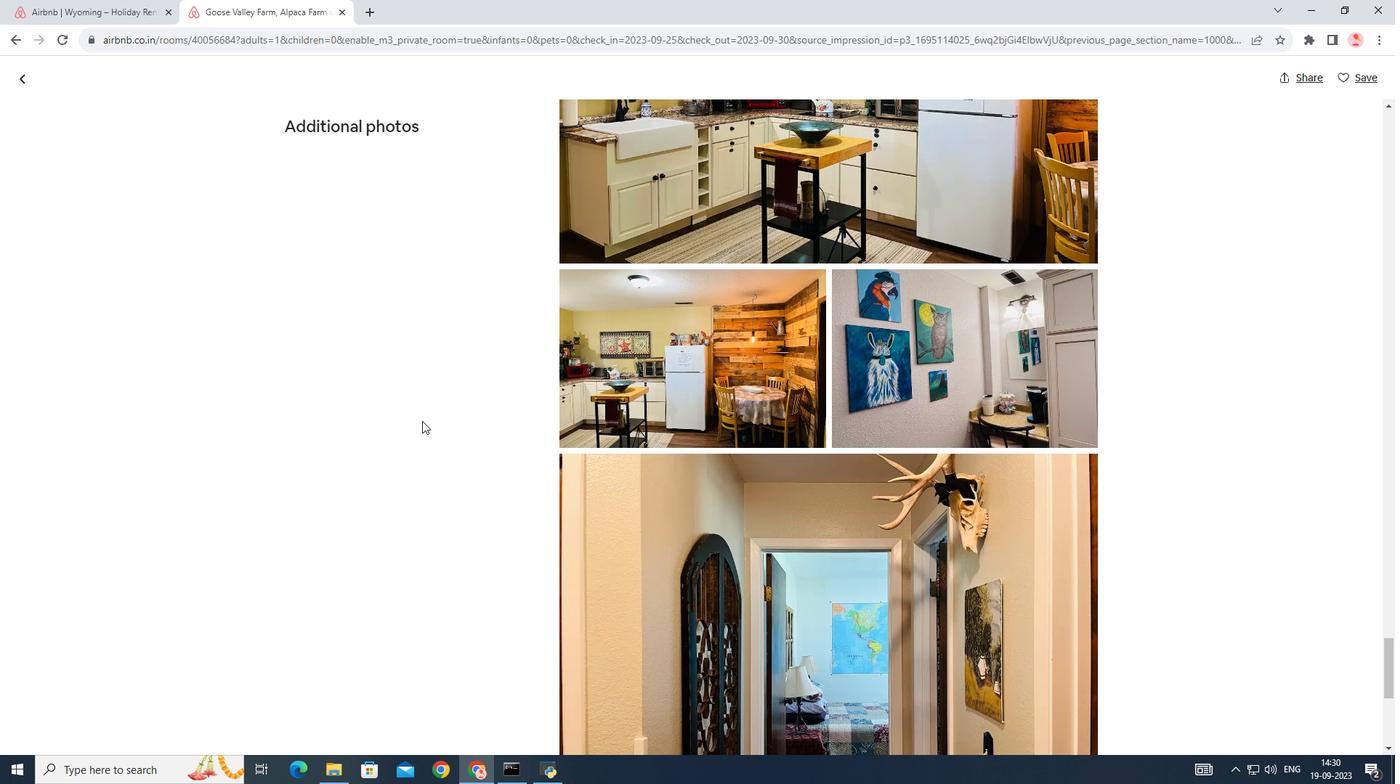 
Action: Mouse scrolled (422, 422) with delta (0, 0)
Screenshot: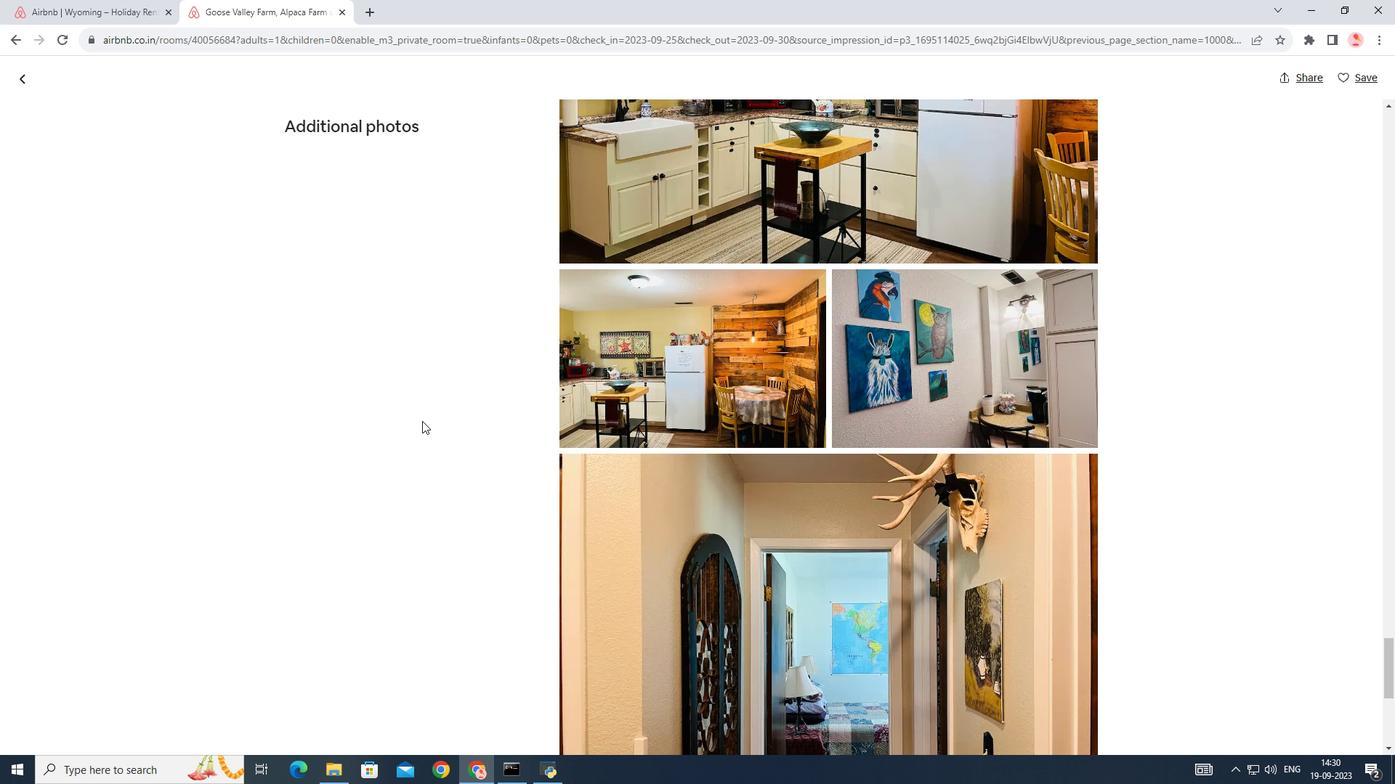
Action: Mouse scrolled (422, 422) with delta (0, 0)
Screenshot: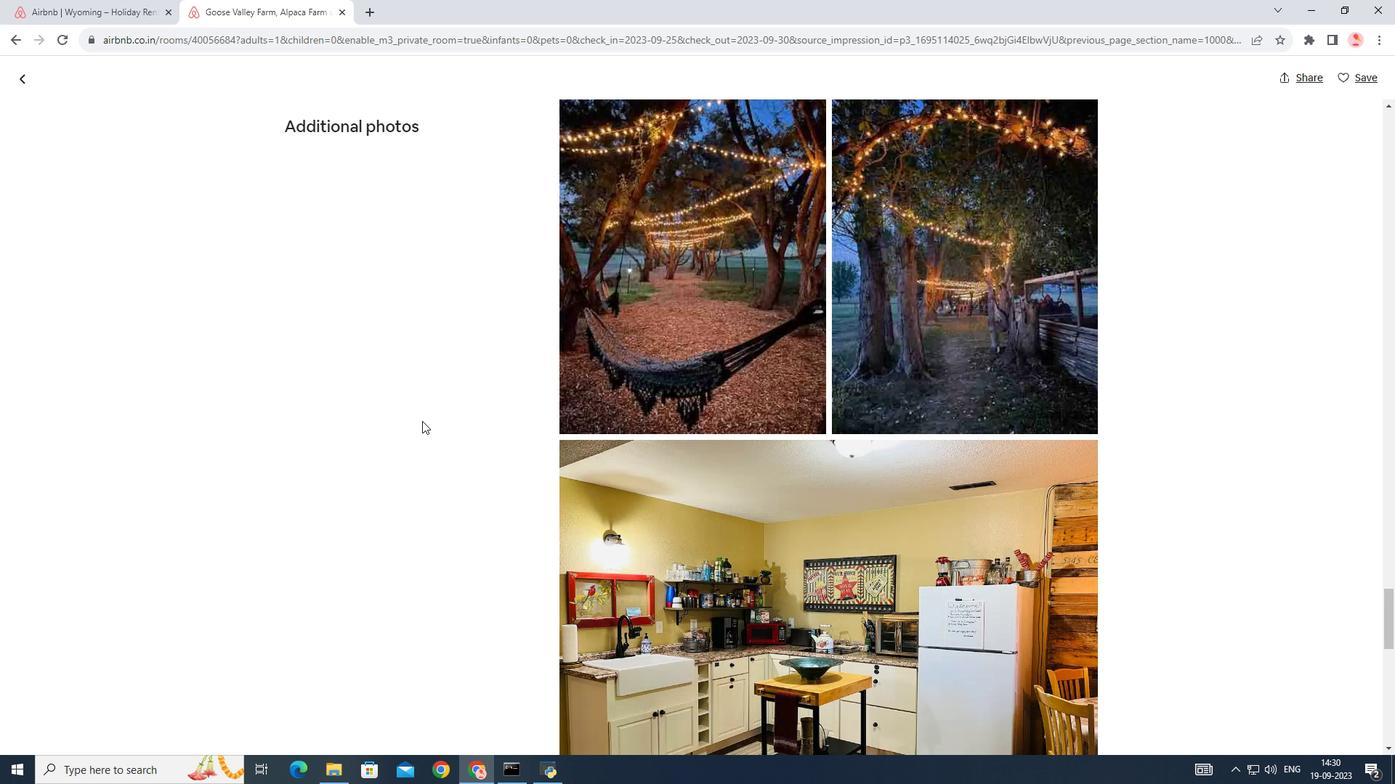 
Action: Mouse scrolled (422, 422) with delta (0, 0)
Screenshot: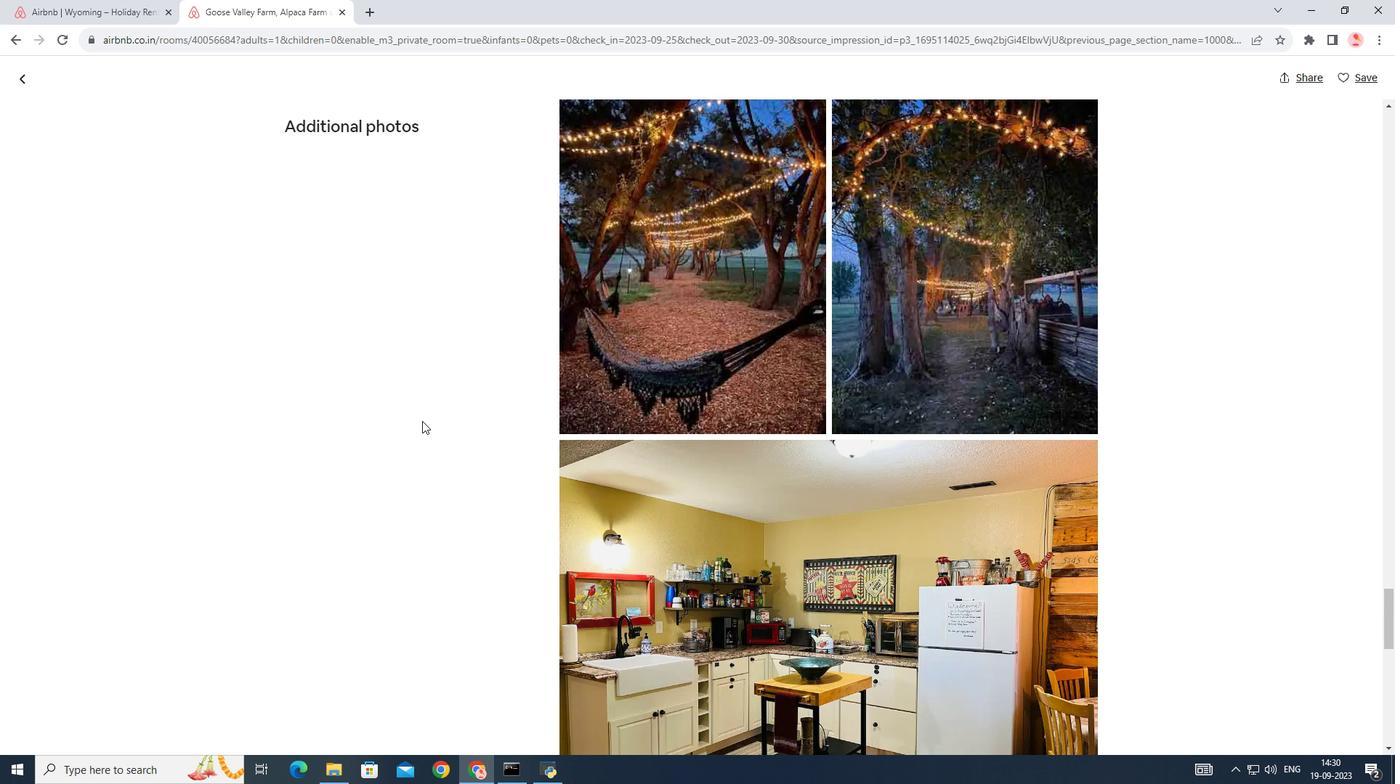 
Action: Mouse scrolled (422, 422) with delta (0, 0)
Screenshot: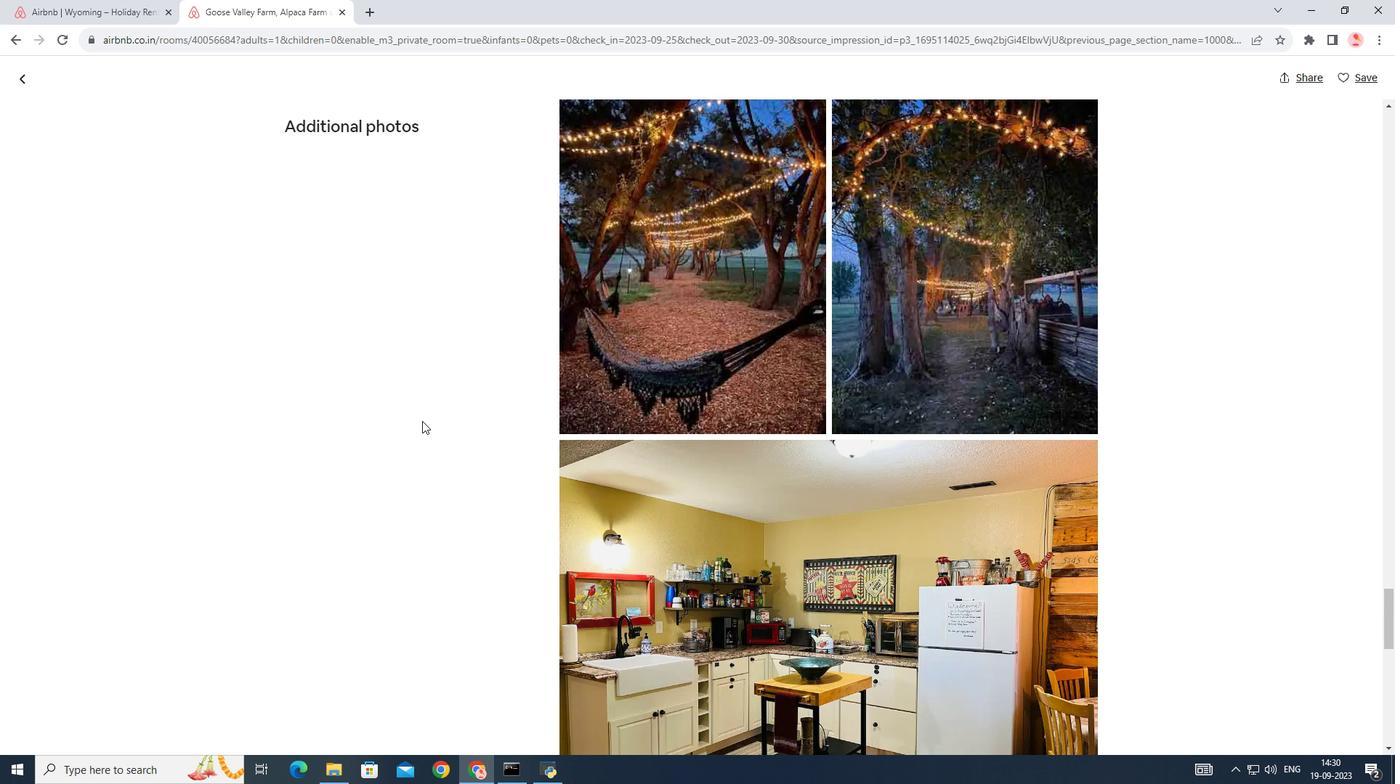 
Action: Mouse scrolled (422, 422) with delta (0, 0)
Screenshot: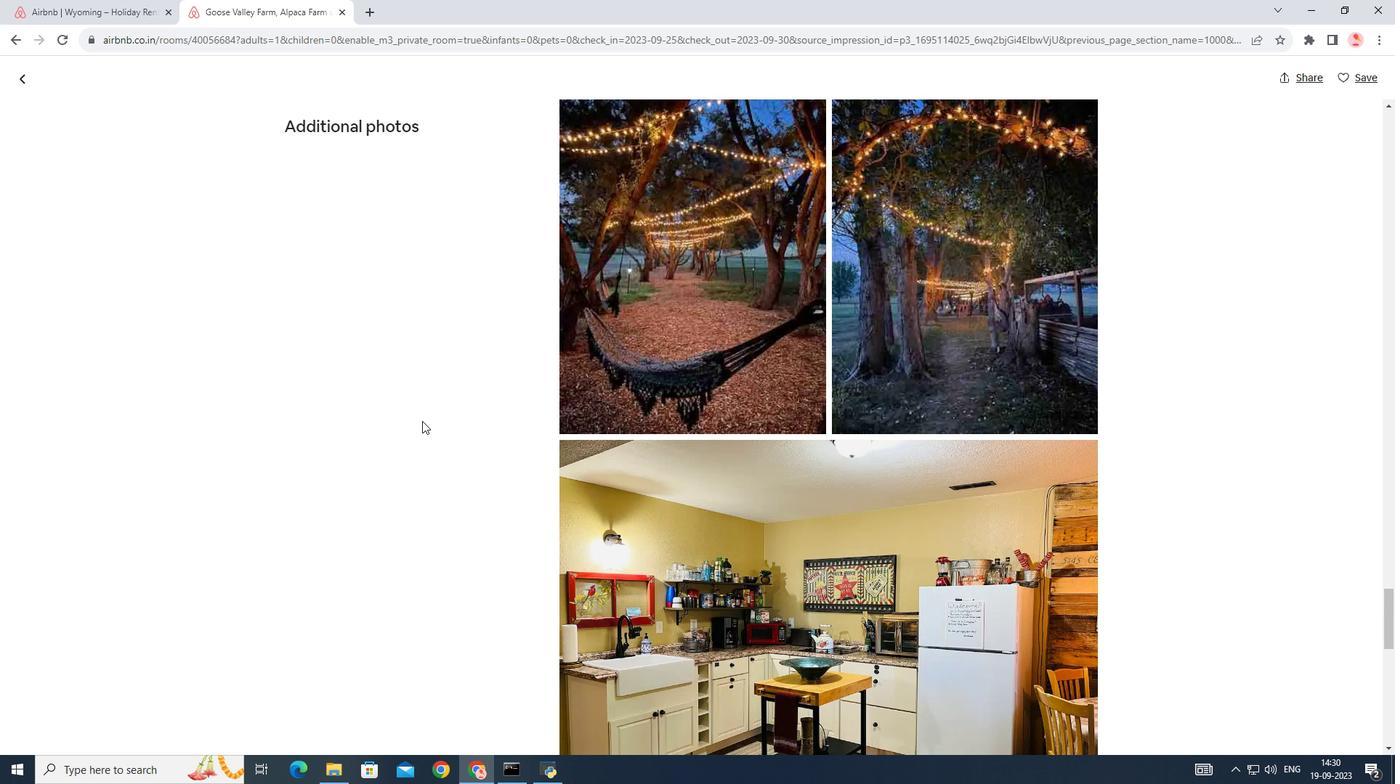 
Action: Mouse scrolled (422, 422) with delta (0, 0)
Screenshot: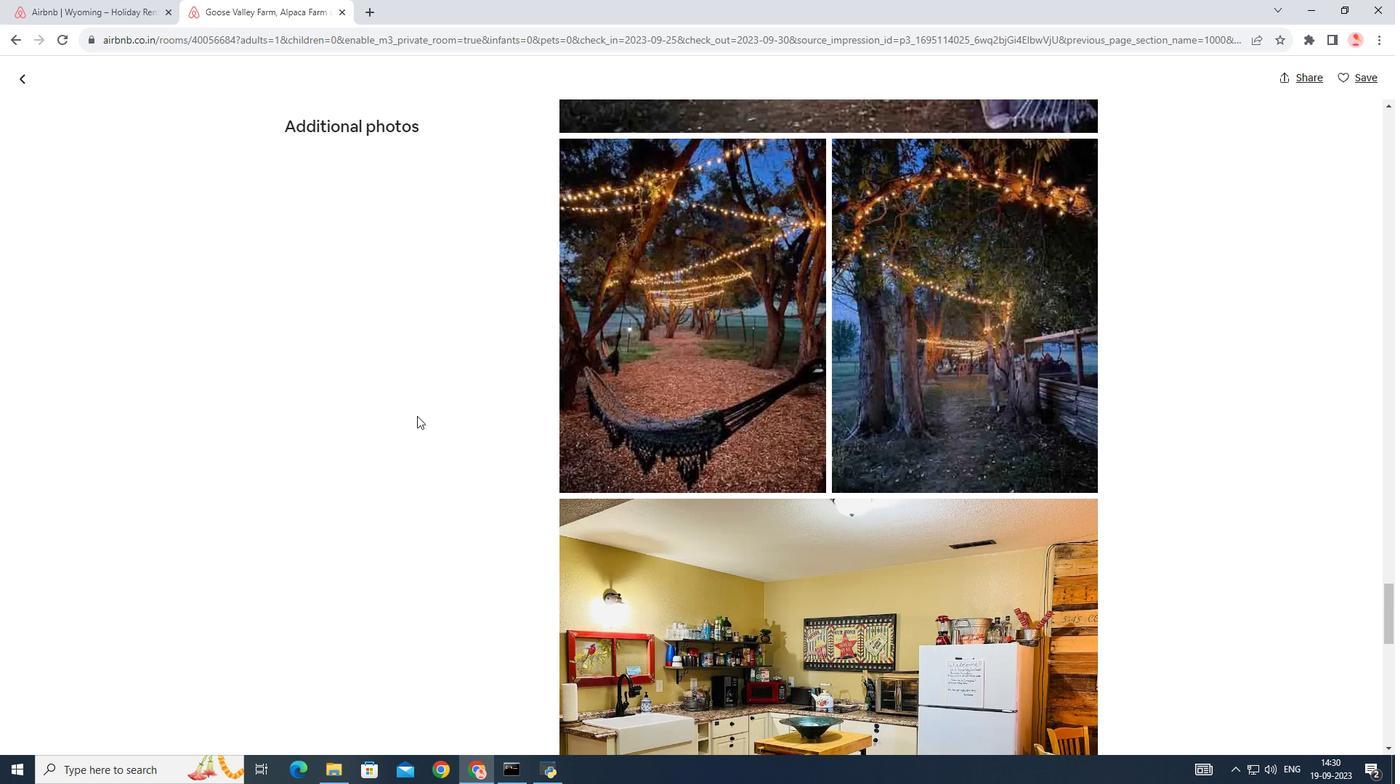 
Action: Mouse scrolled (422, 422) with delta (0, 0)
Screenshot: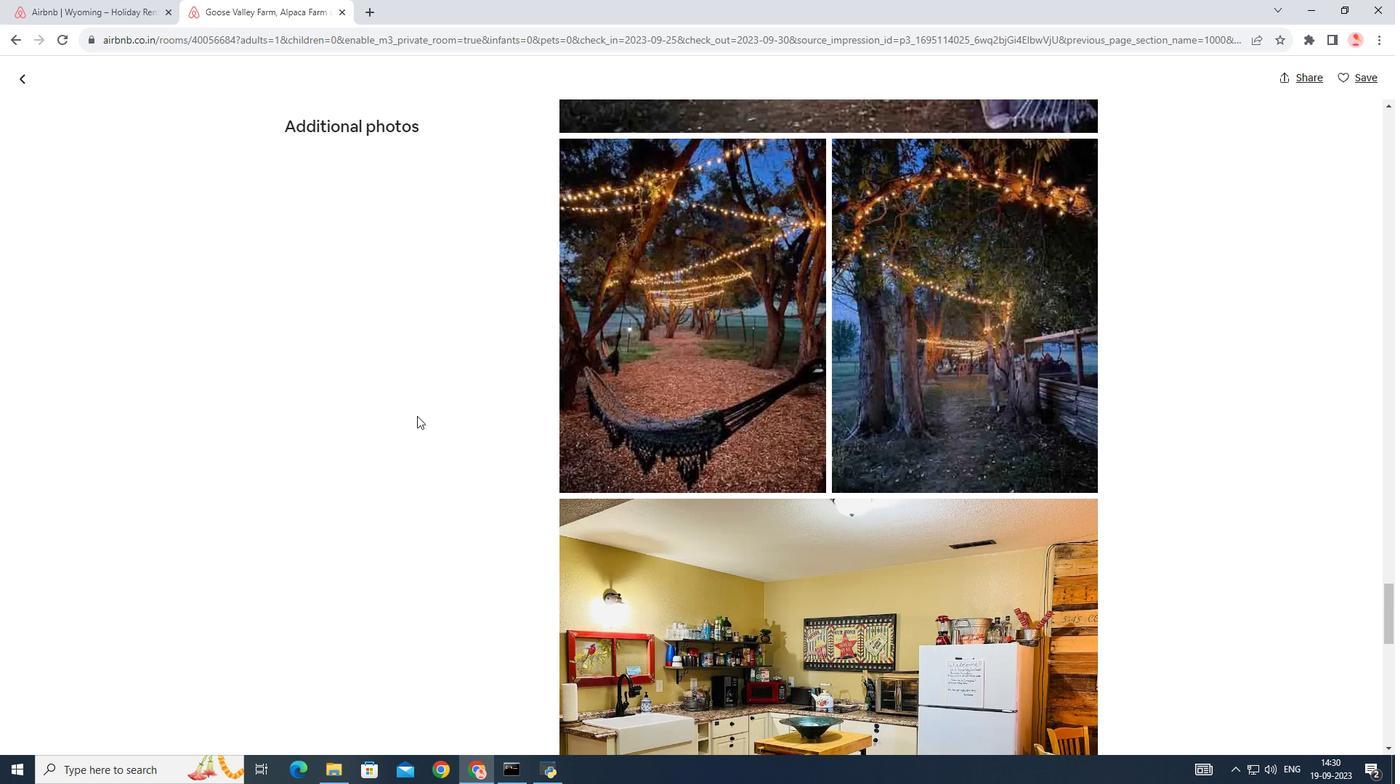 
Action: Mouse scrolled (422, 422) with delta (0, 0)
Screenshot: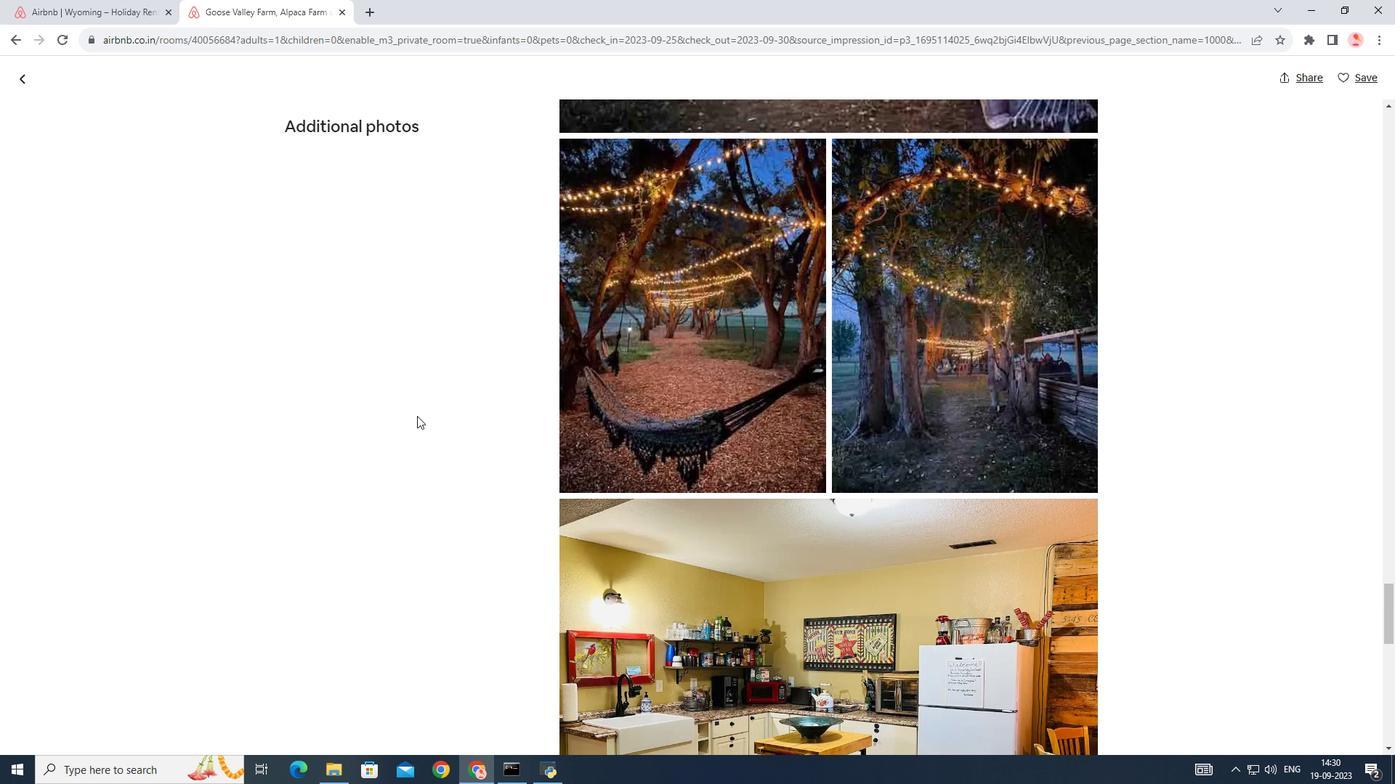 
Action: Mouse scrolled (422, 422) with delta (0, 0)
Screenshot: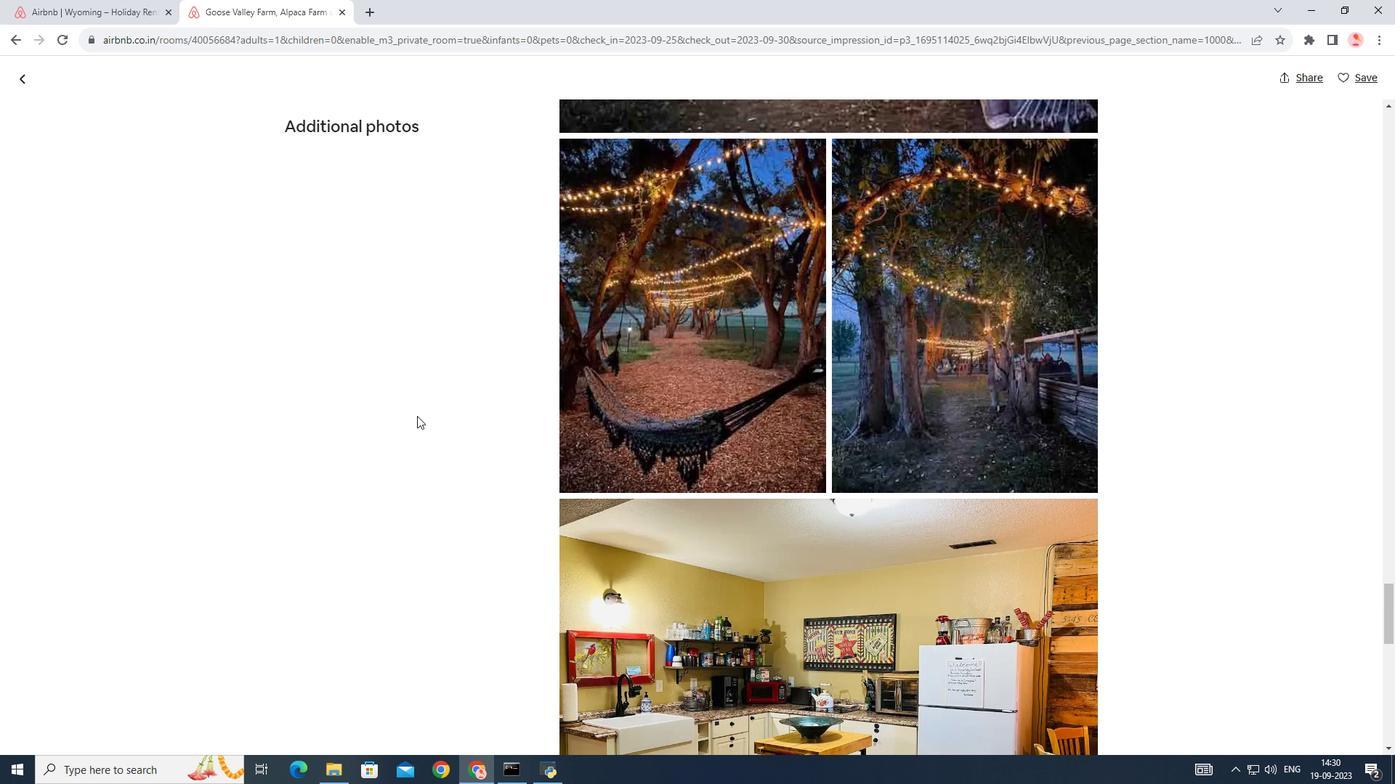 
Action: Mouse scrolled (422, 422) with delta (0, 0)
Screenshot: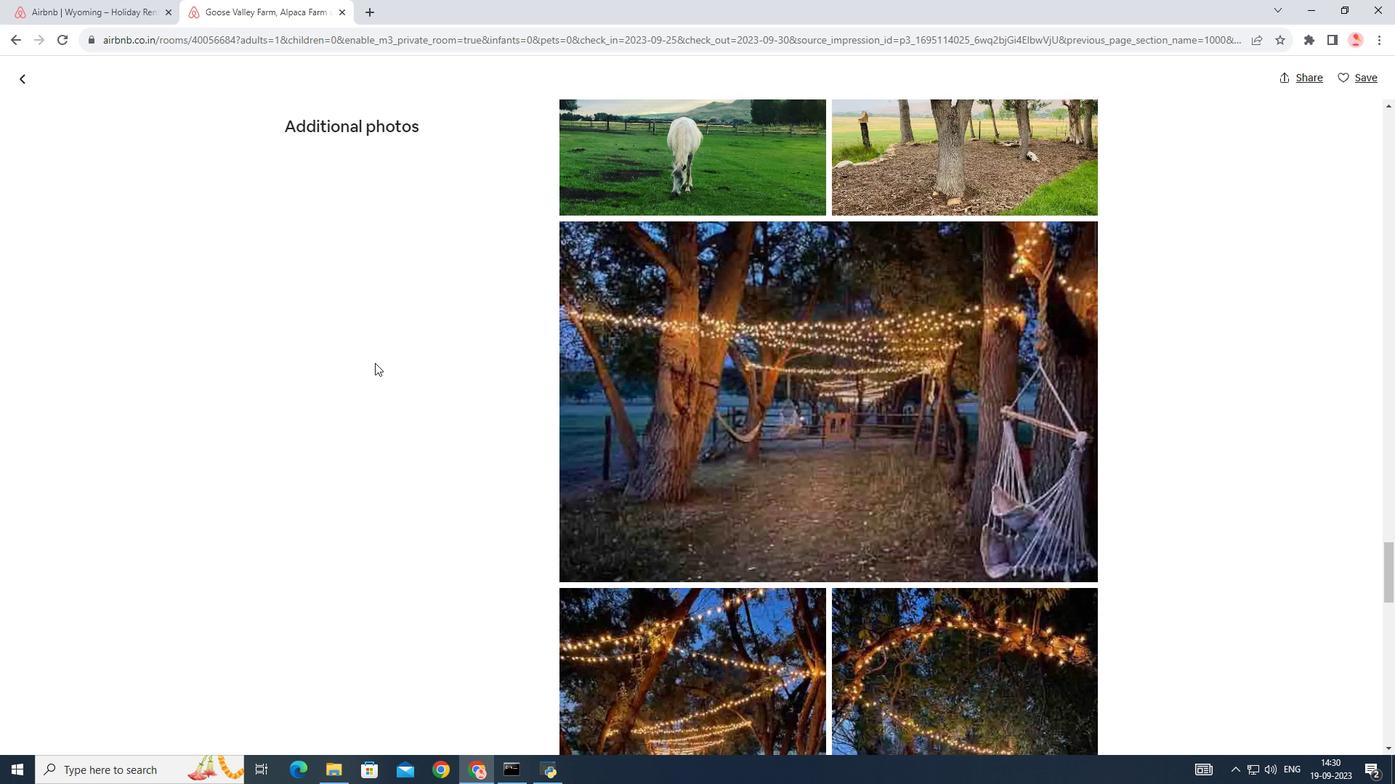 
Action: Mouse scrolled (422, 422) with delta (0, 0)
Screenshot: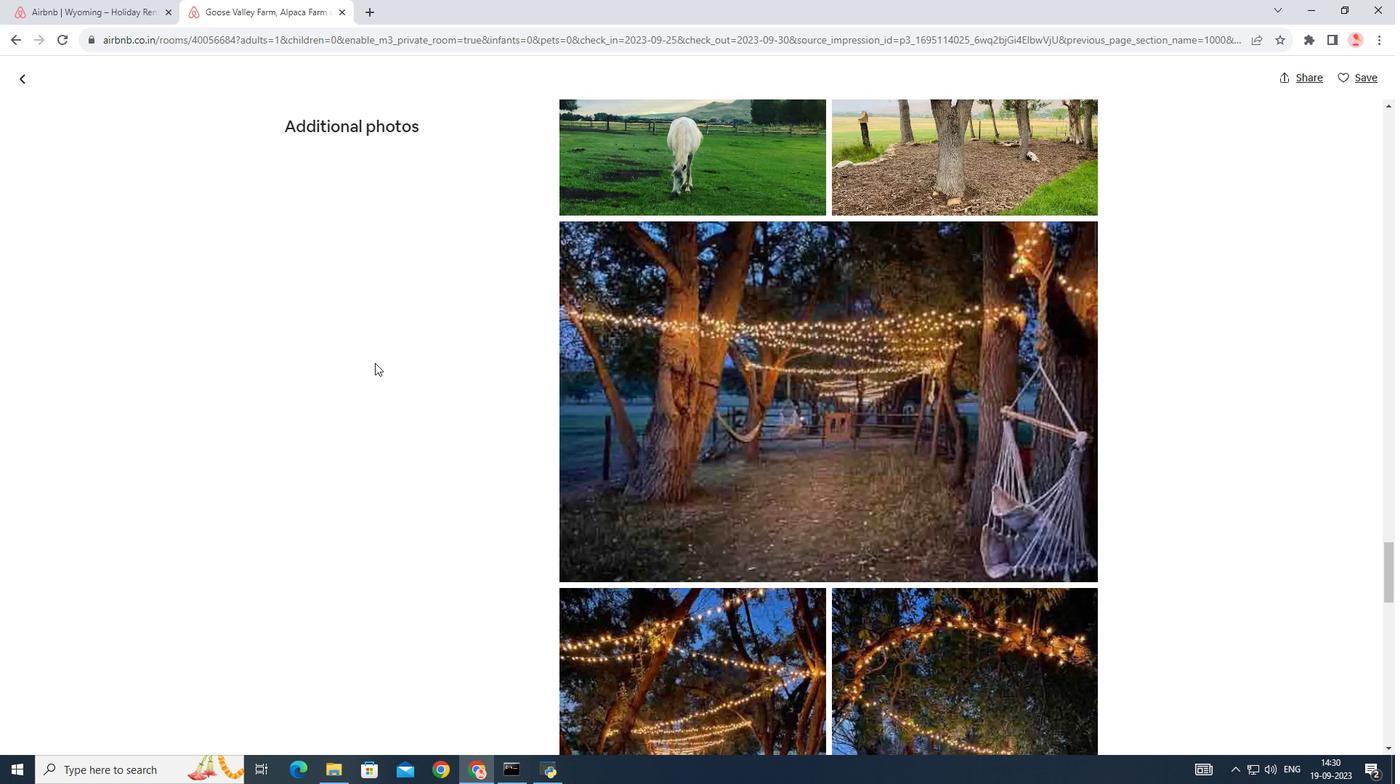 
Action: Mouse scrolled (422, 422) with delta (0, 0)
Screenshot: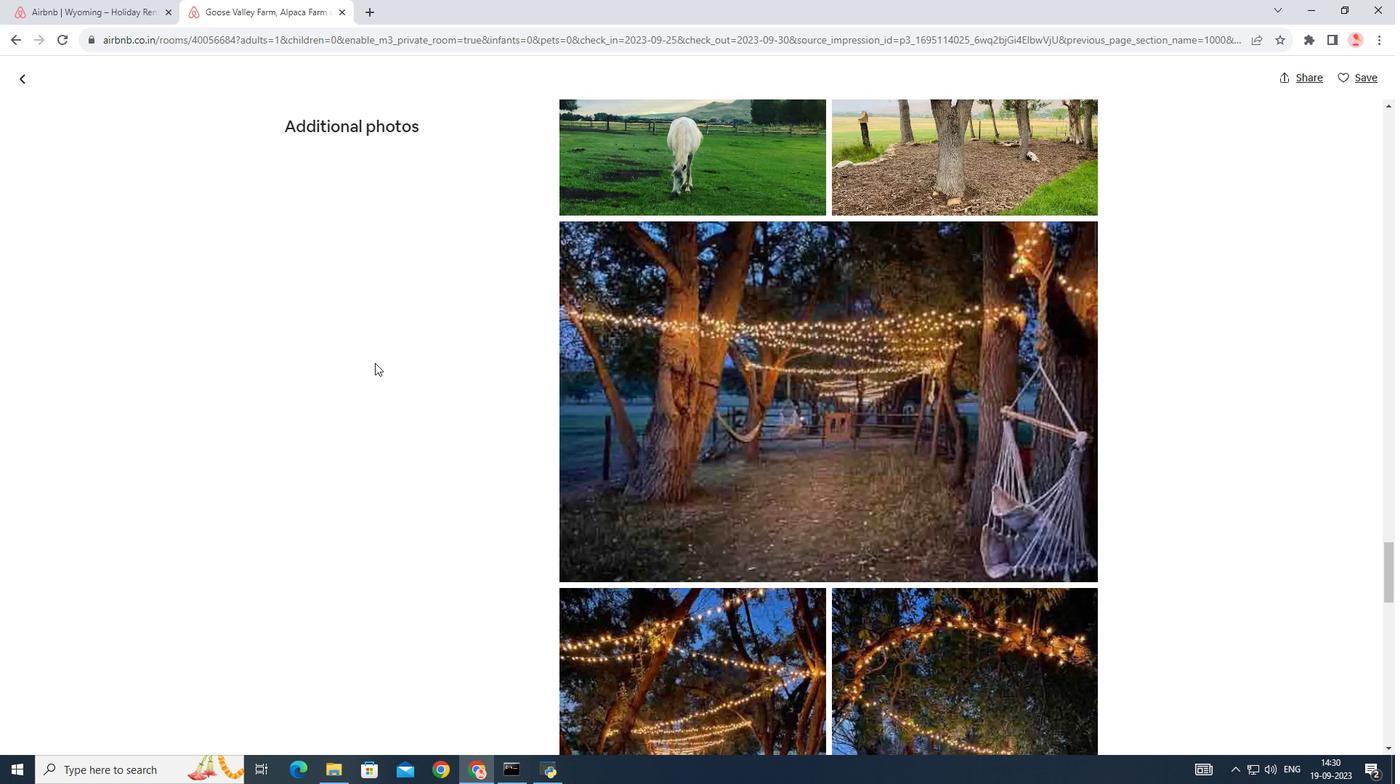
Action: Mouse scrolled (422, 422) with delta (0, 0)
Screenshot: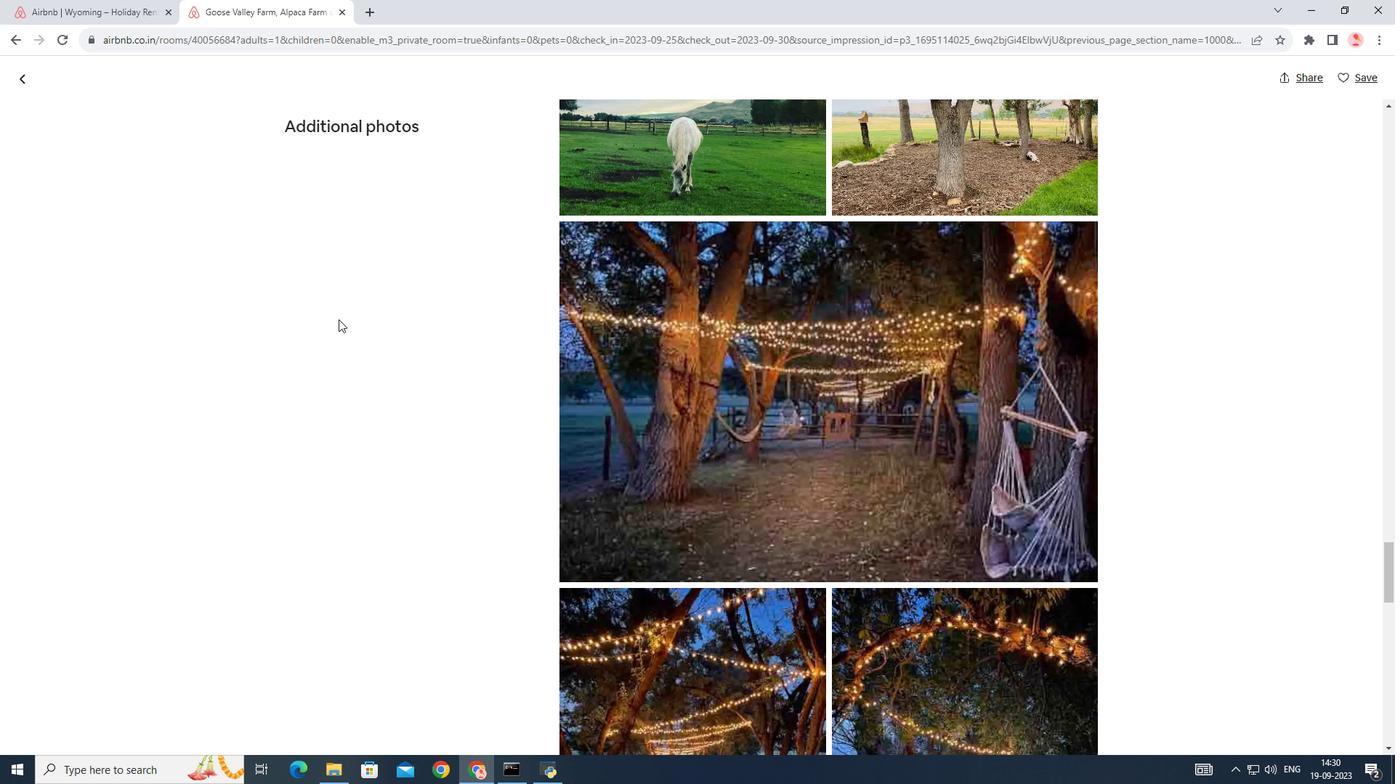 
Action: Mouse scrolled (422, 422) with delta (0, 0)
Screenshot: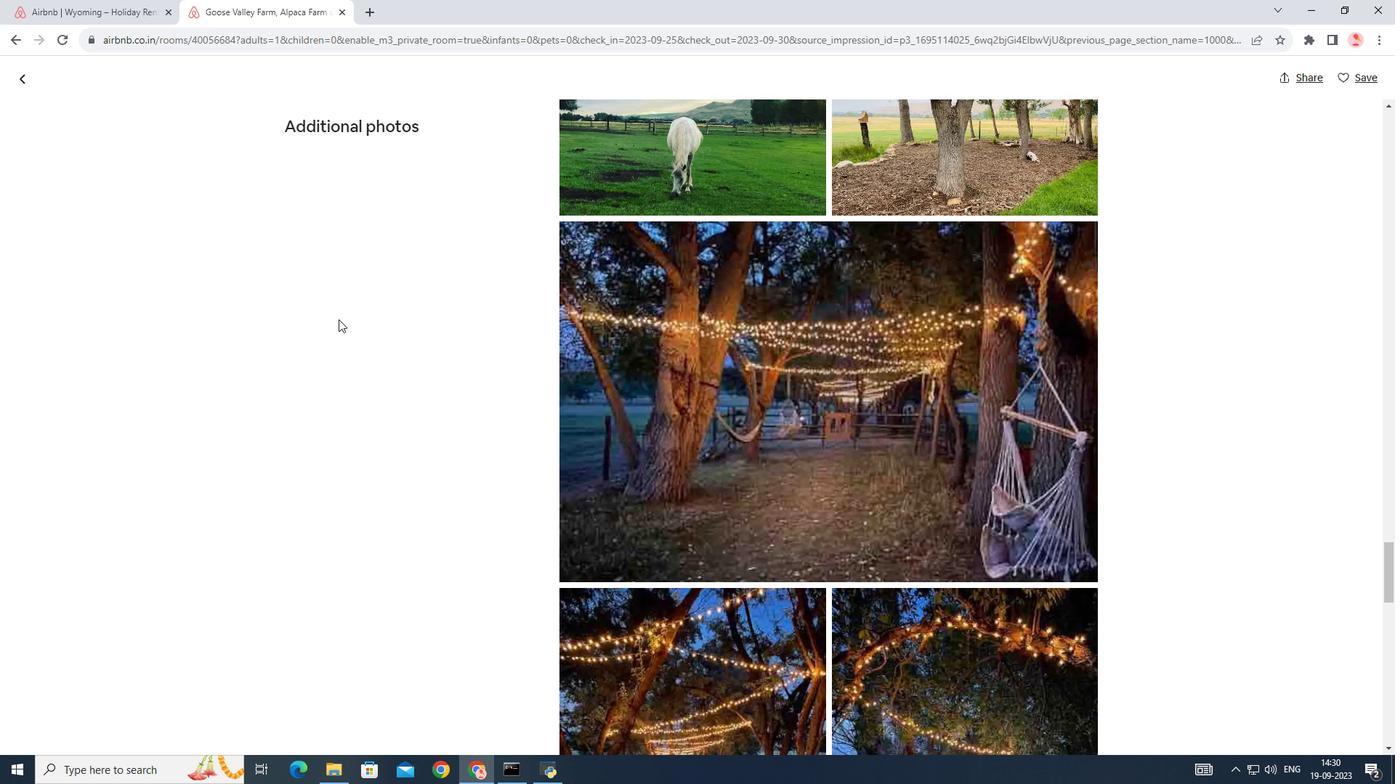 
Action: Mouse scrolled (422, 422) with delta (0, 0)
Screenshot: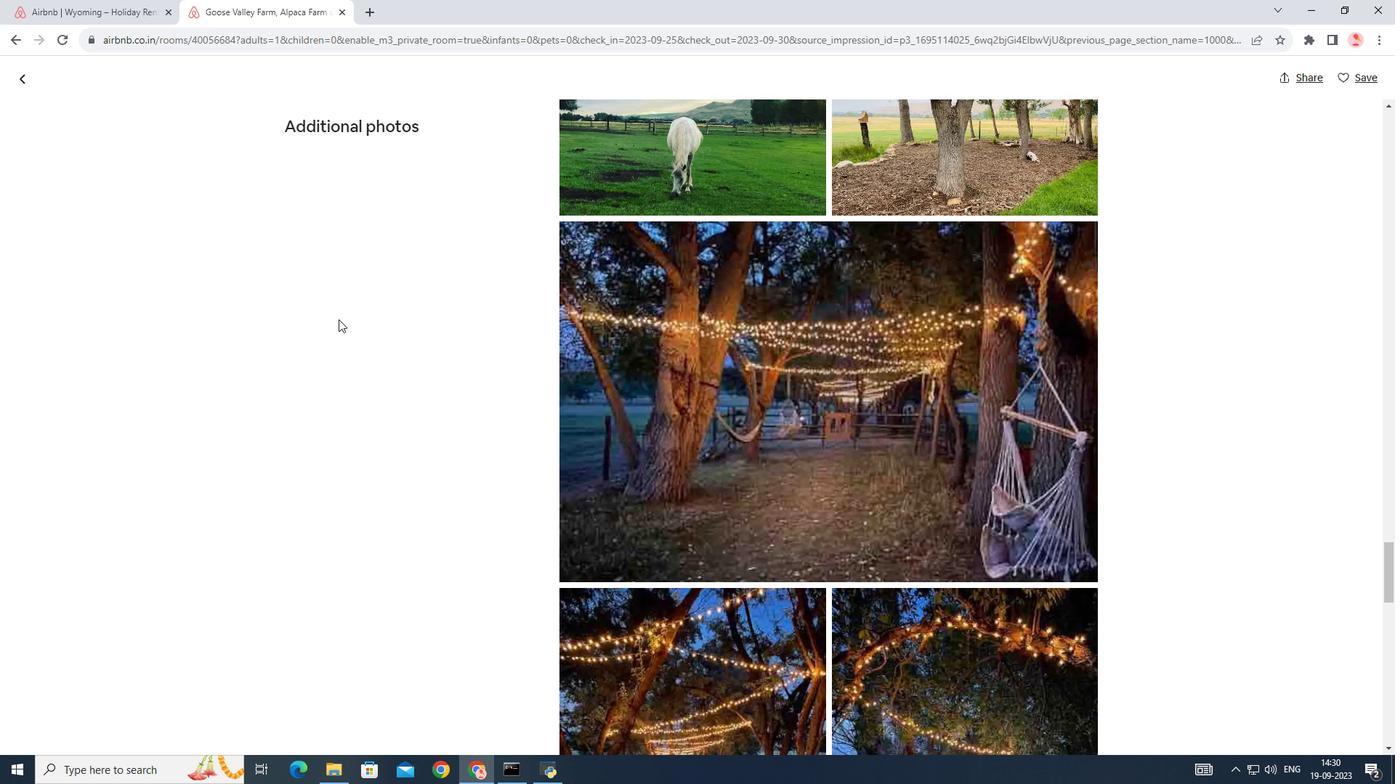 
Action: Mouse scrolled (422, 422) with delta (0, 0)
Screenshot: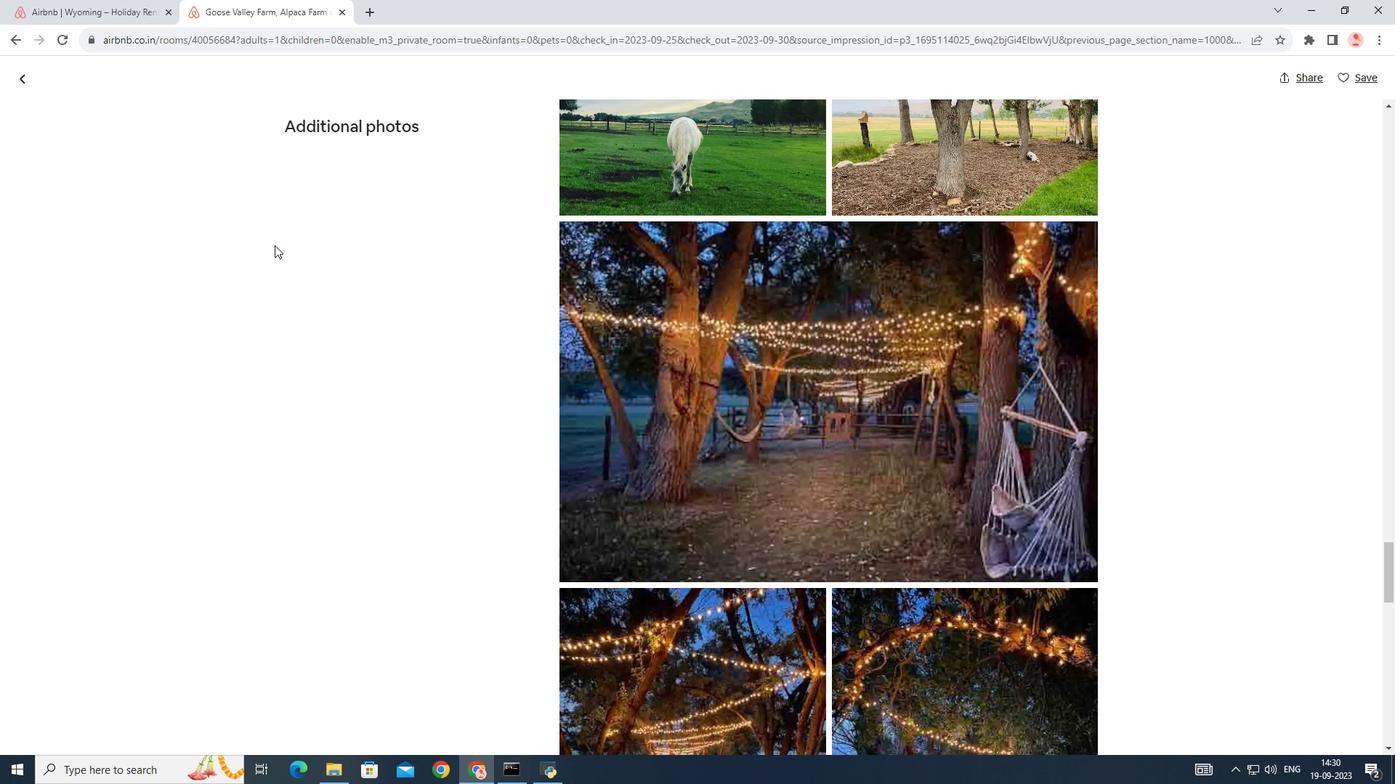 
Action: Mouse moved to (22, 71)
Screenshot: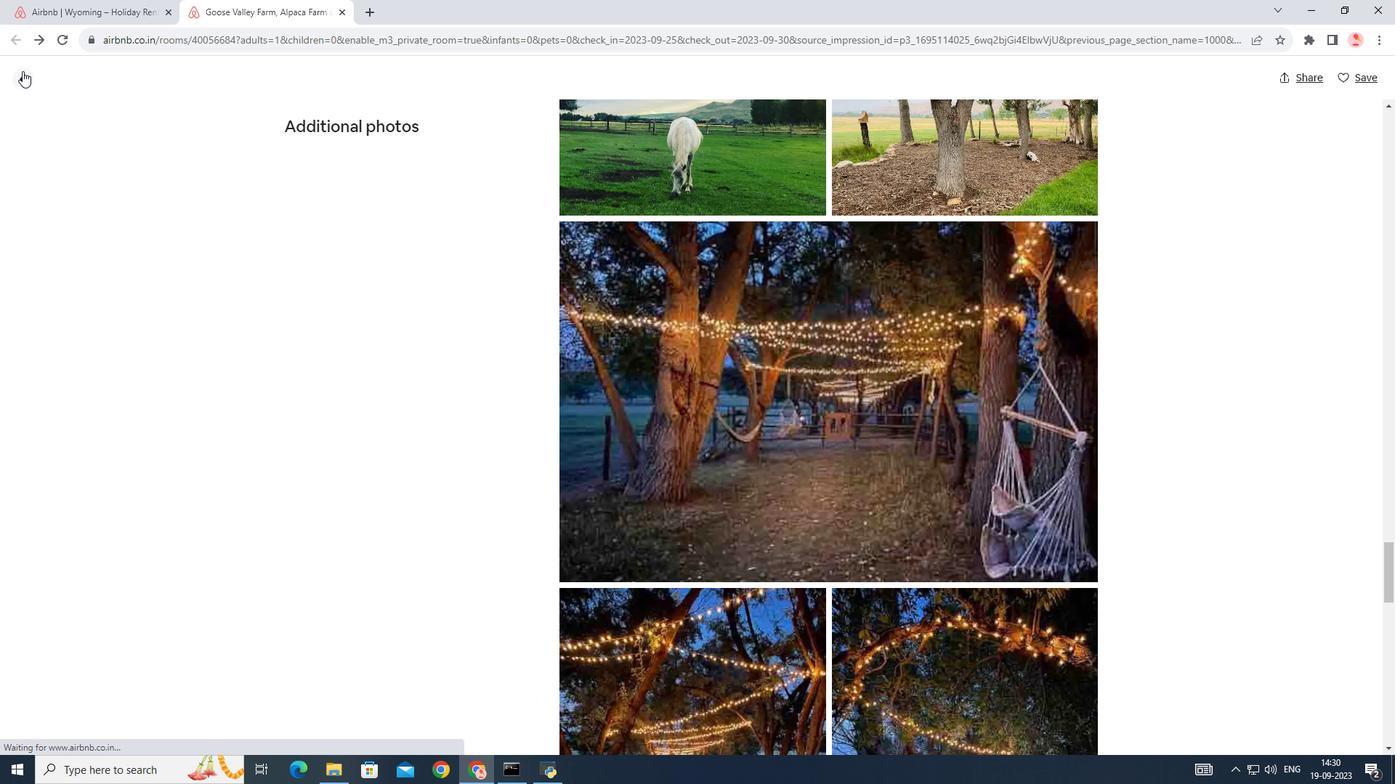 
Action: Mouse pressed left at (22, 71)
Screenshot: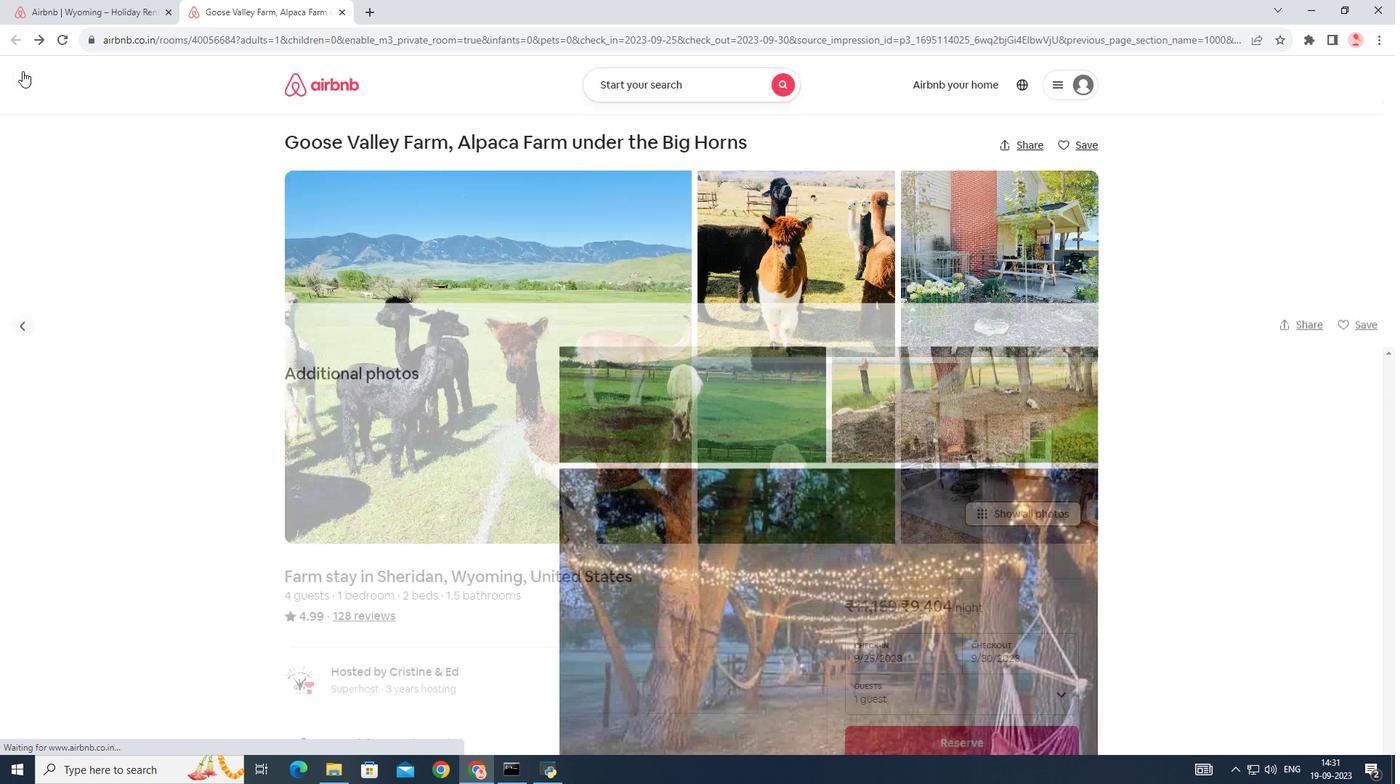 
Action: Mouse moved to (530, 334)
Screenshot: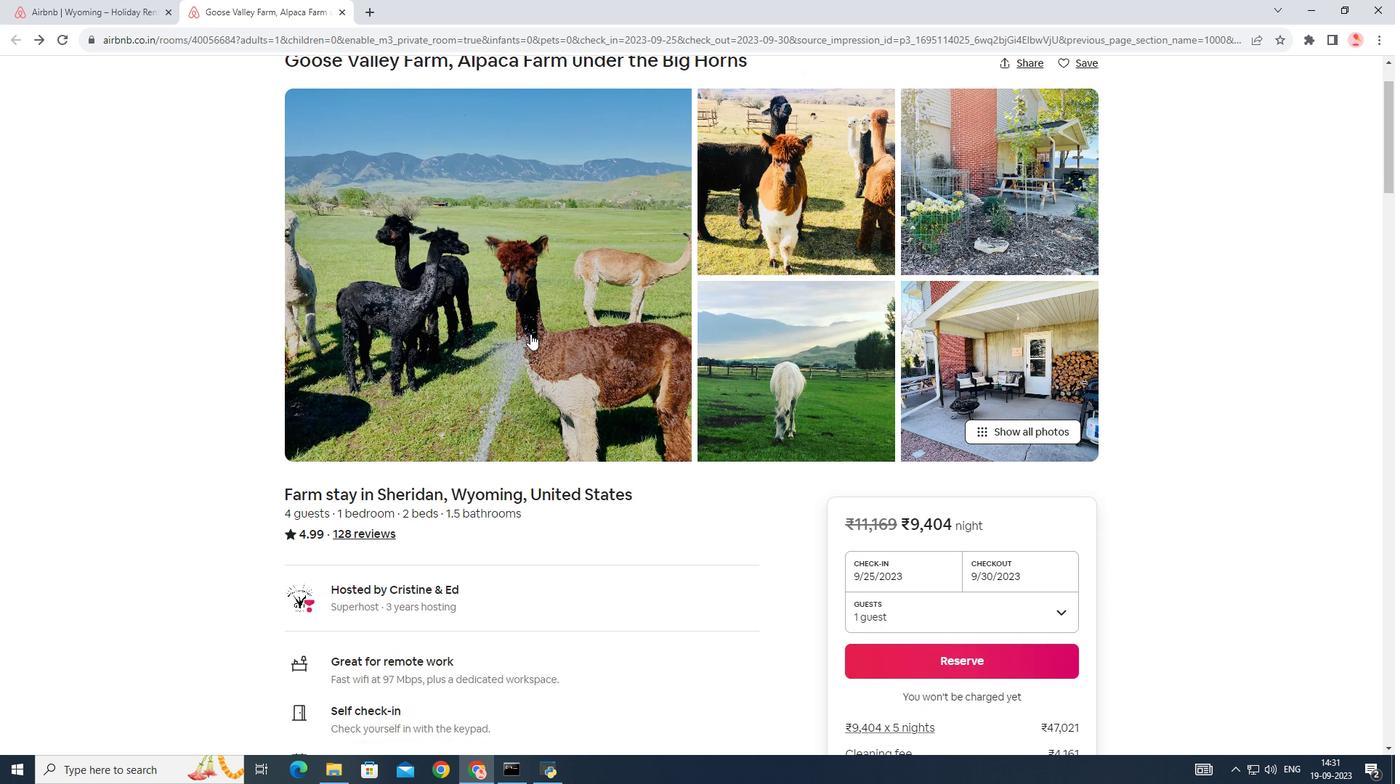 
Action: Mouse scrolled (530, 333) with delta (0, 0)
Screenshot: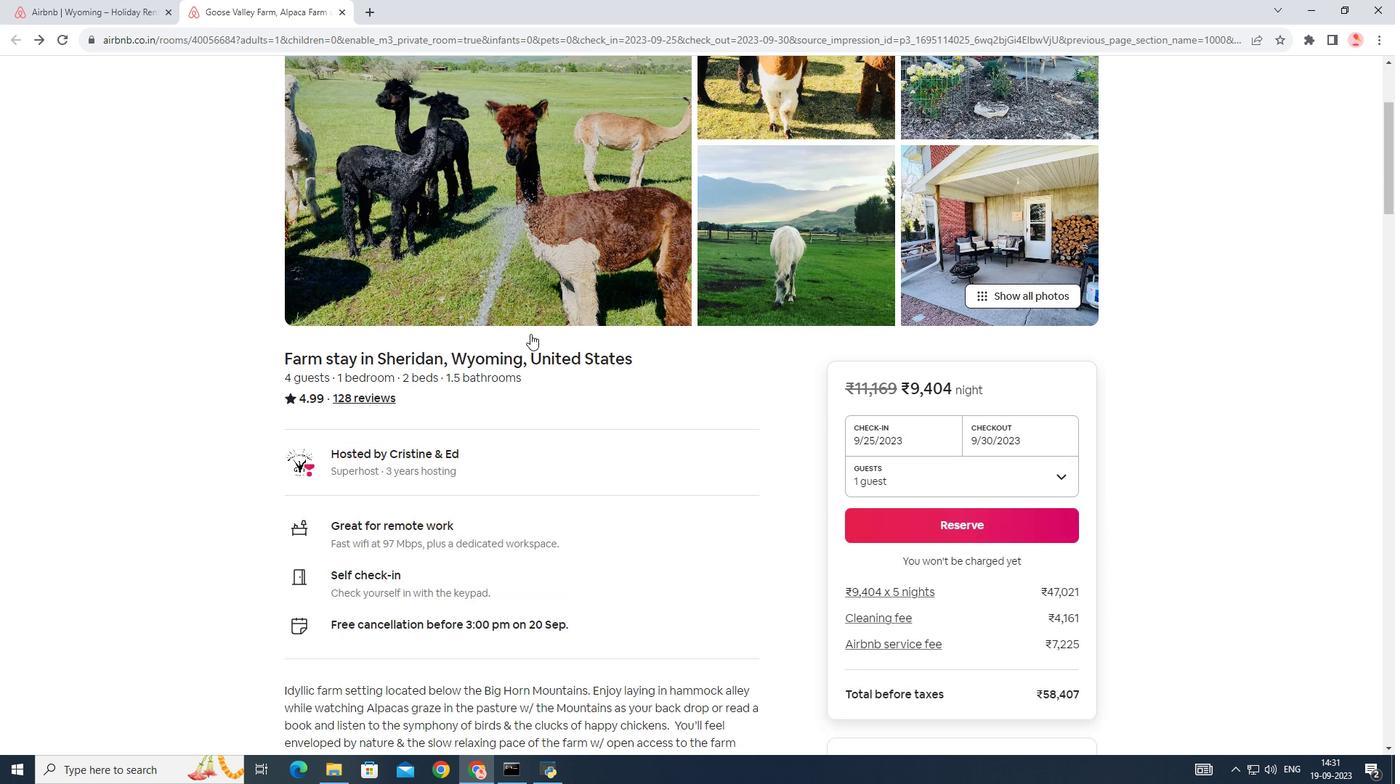 
Action: Mouse scrolled (530, 333) with delta (0, 0)
Screenshot: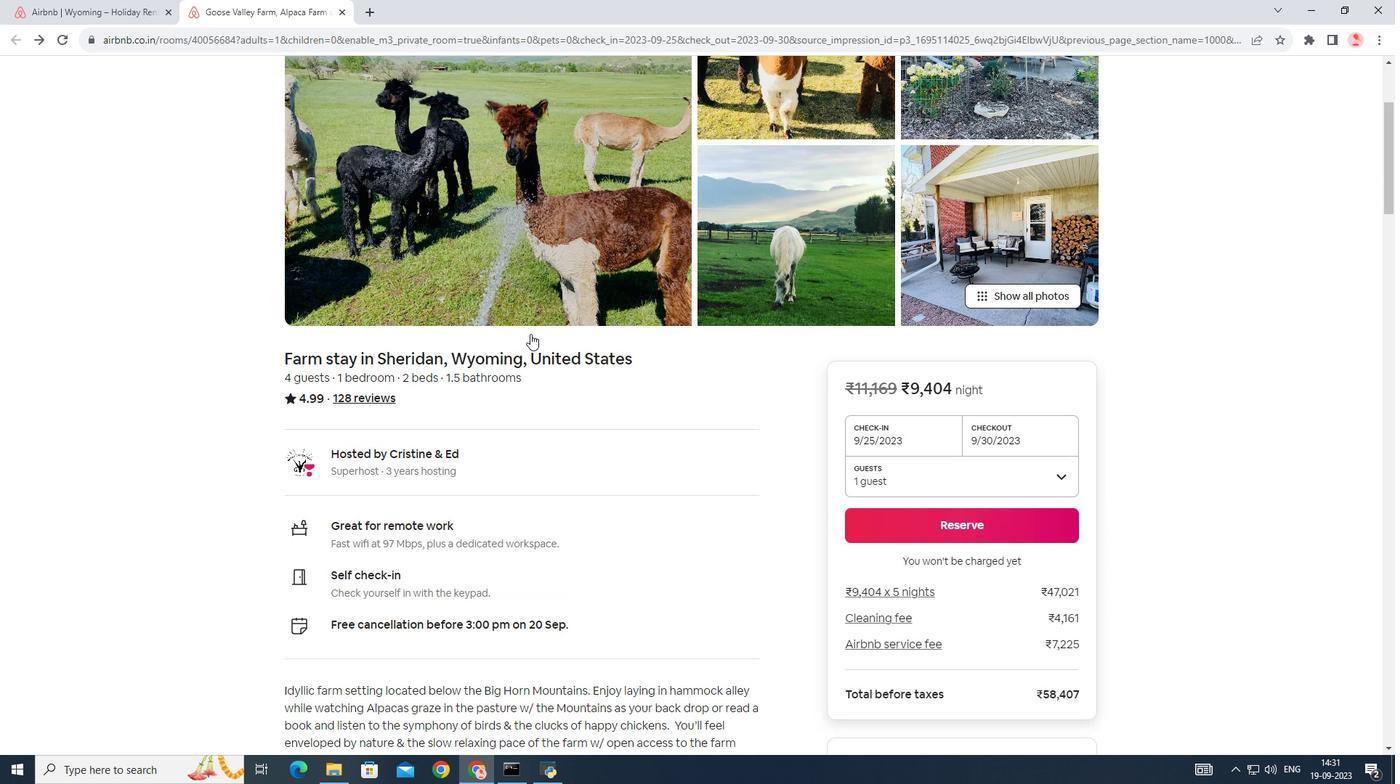 
Action: Mouse scrolled (530, 333) with delta (0, 0)
Screenshot: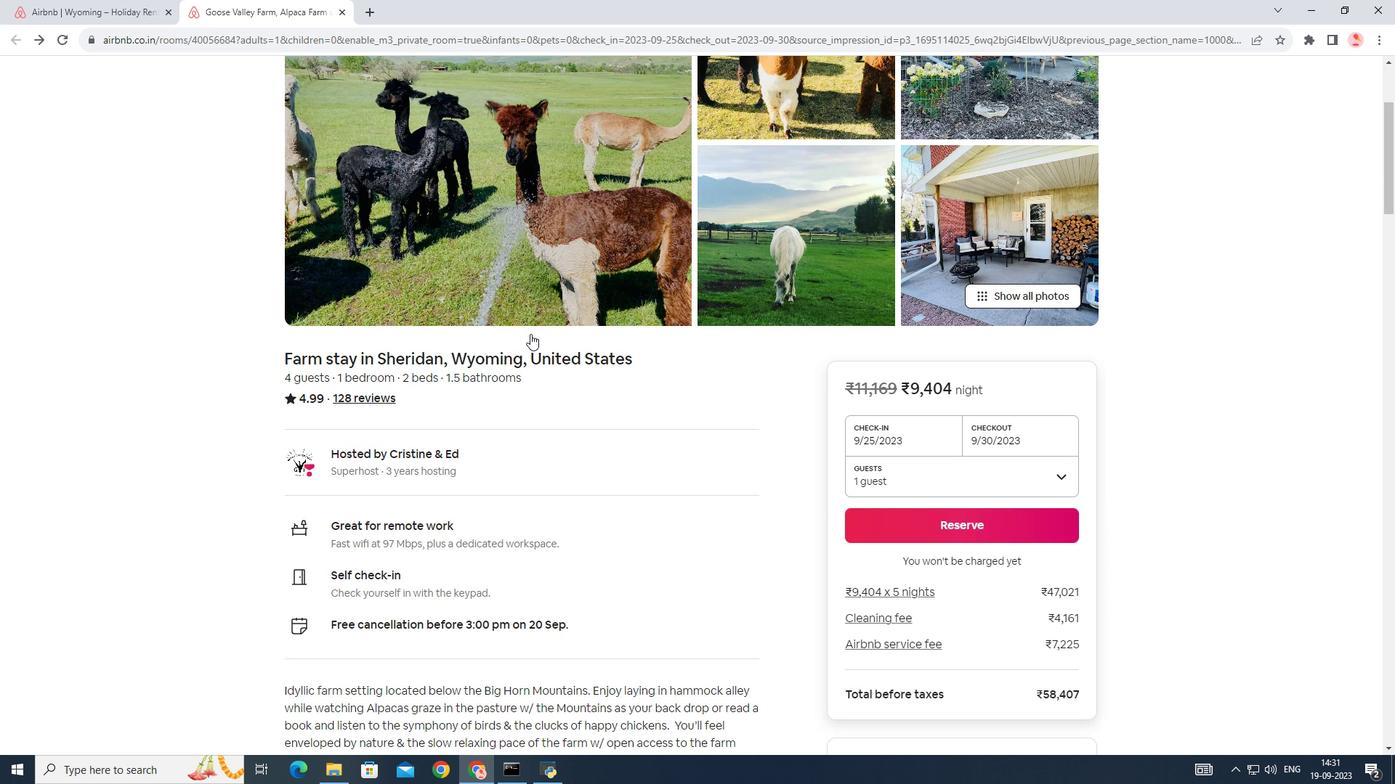 
Action: Mouse scrolled (530, 333) with delta (0, 0)
Screenshot: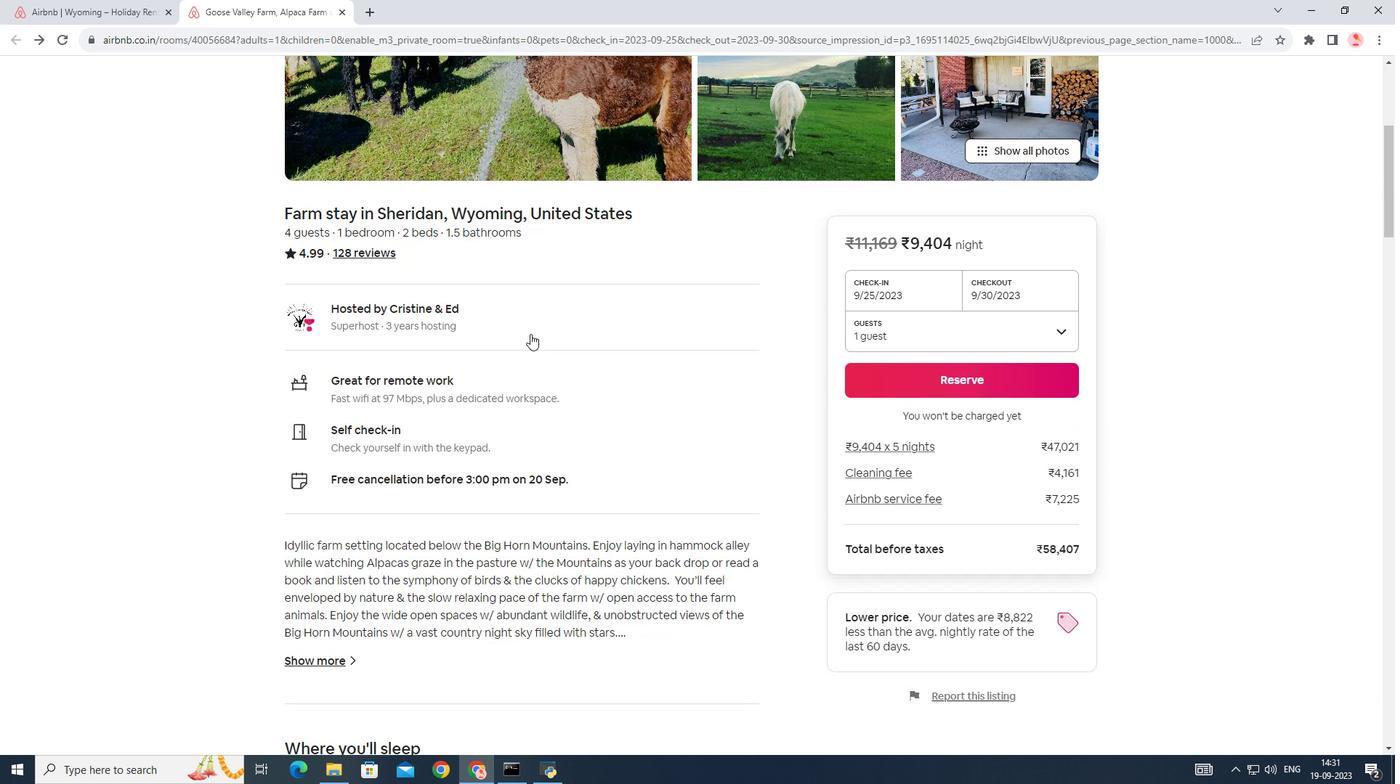 
Action: Mouse scrolled (530, 333) with delta (0, 0)
Screenshot: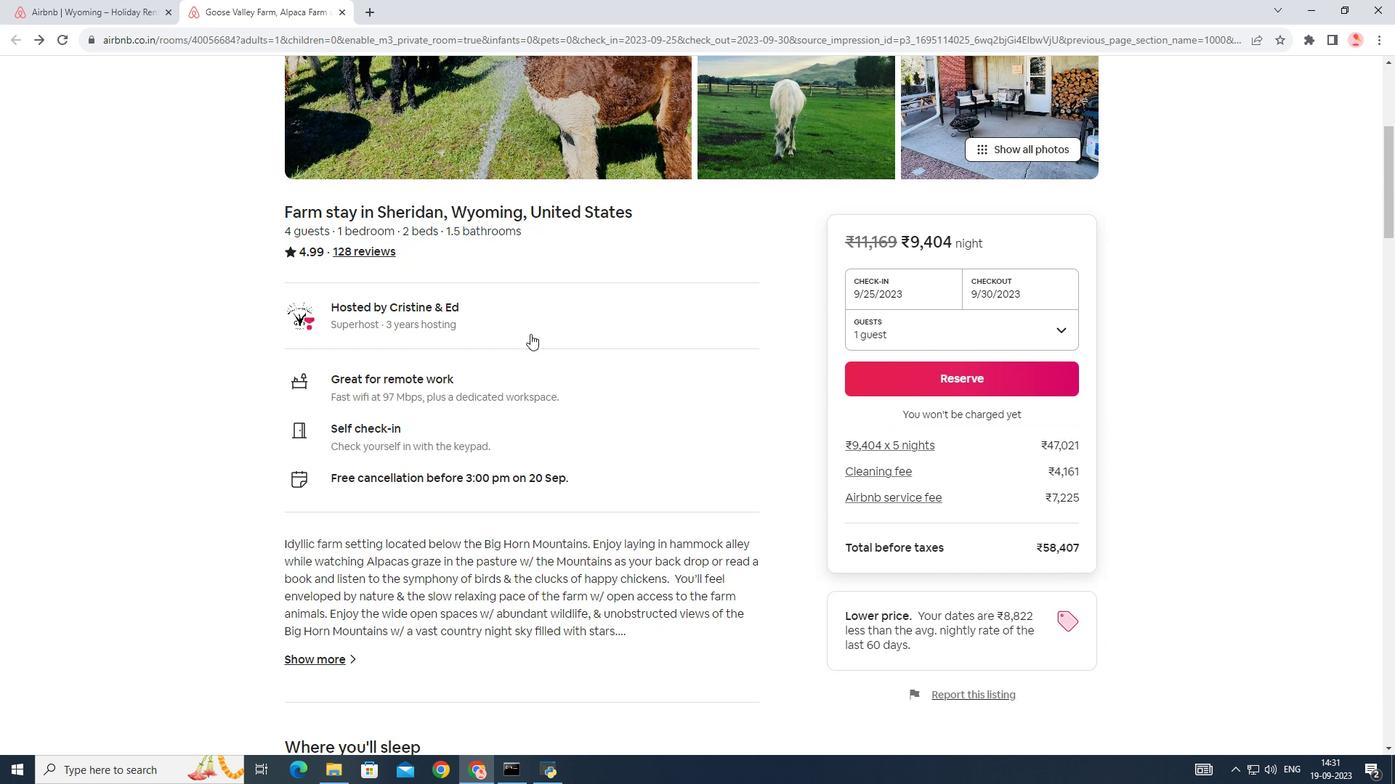 
Action: Mouse scrolled (530, 333) with delta (0, 0)
Screenshot: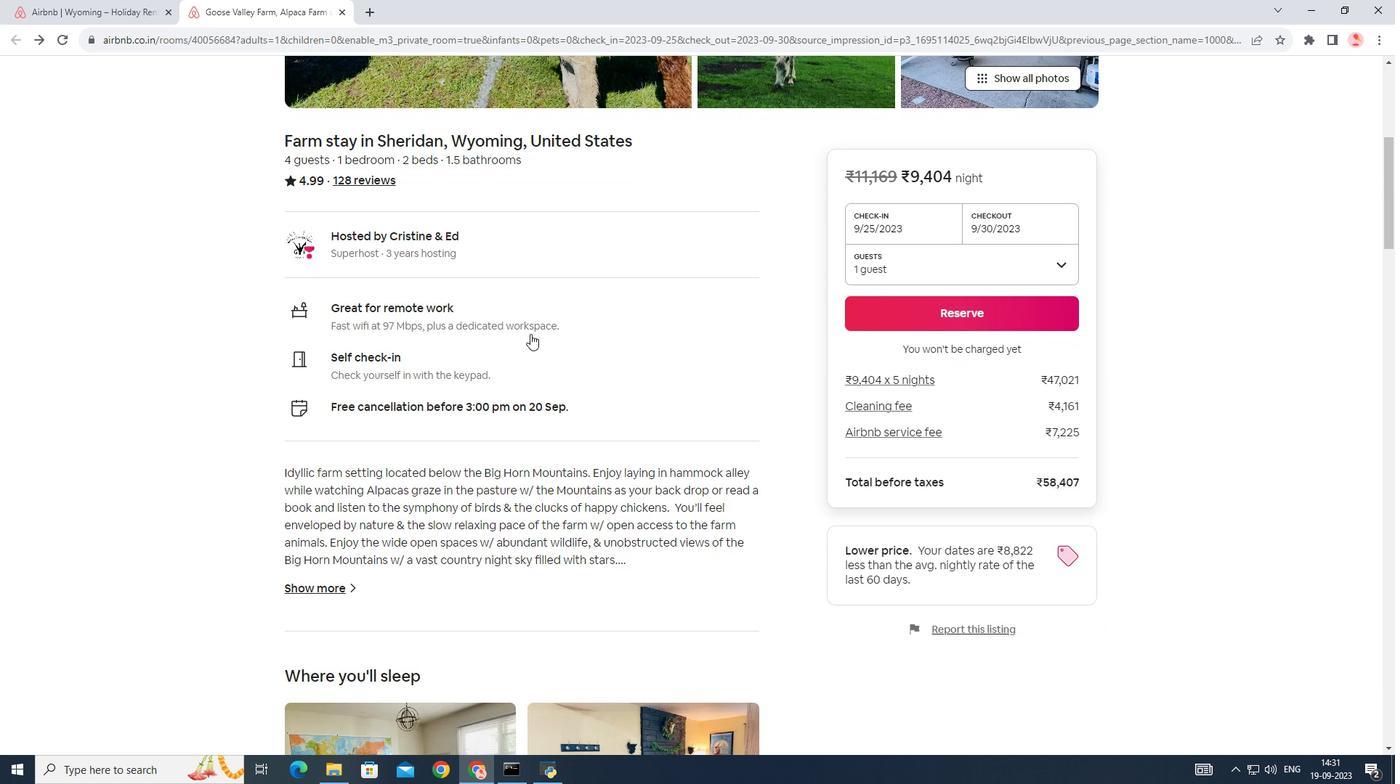 
Action: Mouse moved to (396, 388)
Screenshot: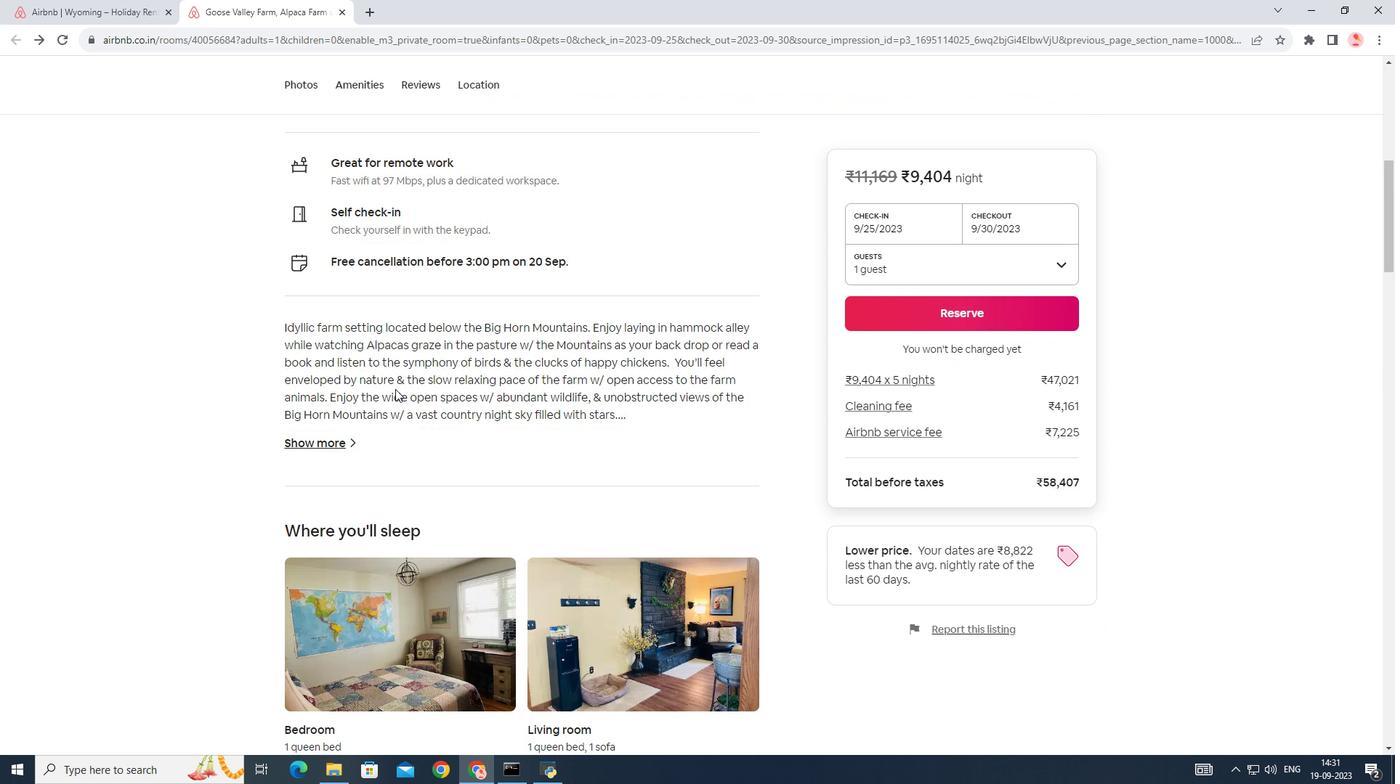 
Action: Mouse scrolled (396, 388) with delta (0, 0)
Screenshot: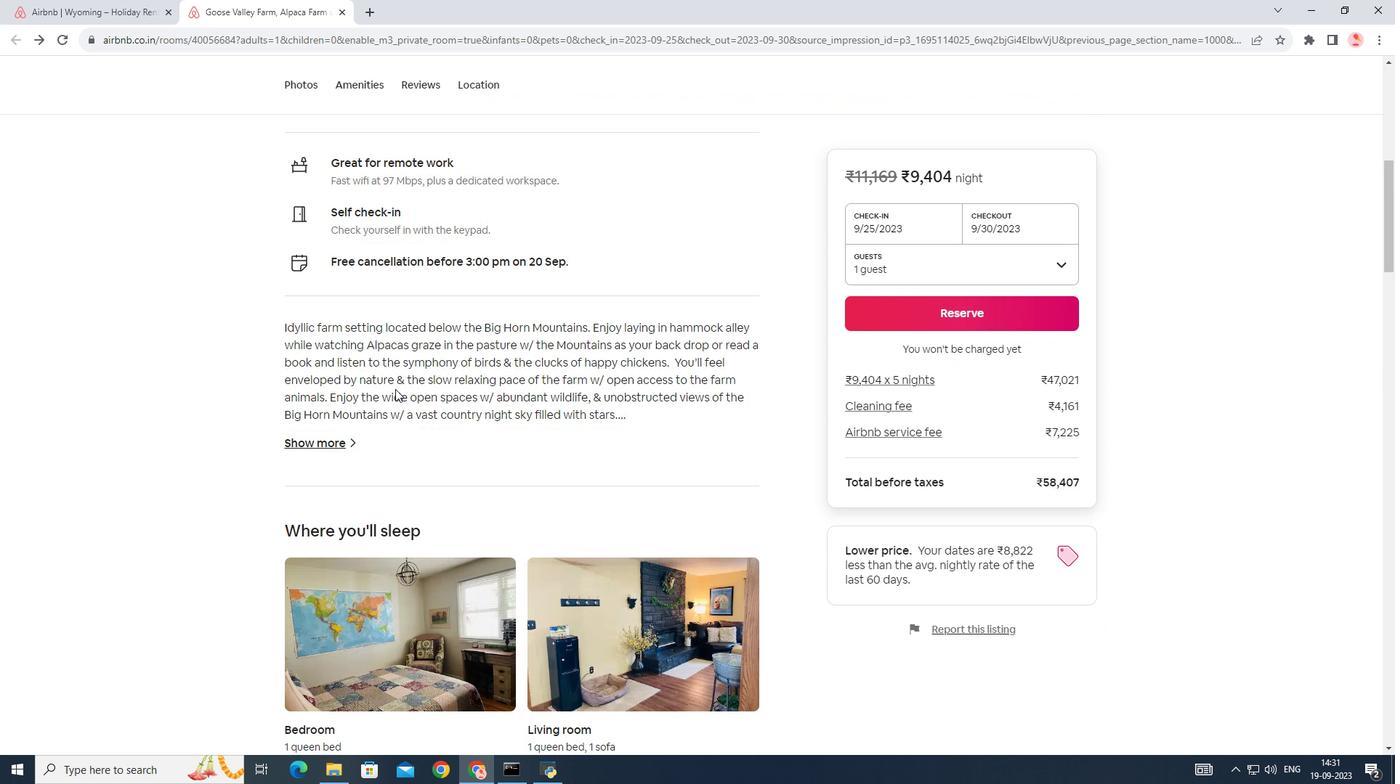 
Action: Mouse moved to (395, 389)
Screenshot: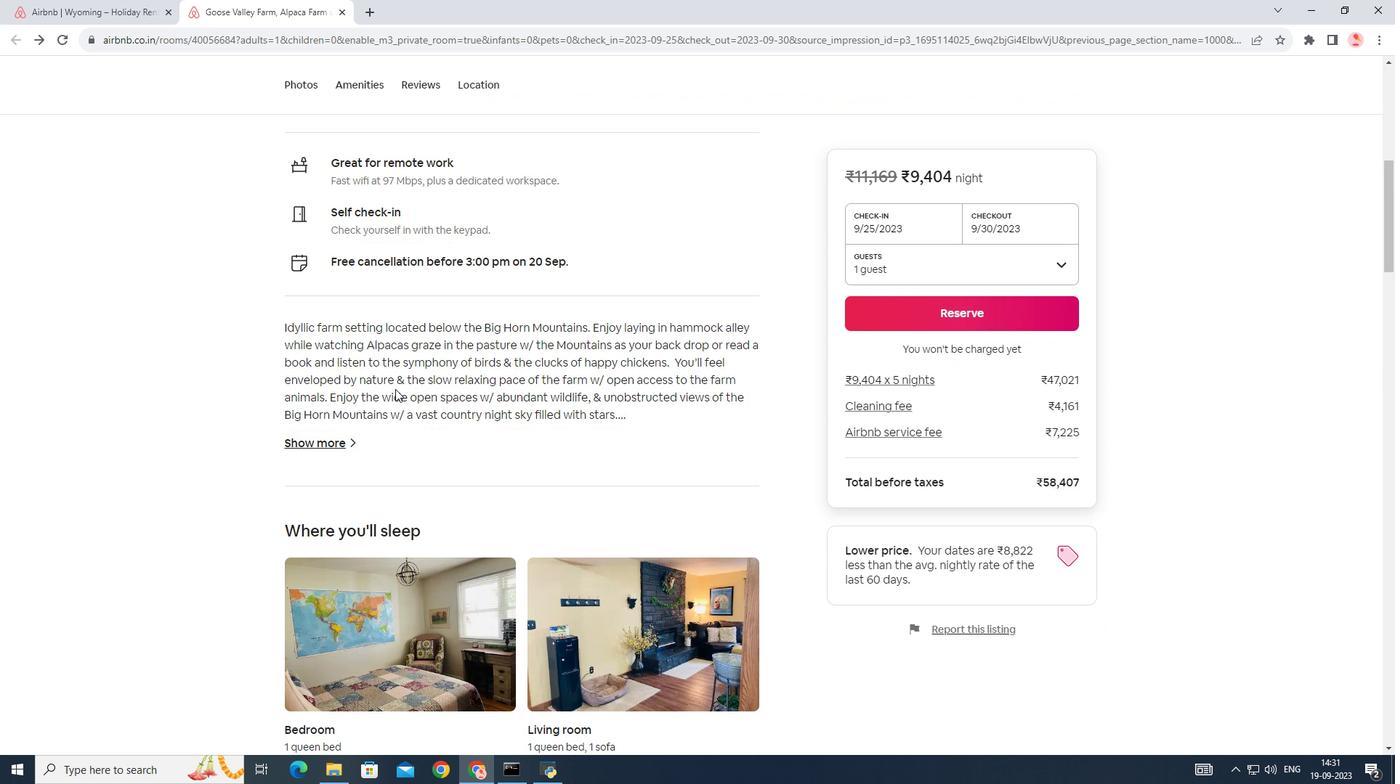 
Action: Mouse scrolled (395, 388) with delta (0, 0)
Screenshot: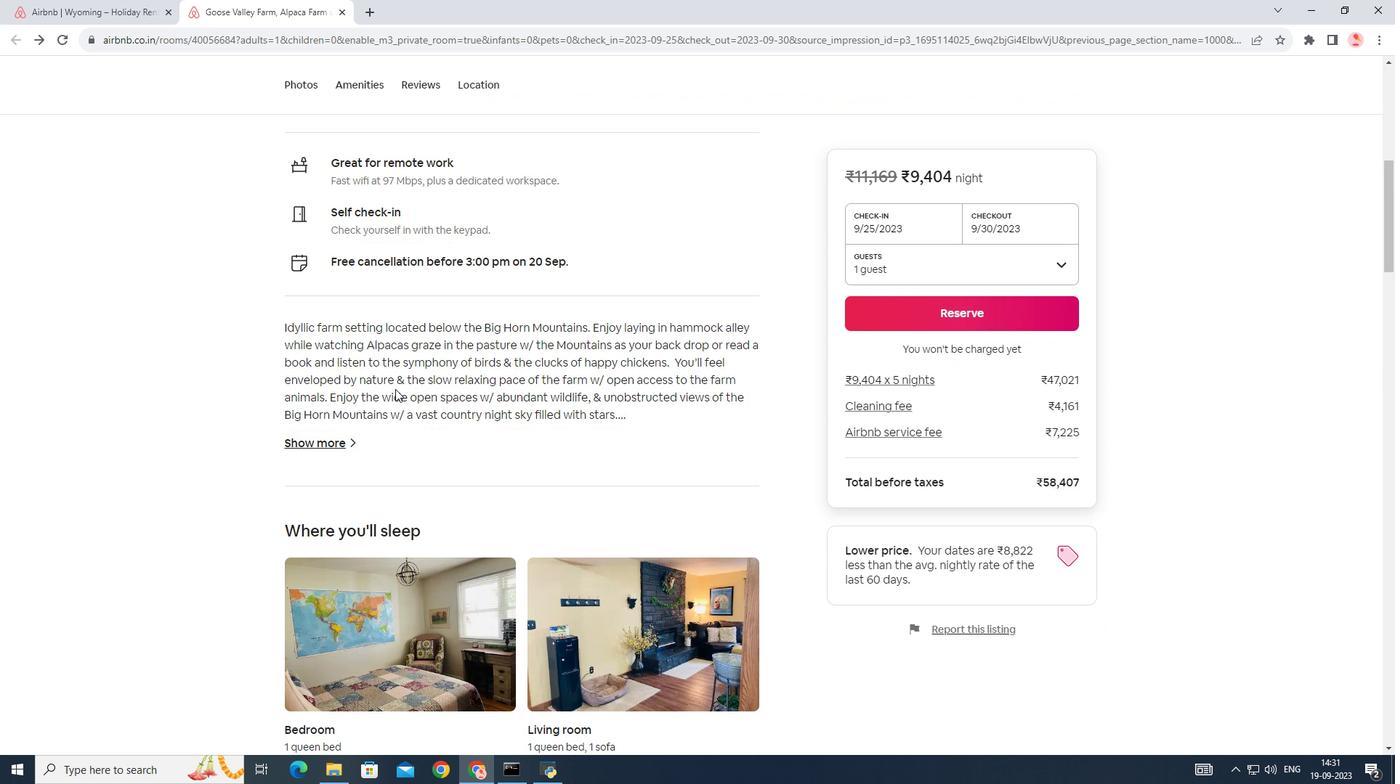 
Action: Mouse moved to (339, 441)
Screenshot: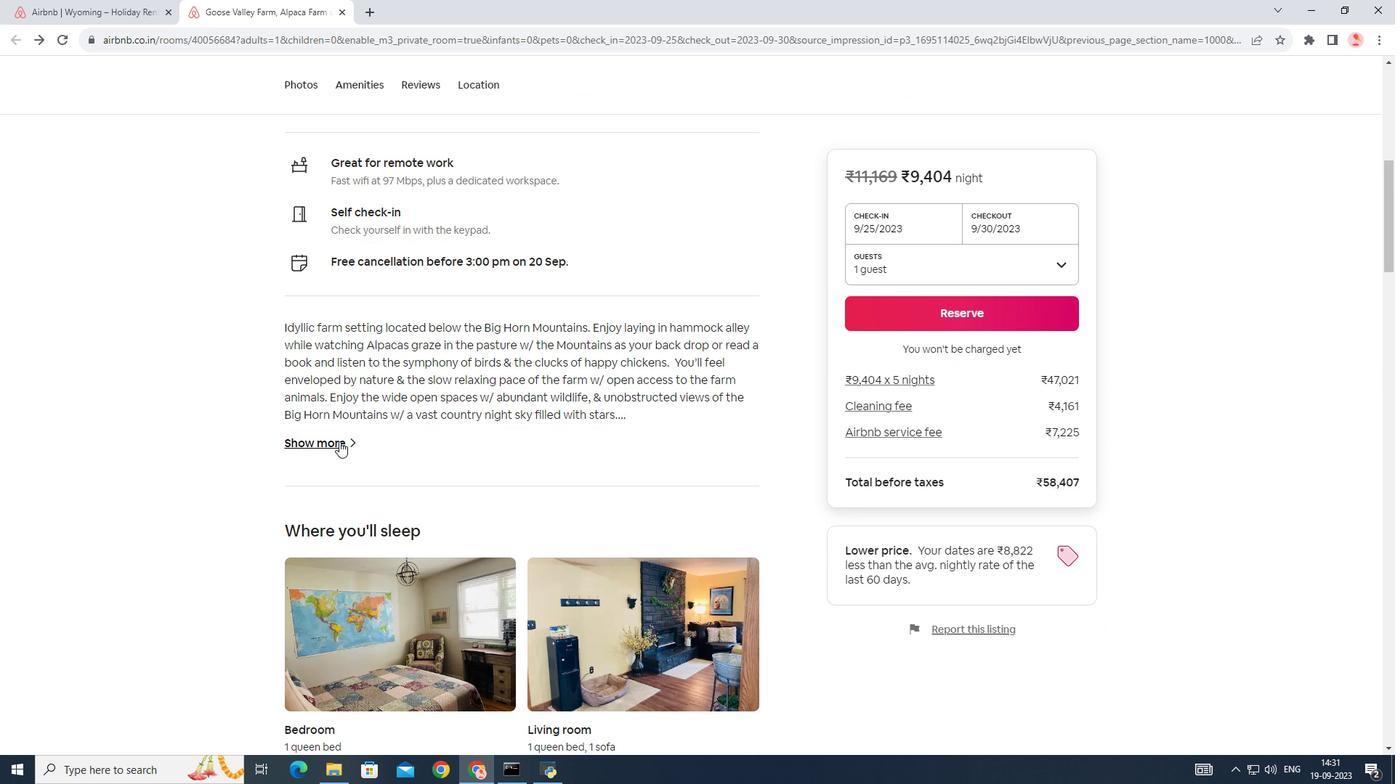 
Action: Mouse pressed left at (339, 441)
Screenshot: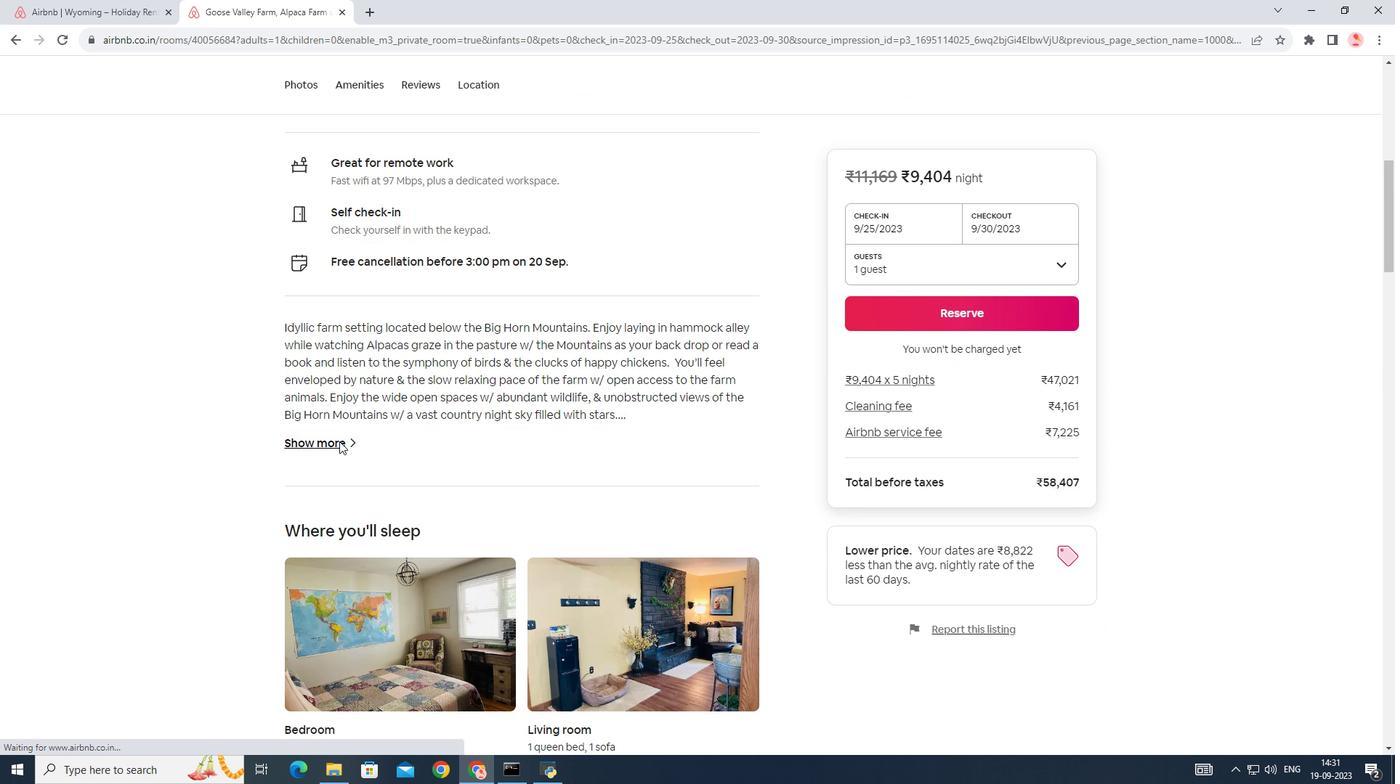 
Action: Mouse moved to (669, 451)
Screenshot: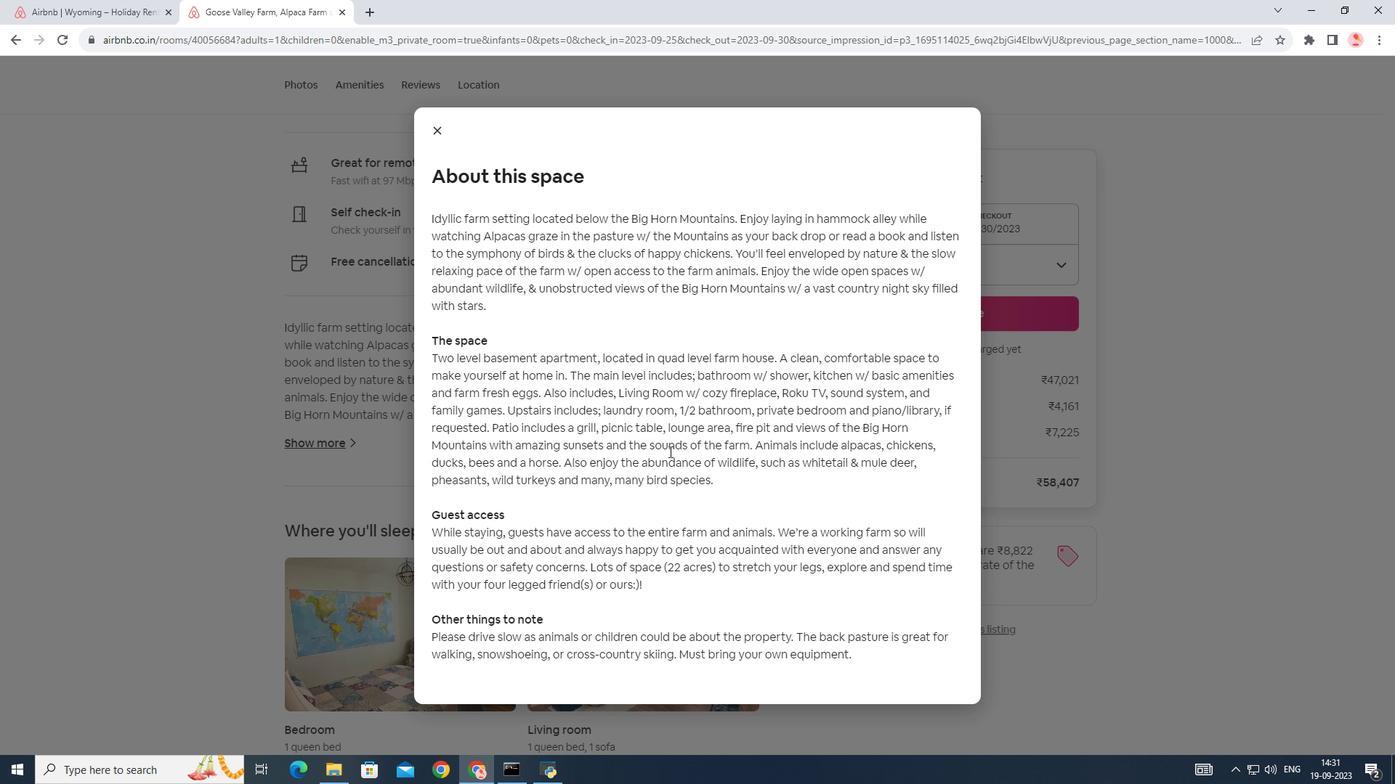 
Action: Mouse scrolled (669, 451) with delta (0, 0)
Screenshot: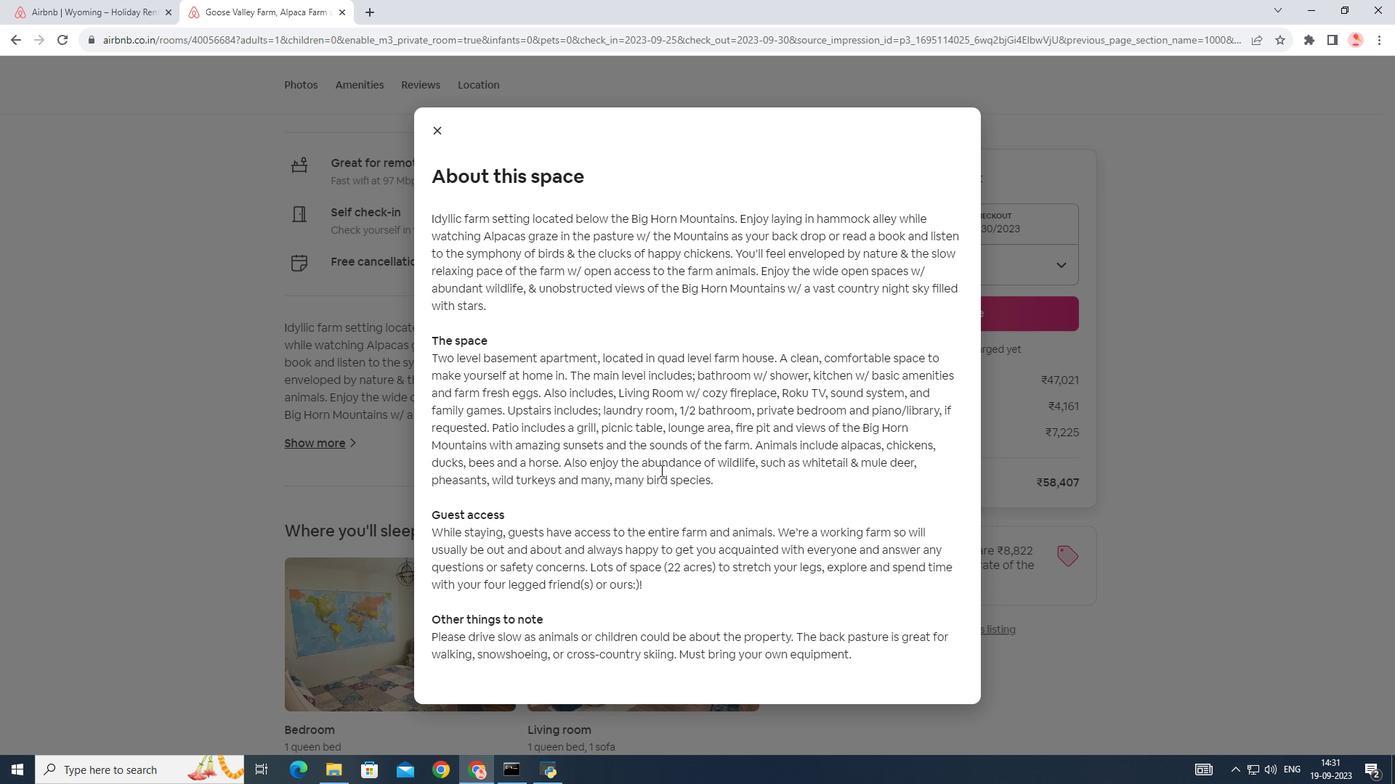 
Action: Mouse moved to (438, 132)
Screenshot: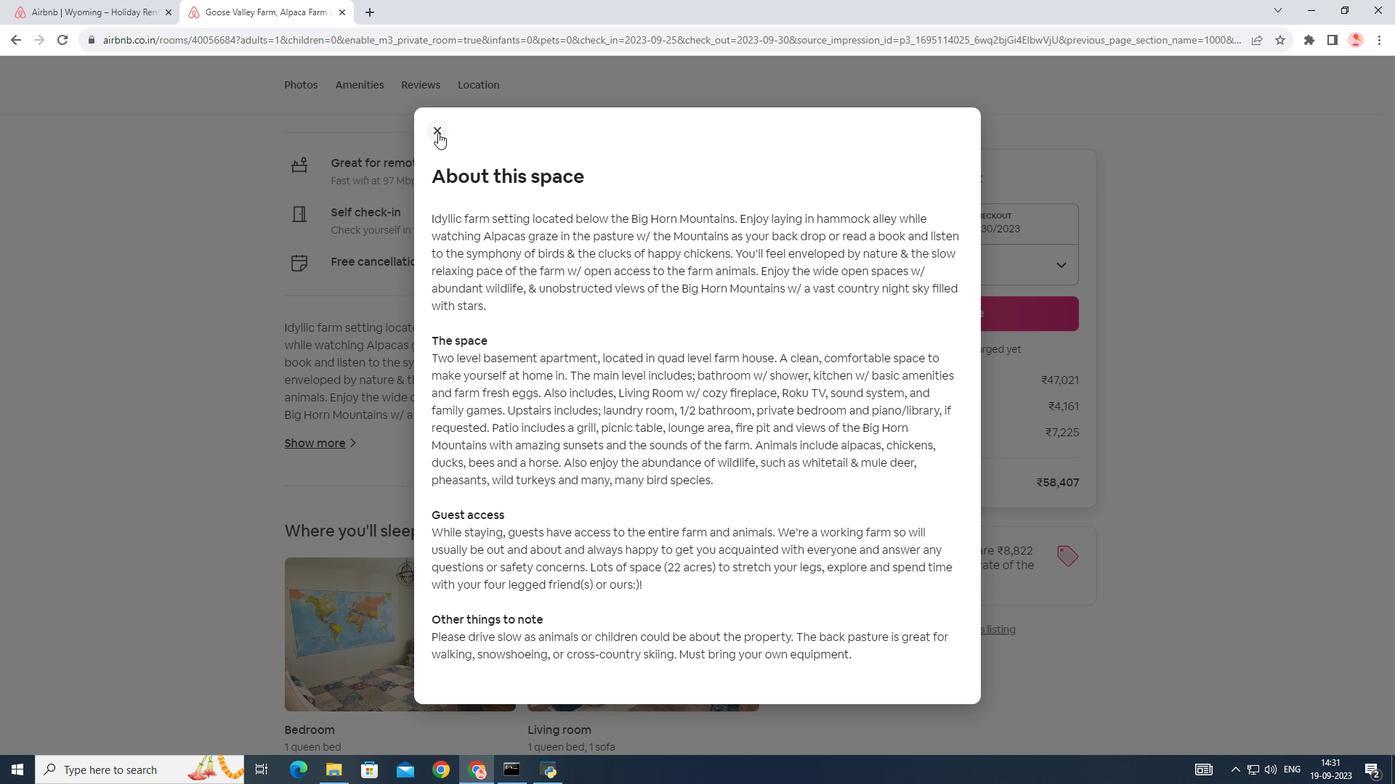 
Action: Mouse pressed left at (438, 132)
Screenshot: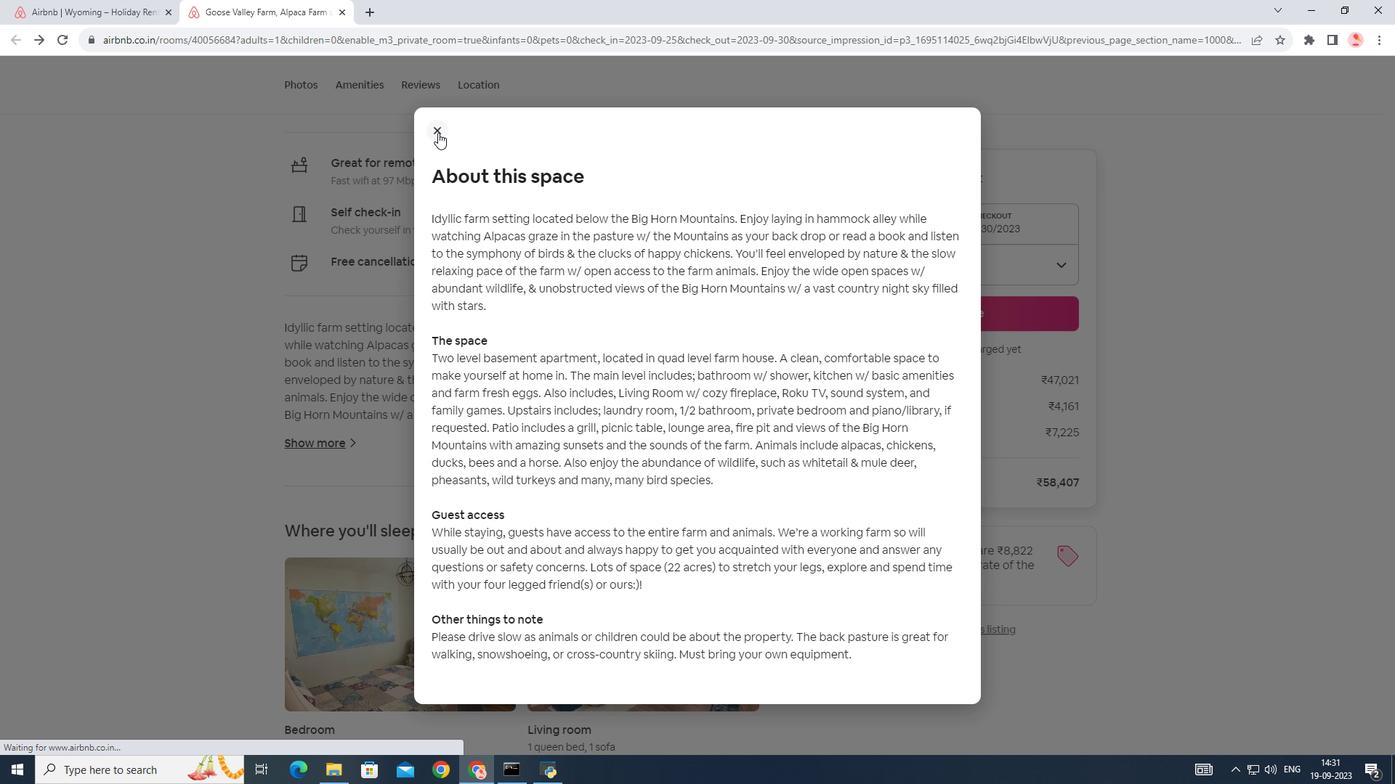 
Action: Mouse moved to (401, 320)
Screenshot: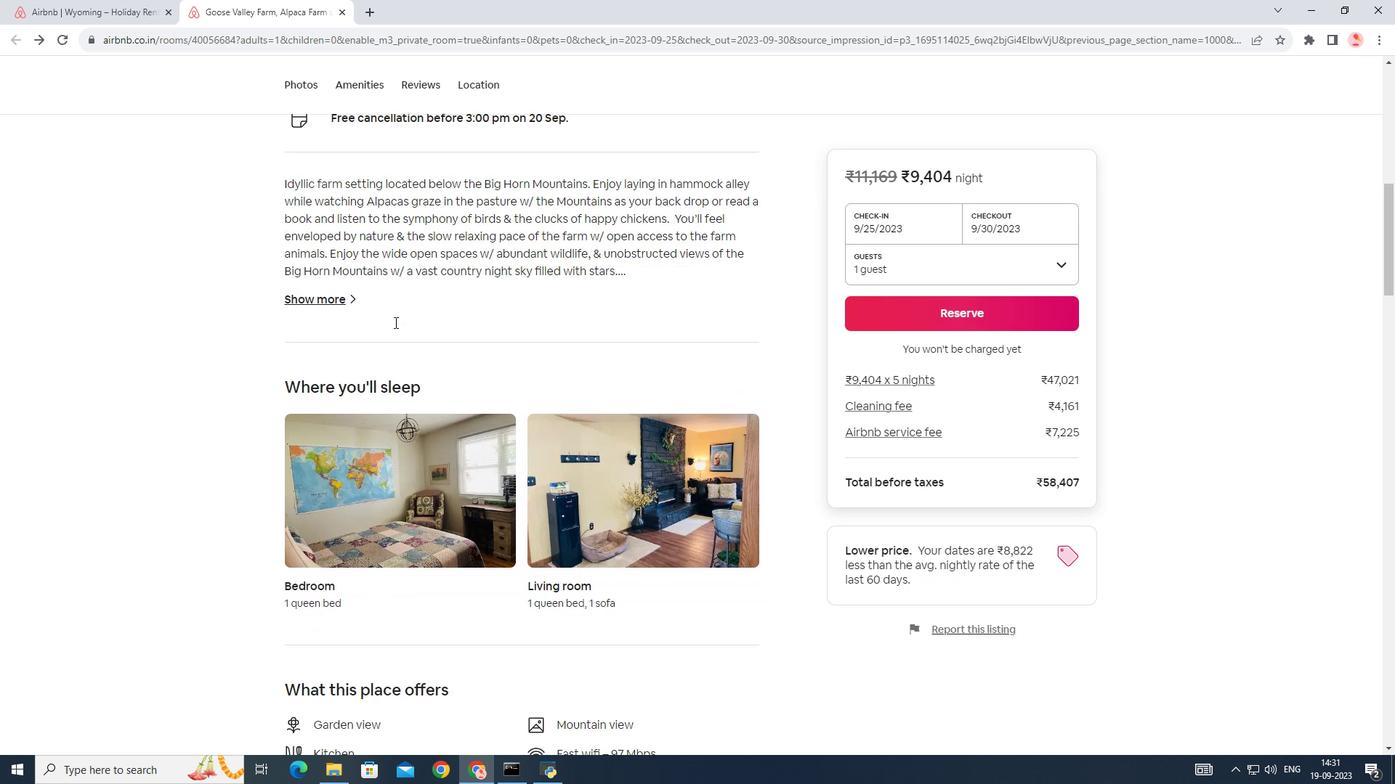 
Action: Mouse scrolled (401, 319) with delta (0, 0)
Screenshot: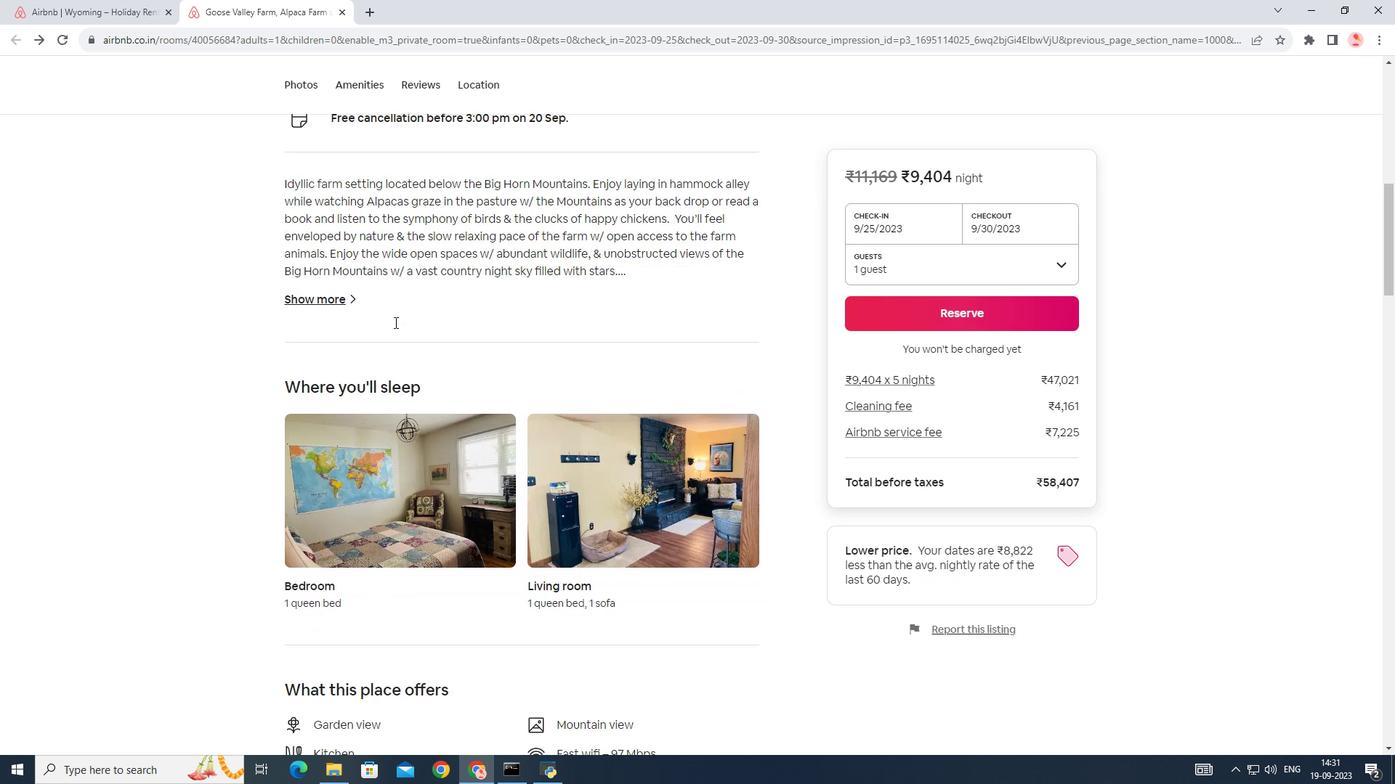 
Action: Mouse moved to (396, 321)
Screenshot: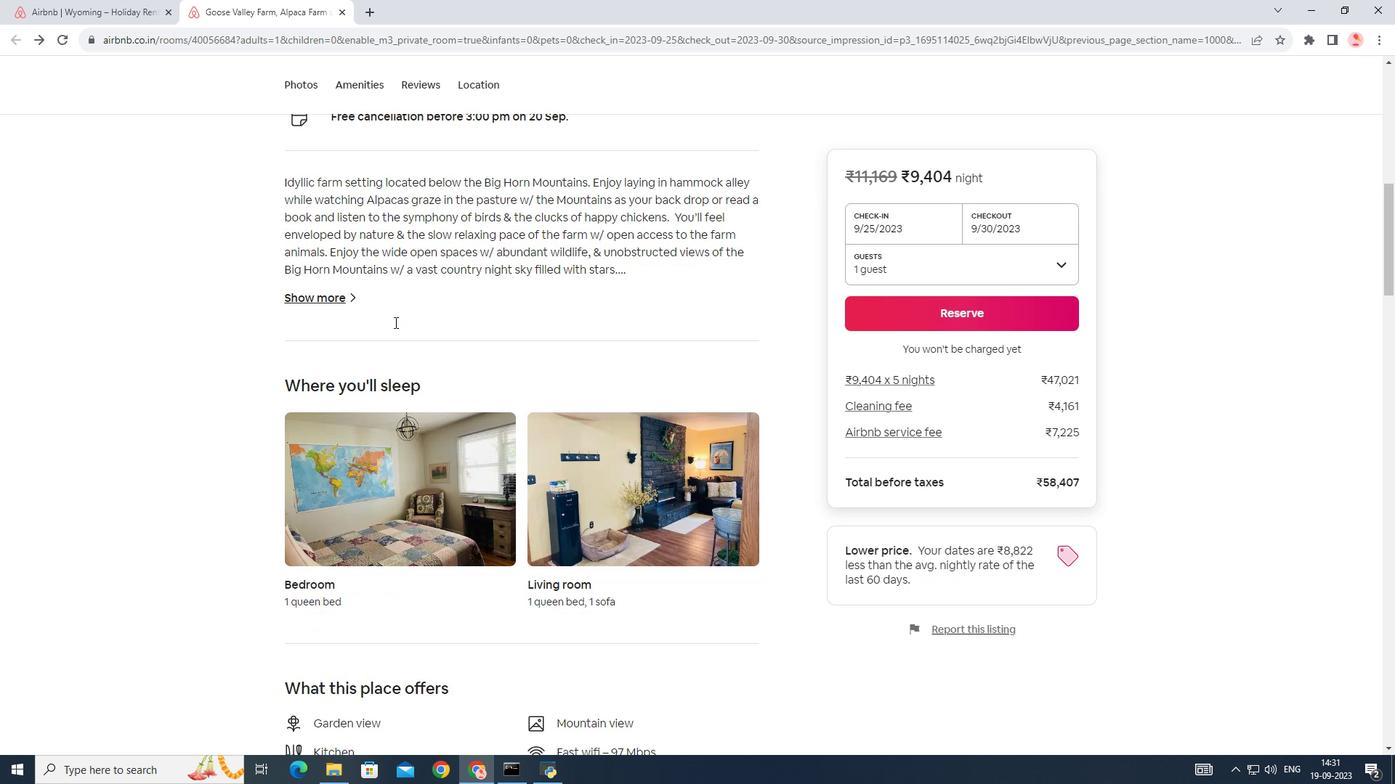 
Action: Mouse scrolled (396, 321) with delta (0, 0)
Screenshot: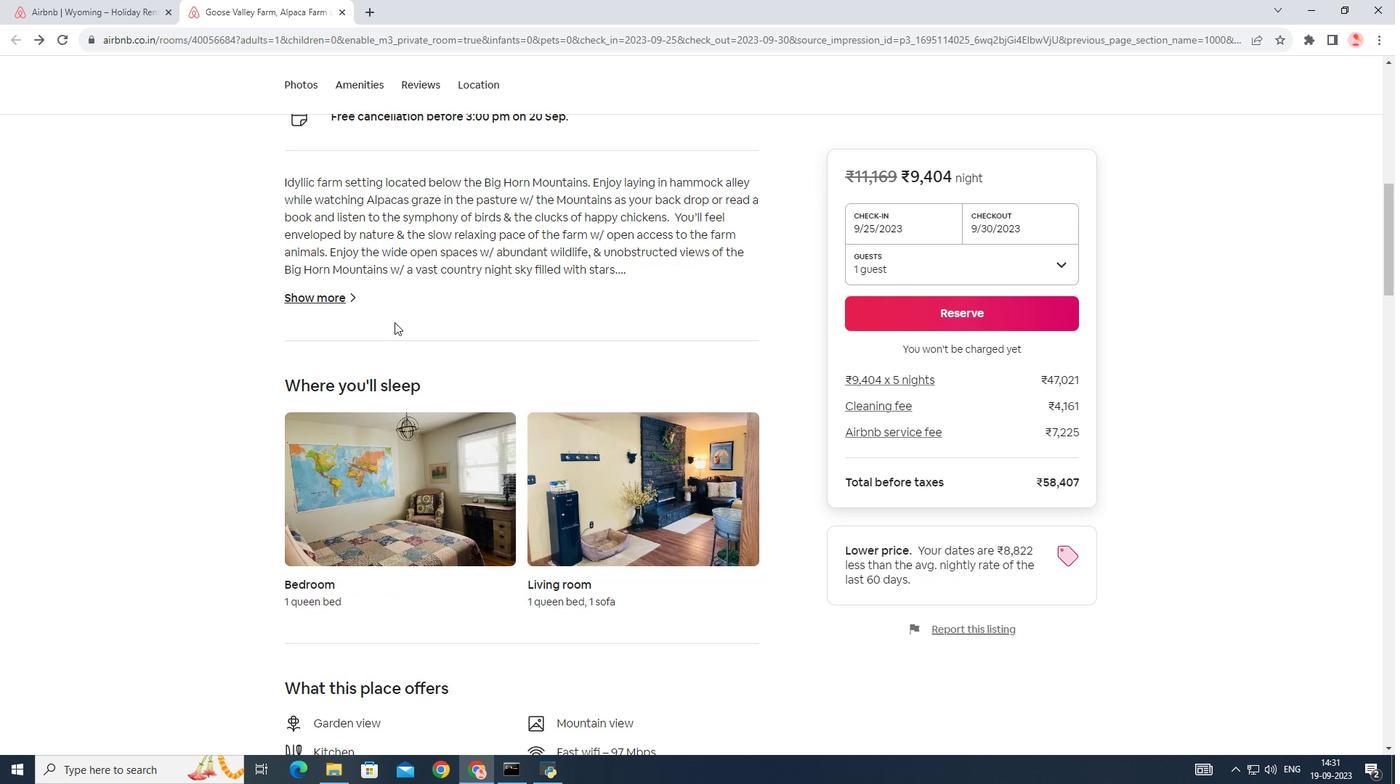 
Action: Mouse moved to (394, 322)
Screenshot: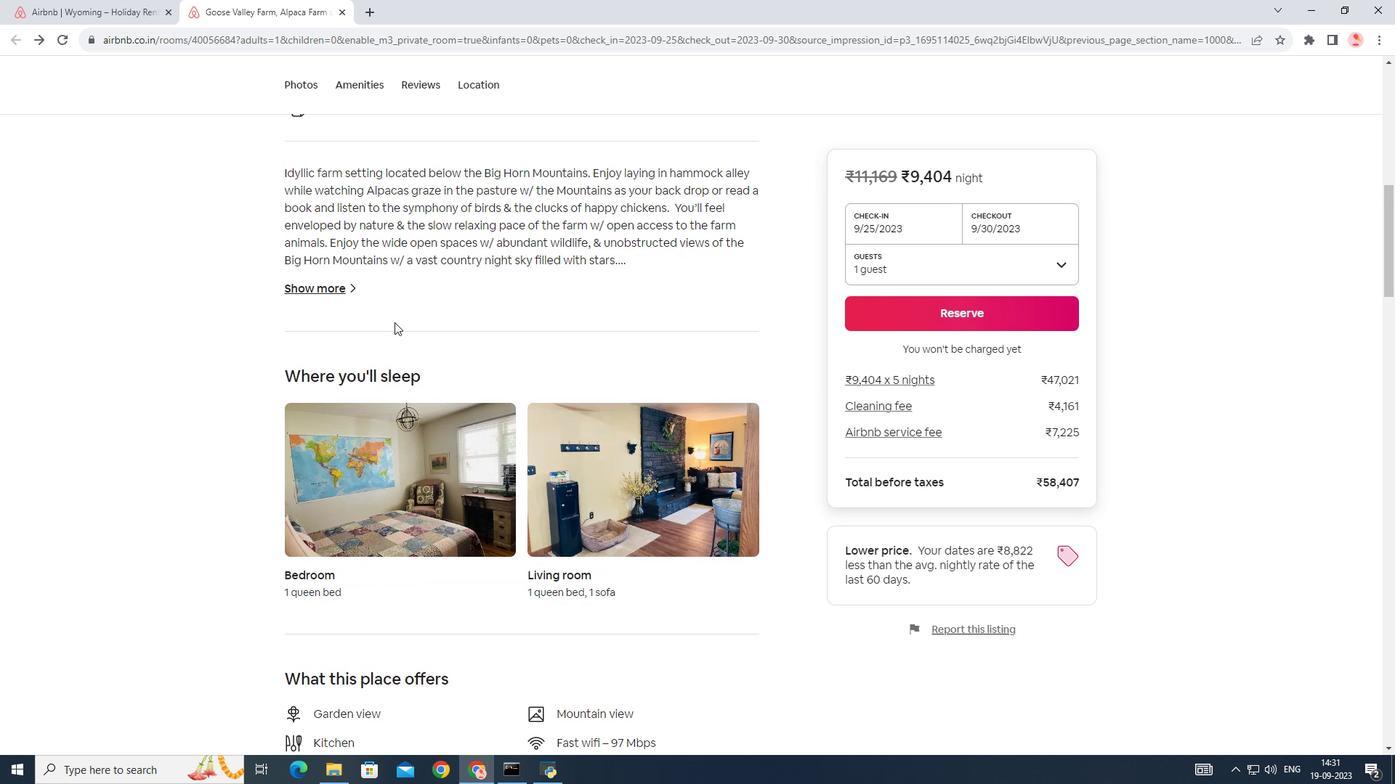 
Action: Mouse scrolled (394, 321) with delta (0, 0)
Screenshot: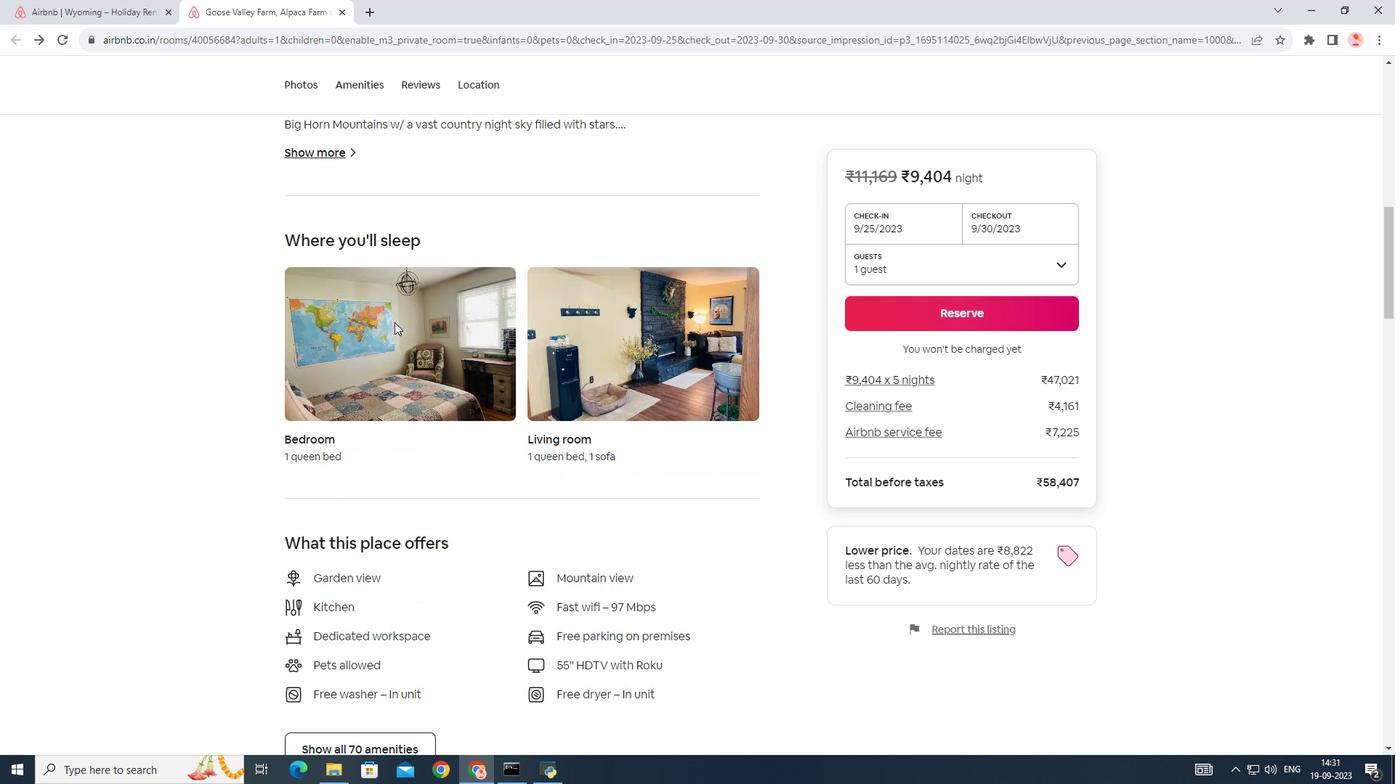 
Action: Mouse scrolled (394, 321) with delta (0, 0)
Screenshot: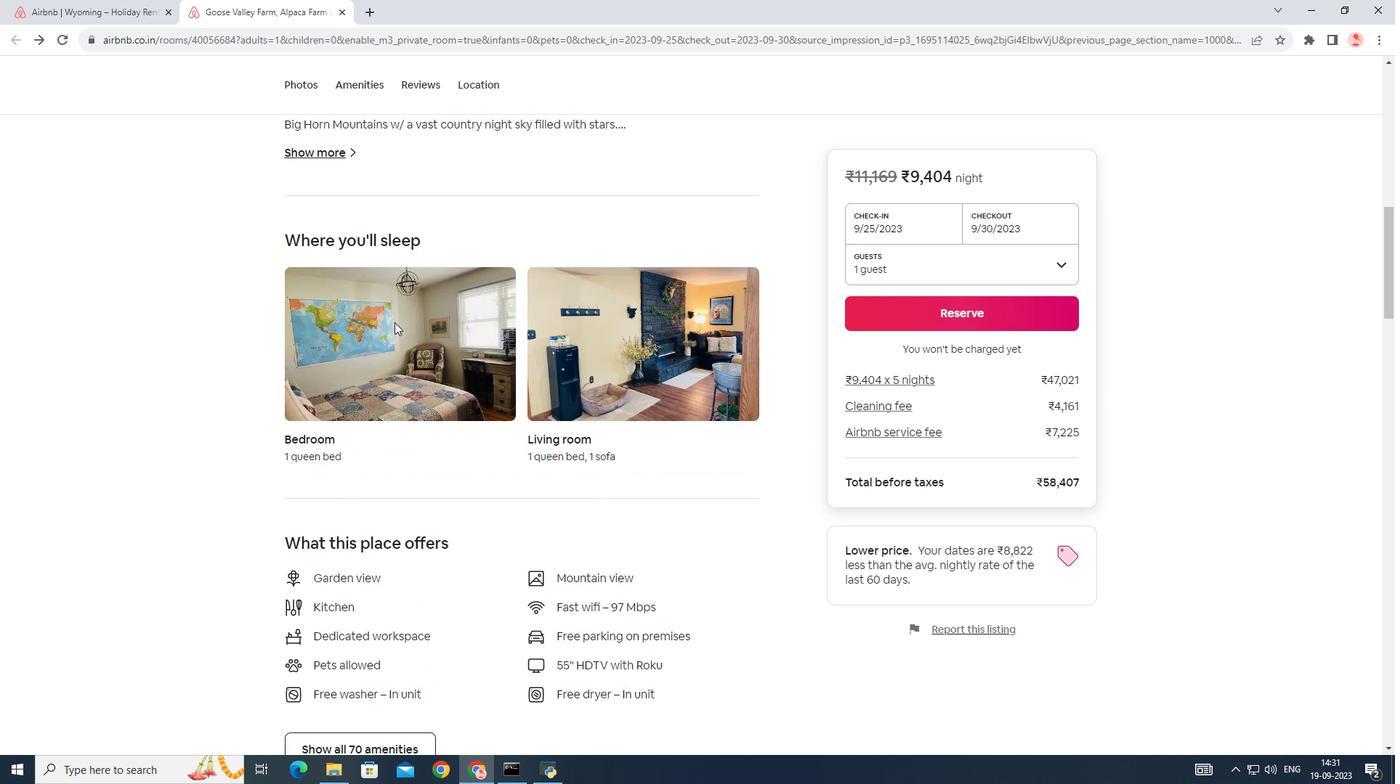 
Action: Mouse scrolled (394, 321) with delta (0, 0)
Screenshot: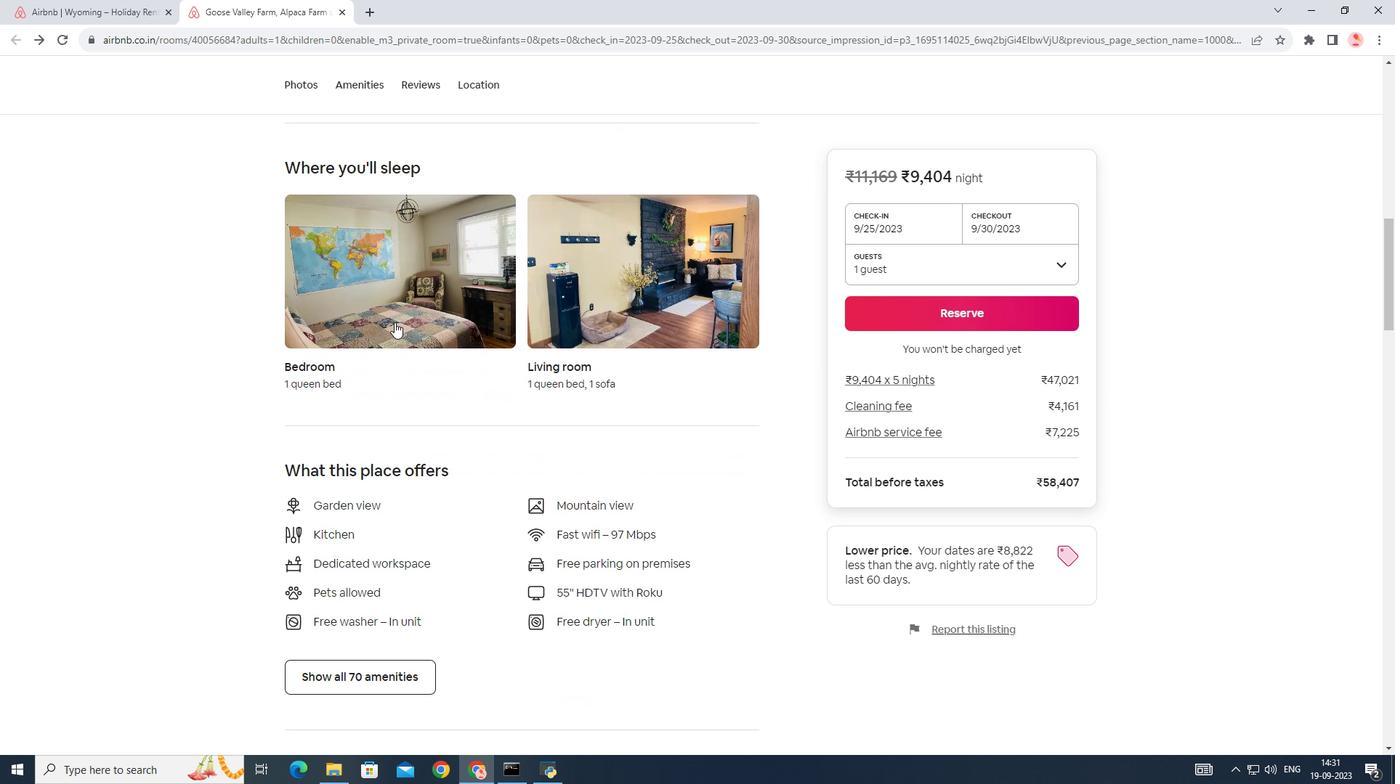 
Action: Mouse scrolled (394, 321) with delta (0, 0)
Screenshot: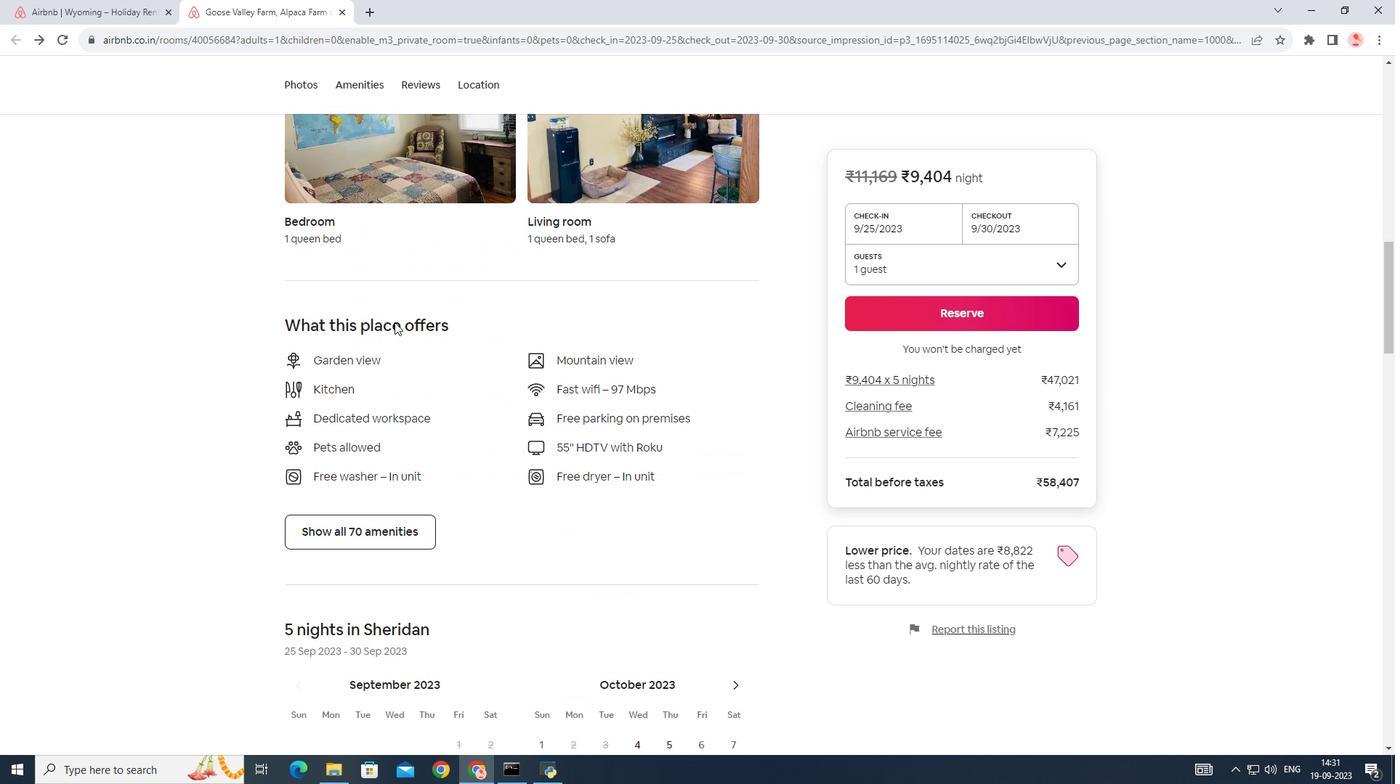 
Action: Mouse scrolled (394, 321) with delta (0, 0)
Screenshot: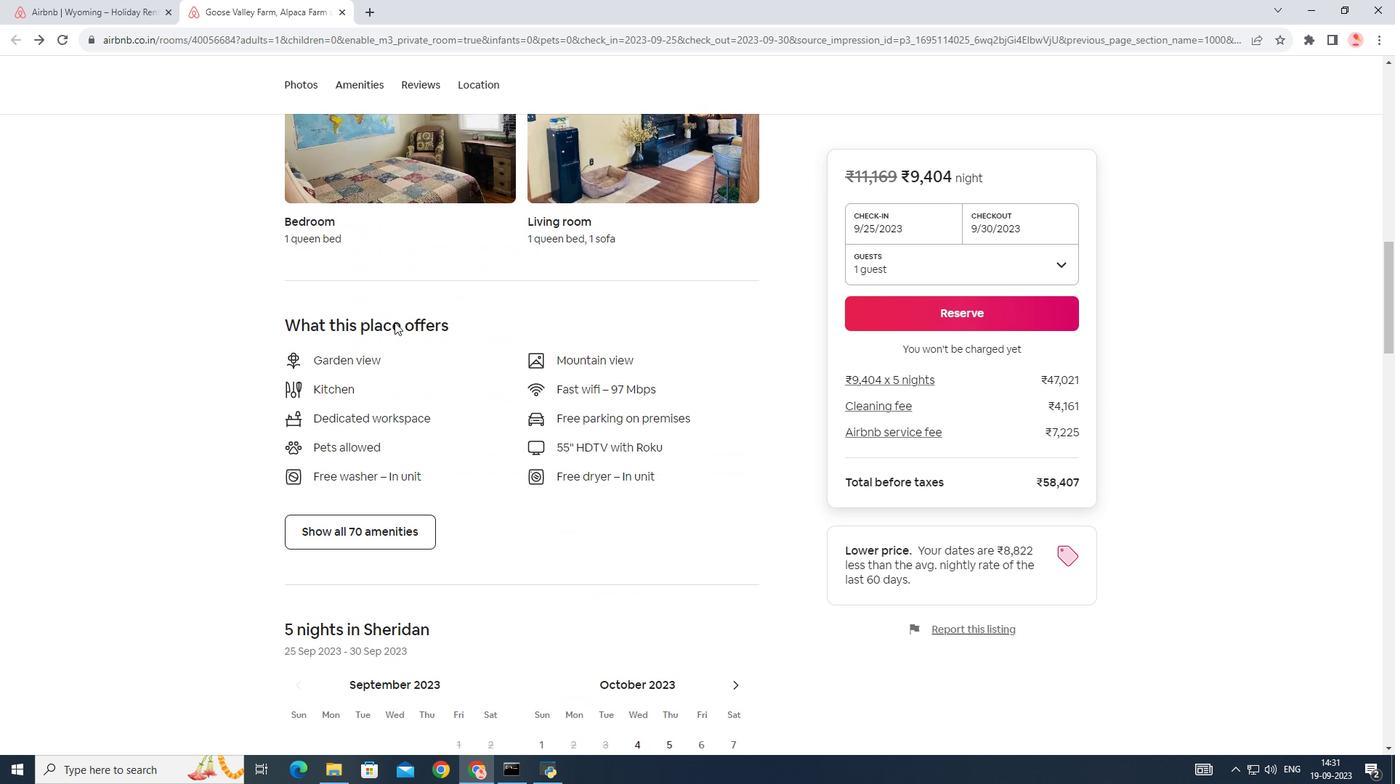 
Action: Mouse moved to (396, 470)
Screenshot: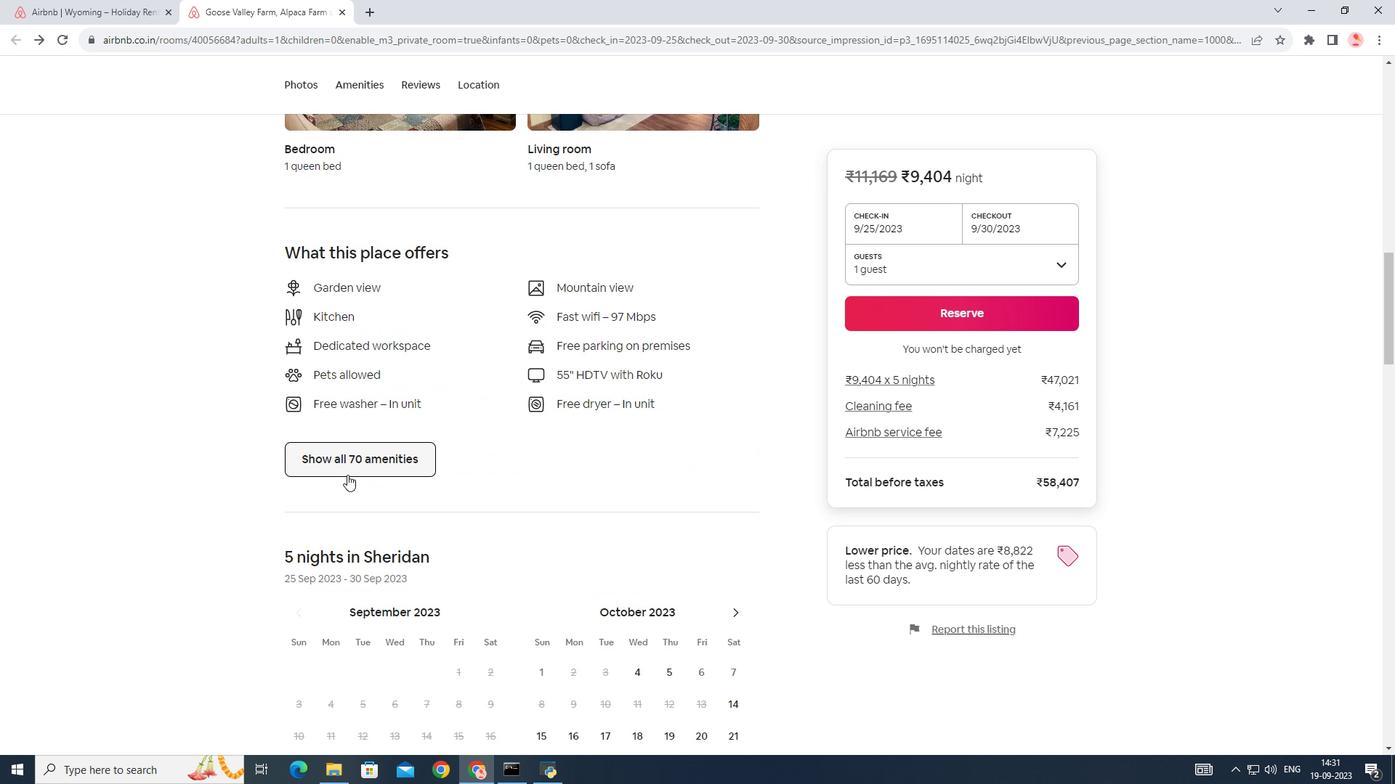 
Action: Mouse scrolled (396, 470) with delta (0, 0)
Screenshot: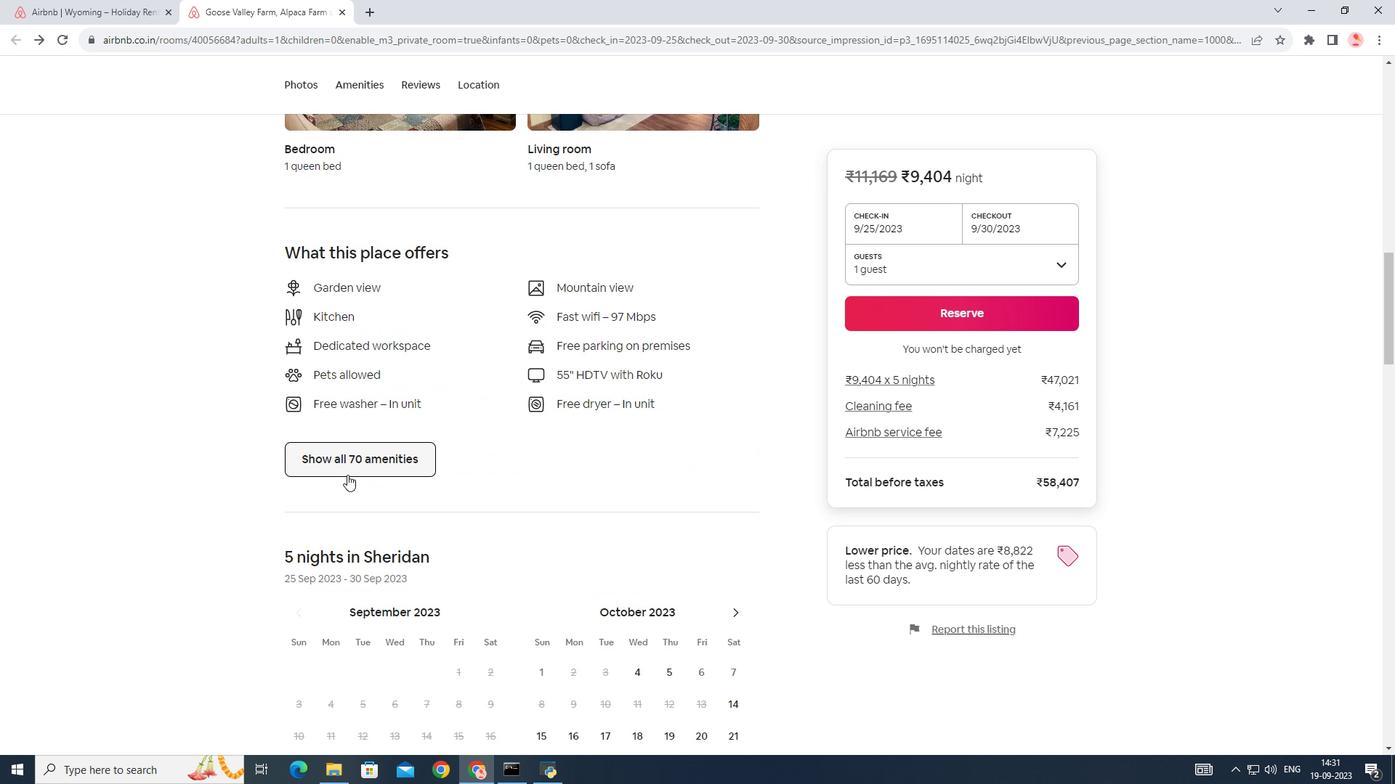
Action: Mouse moved to (347, 467)
Screenshot: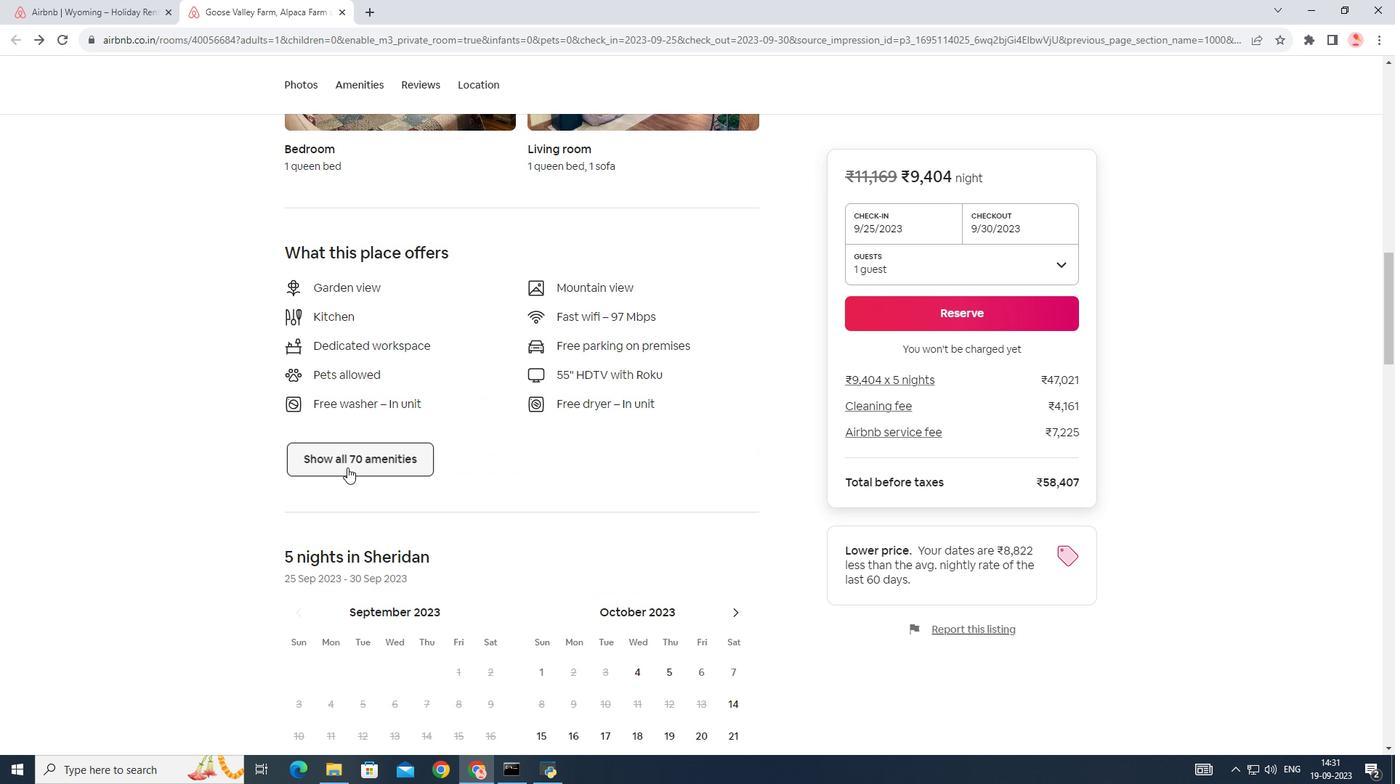 
Action: Mouse pressed left at (347, 467)
Screenshot: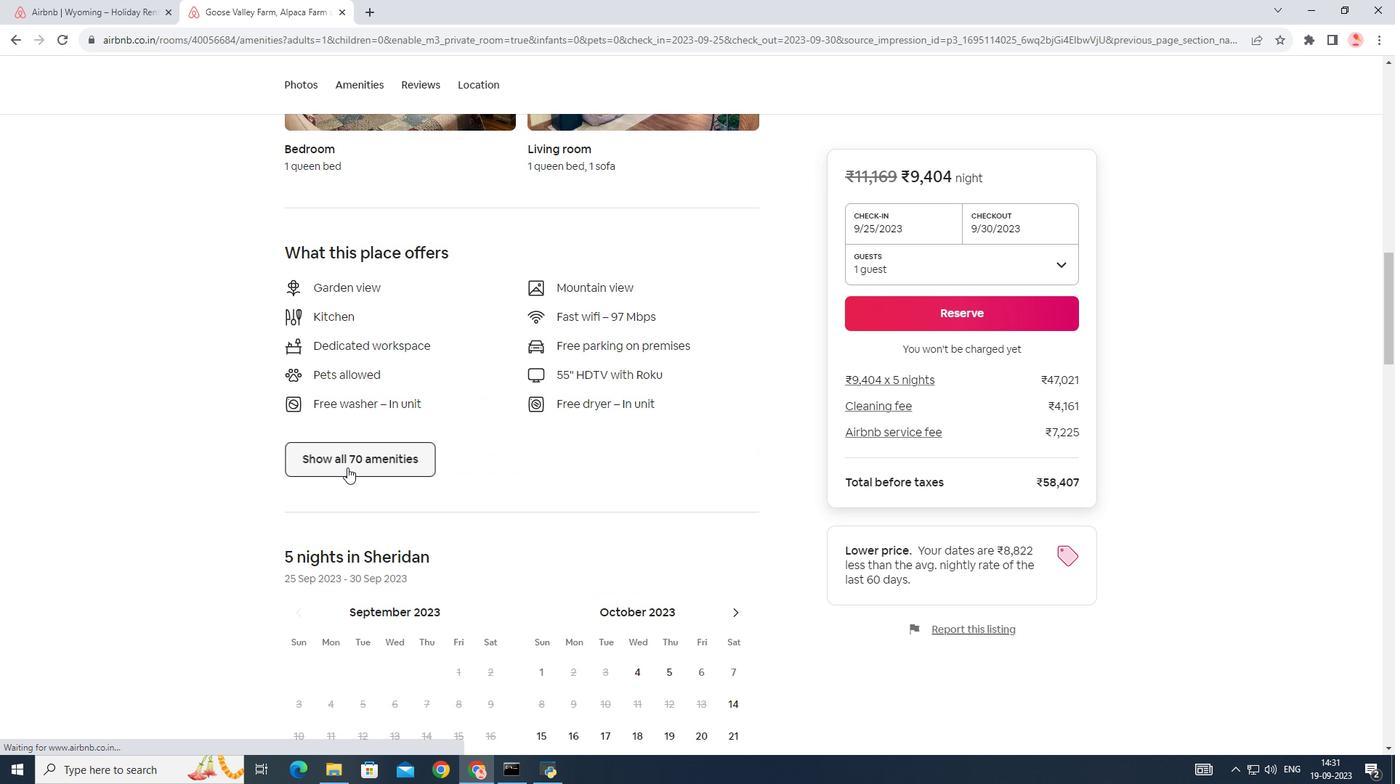 
Action: Mouse moved to (513, 207)
Screenshot: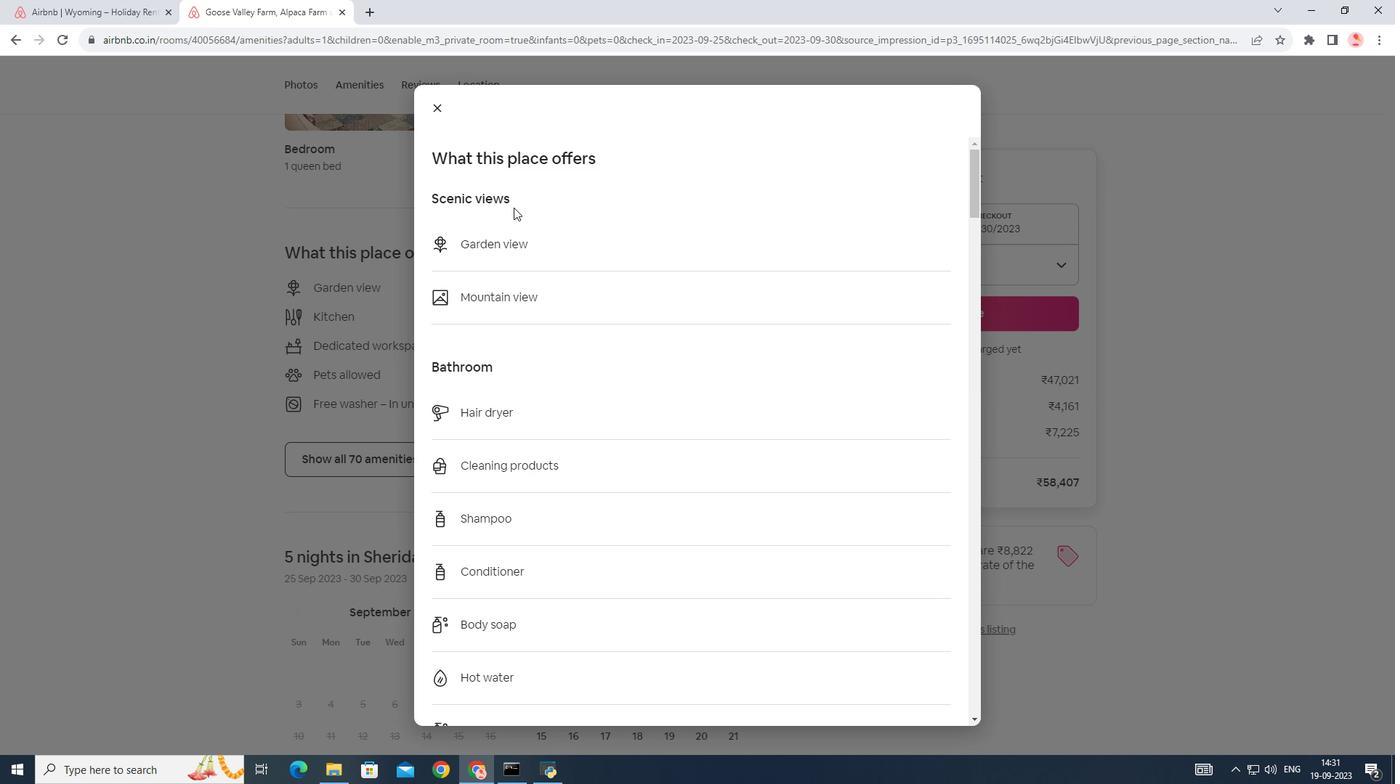 
Action: Mouse scrolled (513, 207) with delta (0, 0)
Screenshot: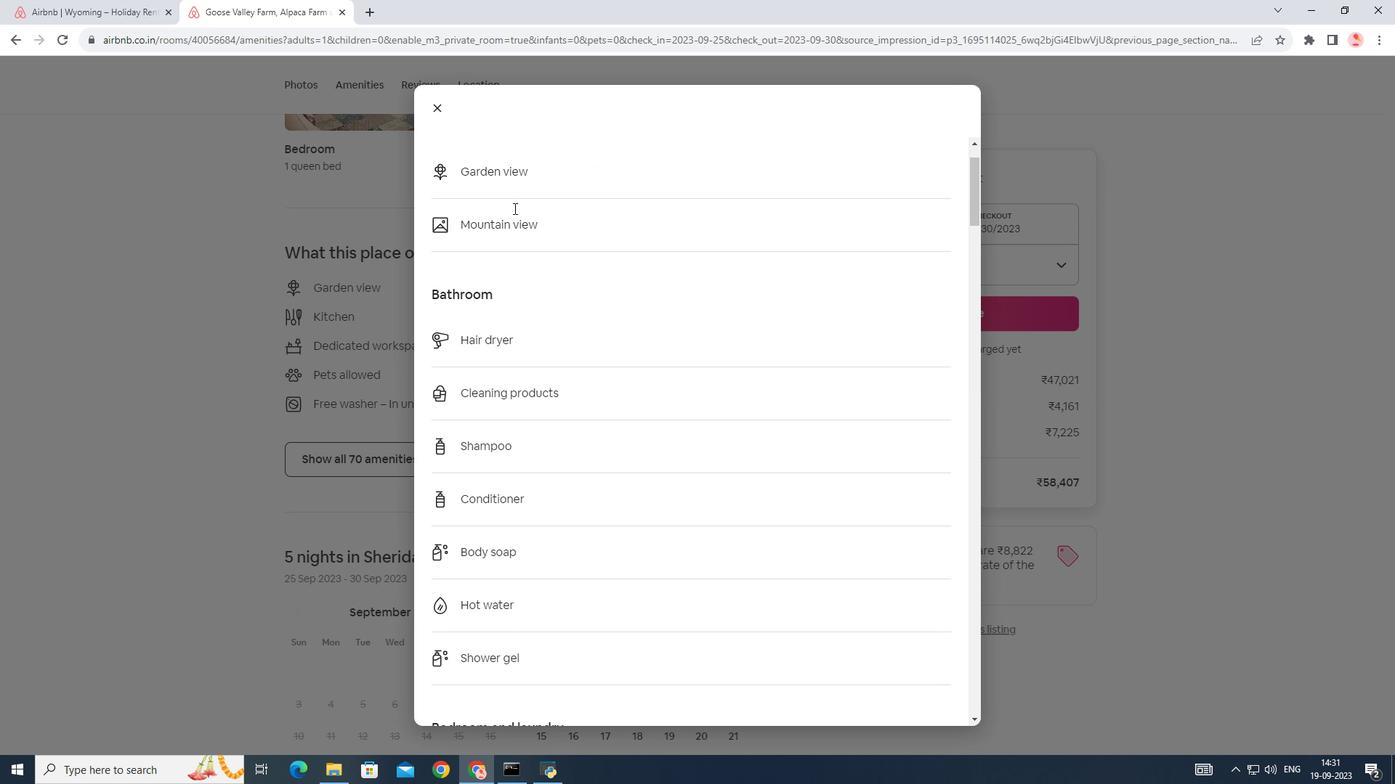 
Action: Mouse moved to (513, 208)
Screenshot: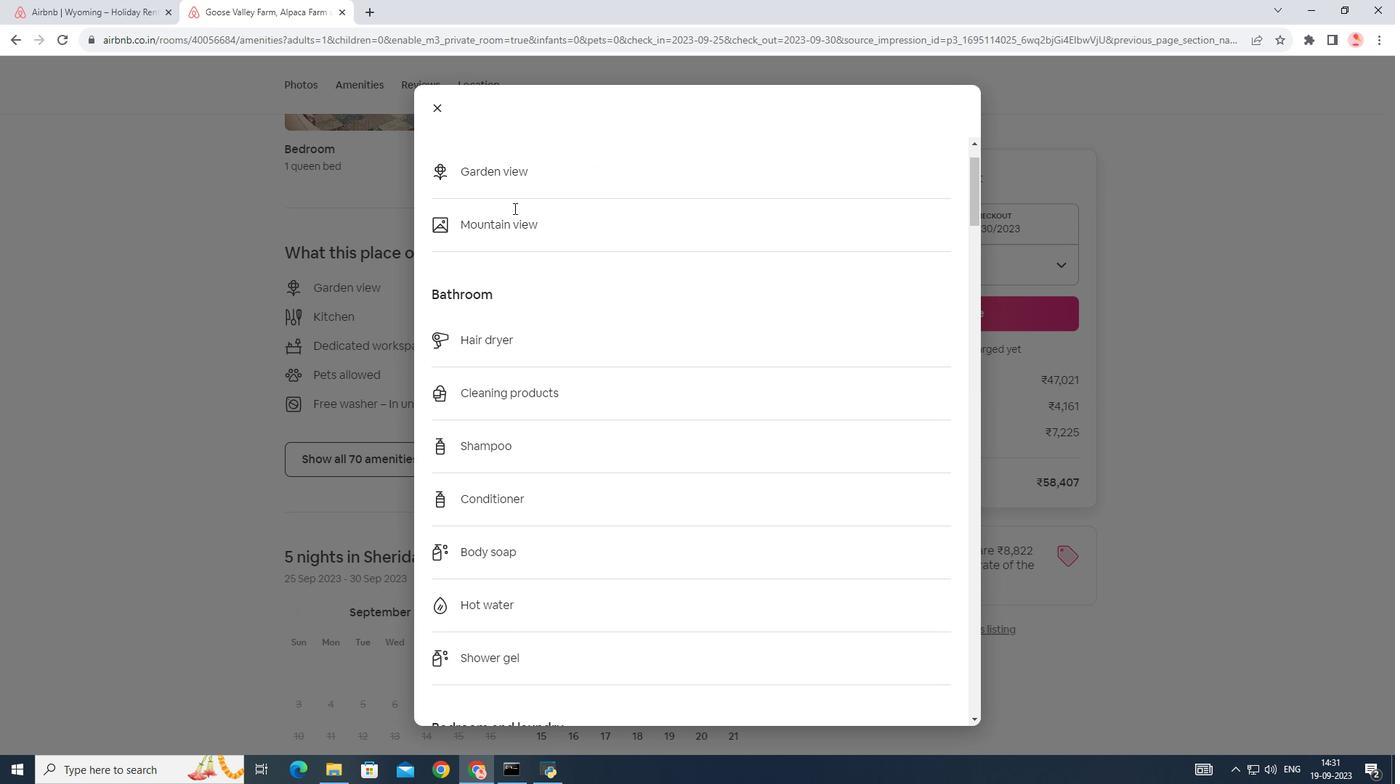 
Action: Mouse scrolled (513, 207) with delta (0, 0)
Screenshot: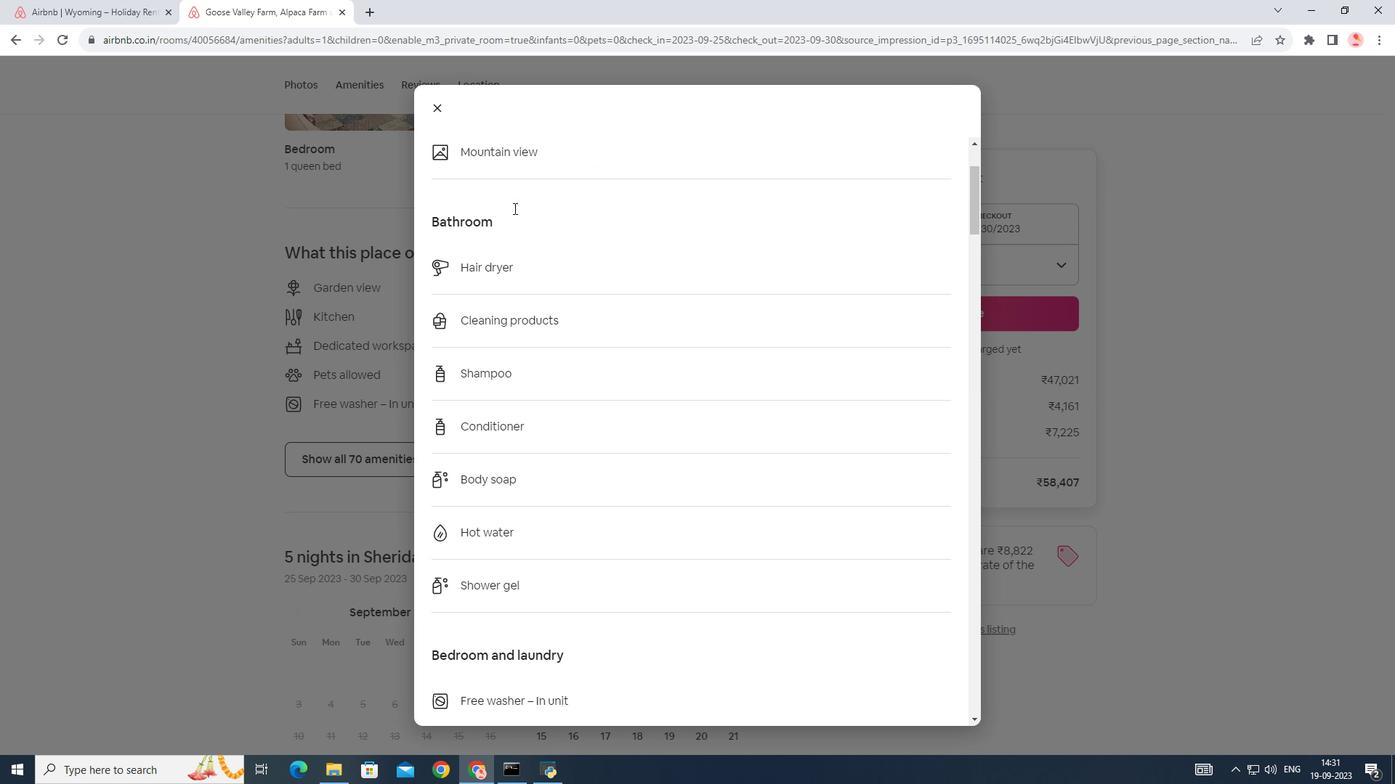 
Action: Mouse scrolled (513, 207) with delta (0, 0)
Screenshot: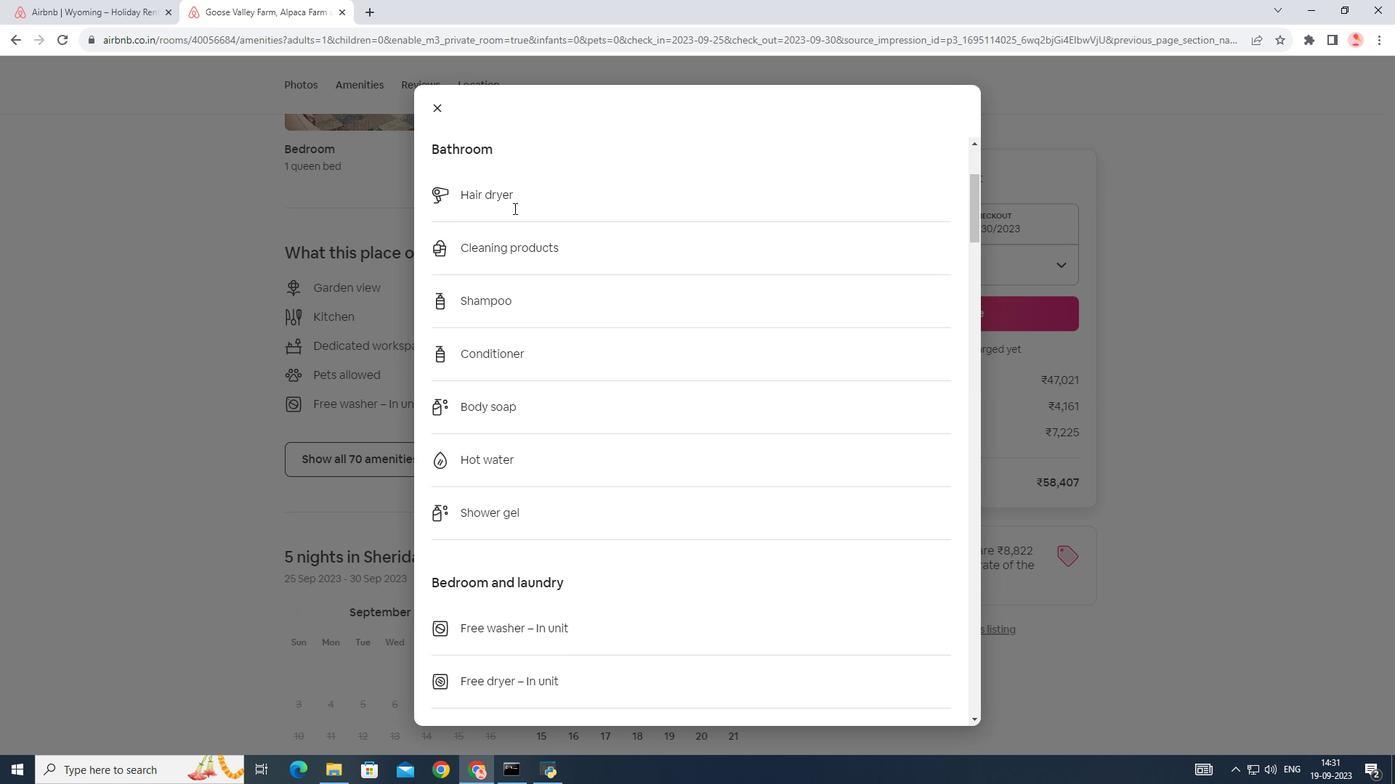 
Action: Mouse scrolled (513, 207) with delta (0, 0)
Screenshot: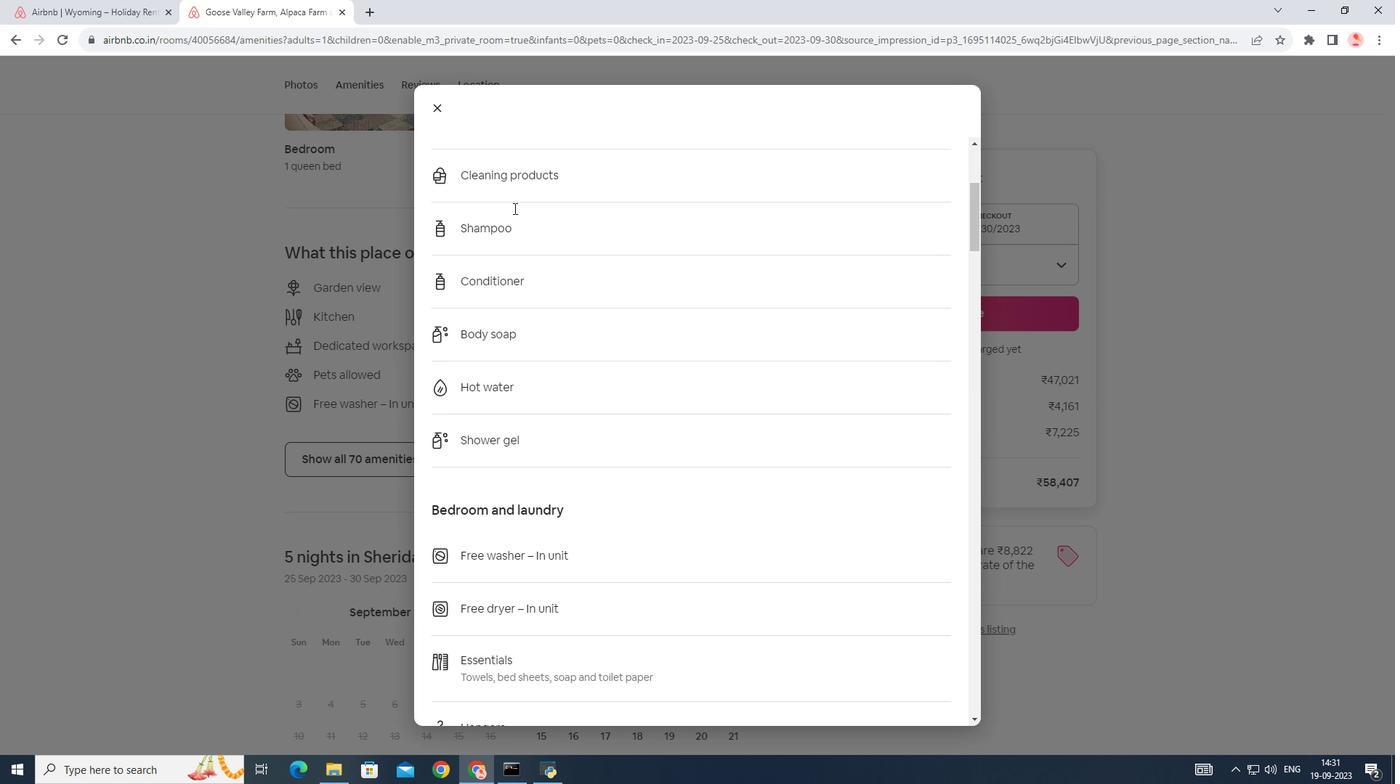 
Action: Mouse scrolled (513, 207) with delta (0, 0)
Screenshot: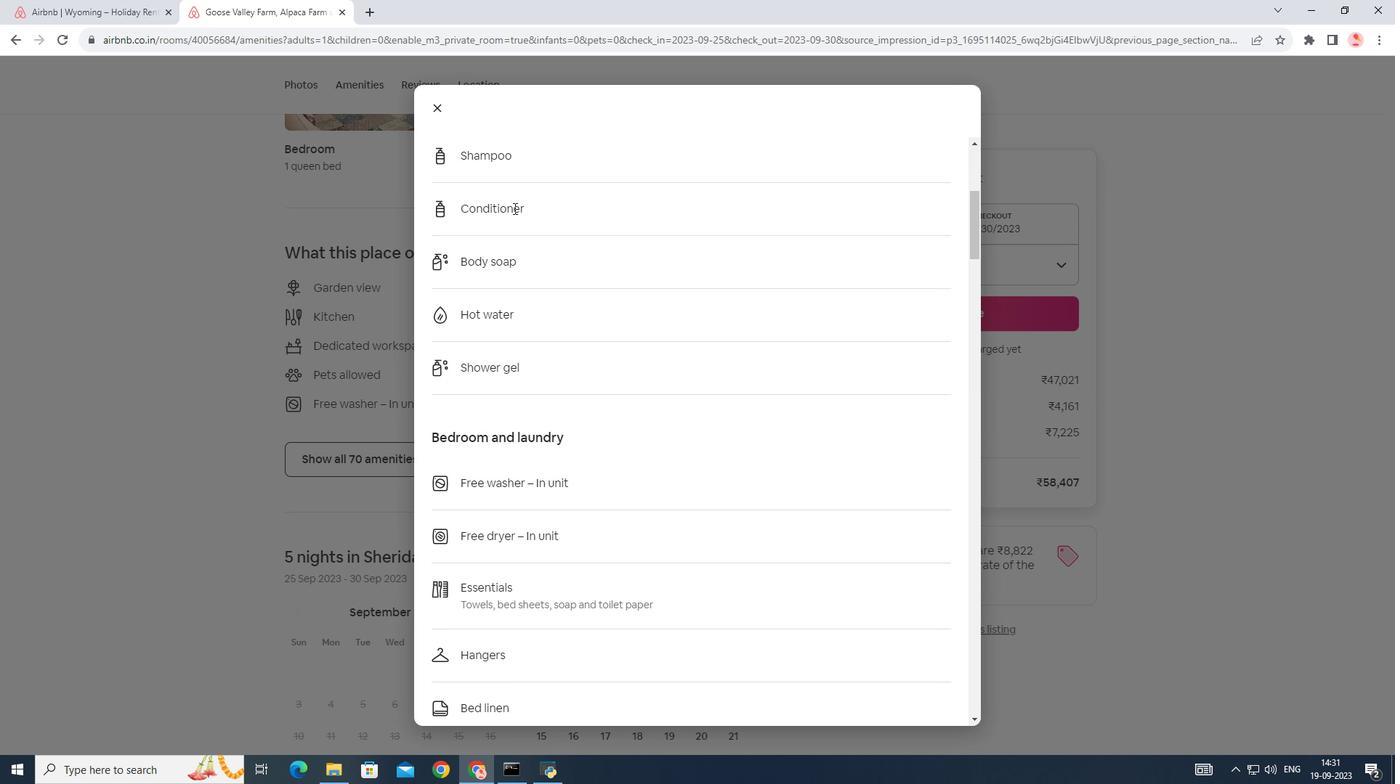 
Action: Mouse scrolled (513, 207) with delta (0, 0)
Screenshot: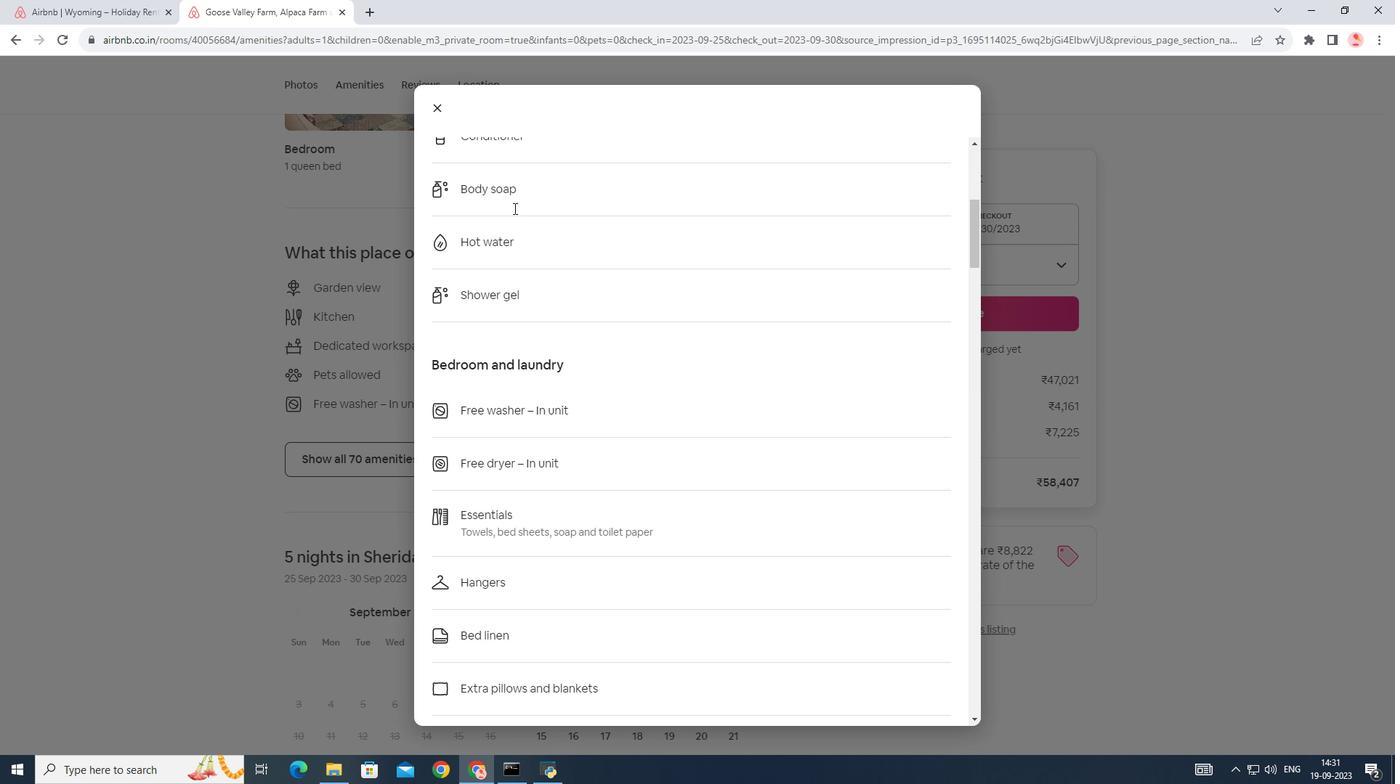 
Action: Mouse scrolled (513, 207) with delta (0, 0)
Screenshot: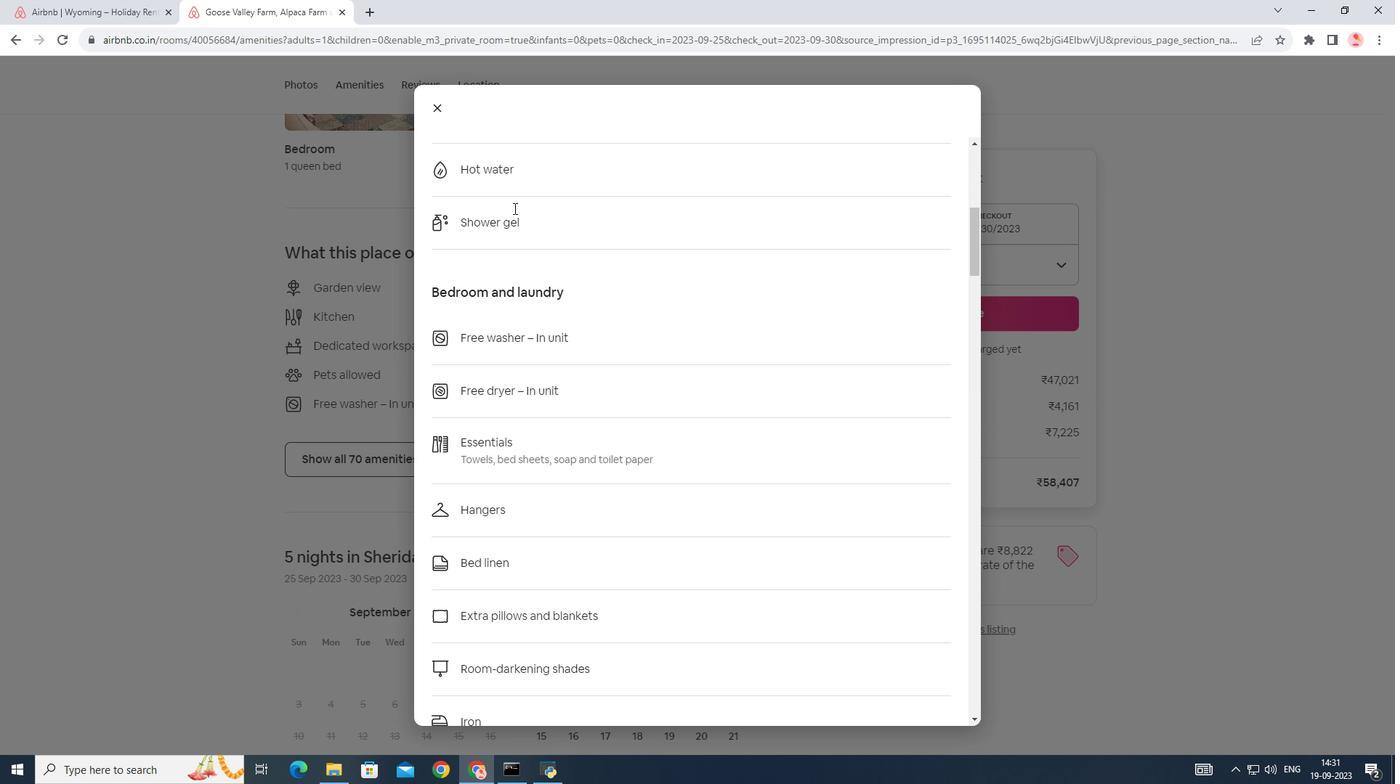 
Action: Mouse scrolled (513, 207) with delta (0, 0)
Screenshot: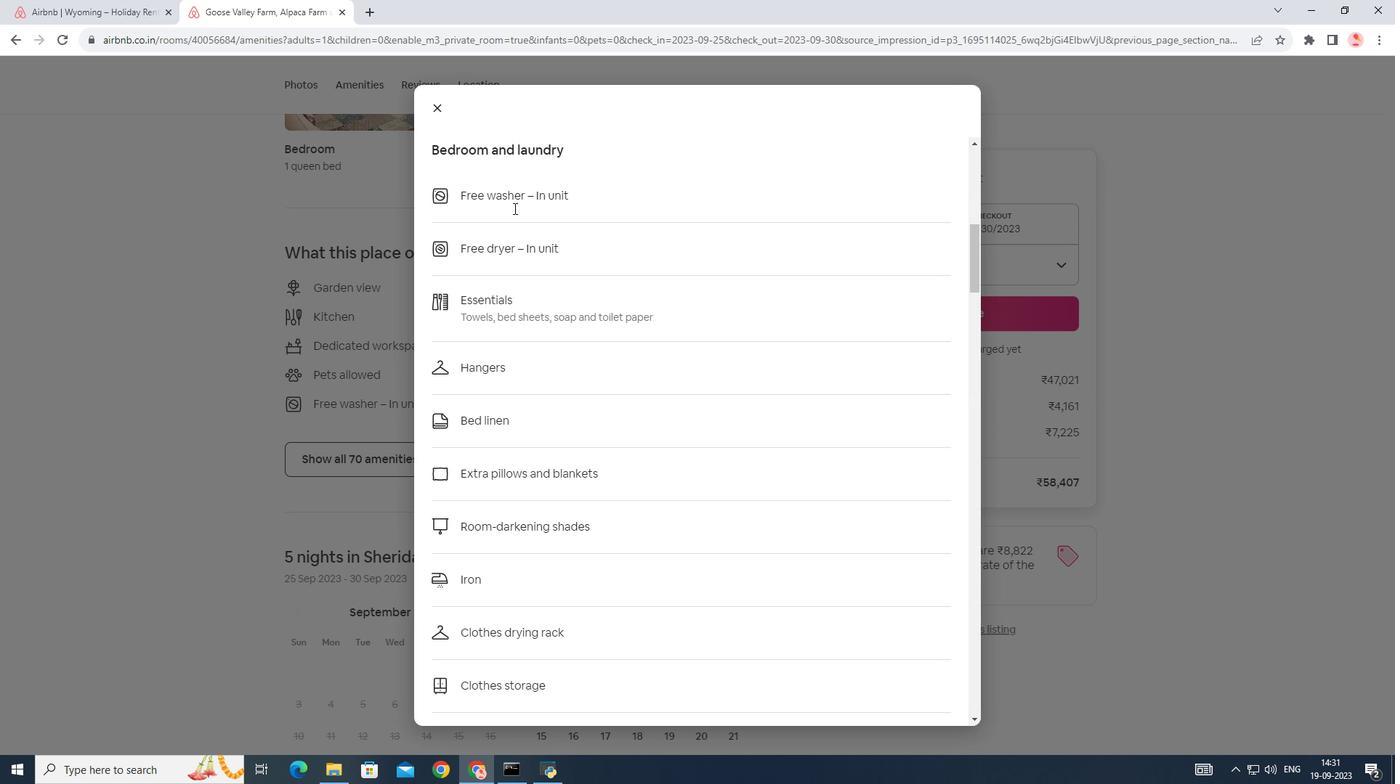 
Action: Mouse scrolled (513, 207) with delta (0, 0)
Screenshot: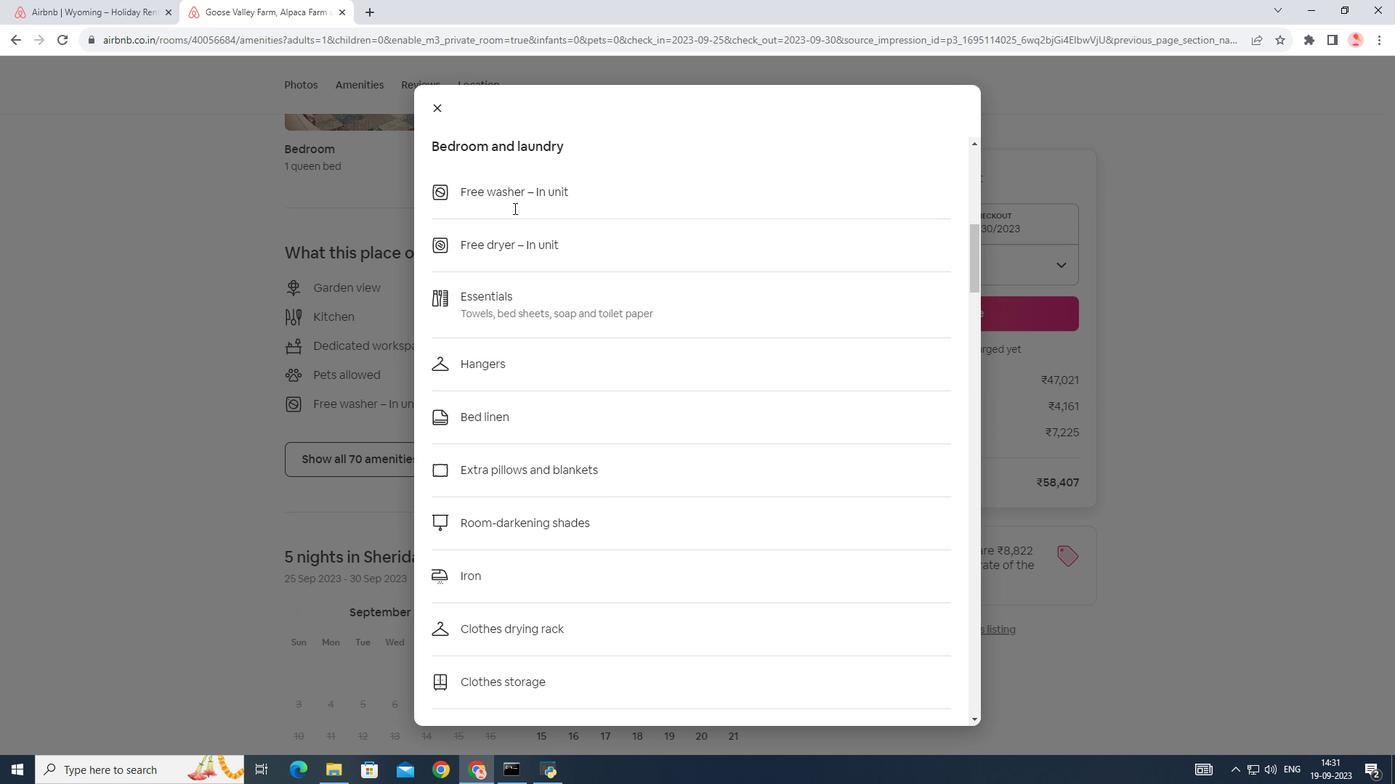 
Action: Mouse scrolled (513, 207) with delta (0, 0)
Screenshot: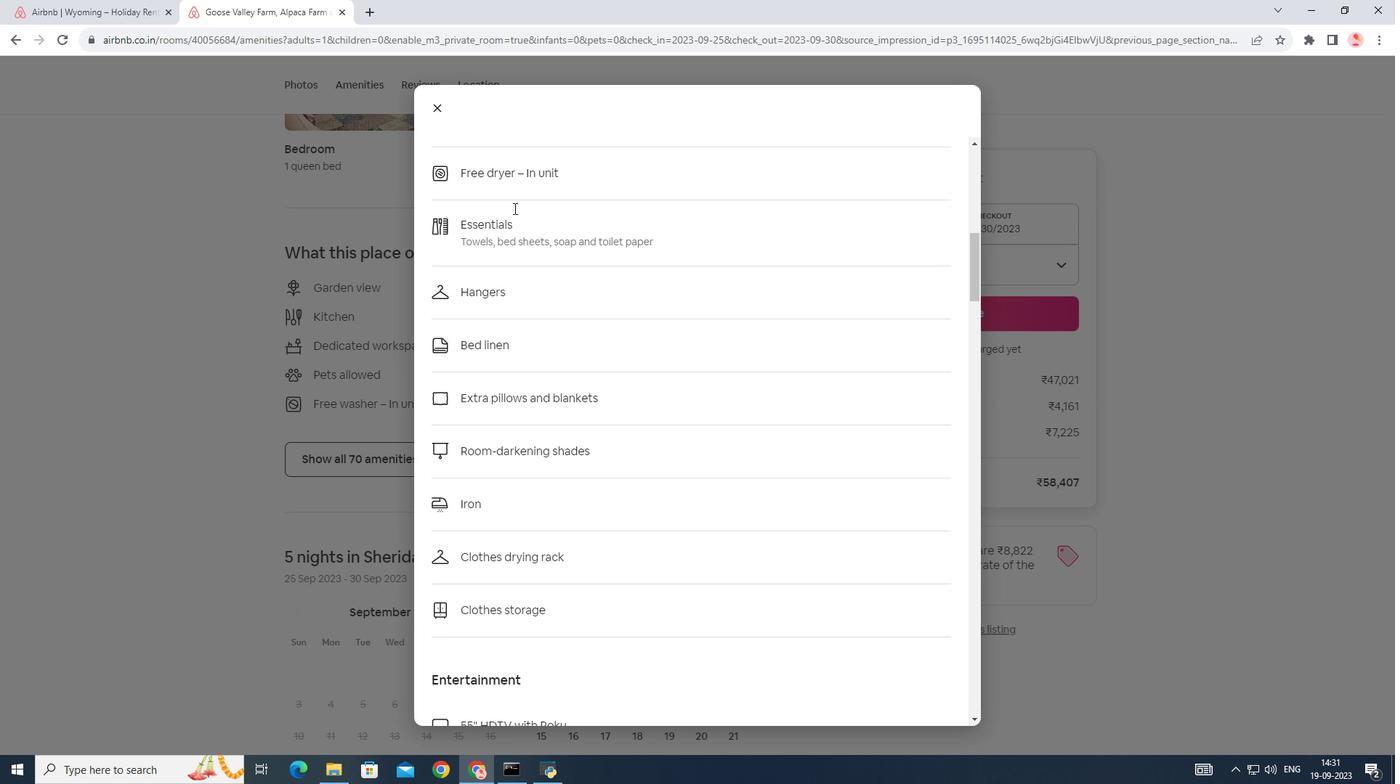 
Action: Mouse scrolled (513, 207) with delta (0, 0)
Screenshot: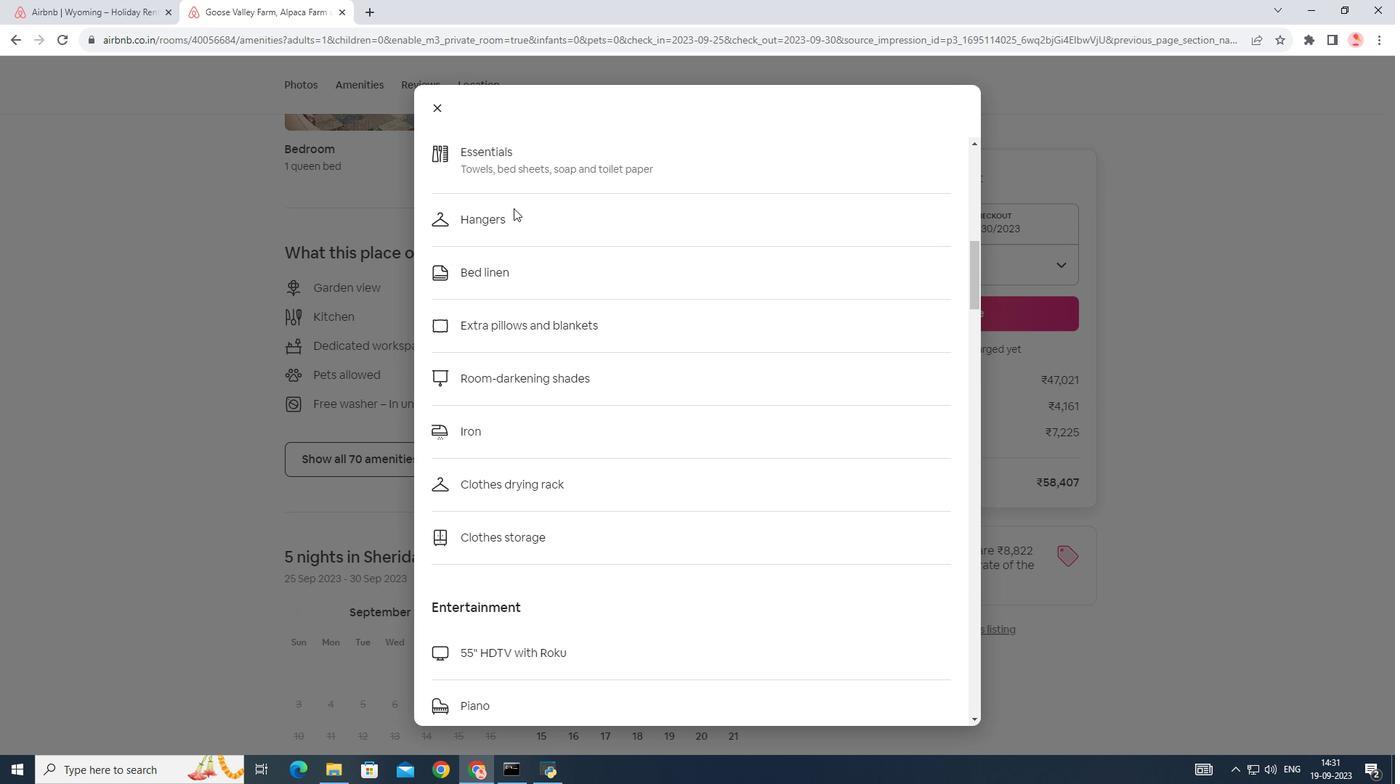 
Action: Mouse scrolled (513, 207) with delta (0, 0)
Screenshot: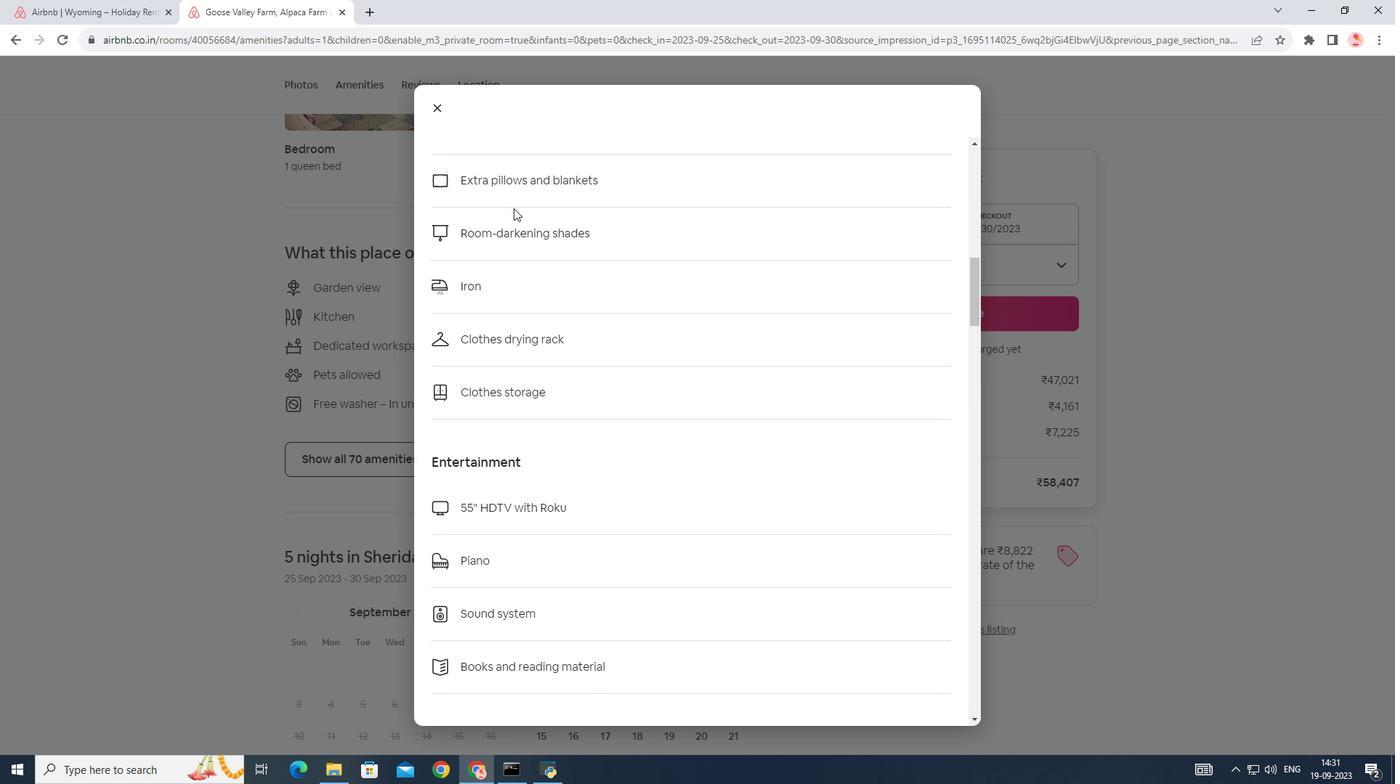 
Action: Mouse scrolled (513, 207) with delta (0, 0)
Screenshot: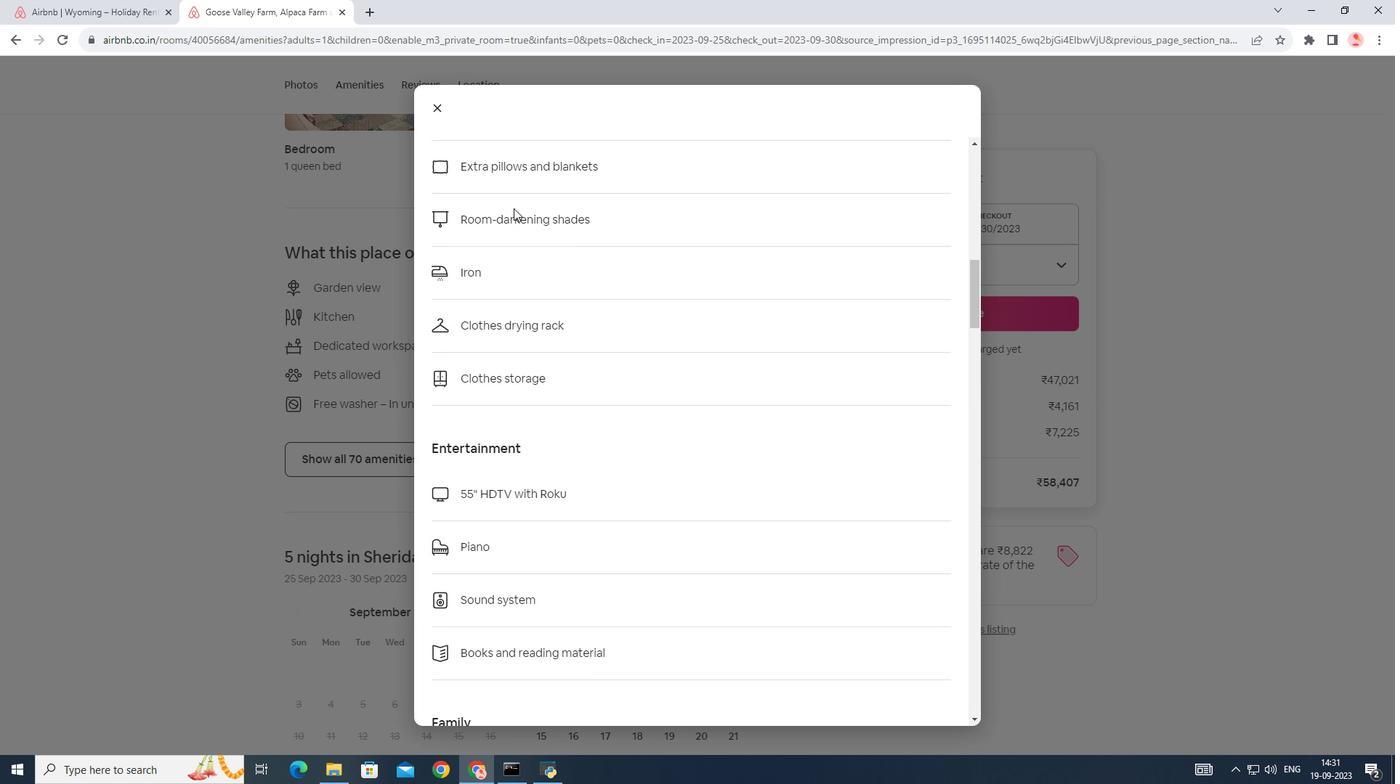 
Action: Mouse scrolled (513, 207) with delta (0, 0)
Screenshot: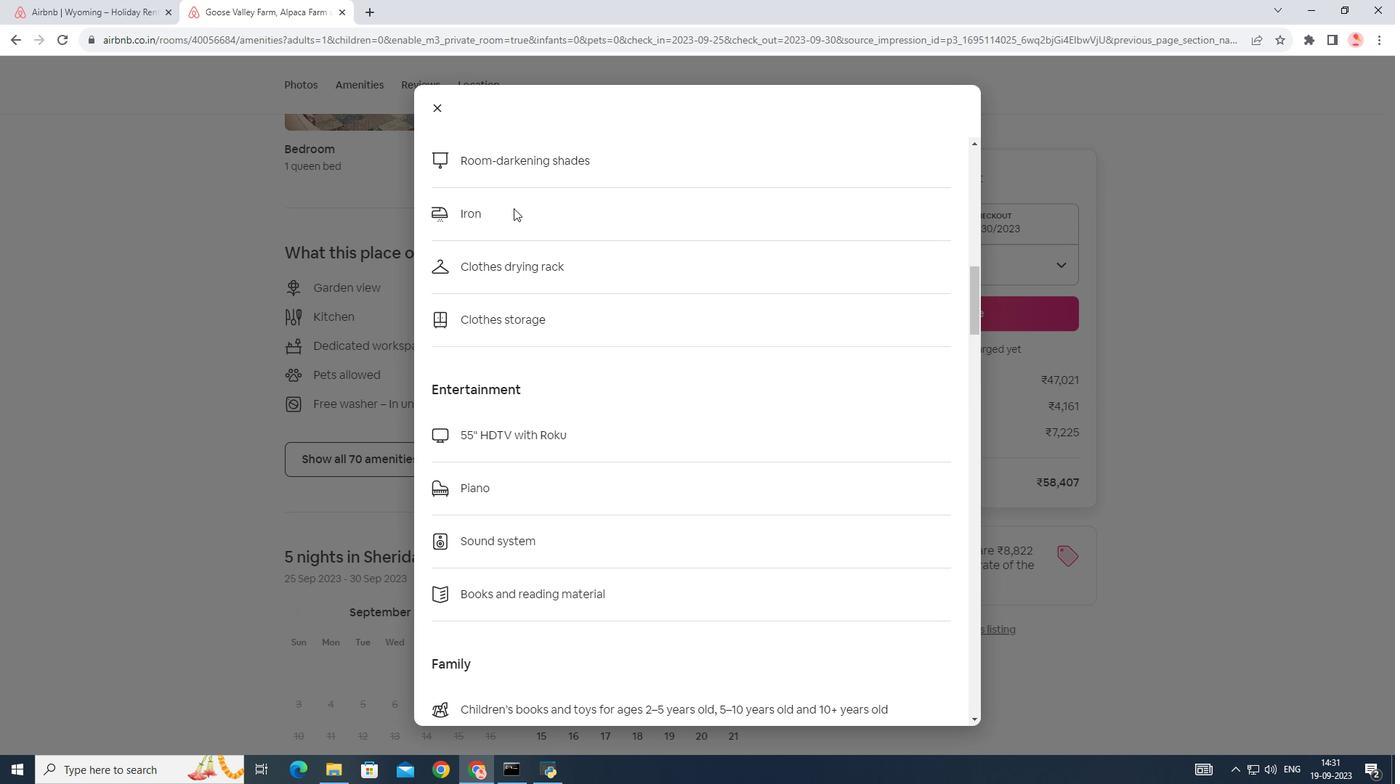 
Action: Mouse scrolled (513, 207) with delta (0, 0)
Screenshot: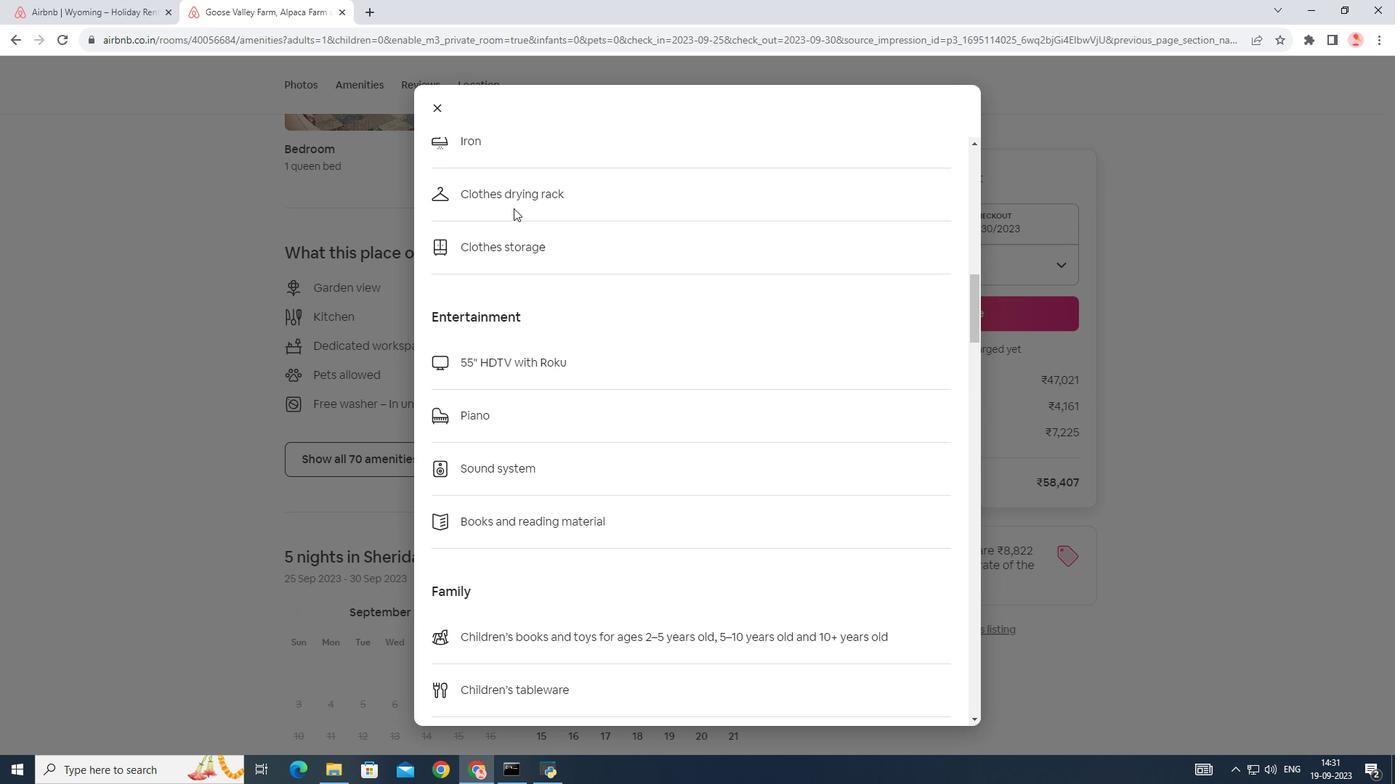
Action: Mouse scrolled (513, 207) with delta (0, 0)
Screenshot: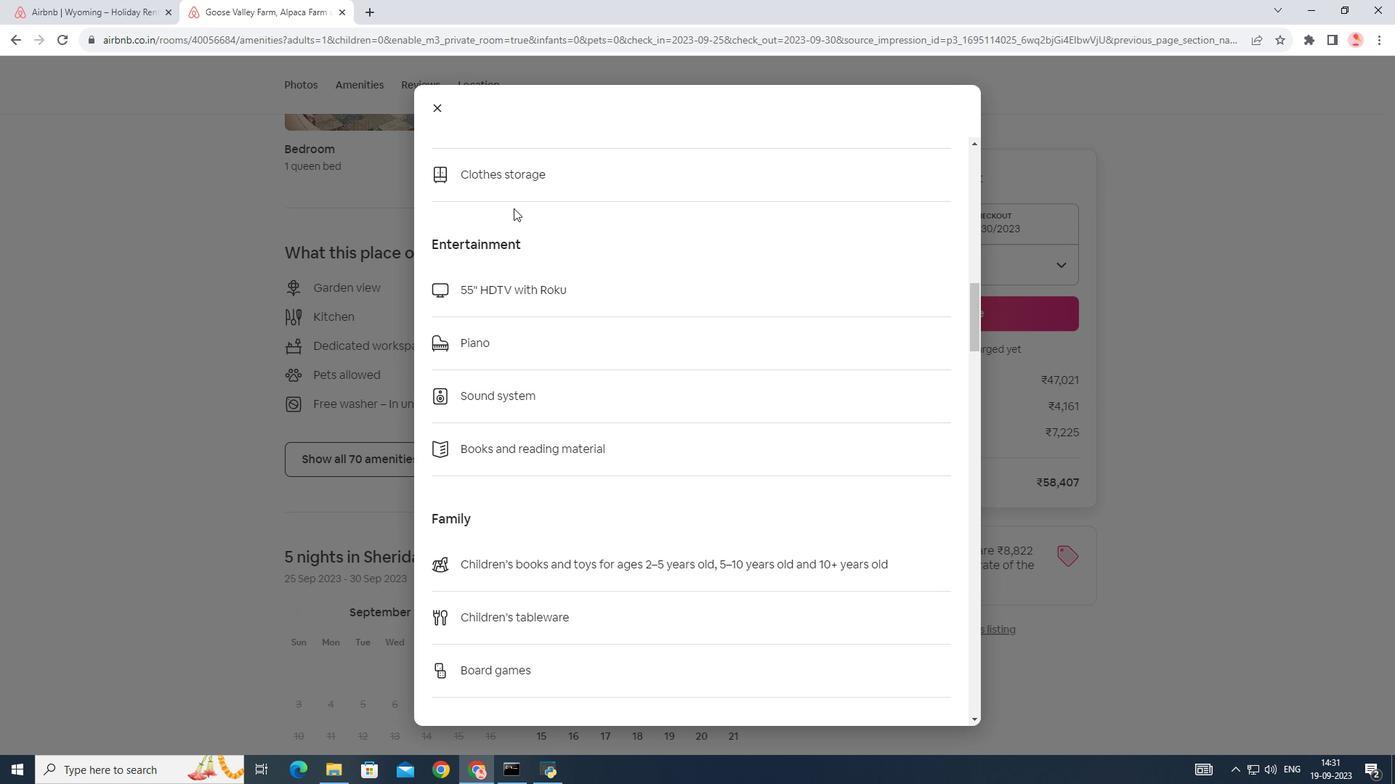 
Action: Mouse scrolled (513, 207) with delta (0, 0)
Screenshot: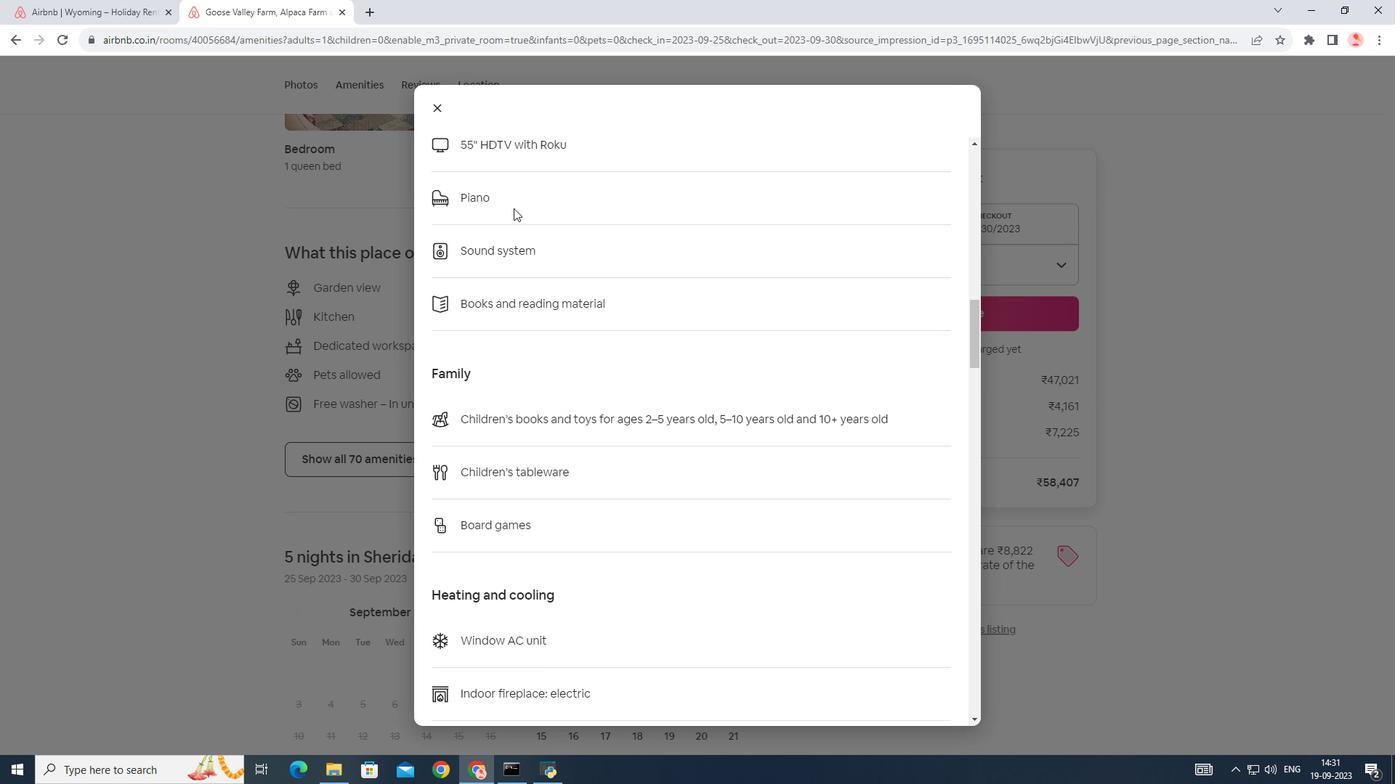 
Action: Mouse scrolled (513, 207) with delta (0, 0)
Screenshot: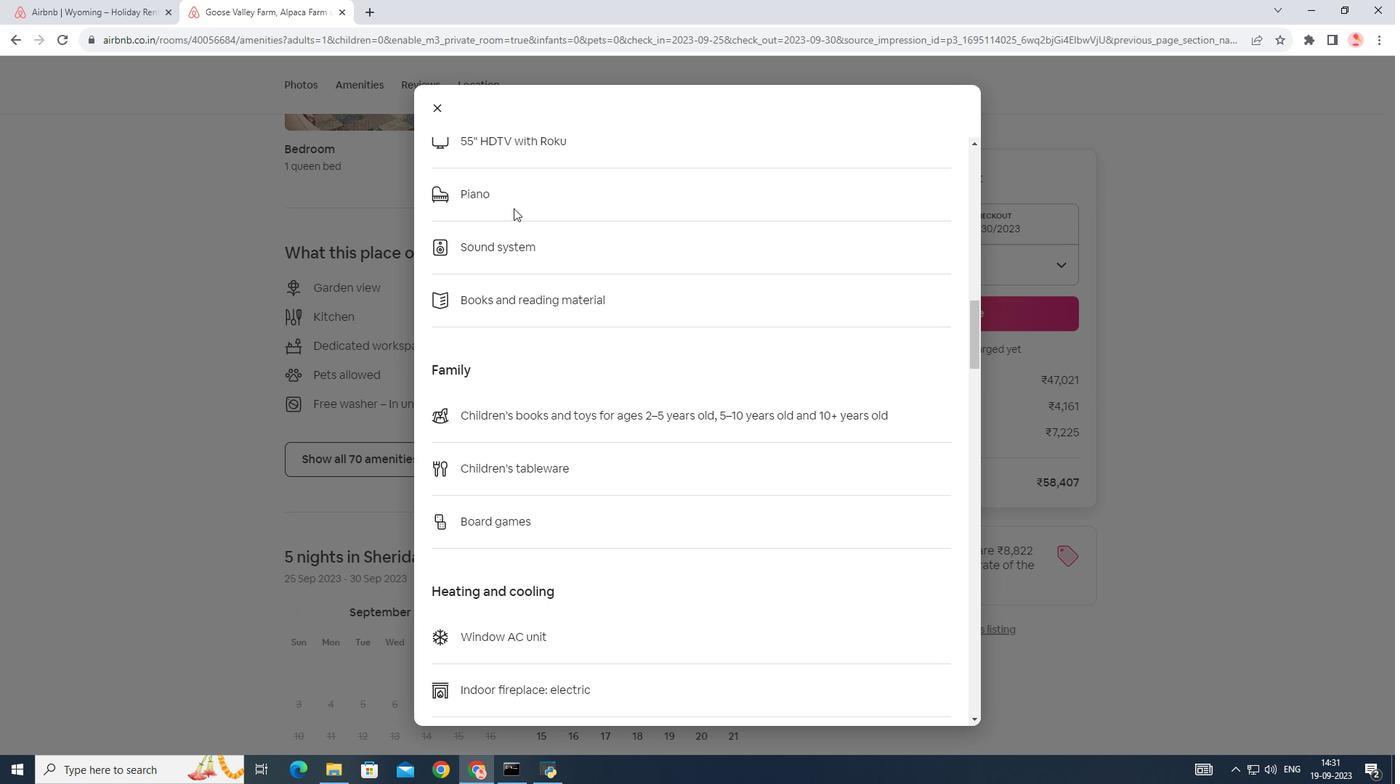 
Action: Mouse scrolled (513, 207) with delta (0, 0)
Screenshot: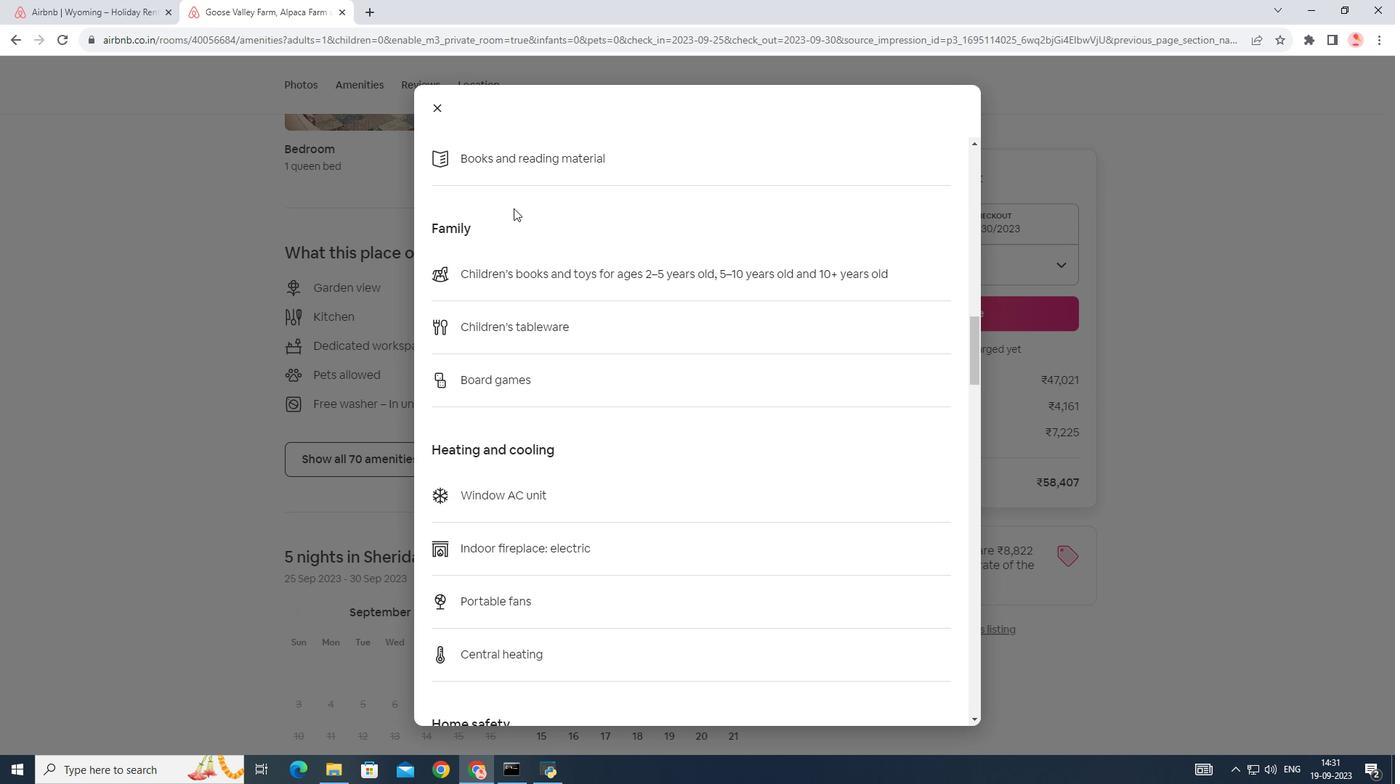 
Action: Mouse scrolled (513, 207) with delta (0, 0)
Screenshot: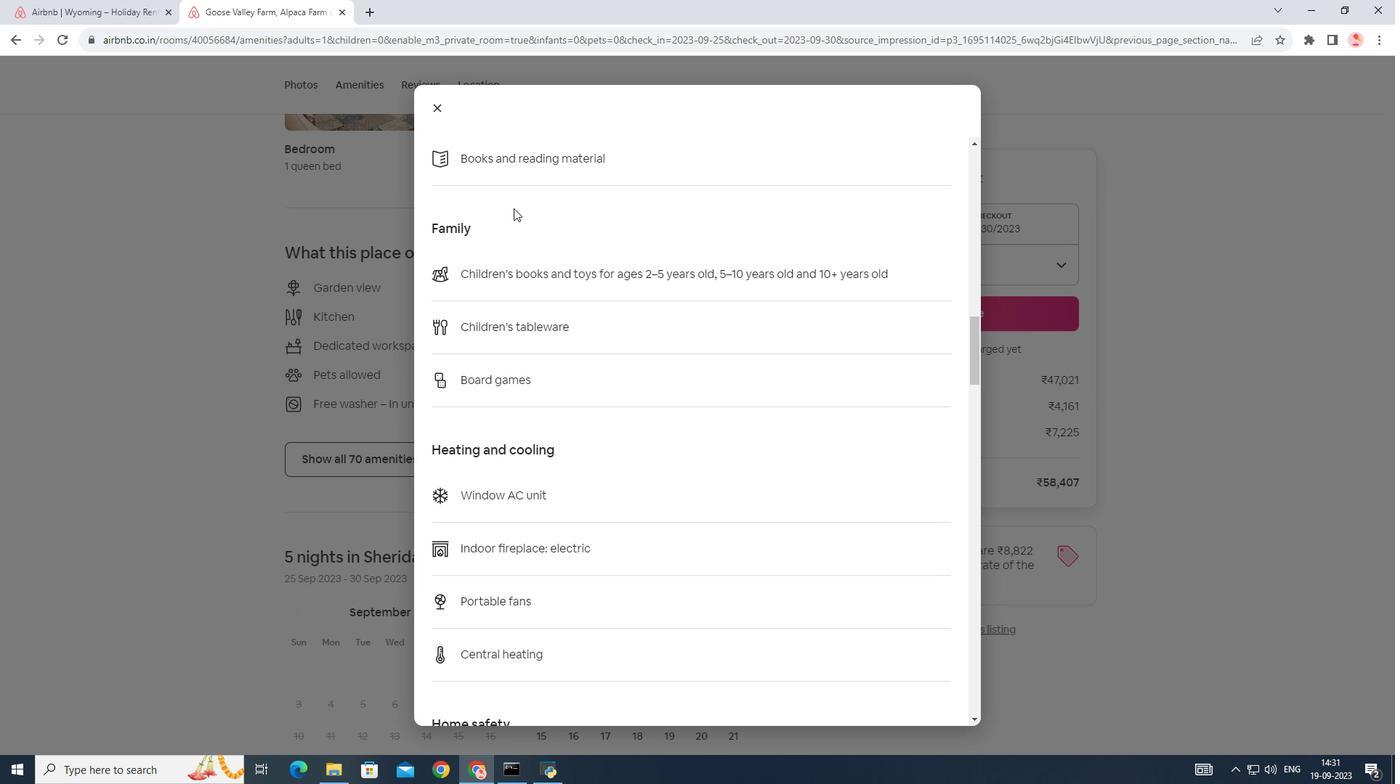 
Action: Mouse scrolled (513, 207) with delta (0, 0)
Screenshot: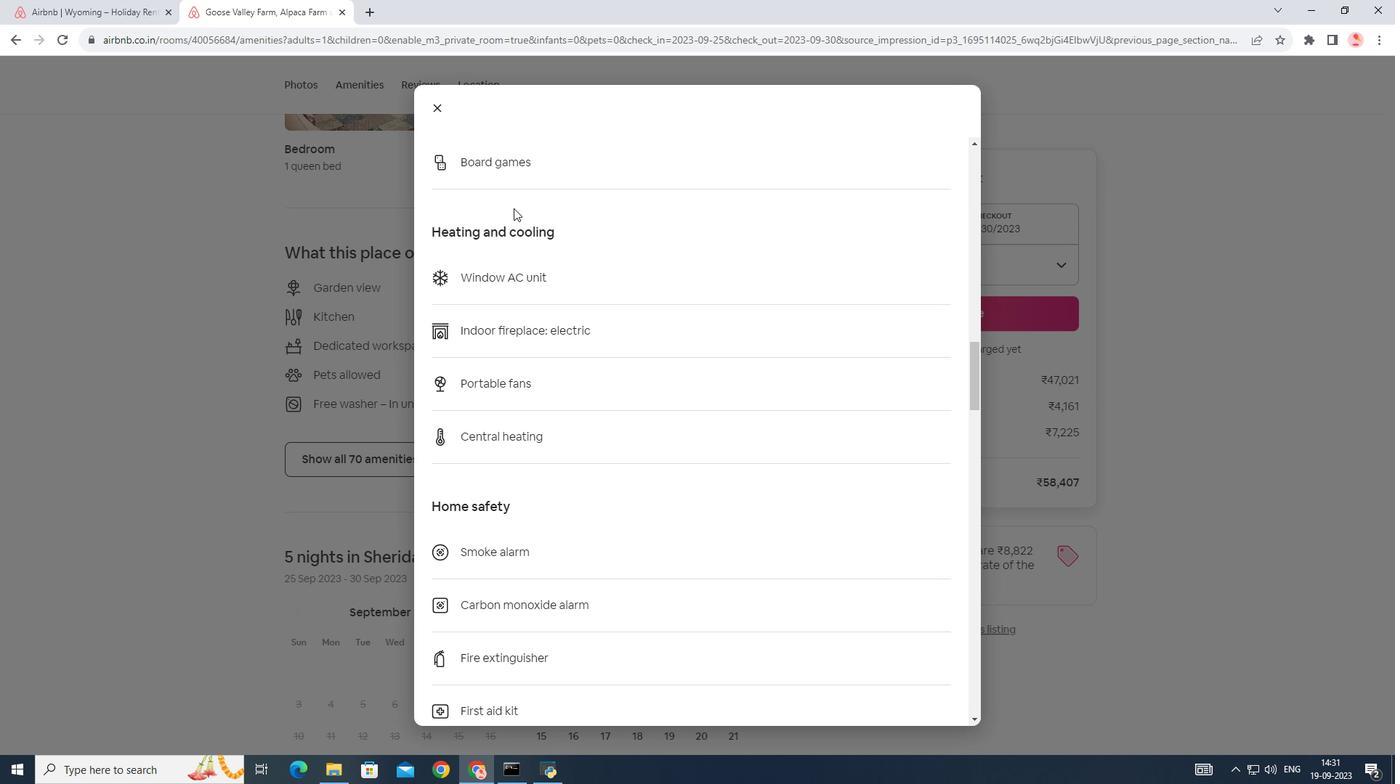 
Action: Mouse scrolled (513, 207) with delta (0, 0)
Screenshot: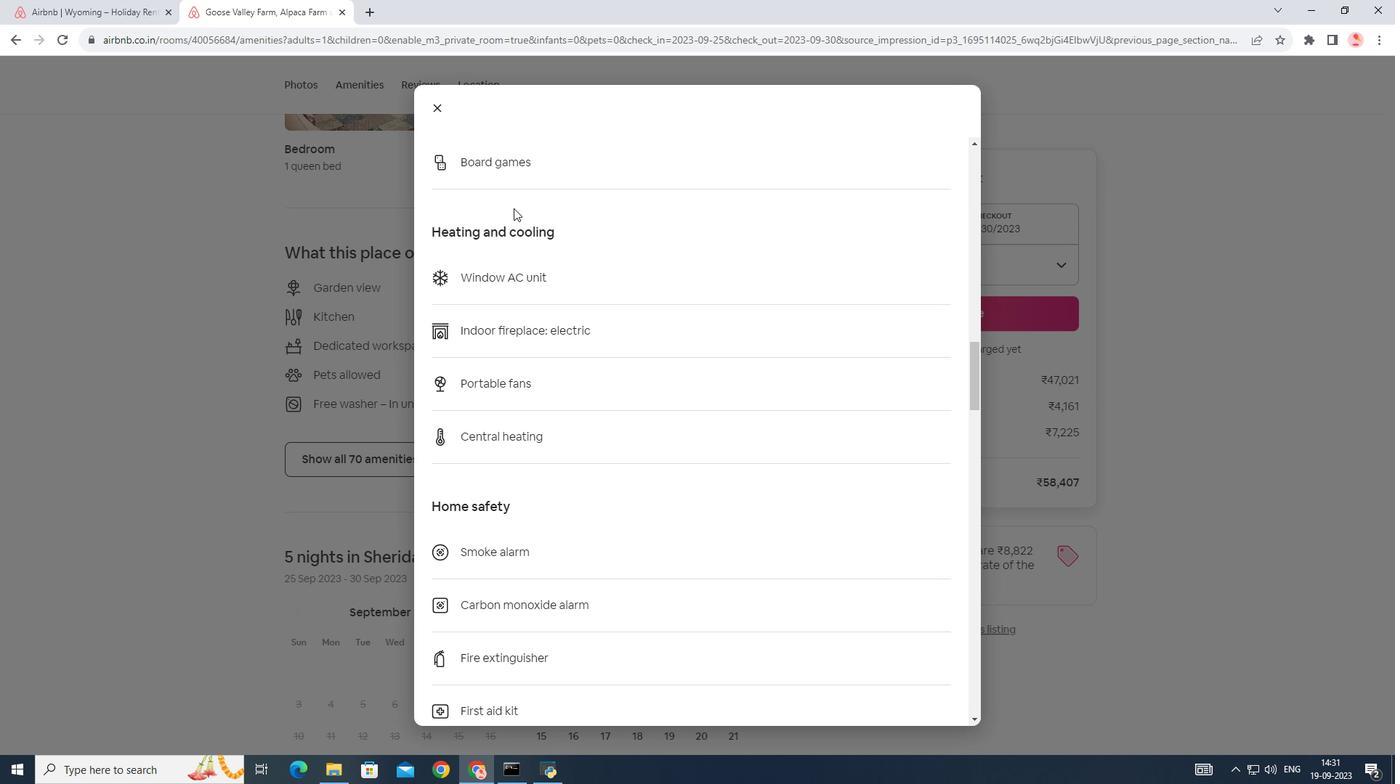 
Action: Mouse scrolled (513, 207) with delta (0, 0)
Screenshot: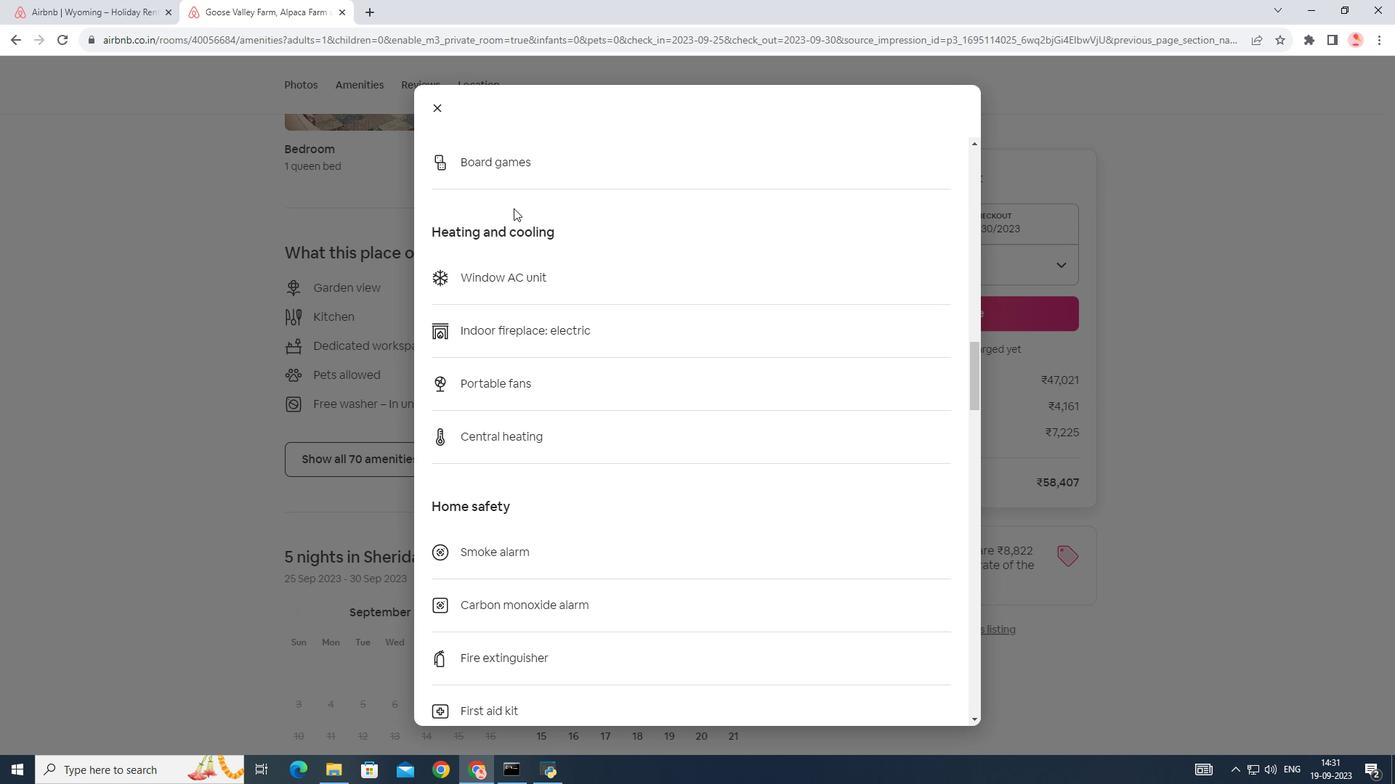 
Action: Mouse scrolled (513, 207) with delta (0, 0)
Screenshot: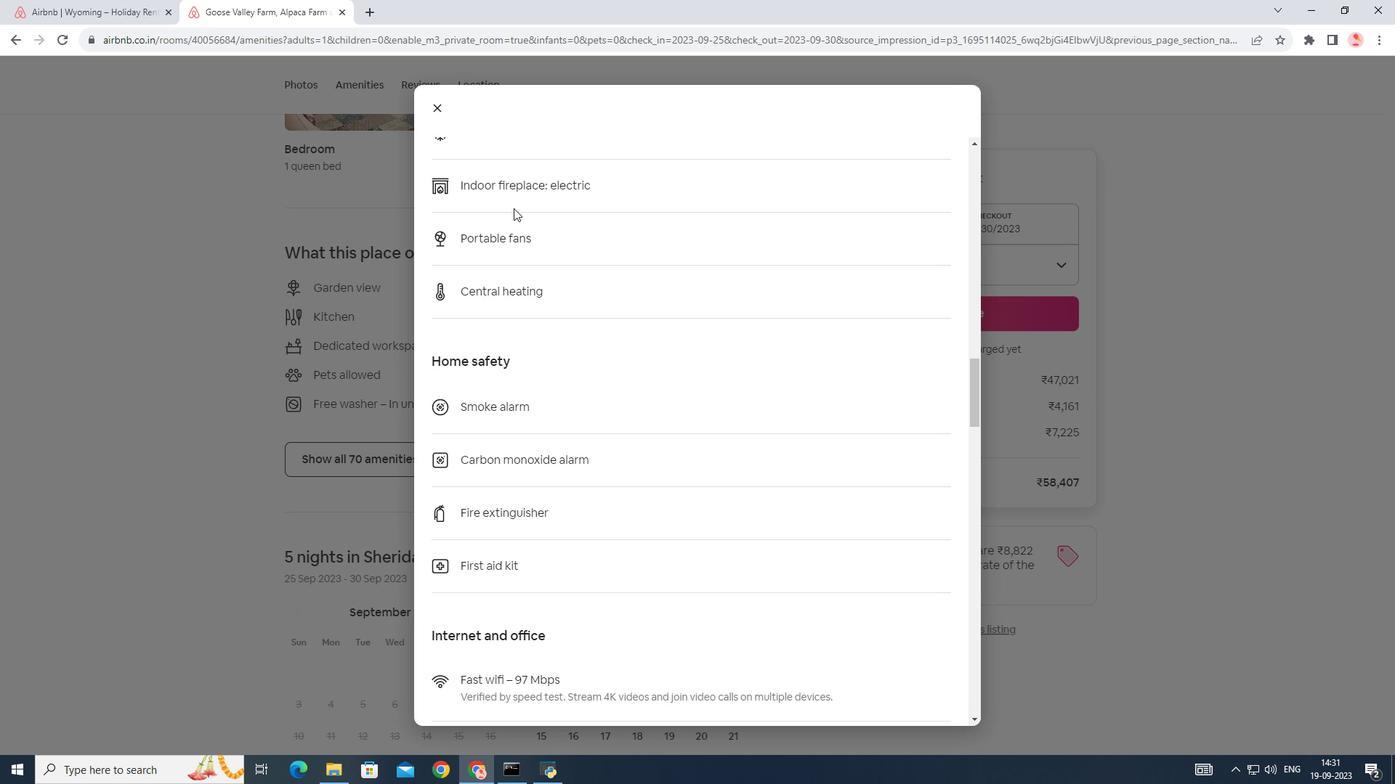 
Action: Mouse scrolled (513, 207) with delta (0, 0)
Screenshot: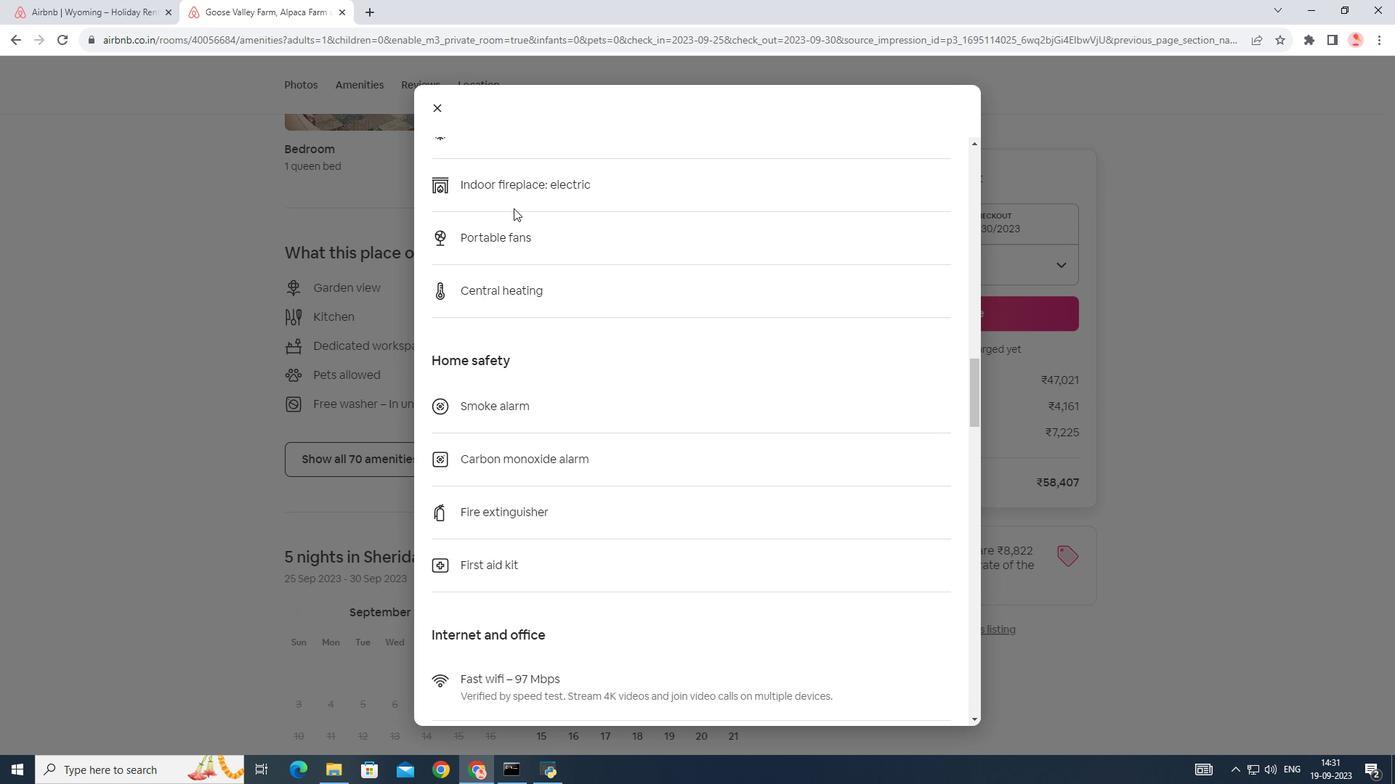 
Action: Mouse scrolled (513, 207) with delta (0, 0)
Screenshot: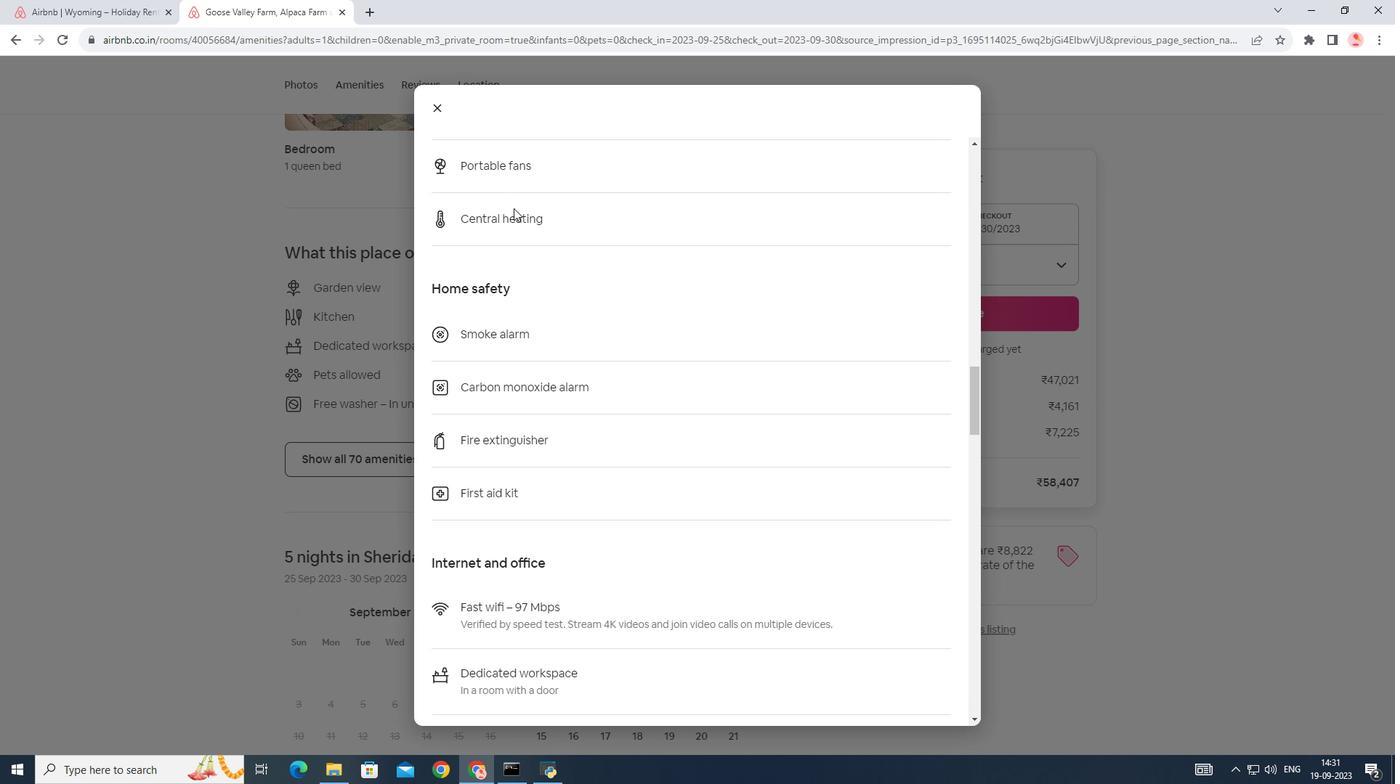 
Action: Mouse scrolled (513, 207) with delta (0, 0)
Screenshot: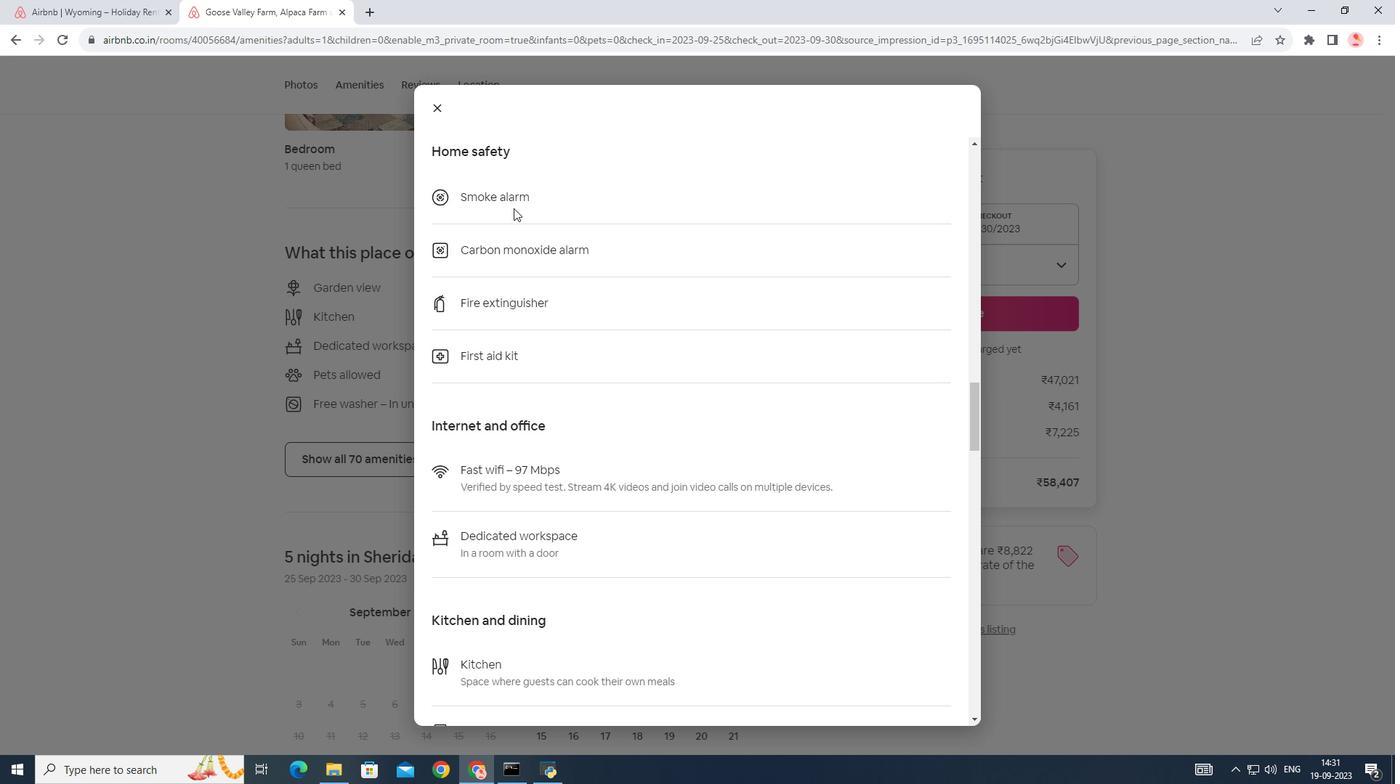 
Action: Mouse scrolled (513, 207) with delta (0, 0)
Screenshot: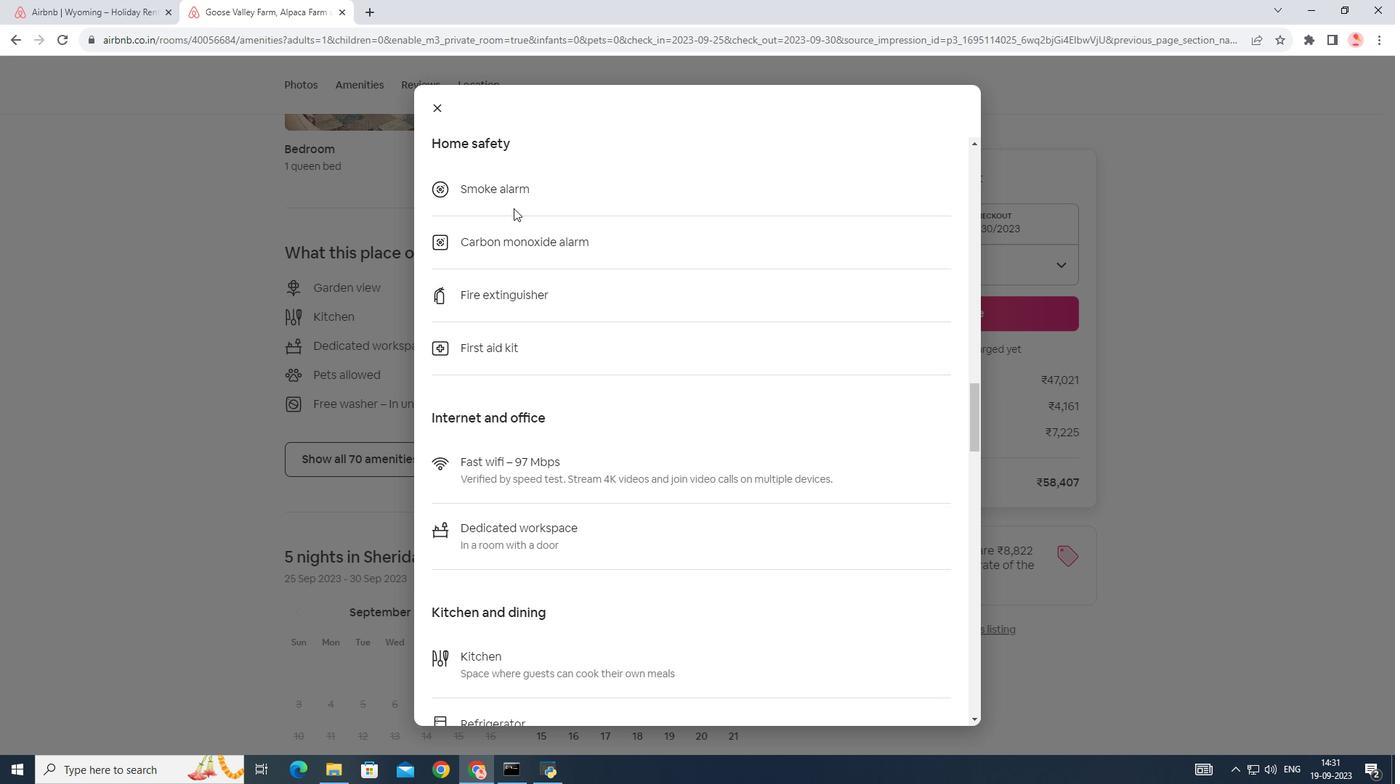 
Action: Mouse scrolled (513, 207) with delta (0, 0)
Screenshot: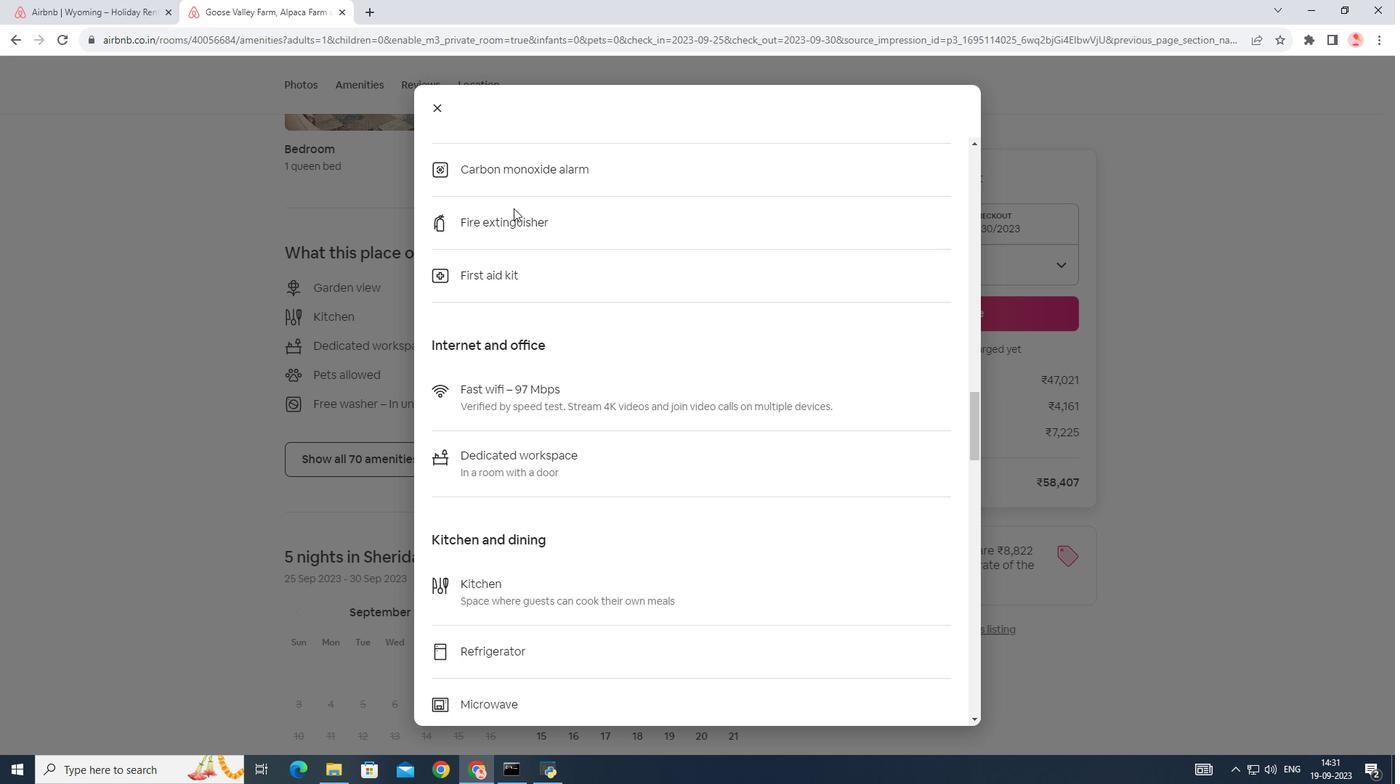 
Action: Mouse scrolled (513, 207) with delta (0, 0)
Screenshot: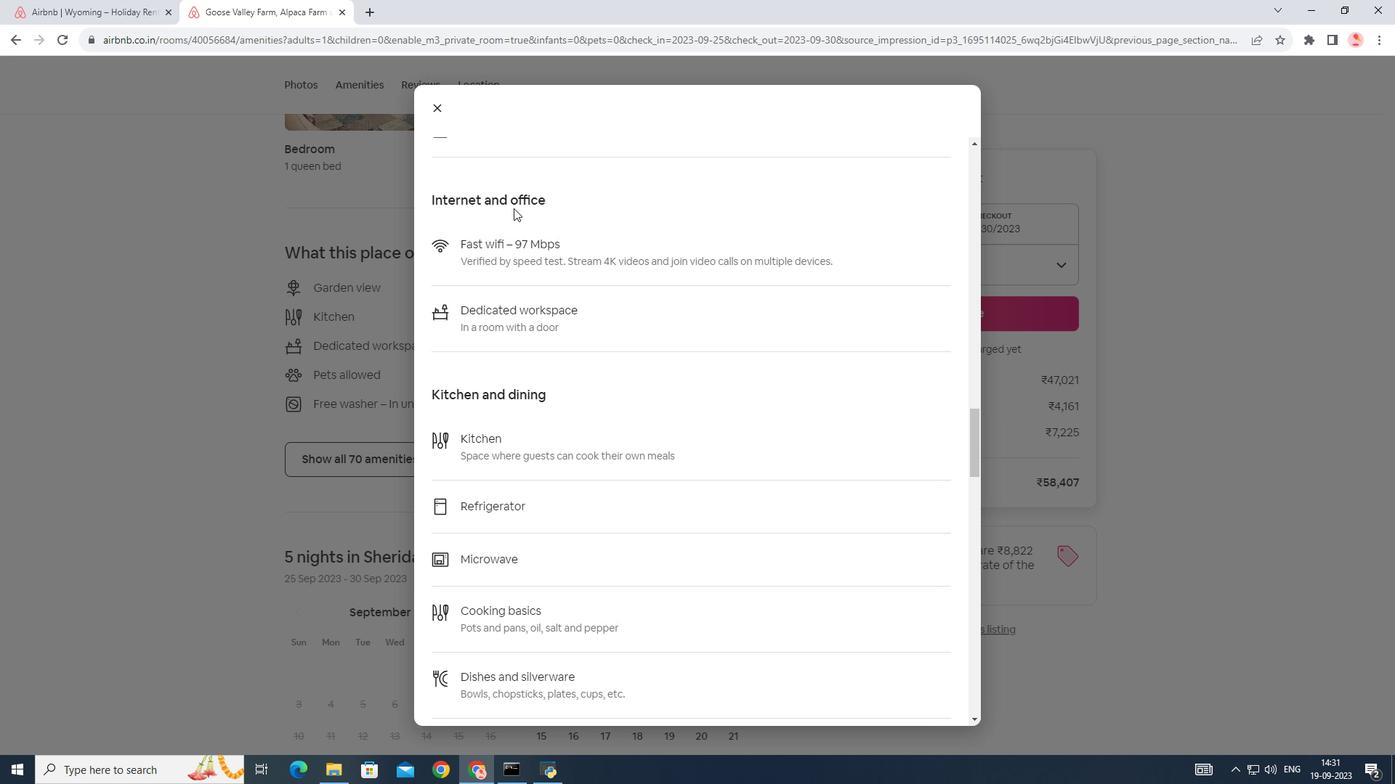 
Action: Mouse scrolled (513, 207) with delta (0, 0)
Screenshot: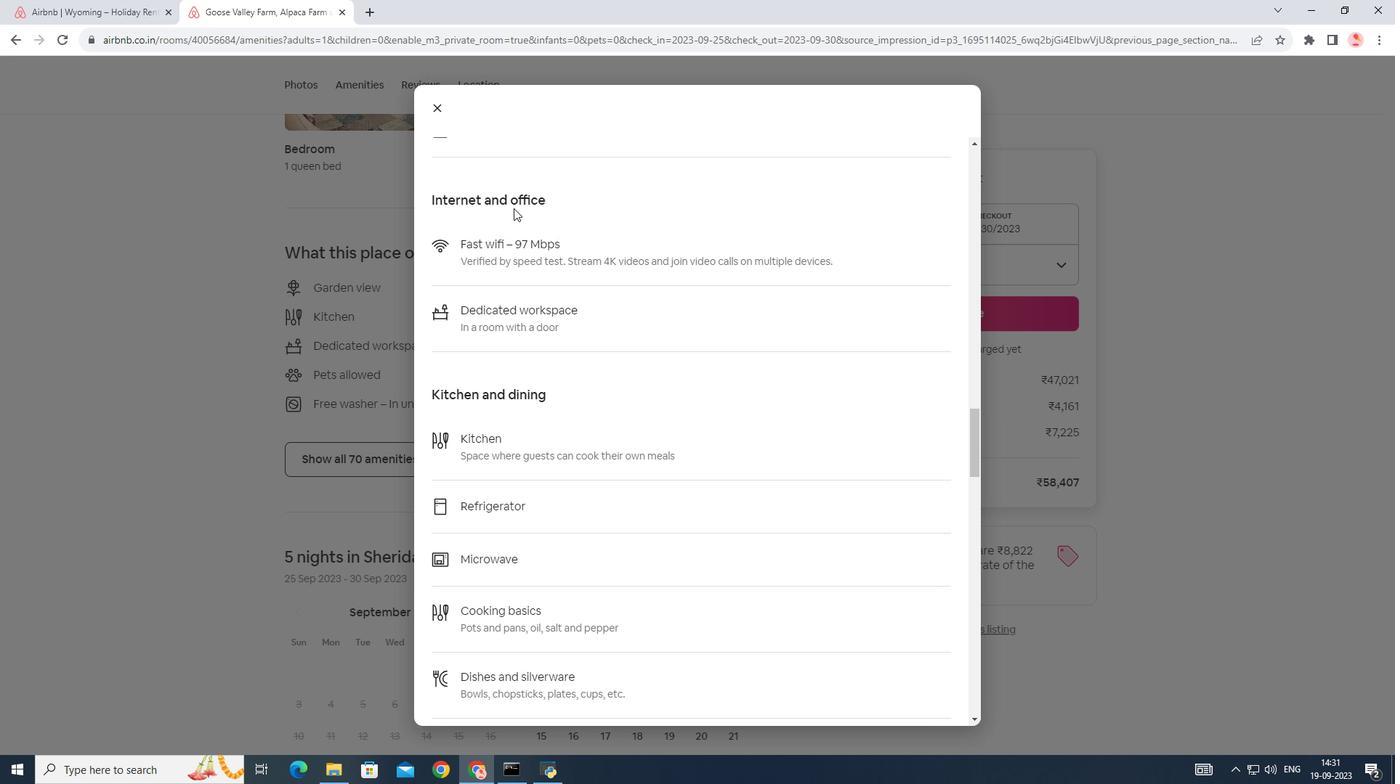 
Action: Mouse scrolled (513, 207) with delta (0, 0)
Screenshot: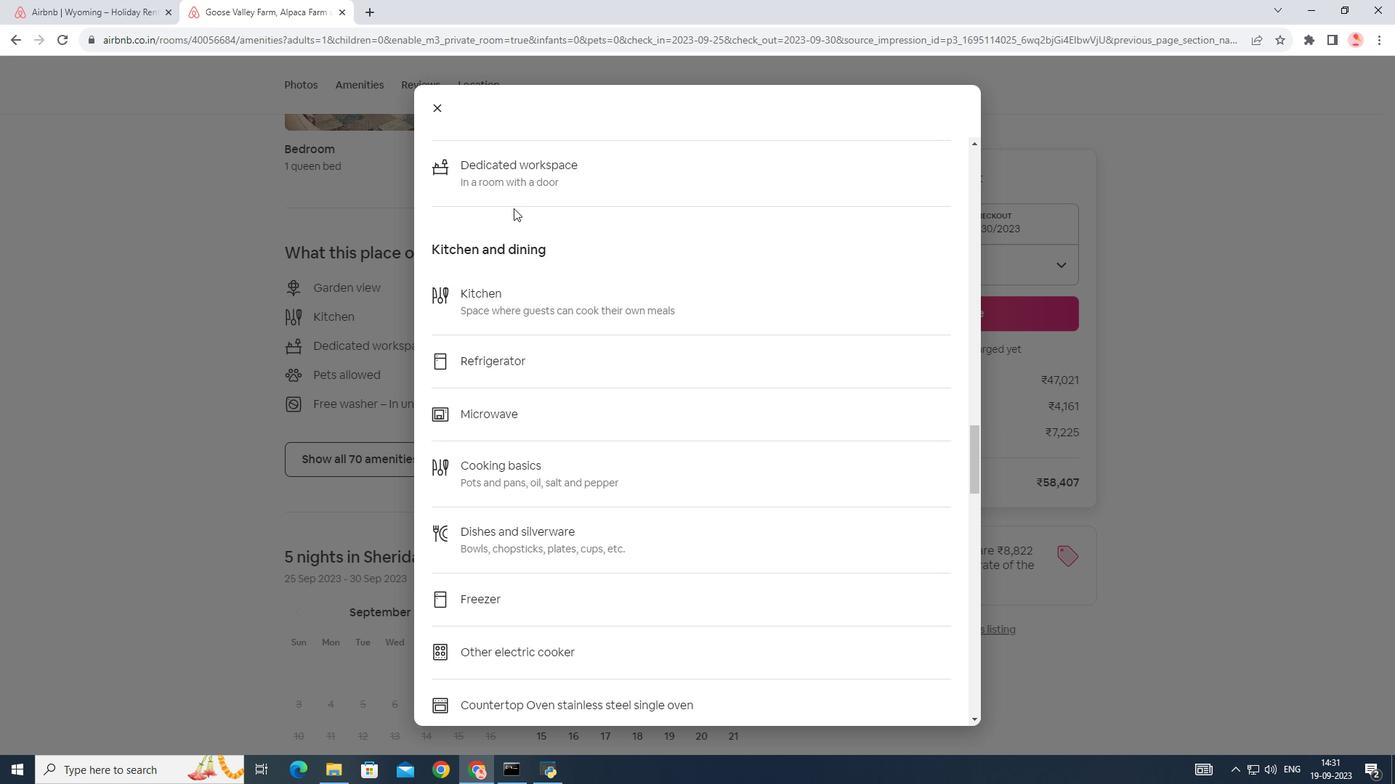 
Action: Mouse scrolled (513, 207) with delta (0, 0)
Screenshot: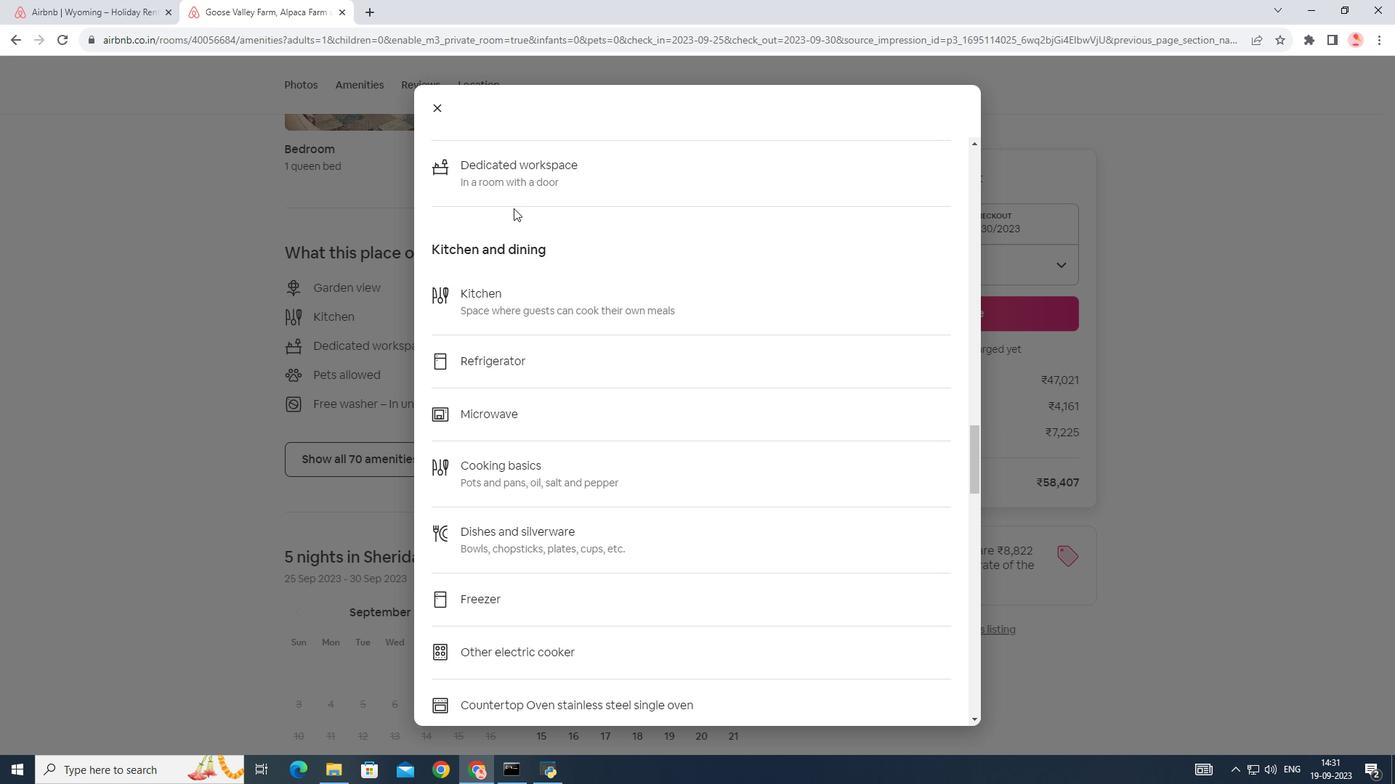 
Action: Mouse scrolled (513, 207) with delta (0, 0)
Screenshot: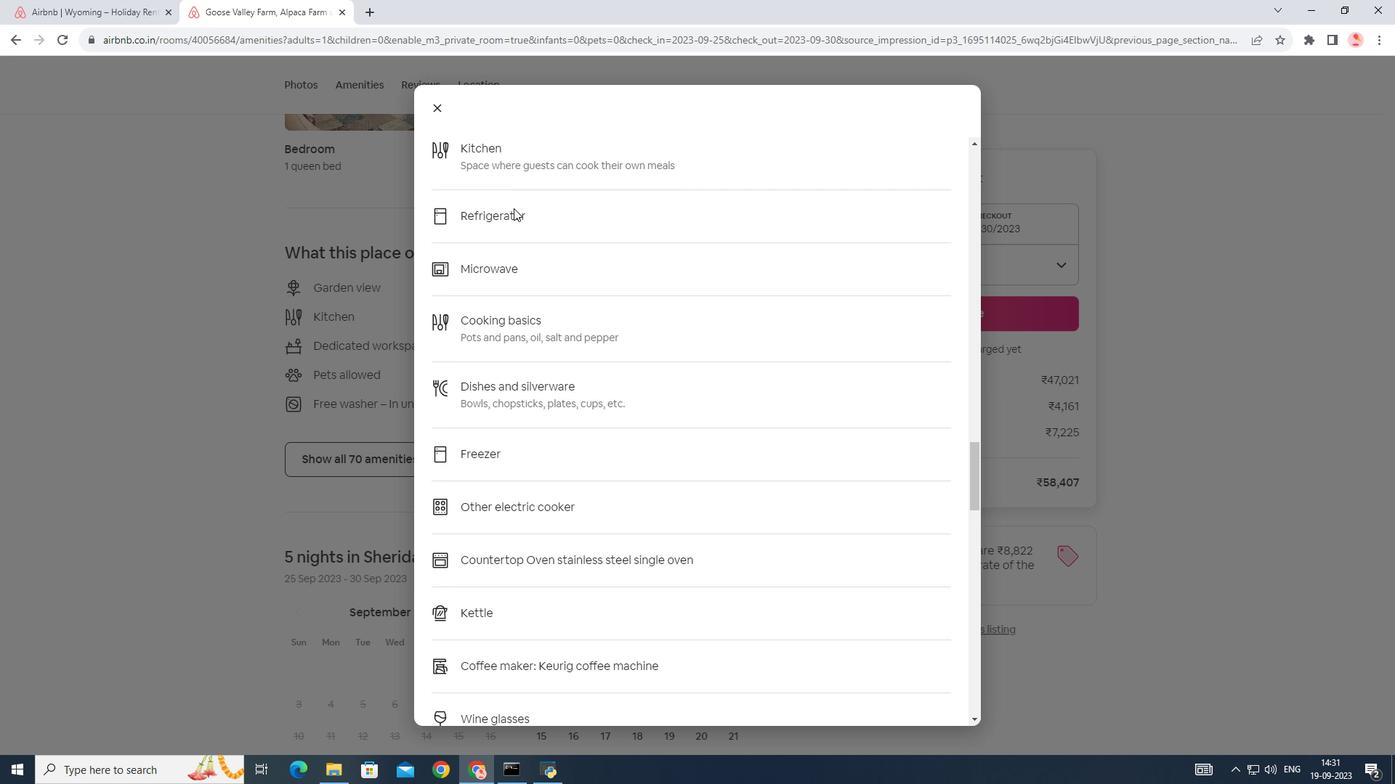 
Action: Mouse scrolled (513, 207) with delta (0, 0)
Screenshot: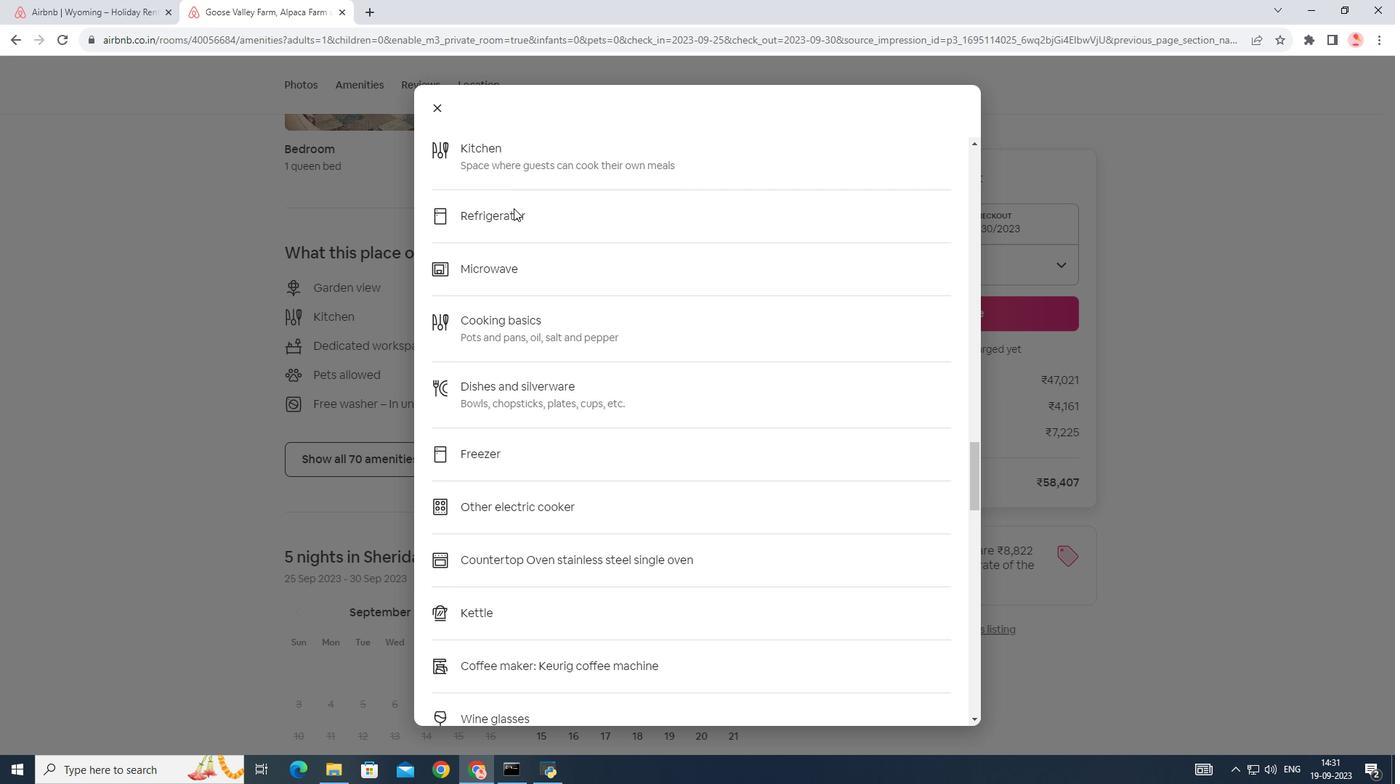
Action: Mouse scrolled (513, 207) with delta (0, 0)
Screenshot: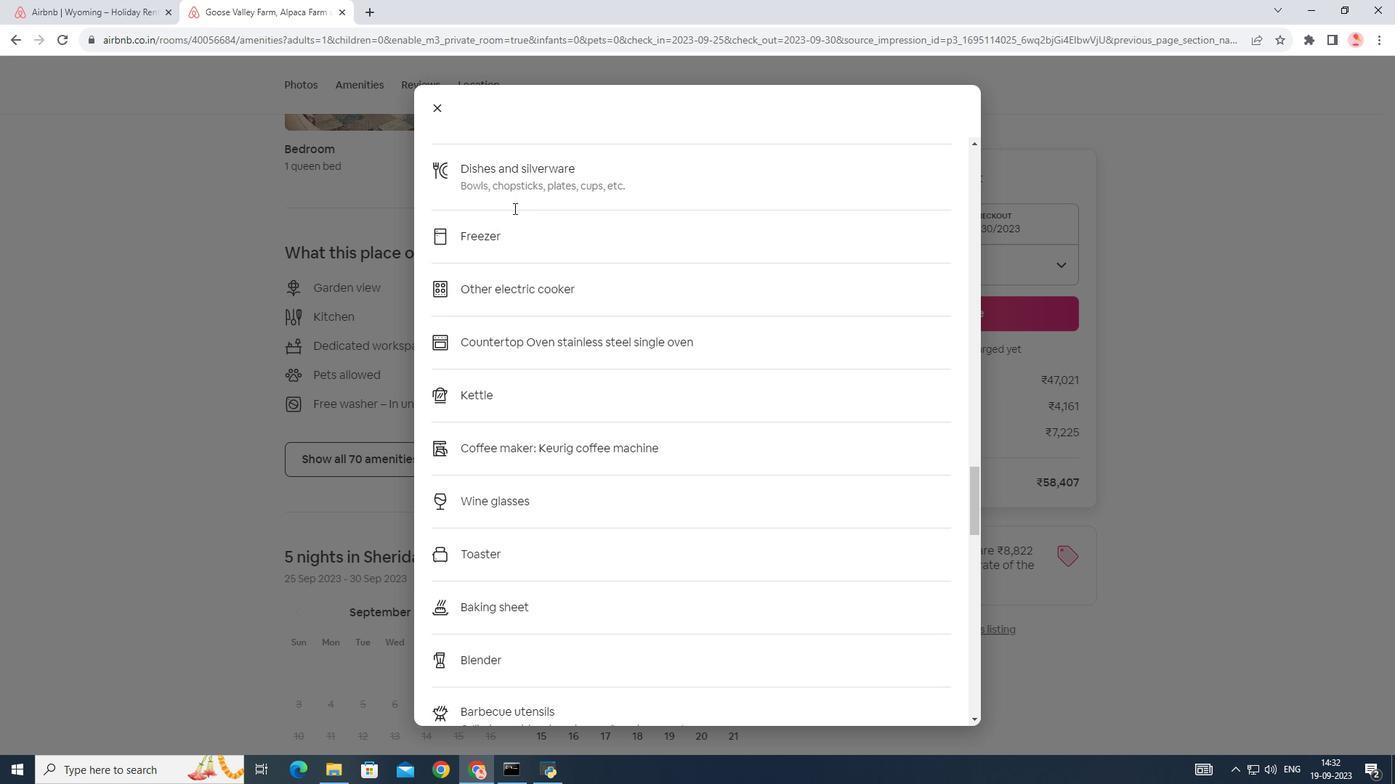 
Action: Mouse scrolled (513, 207) with delta (0, 0)
Screenshot: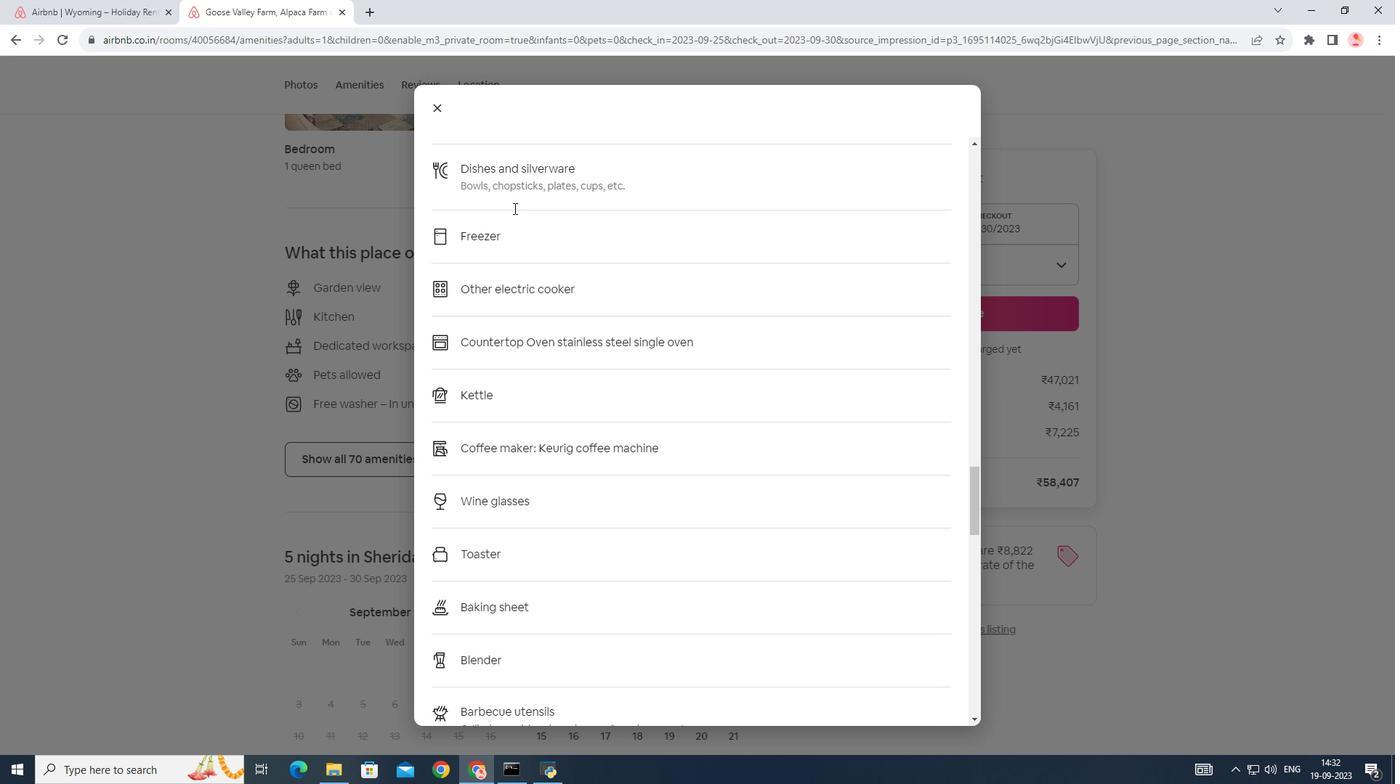 
Action: Mouse scrolled (513, 207) with delta (0, 0)
Screenshot: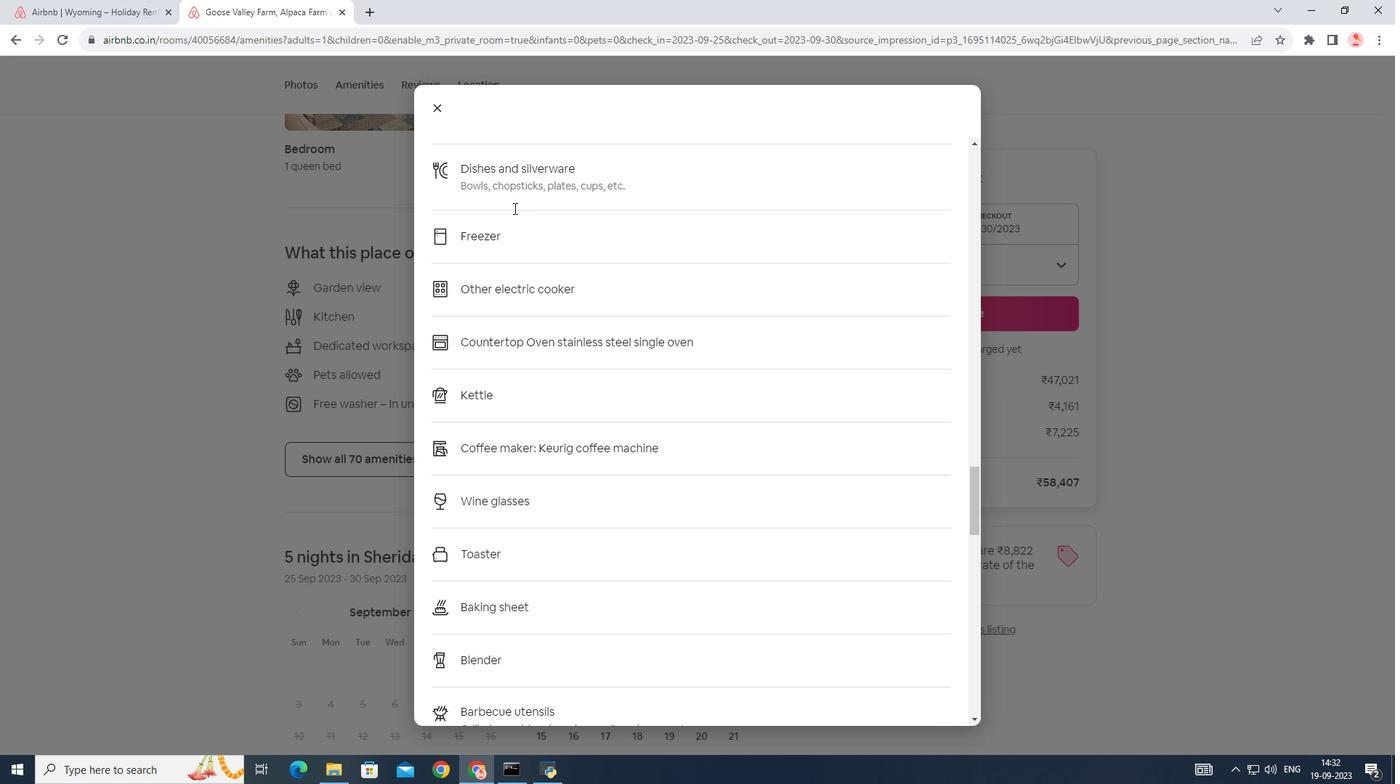 
Action: Mouse scrolled (513, 207) with delta (0, 0)
Screenshot: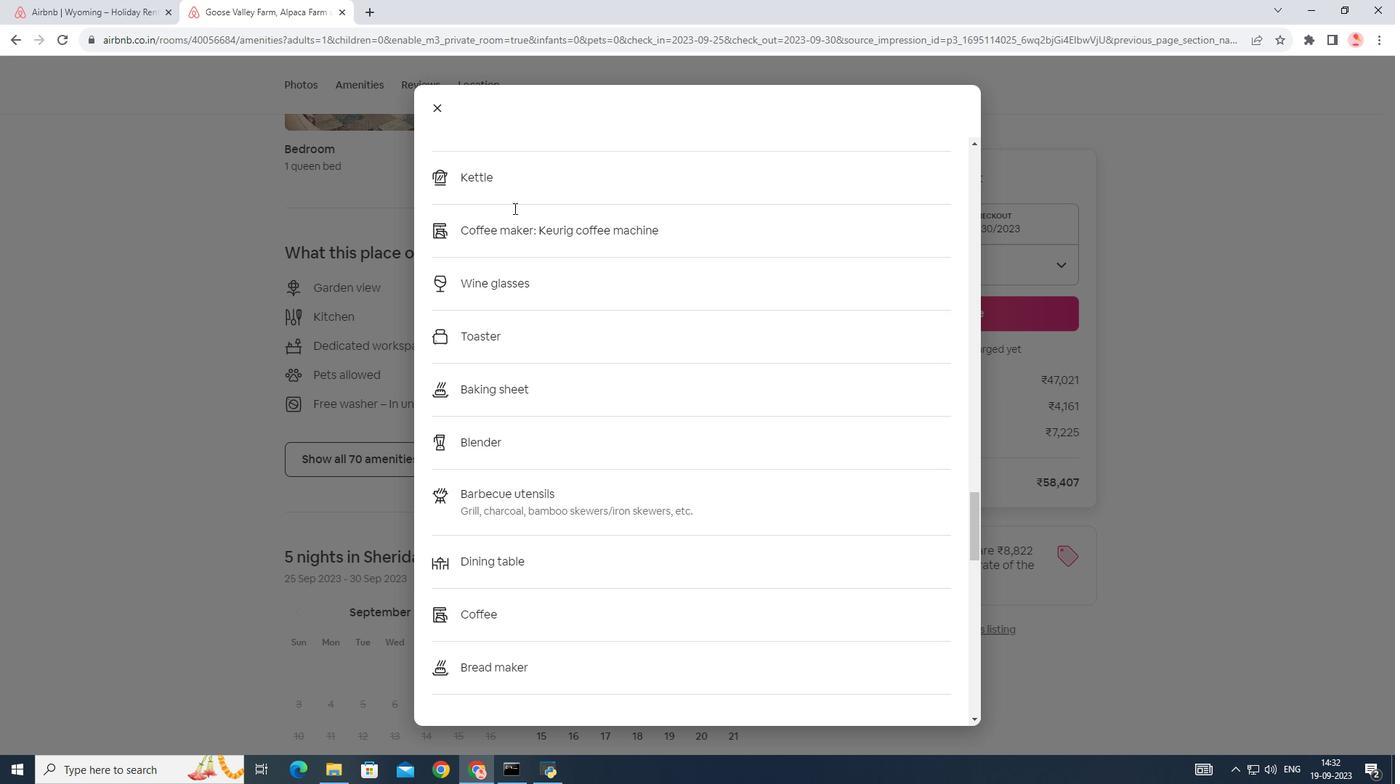 
Action: Mouse scrolled (513, 207) with delta (0, 0)
Screenshot: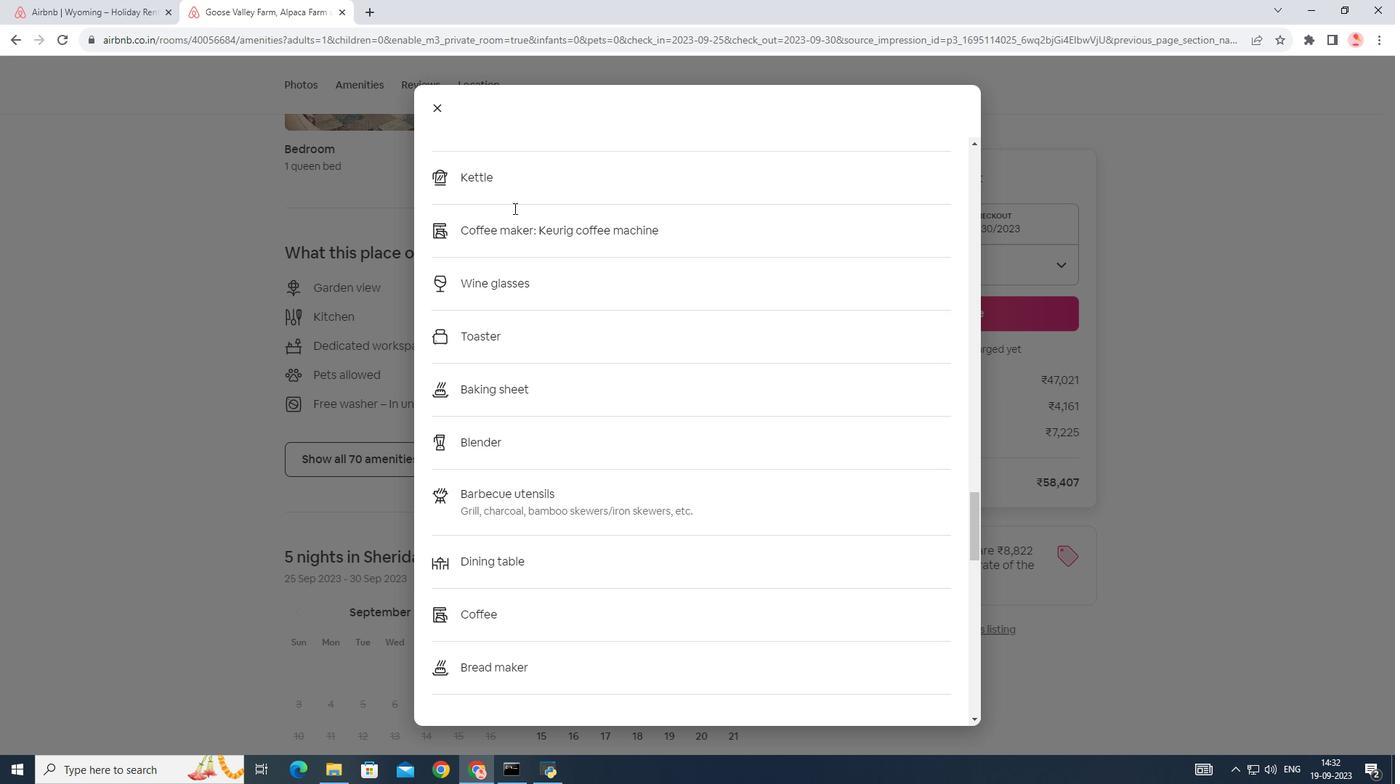 
Action: Mouse scrolled (513, 207) with delta (0, 0)
Screenshot: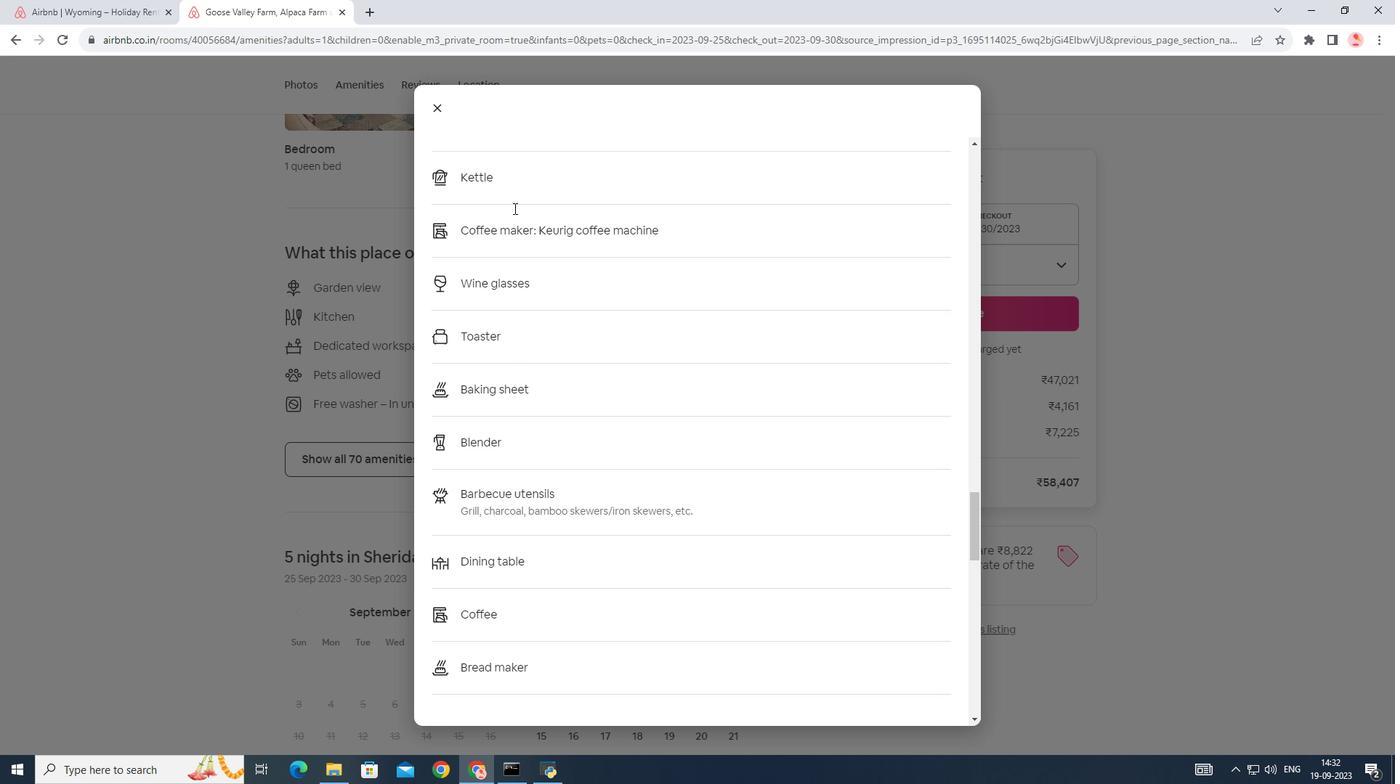 
Action: Mouse scrolled (513, 207) with delta (0, 0)
Screenshot: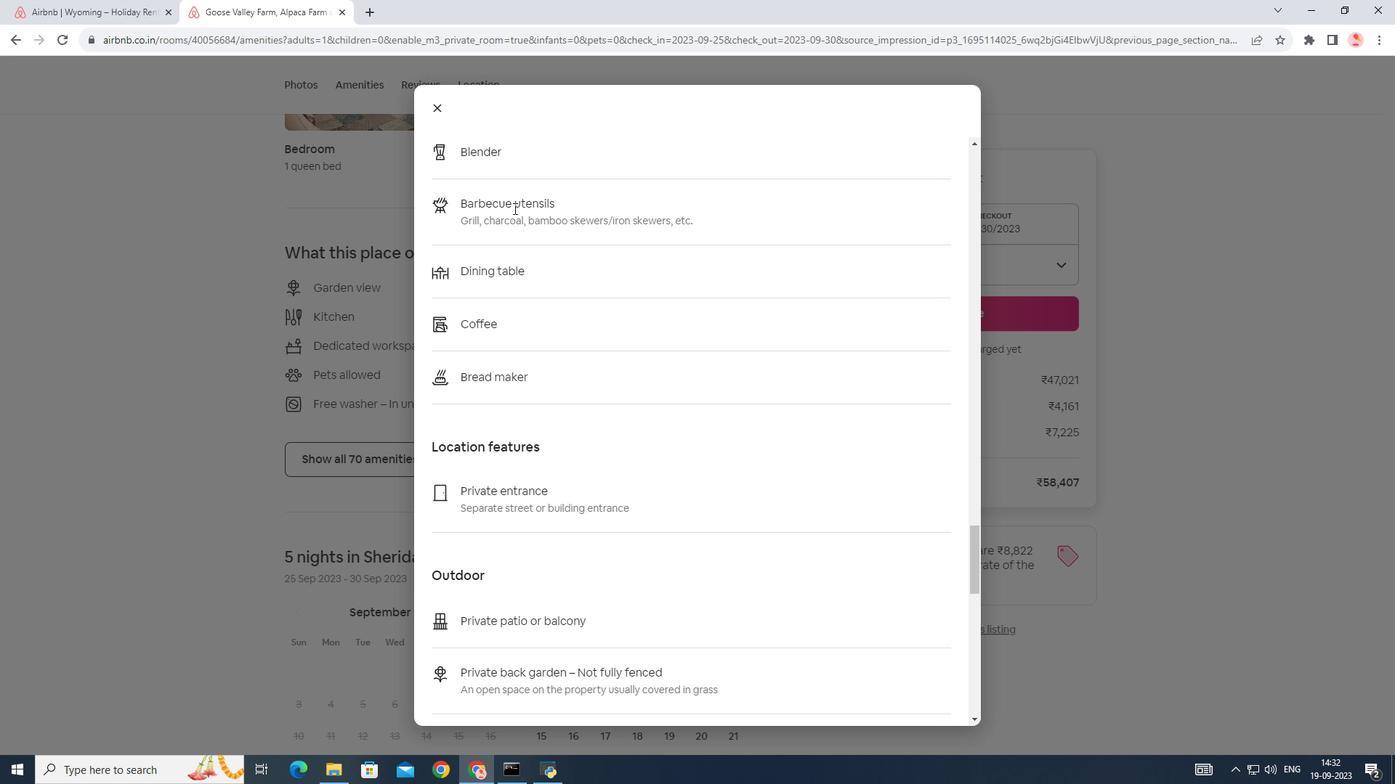 
Action: Mouse scrolled (513, 207) with delta (0, 0)
Screenshot: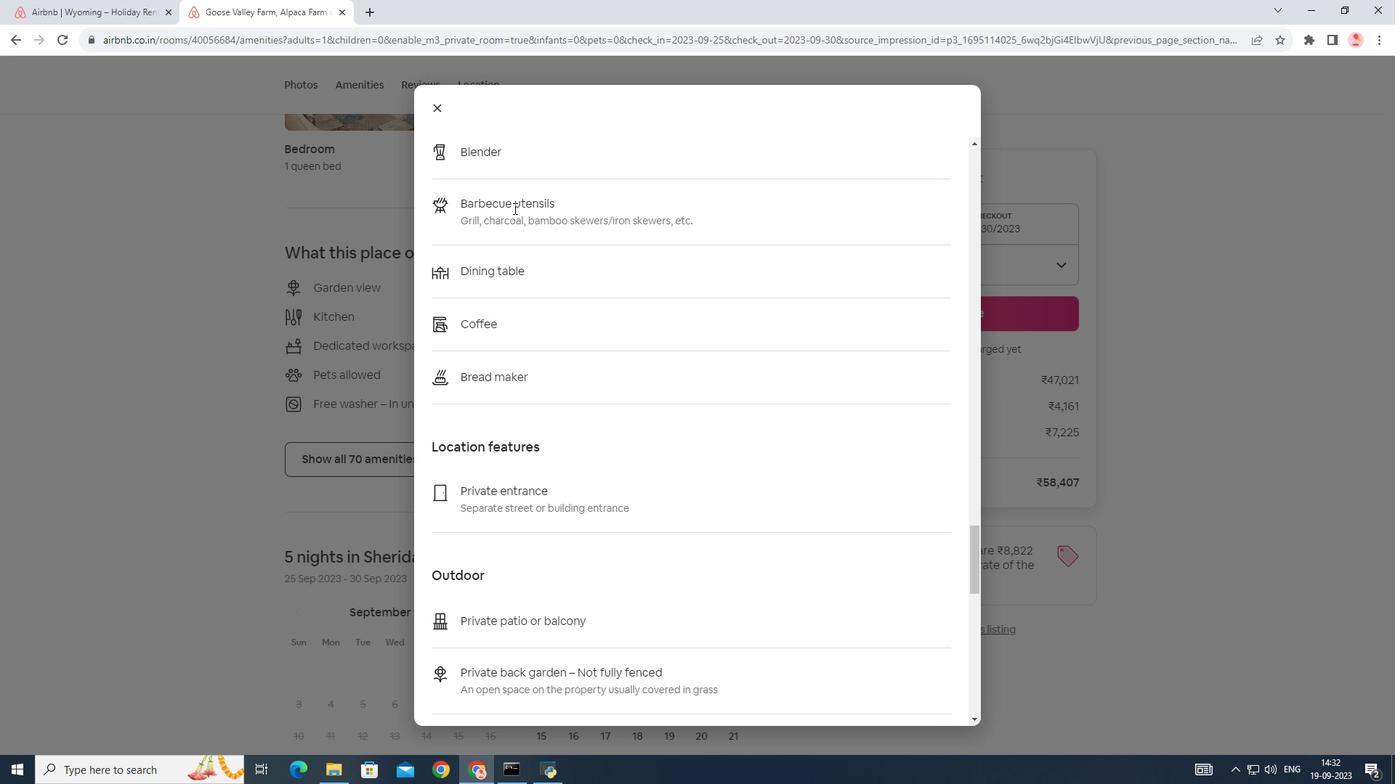 
Action: Mouse scrolled (513, 207) with delta (0, 0)
Screenshot: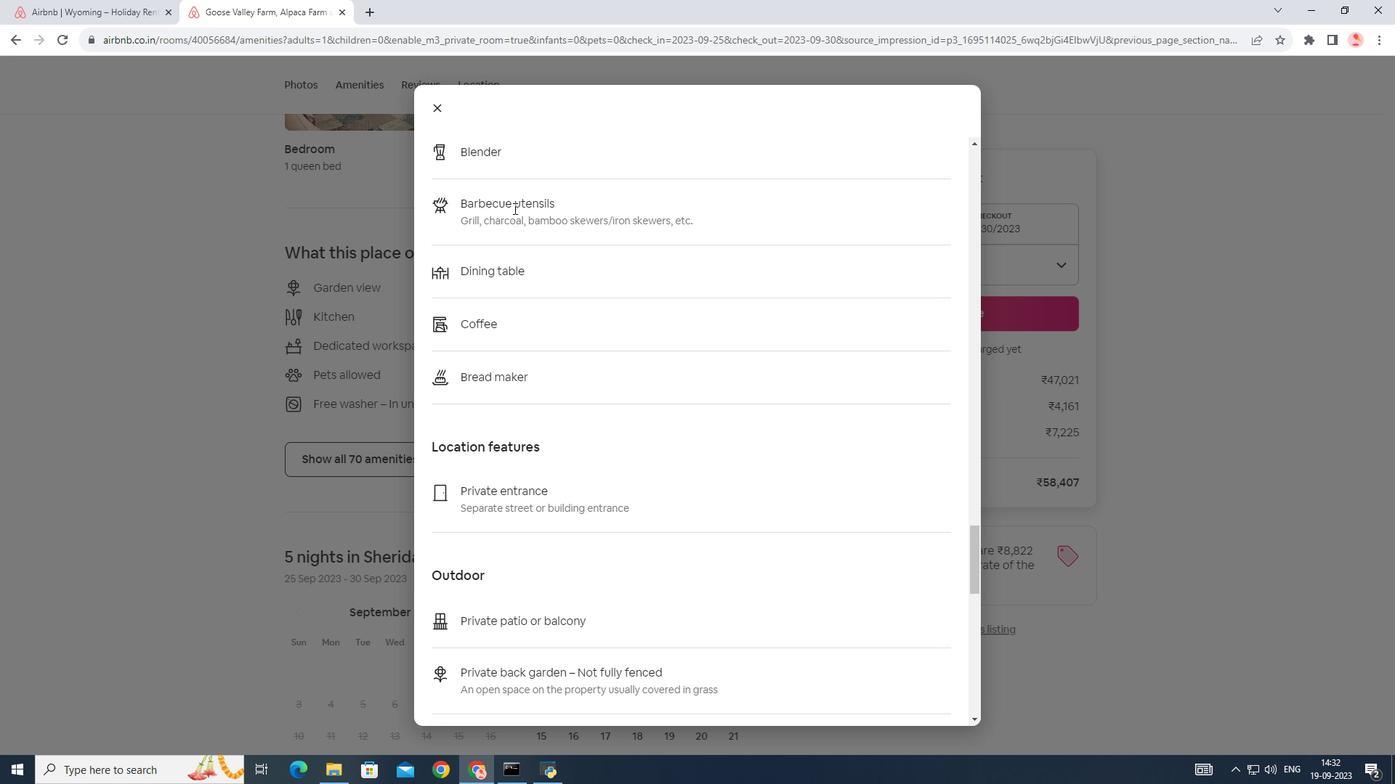 
Action: Mouse scrolled (513, 207) with delta (0, 0)
Screenshot: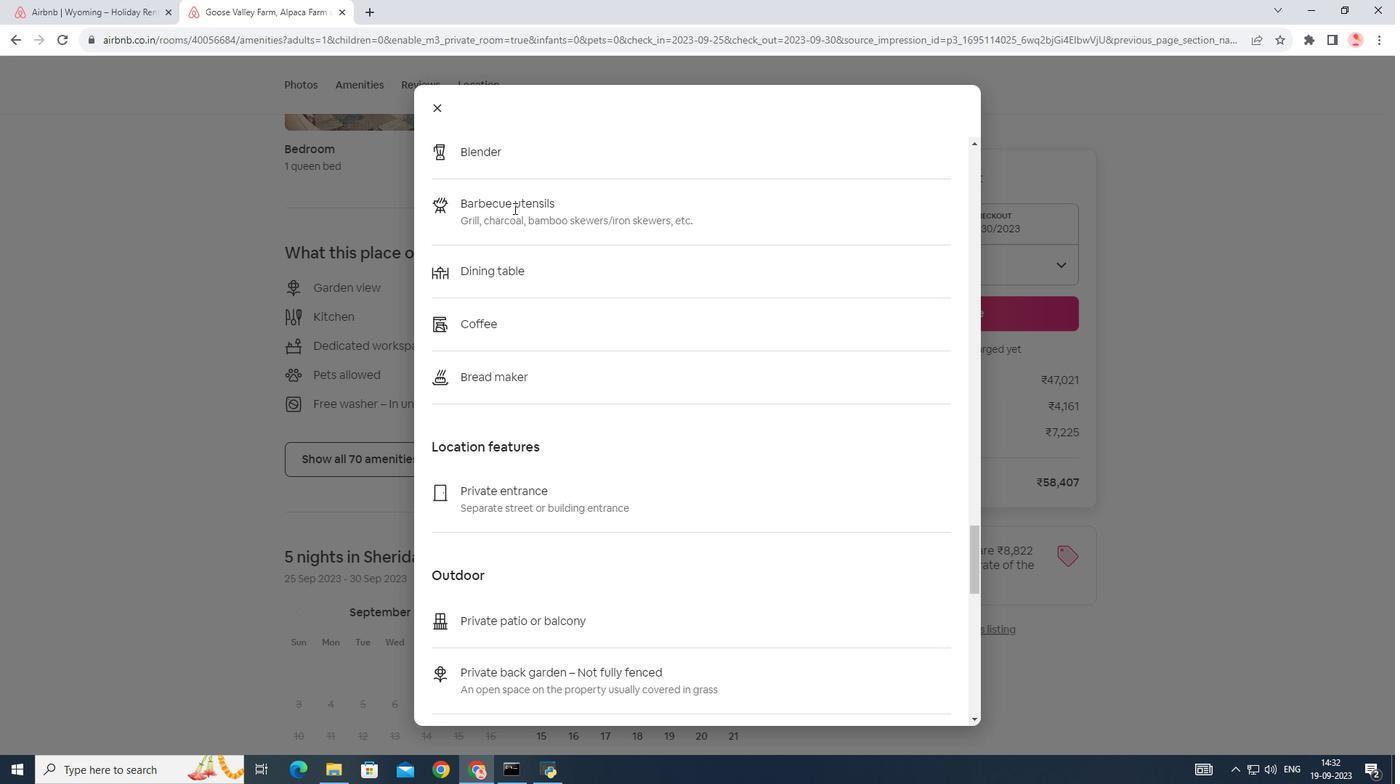 
Action: Mouse scrolled (513, 207) with delta (0, 0)
Screenshot: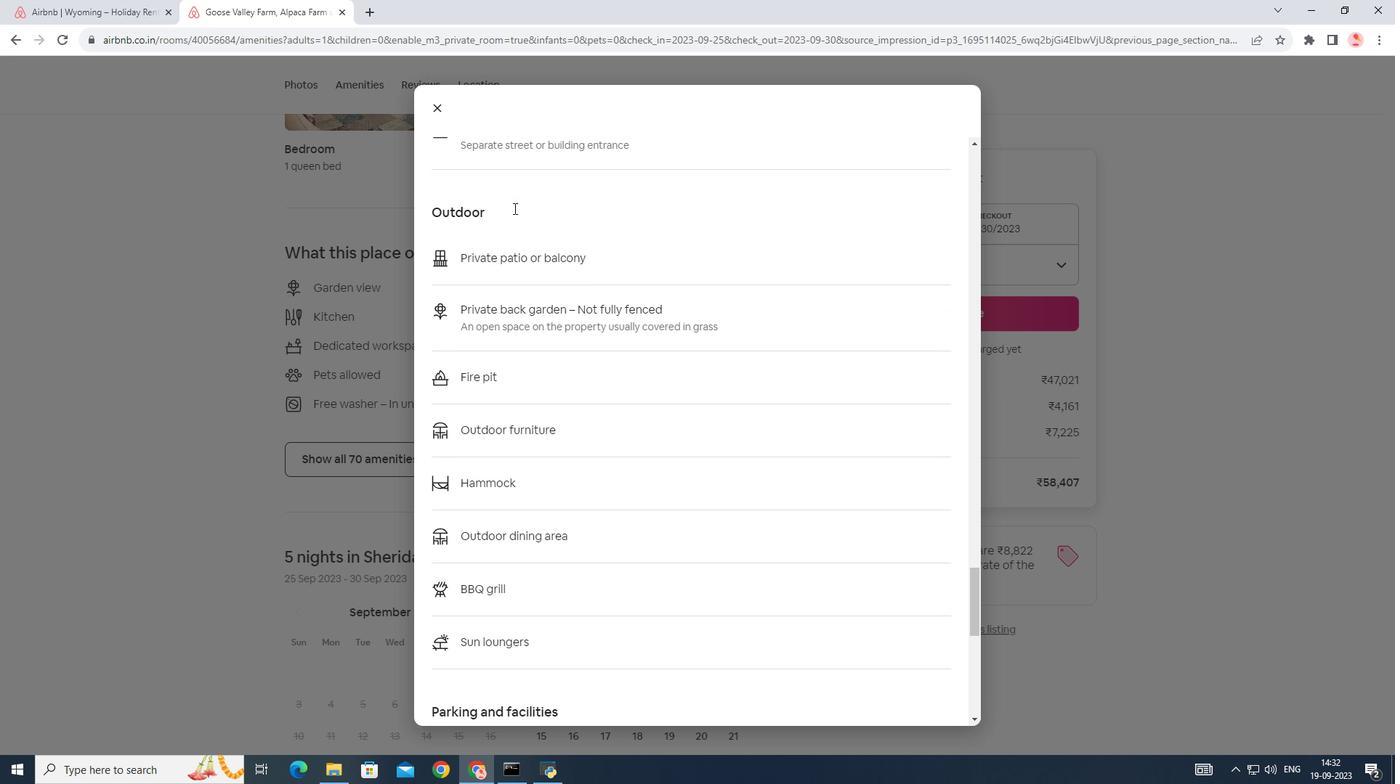 
Action: Mouse scrolled (513, 207) with delta (0, 0)
Screenshot: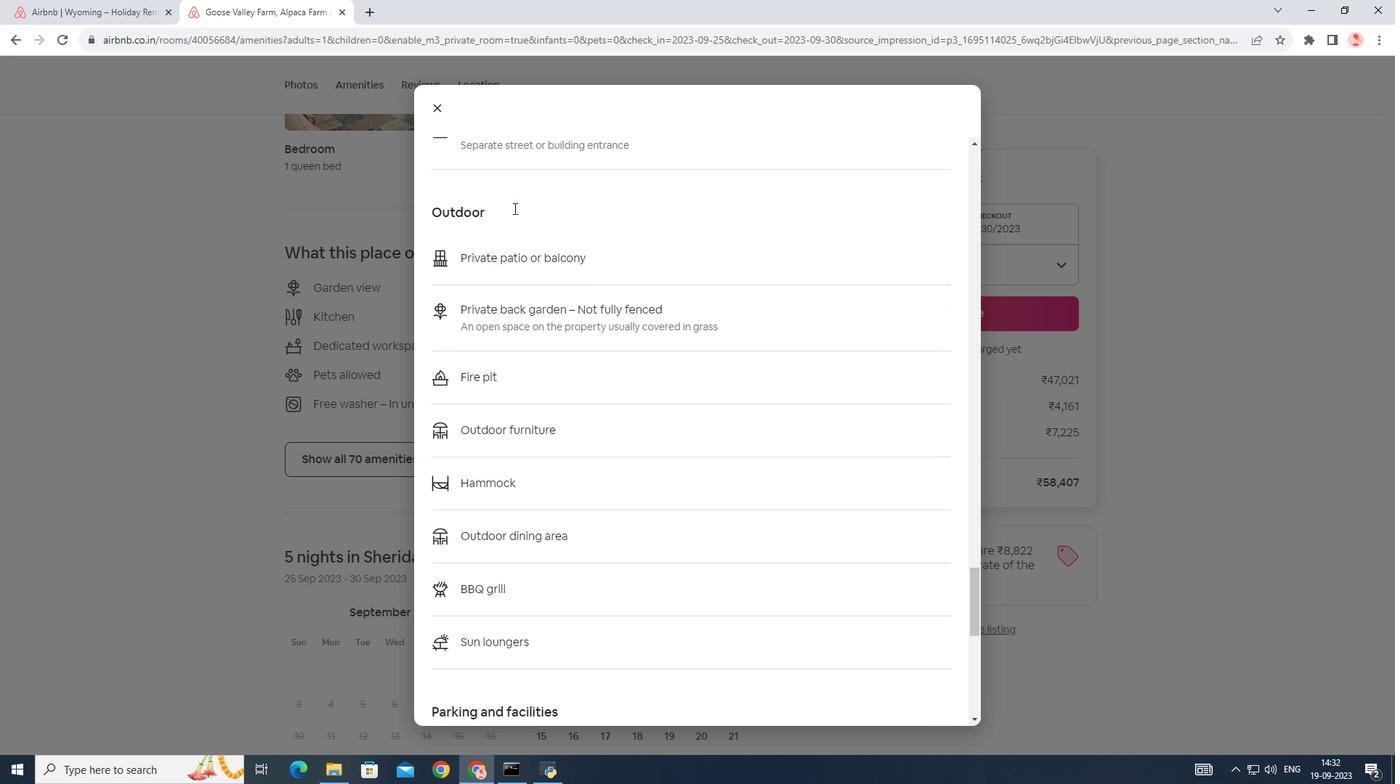 
Action: Mouse scrolled (513, 207) with delta (0, 0)
Screenshot: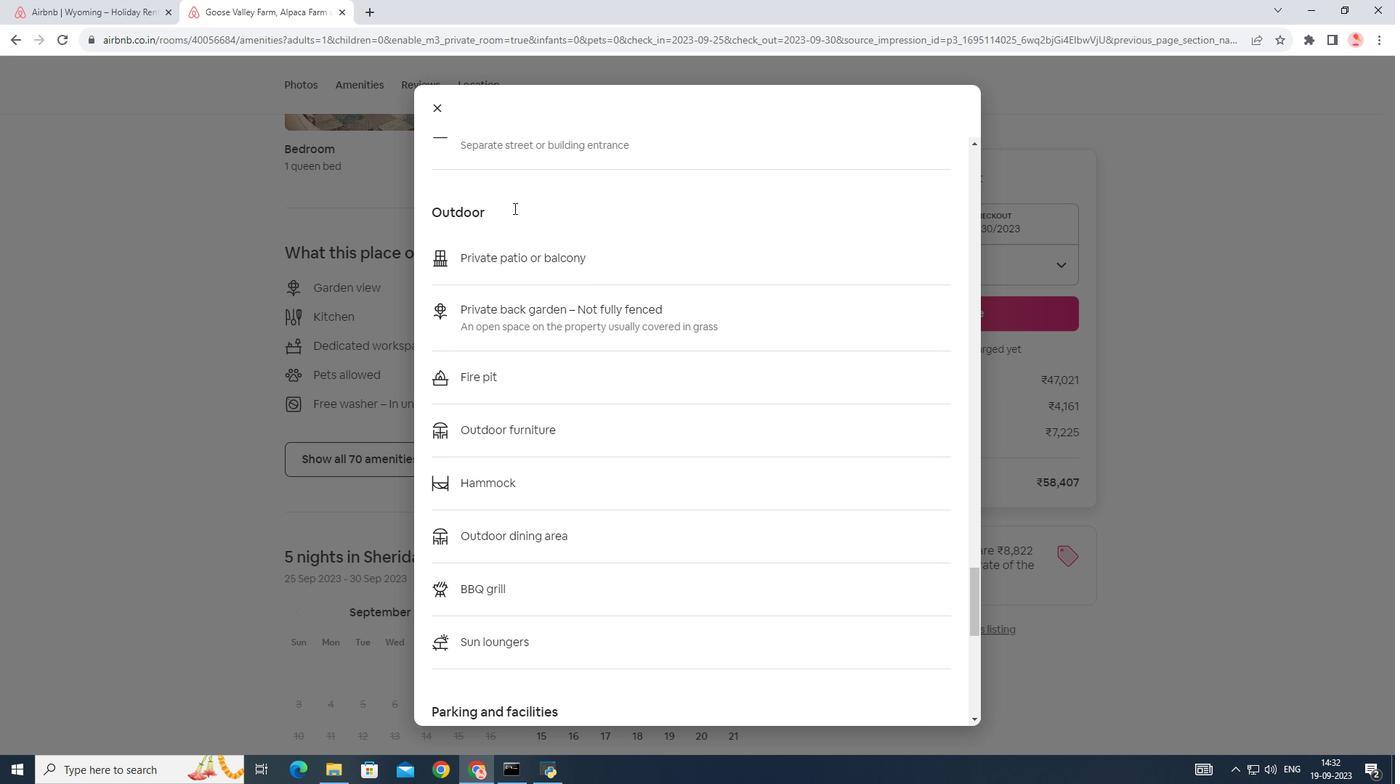 
Action: Mouse scrolled (513, 207) with delta (0, 0)
Screenshot: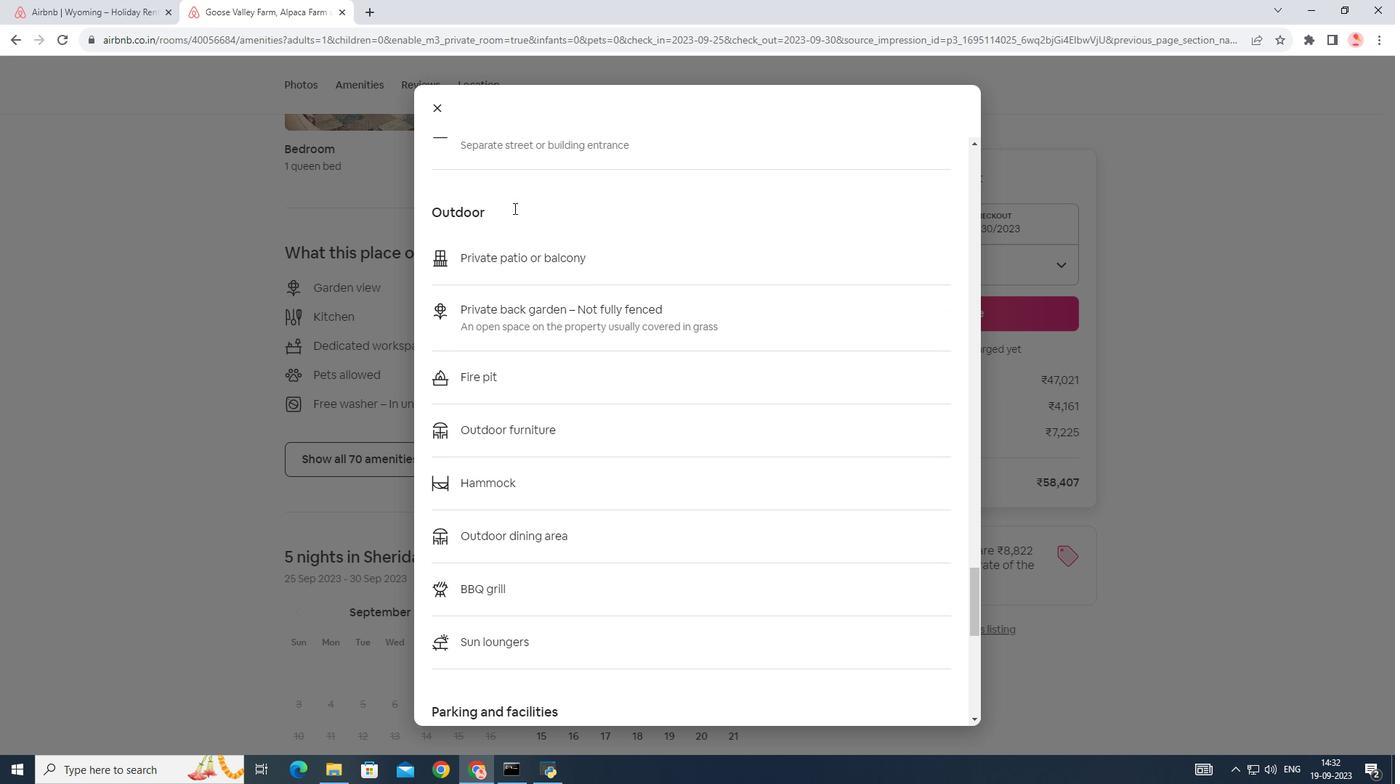 
Action: Mouse scrolled (513, 207) with delta (0, 0)
Screenshot: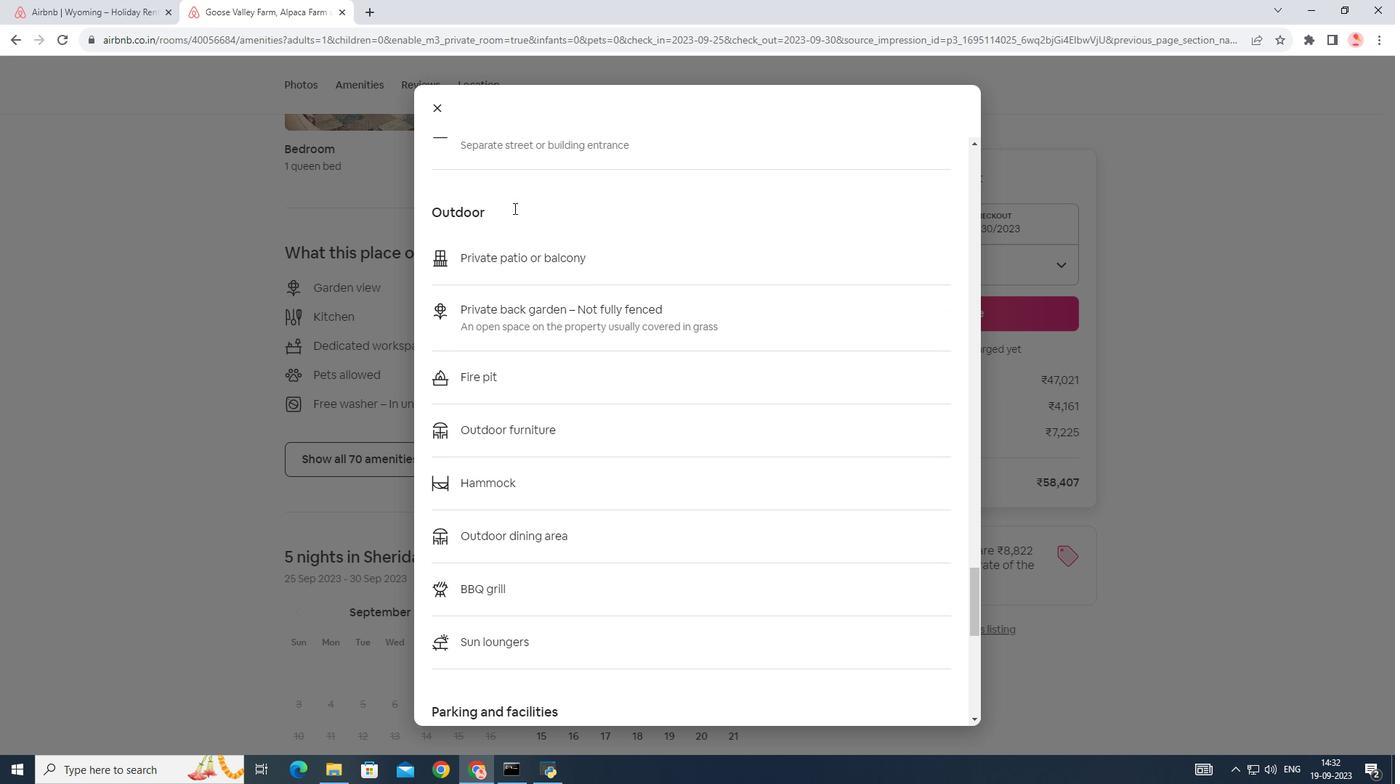 
Action: Mouse scrolled (513, 207) with delta (0, 0)
Screenshot: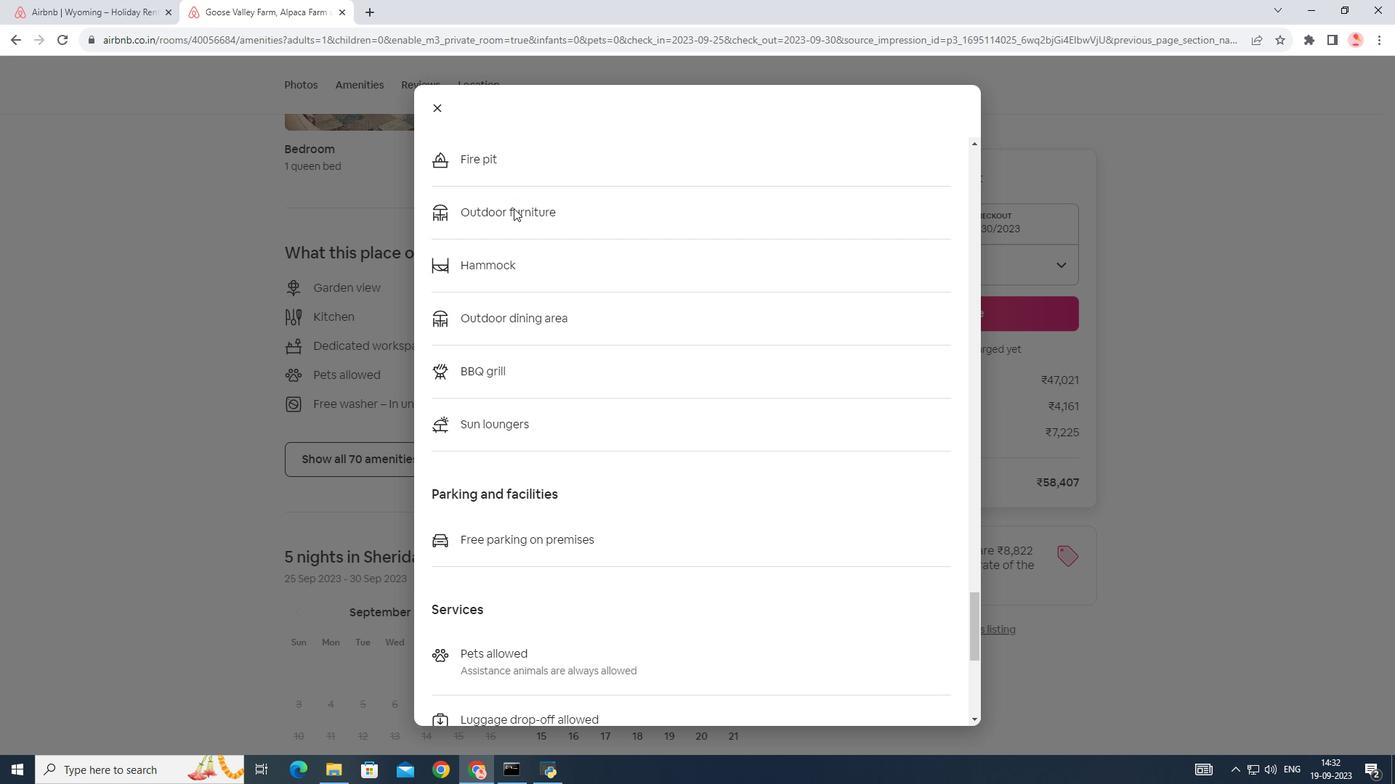 
Action: Mouse scrolled (513, 207) with delta (0, 0)
Screenshot: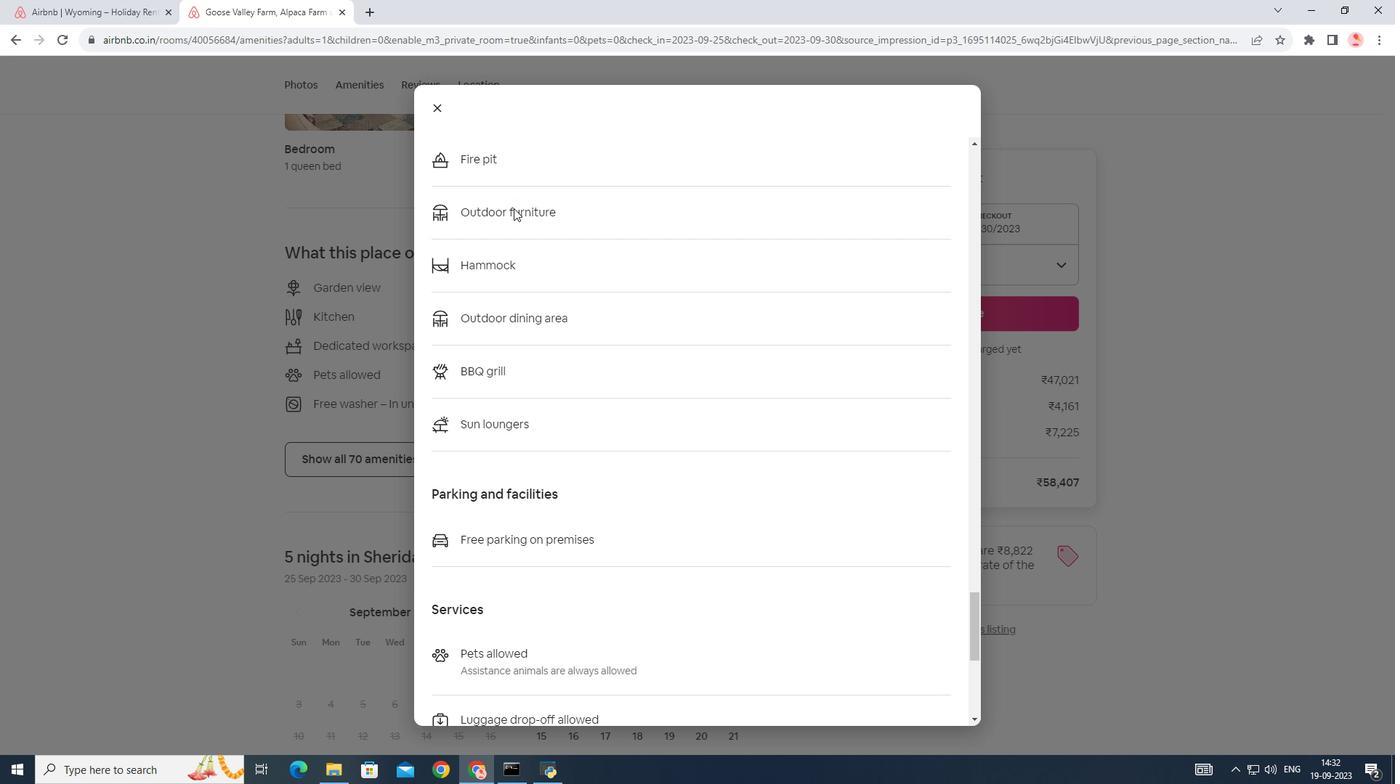 
Action: Mouse scrolled (513, 207) with delta (0, 0)
Screenshot: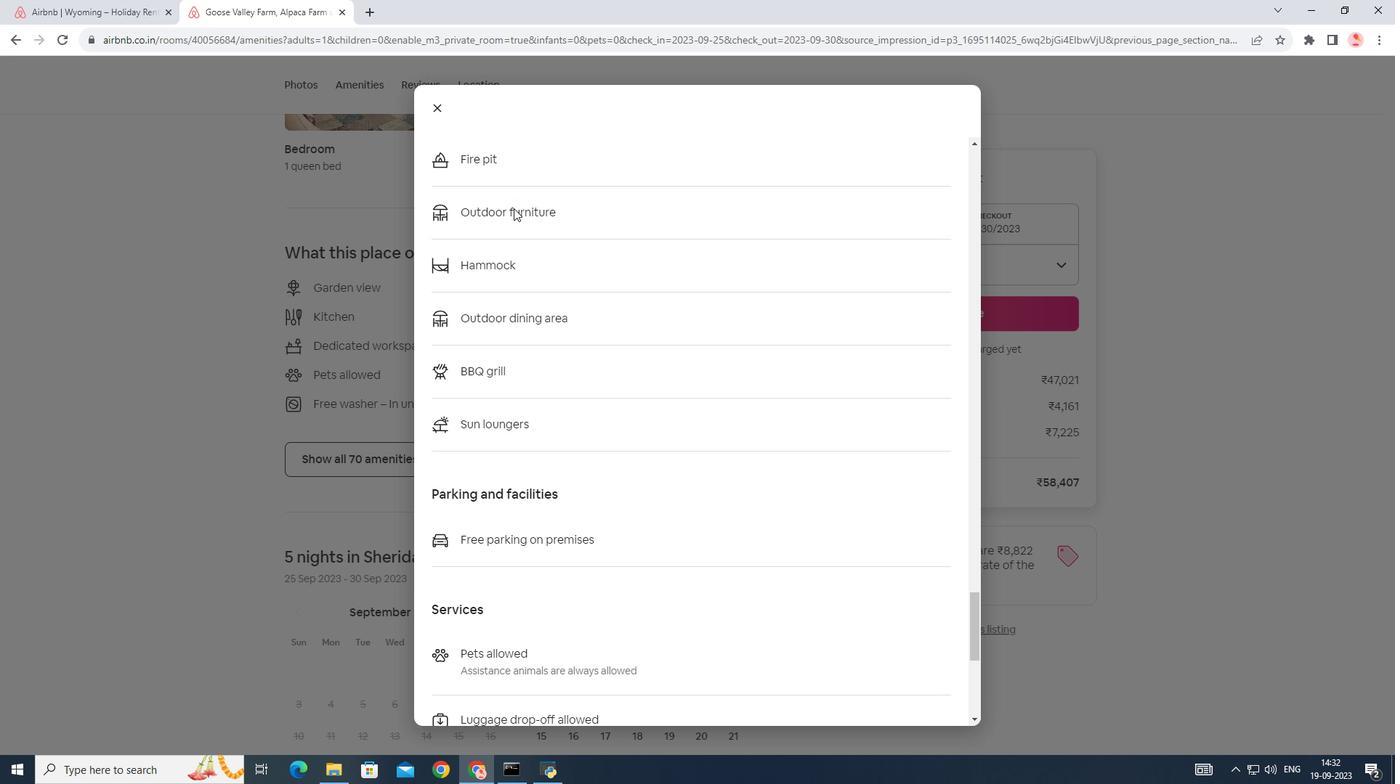 
Action: Mouse scrolled (513, 207) with delta (0, 0)
Screenshot: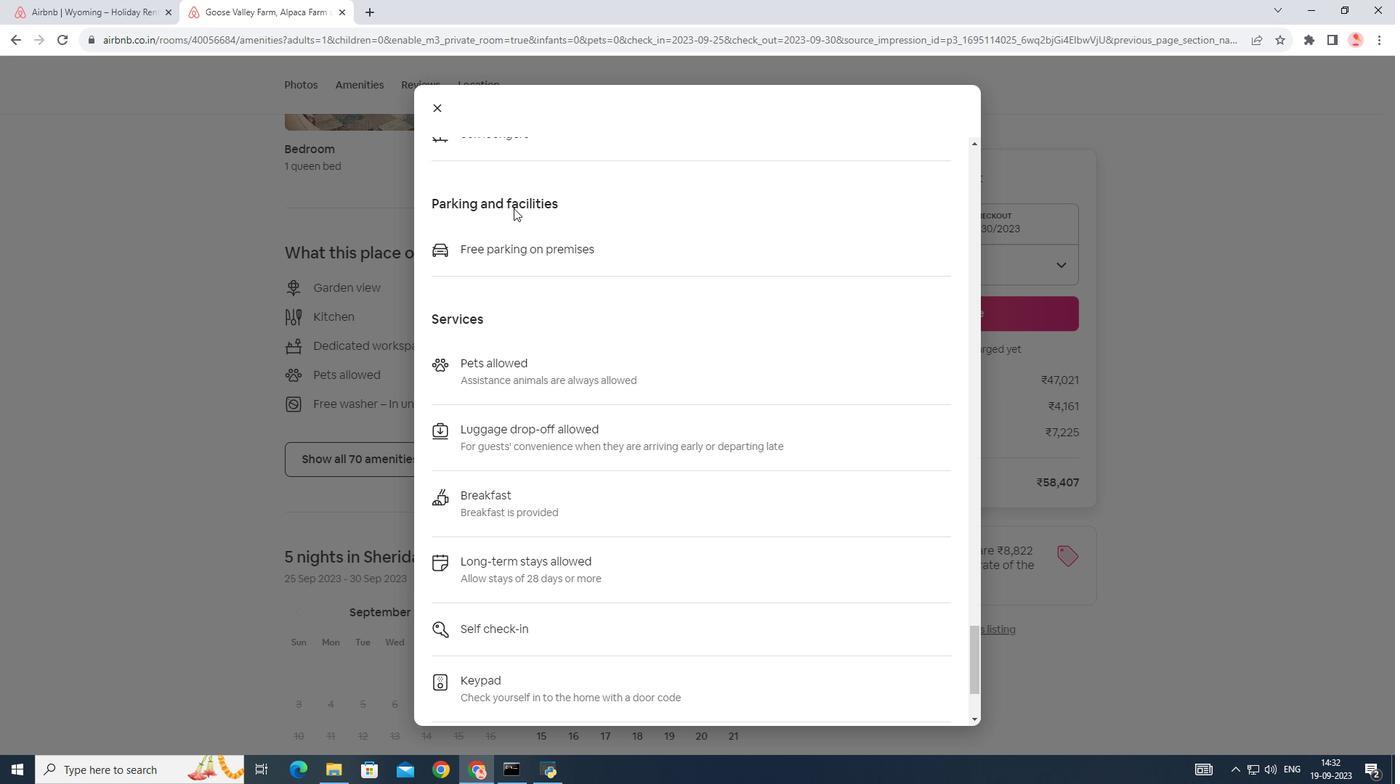 
Action: Mouse scrolled (513, 207) with delta (0, 0)
Screenshot: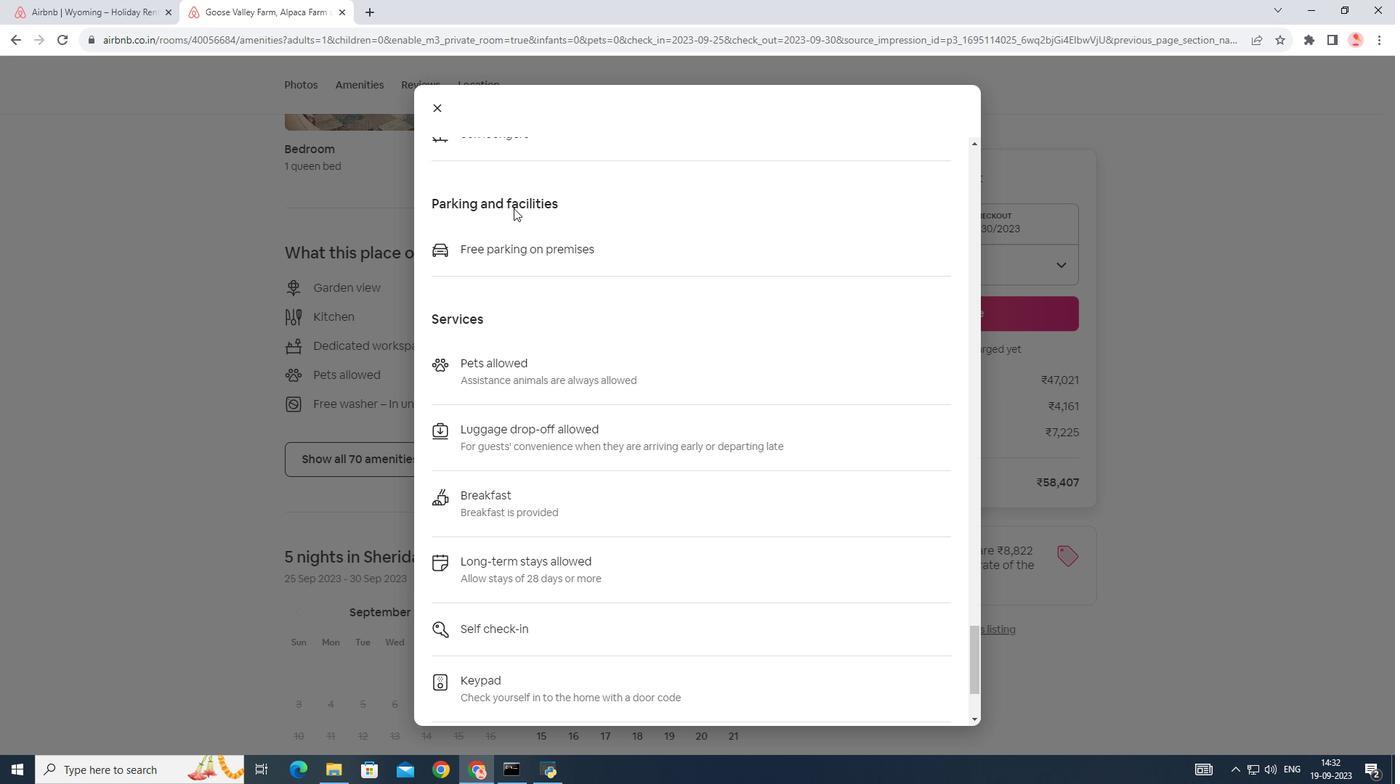 
Action: Mouse scrolled (513, 207) with delta (0, 0)
Screenshot: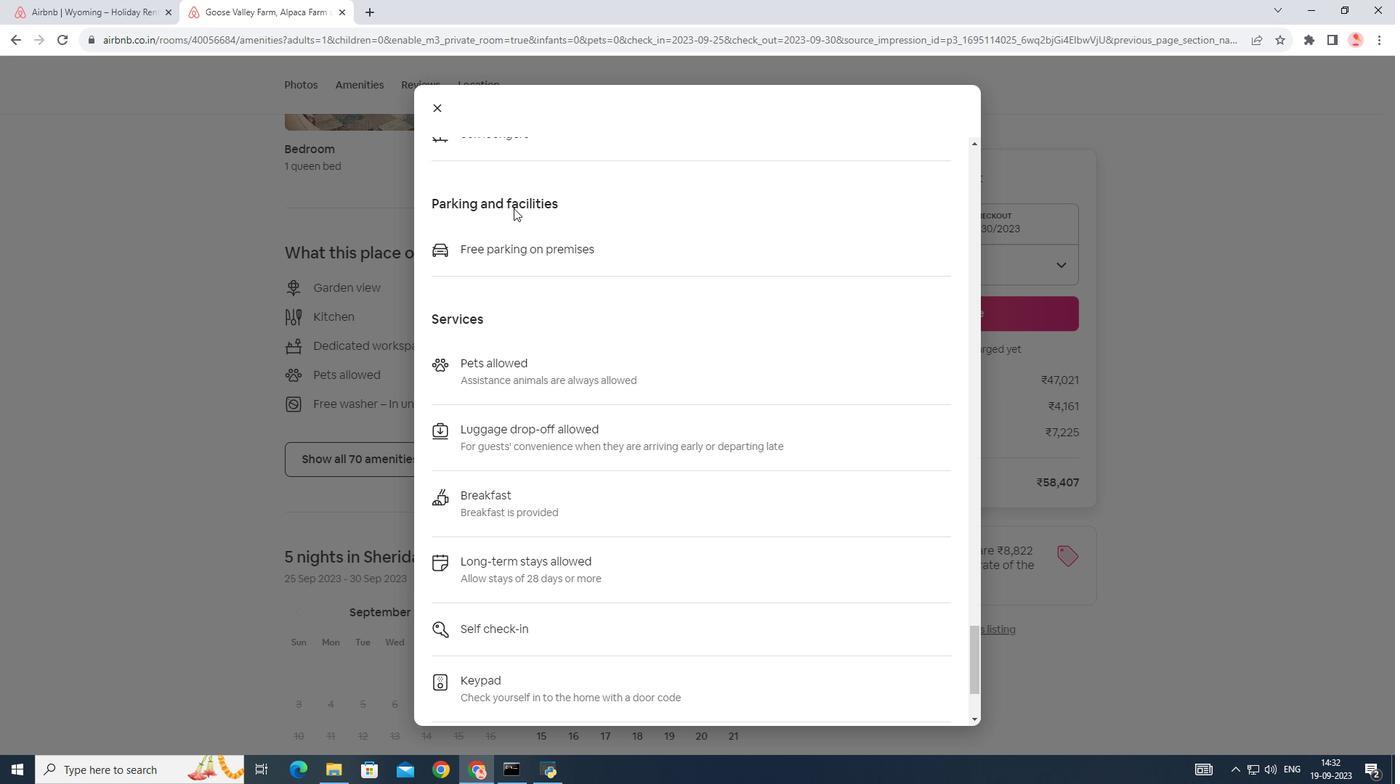 
Action: Mouse scrolled (513, 207) with delta (0, 0)
Screenshot: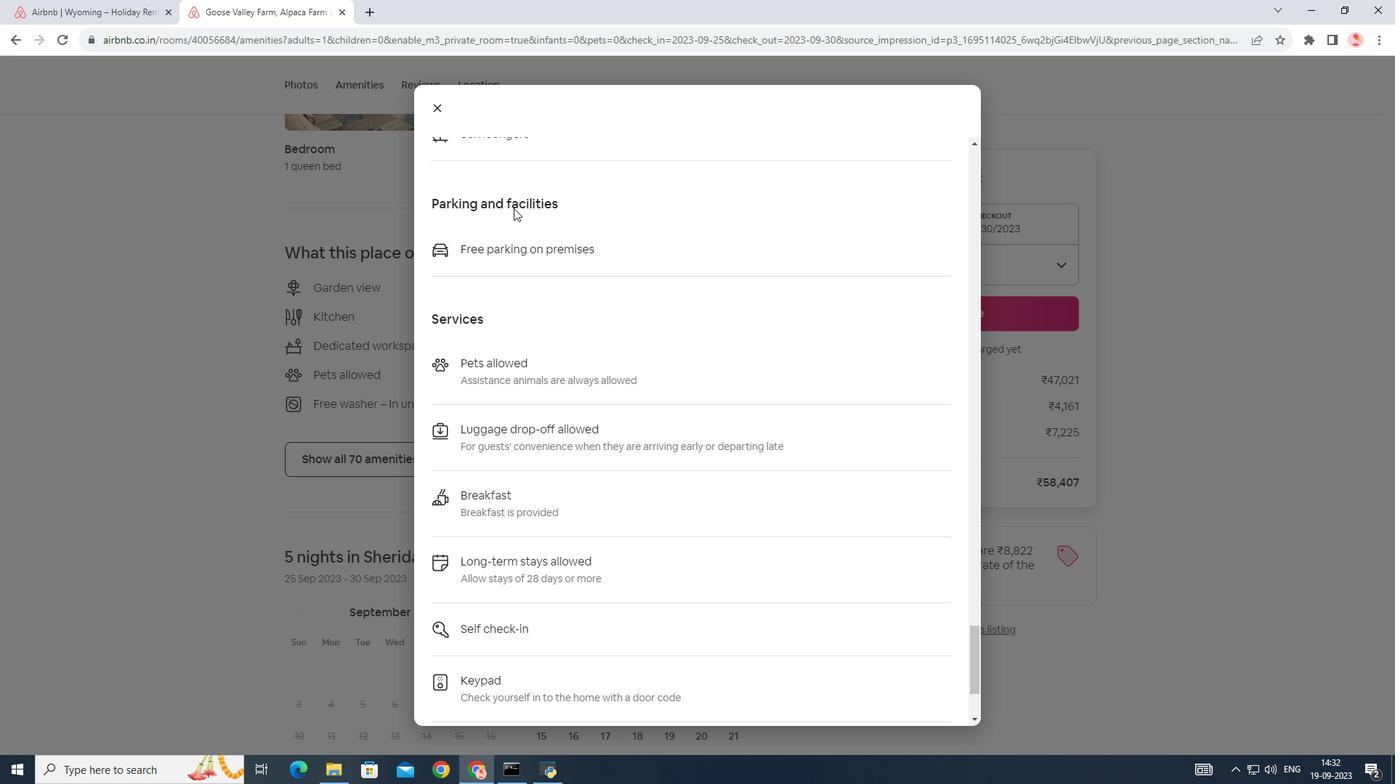 
Action: Mouse scrolled (513, 207) with delta (0, 0)
Screenshot: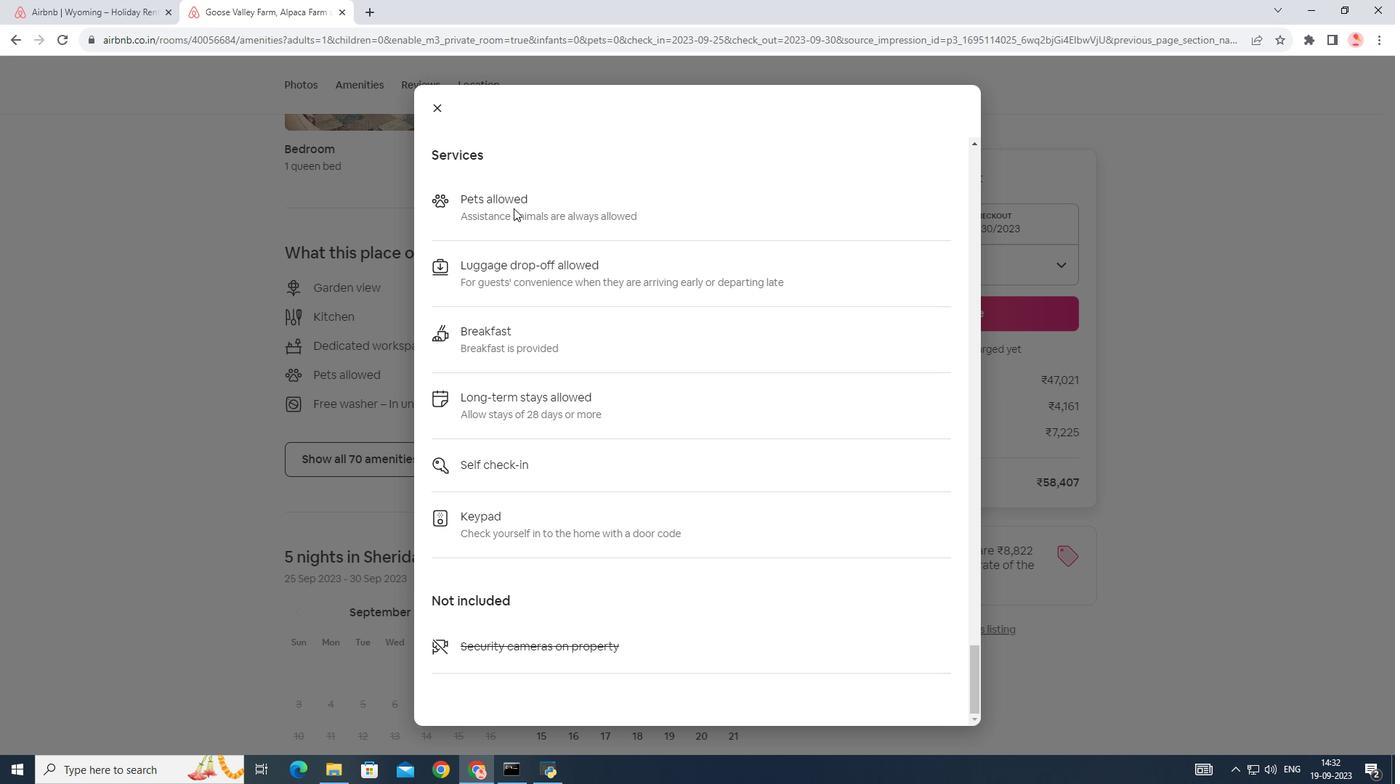 
Action: Mouse scrolled (513, 207) with delta (0, 0)
Screenshot: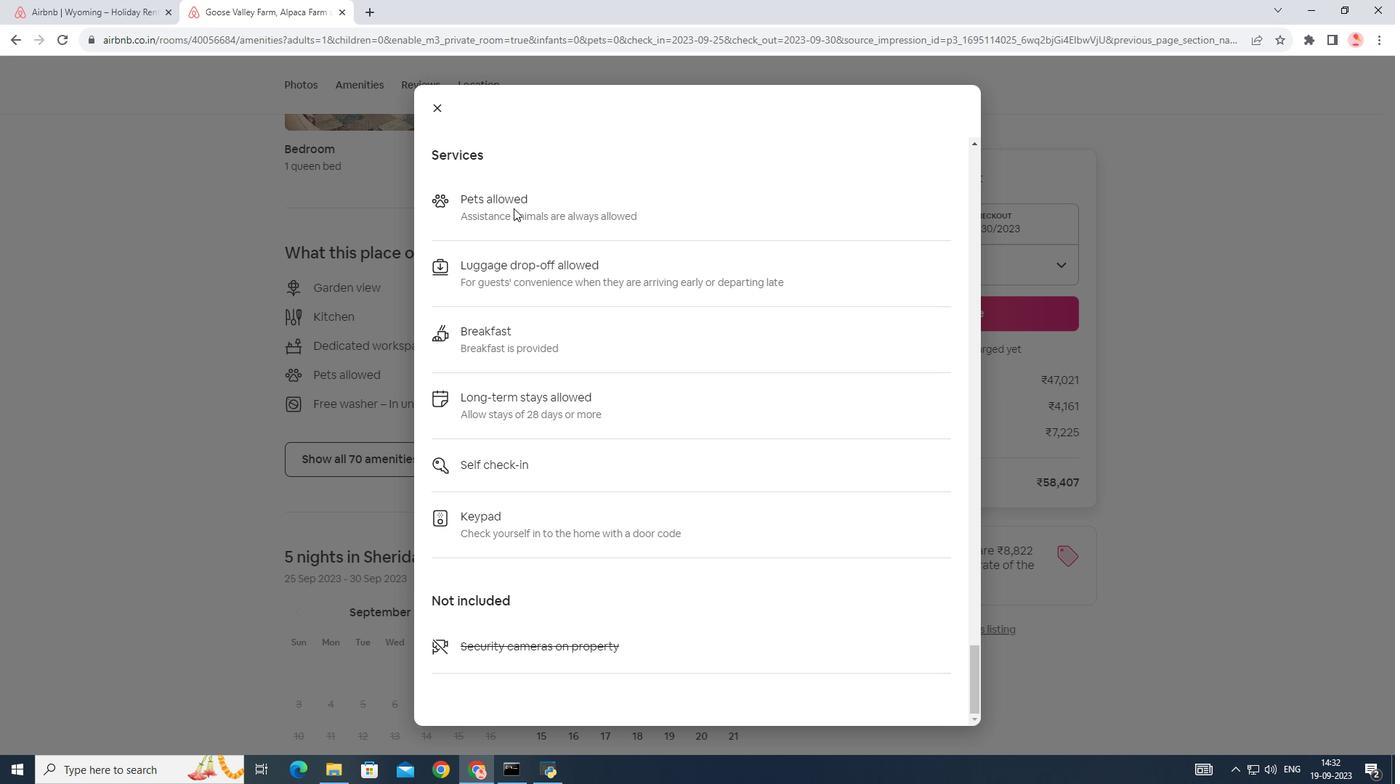 
Action: Mouse scrolled (513, 207) with delta (0, 0)
Screenshot: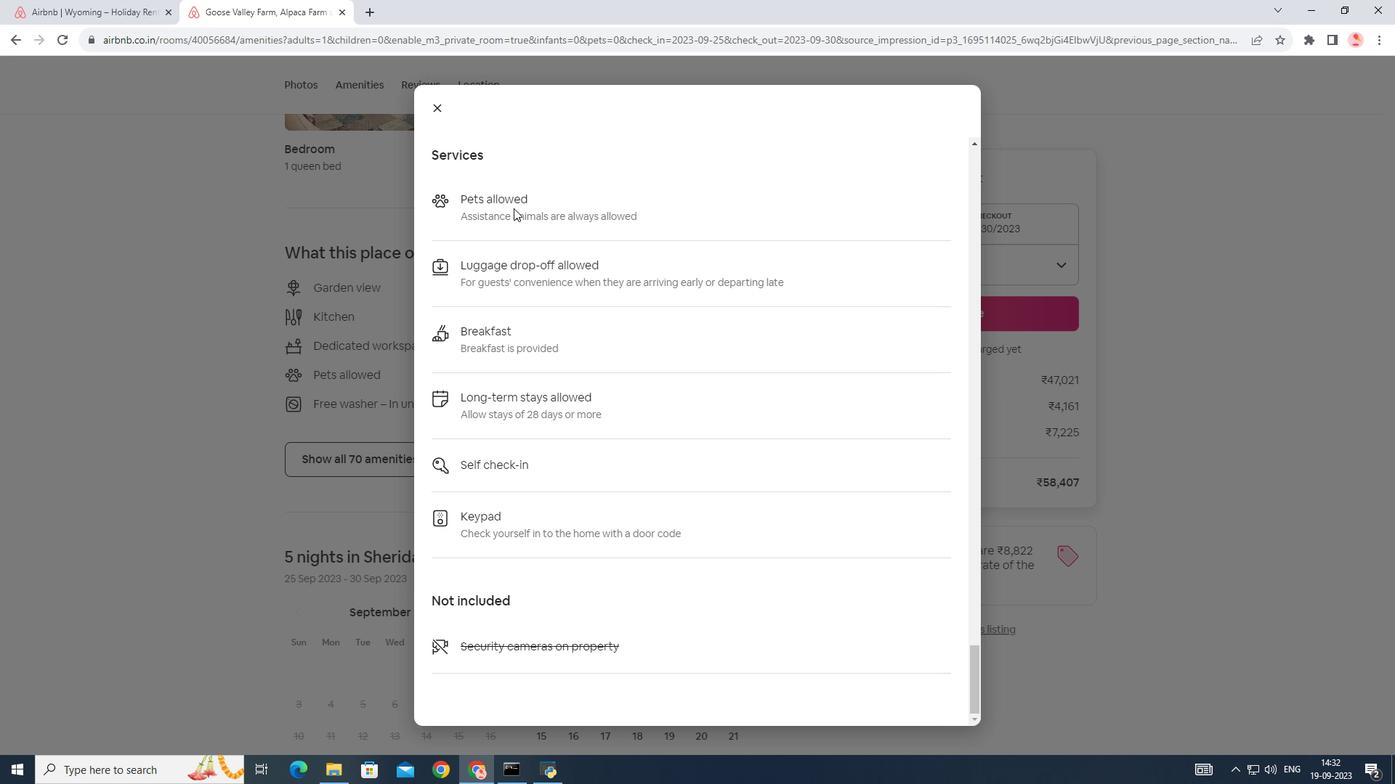 
Action: Mouse scrolled (513, 207) with delta (0, 0)
Screenshot: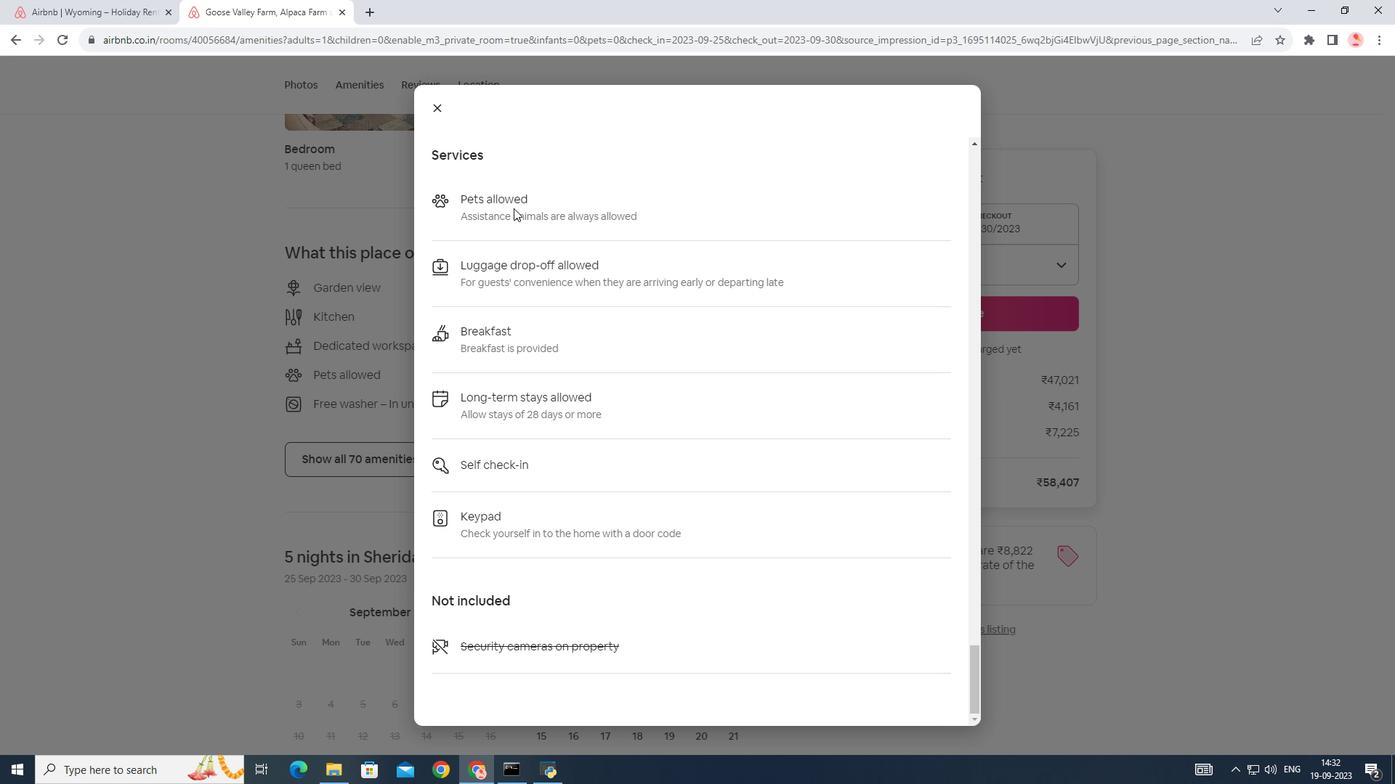 
Action: Mouse scrolled (513, 207) with delta (0, 0)
Screenshot: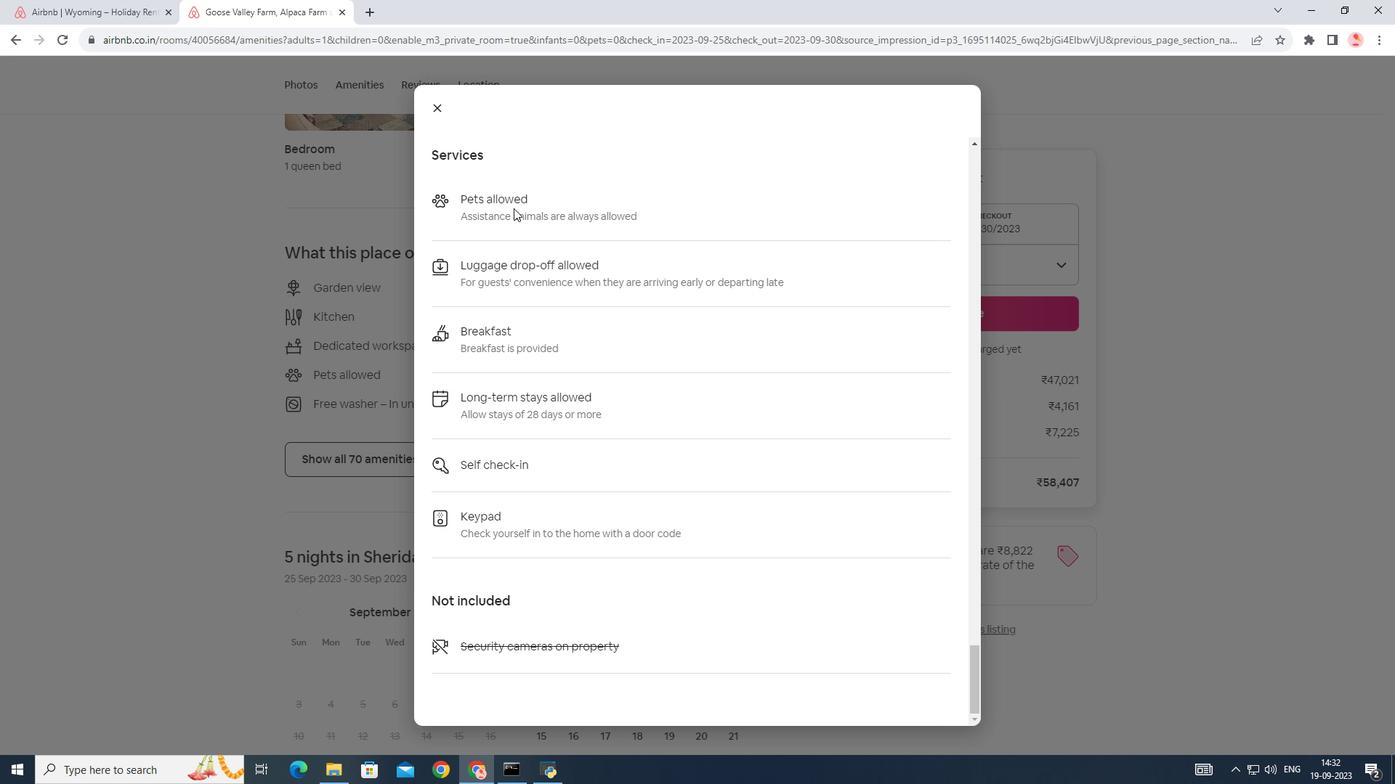 
Action: Mouse scrolled (513, 207) with delta (0, 0)
Screenshot: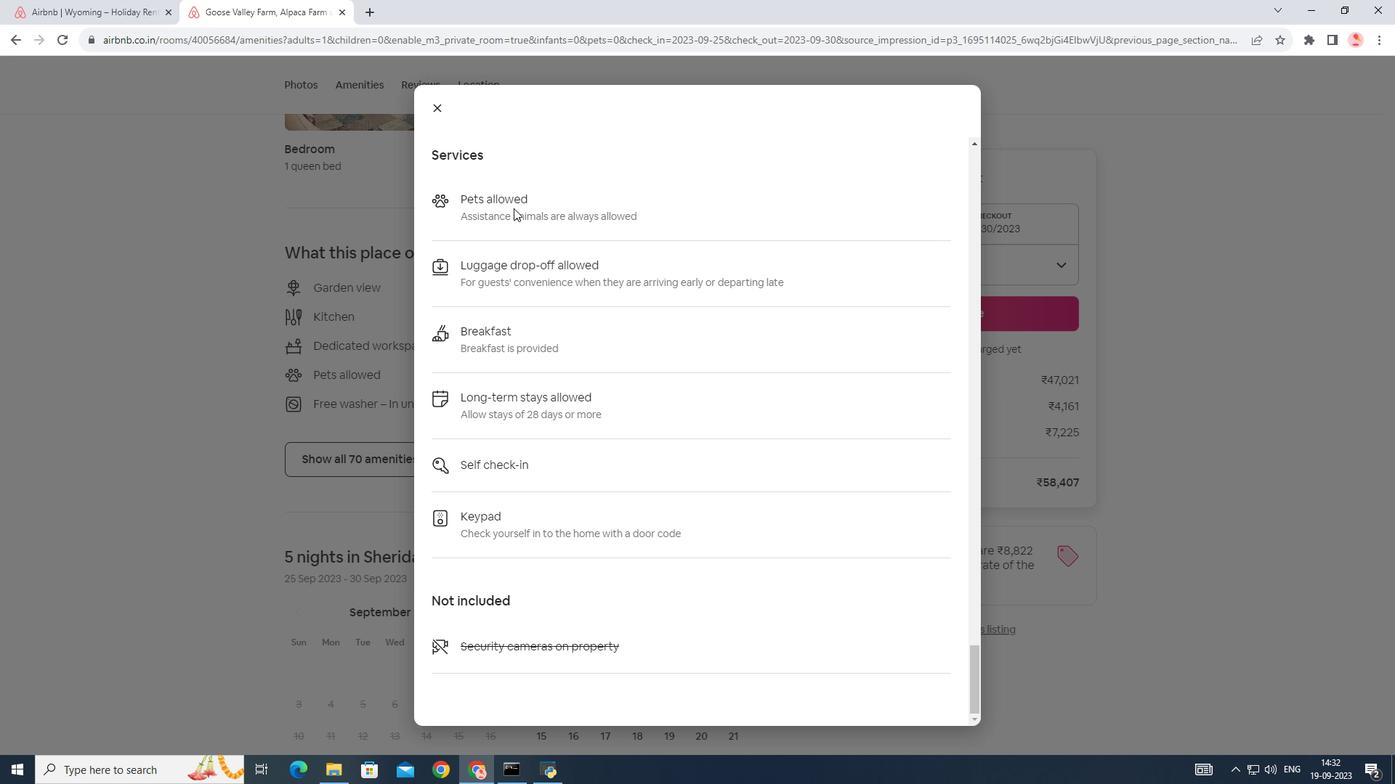 
Action: Mouse scrolled (513, 207) with delta (0, 0)
Screenshot: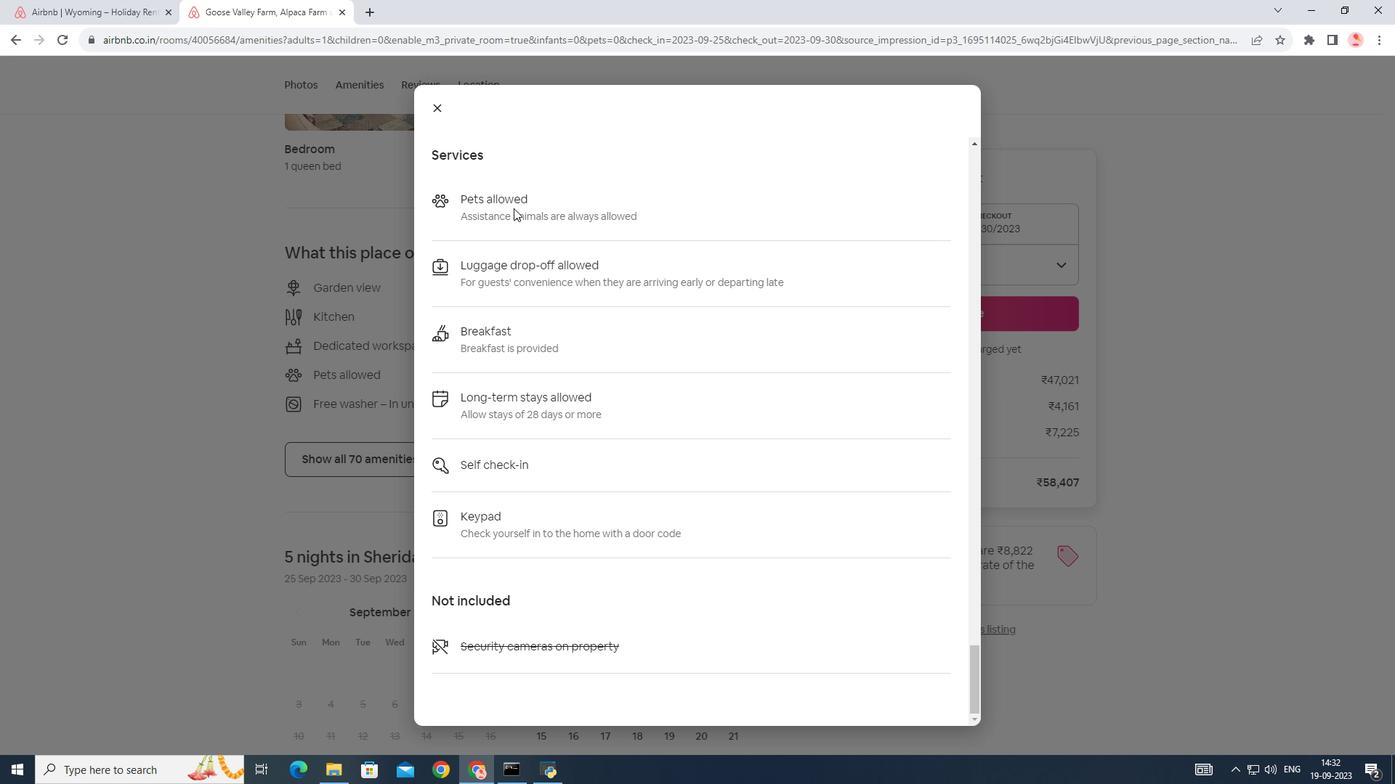 
Action: Mouse scrolled (513, 207) with delta (0, 0)
Screenshot: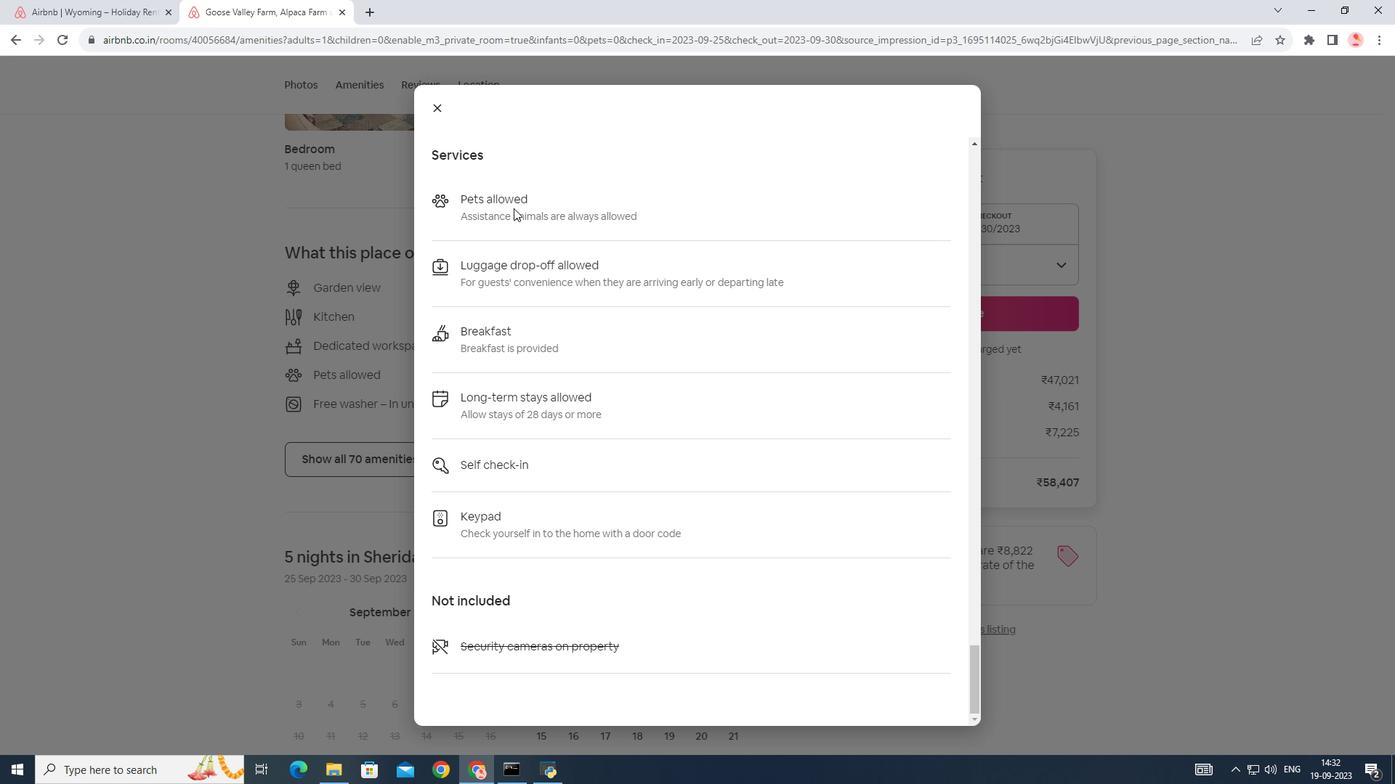 
Action: Mouse scrolled (513, 207) with delta (0, 0)
Screenshot: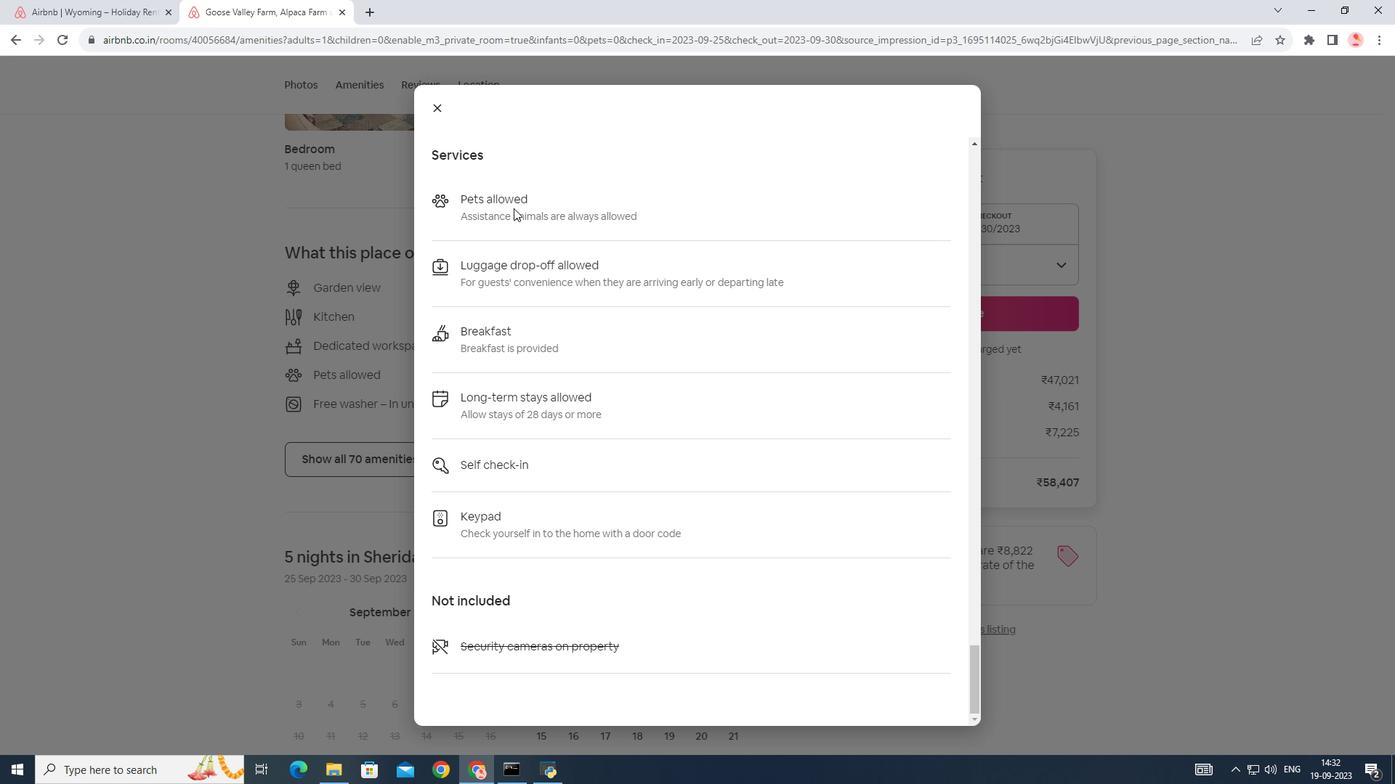 
Action: Mouse scrolled (513, 207) with delta (0, 0)
Screenshot: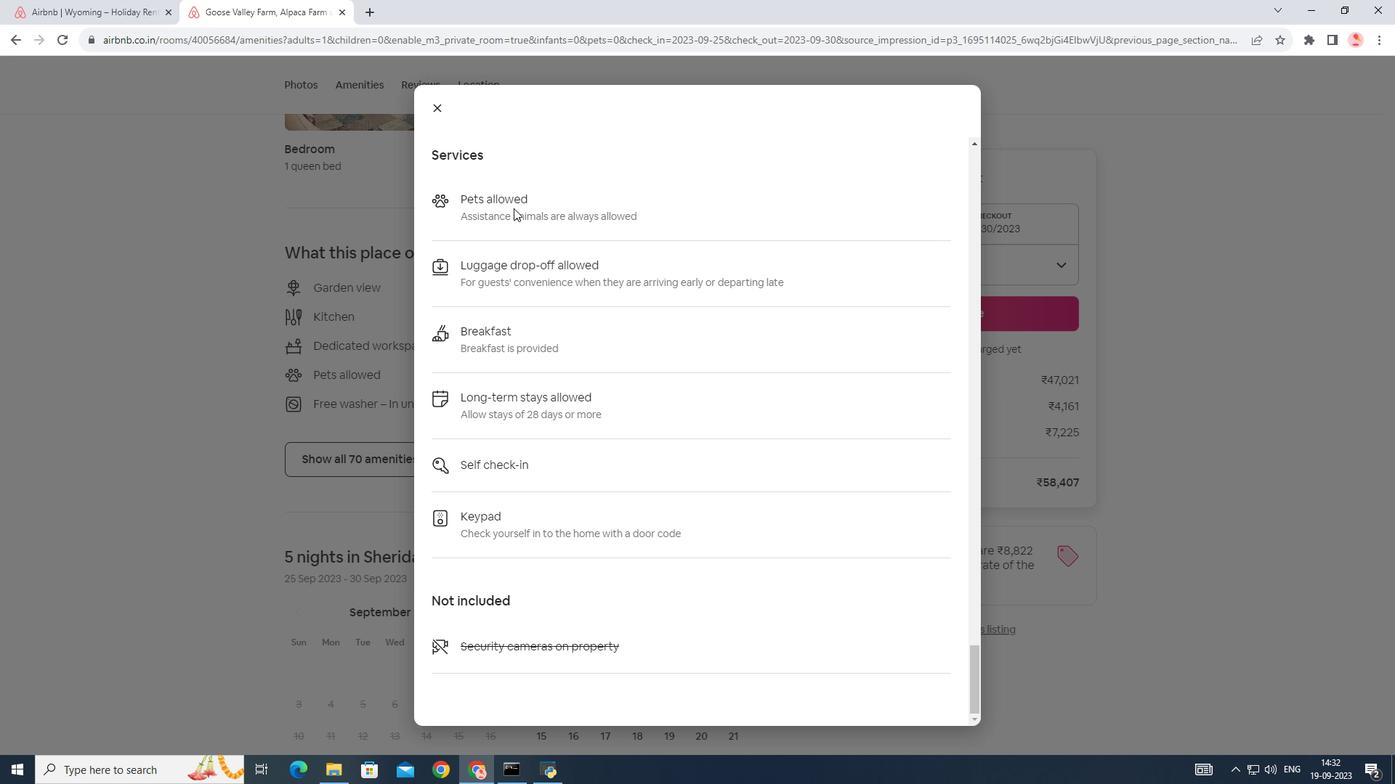 
Action: Mouse moved to (435, 103)
